 Task: Explore historical homes and guesthouses in Annapolis, Maryland, known for their maritime heritage, colonial architecture, and proximity to the U.S. Naval Academy.
Action: Mouse moved to (561, 80)
Screenshot: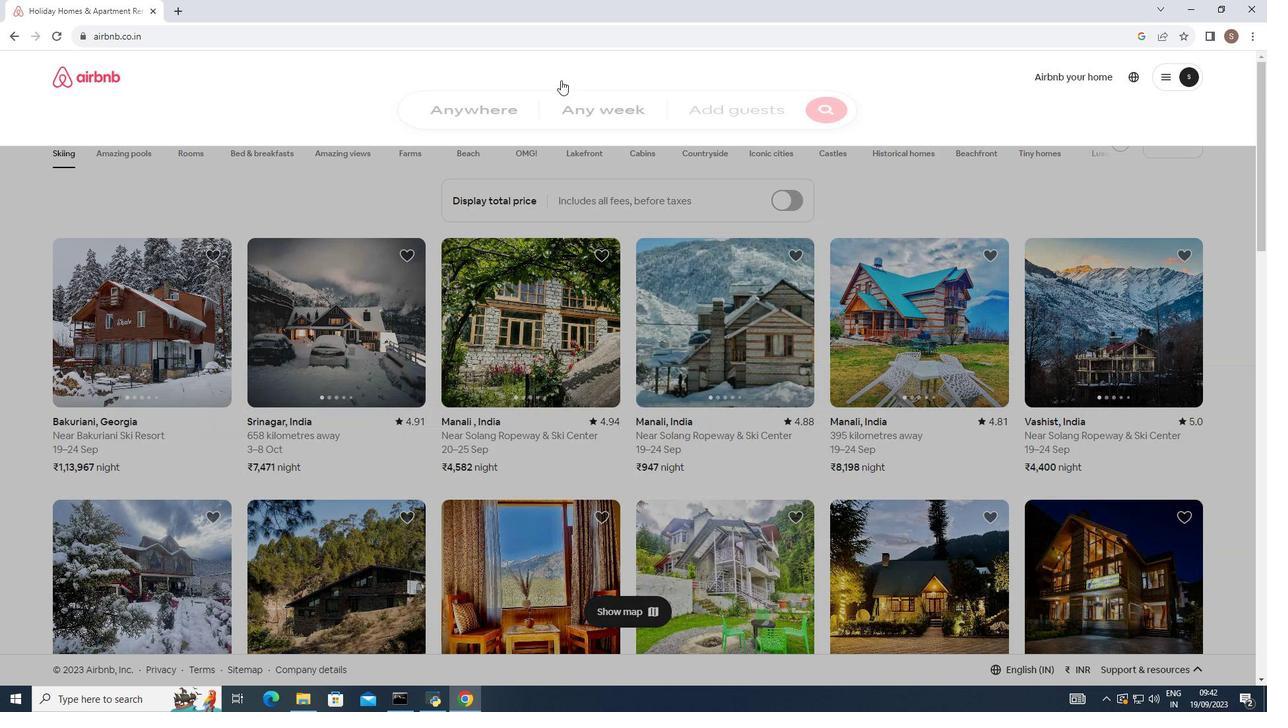 
Action: Mouse pressed left at (561, 80)
Screenshot: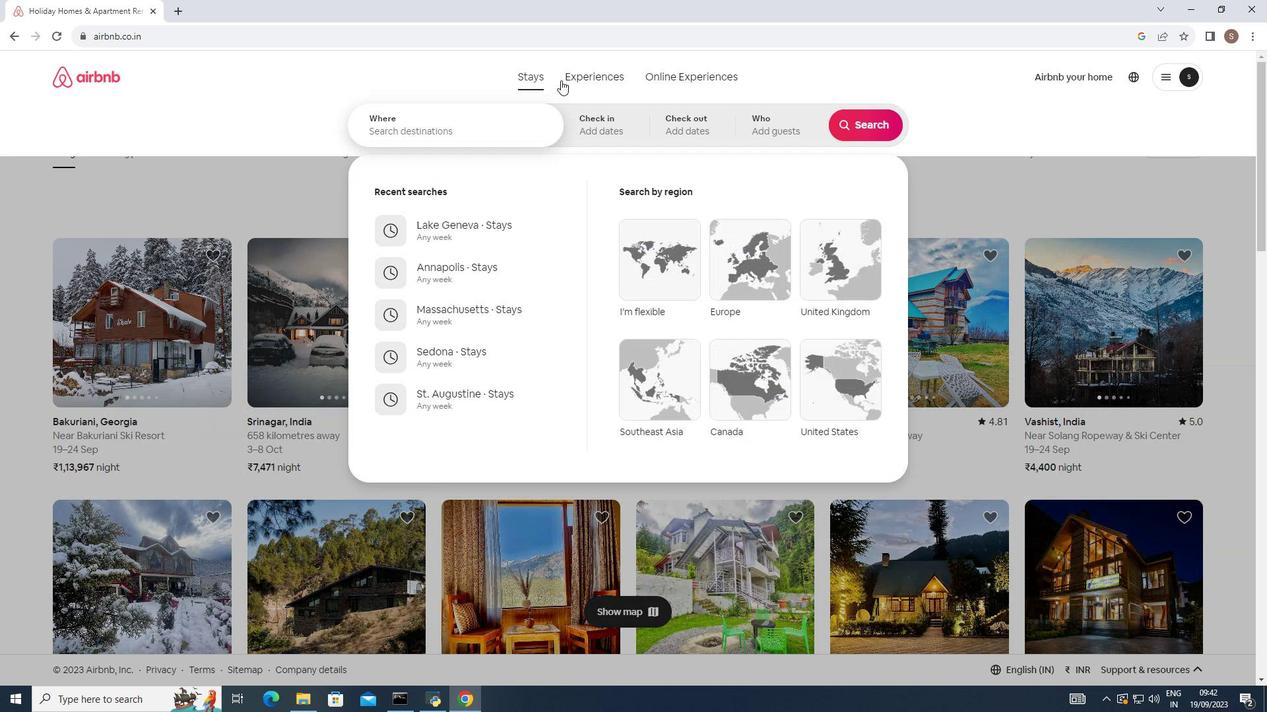 
Action: Mouse moved to (461, 126)
Screenshot: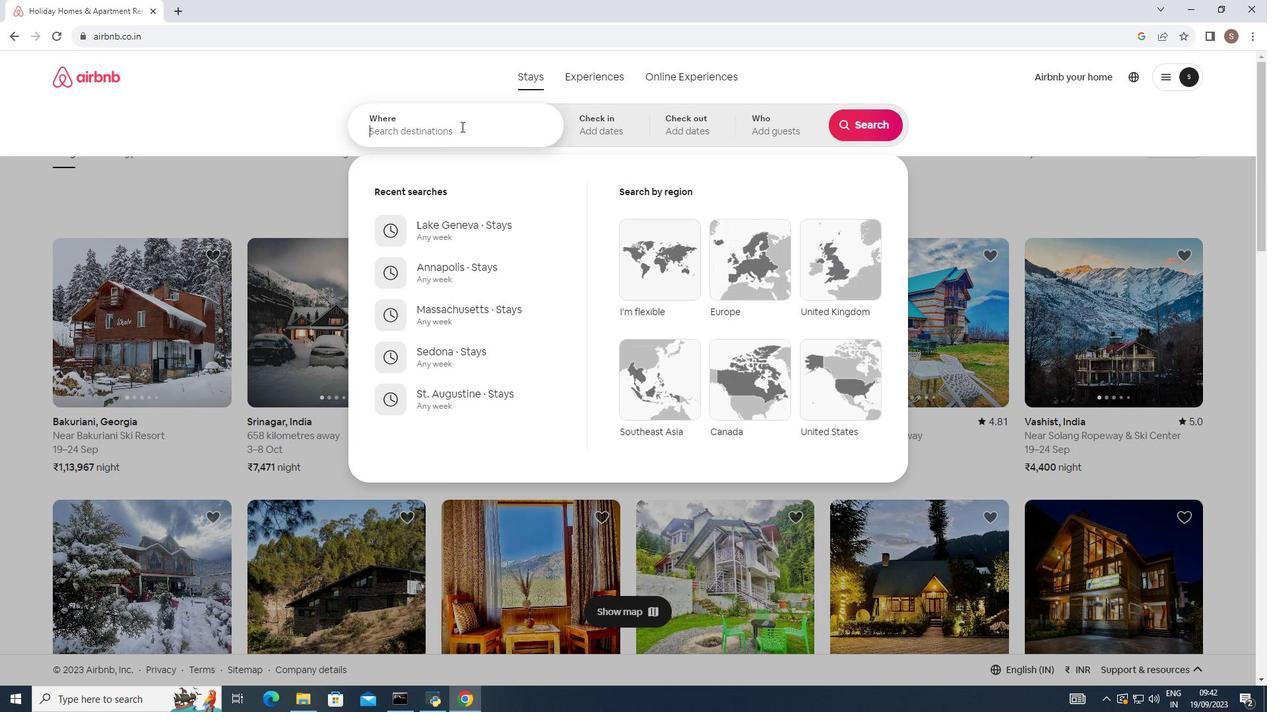 
Action: Mouse pressed left at (461, 126)
Screenshot: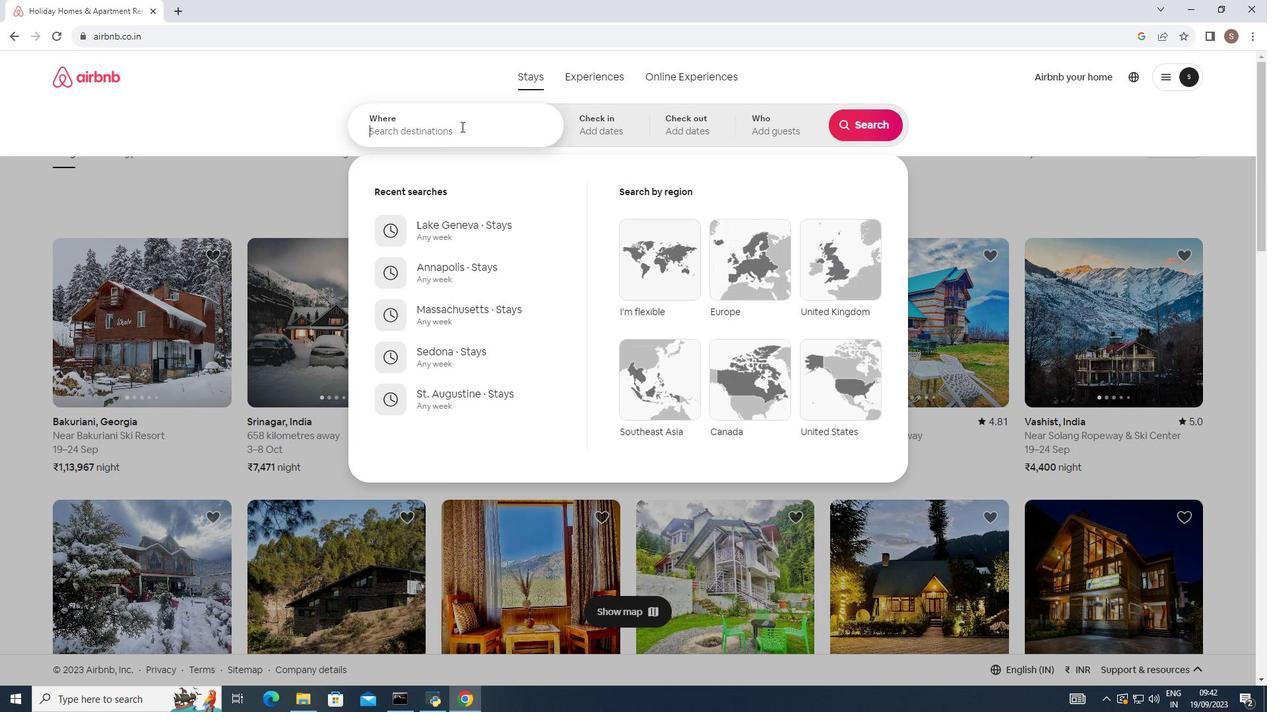 
Action: Key pressed <Key.caps_lock>ANNAPOLIS<Key.space>MARYLANT
Screenshot: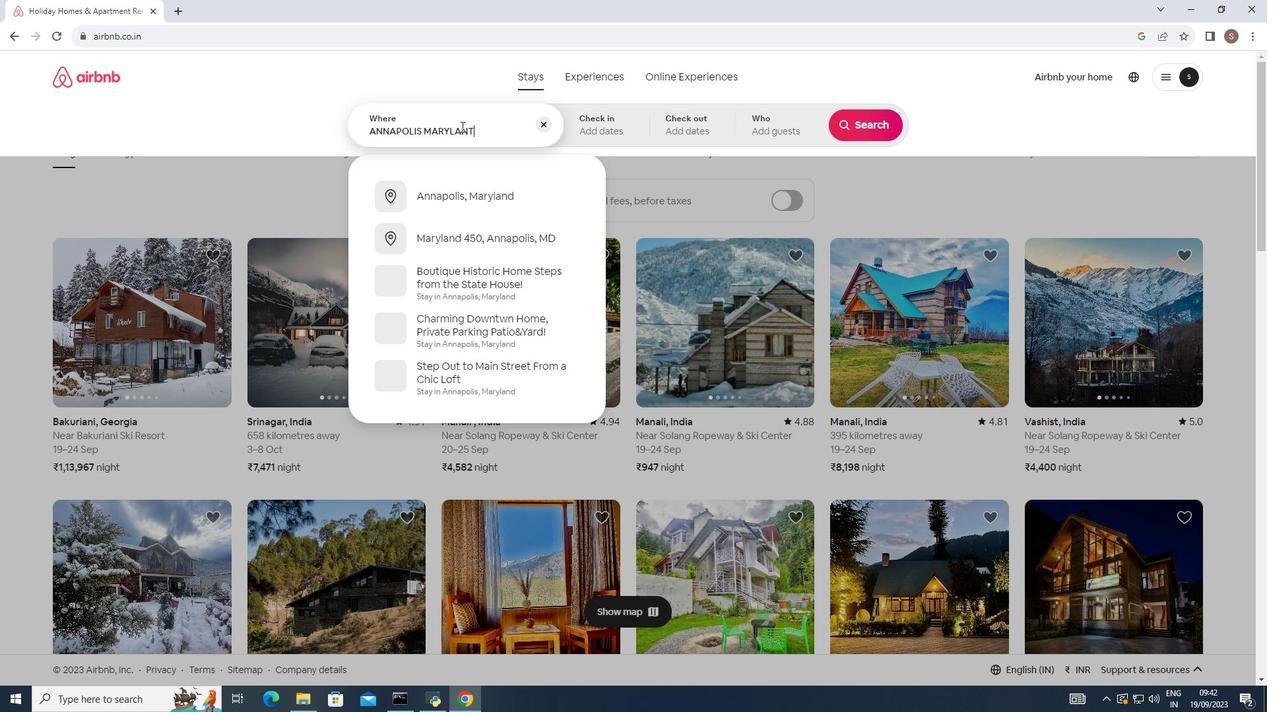 
Action: Mouse moved to (467, 190)
Screenshot: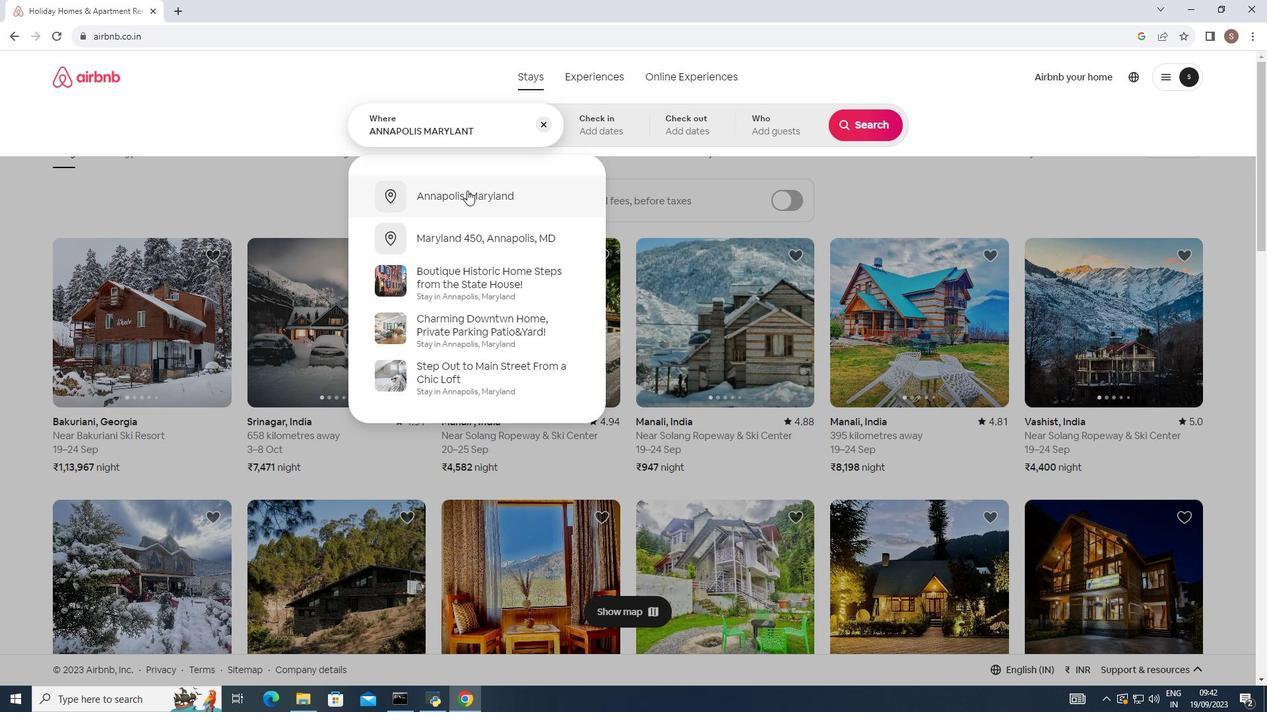 
Action: Mouse pressed left at (467, 190)
Screenshot: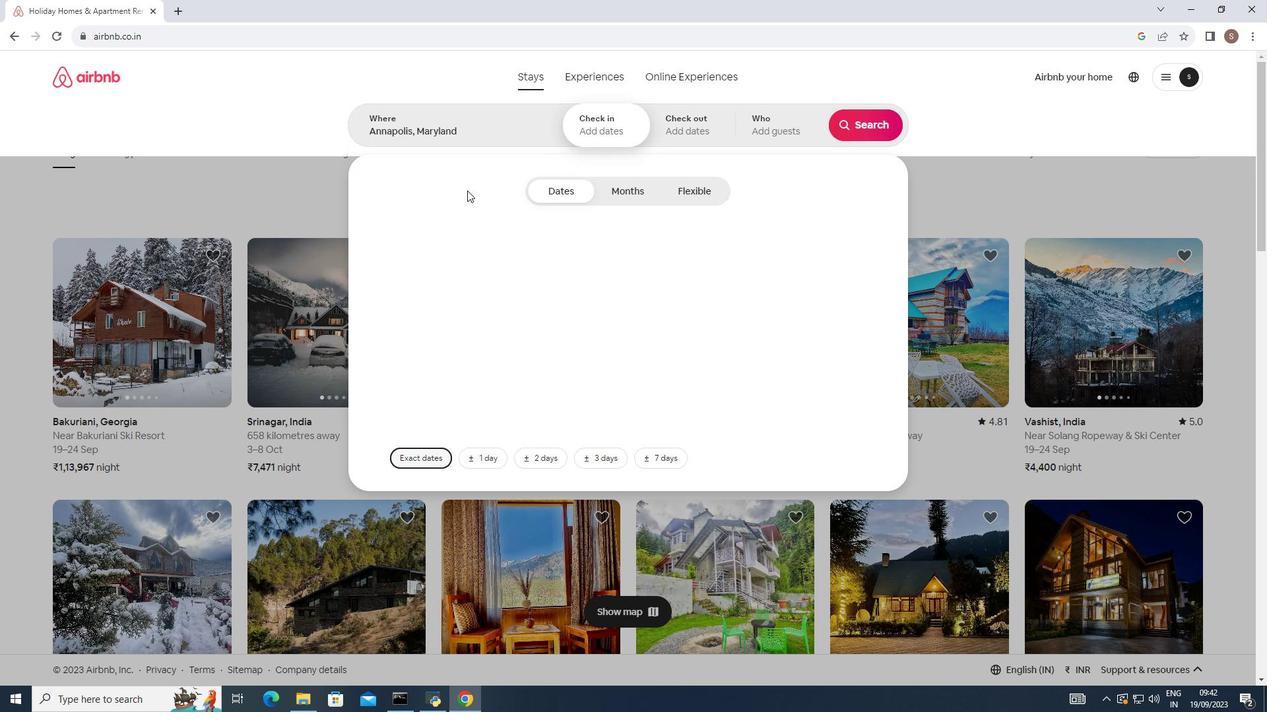 
Action: Mouse moved to (870, 122)
Screenshot: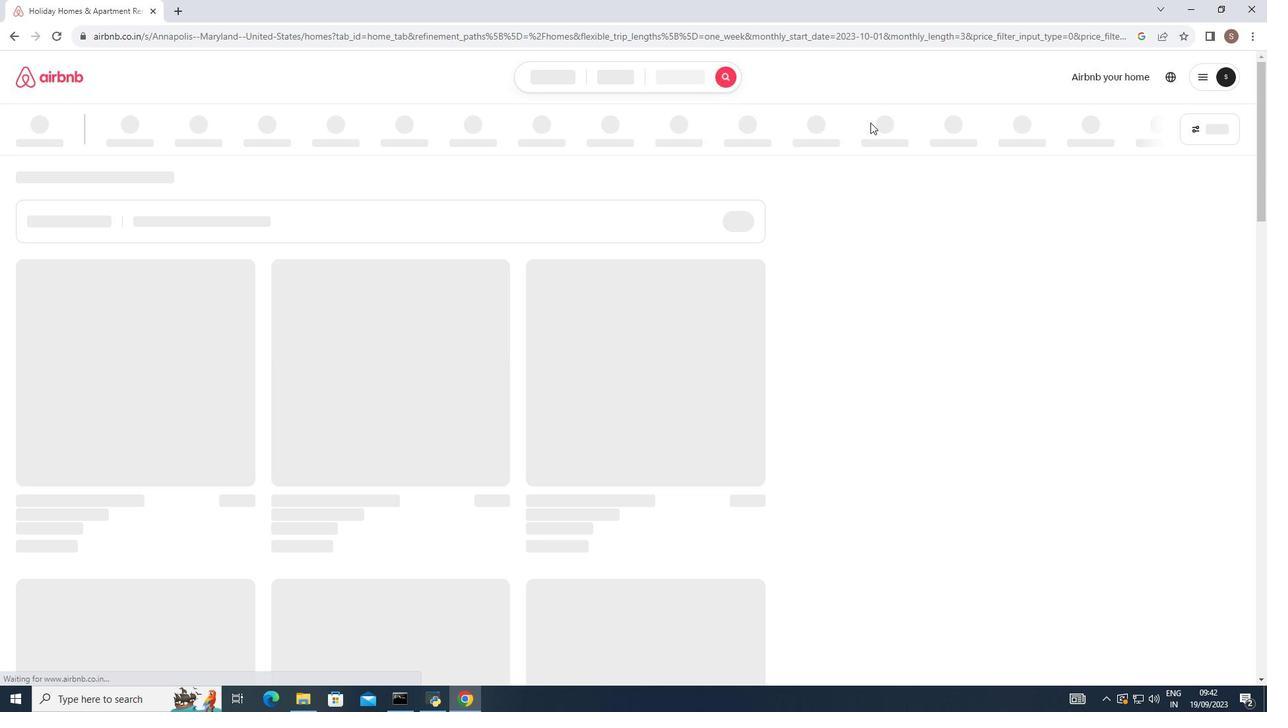 
Action: Mouse pressed left at (870, 122)
Screenshot: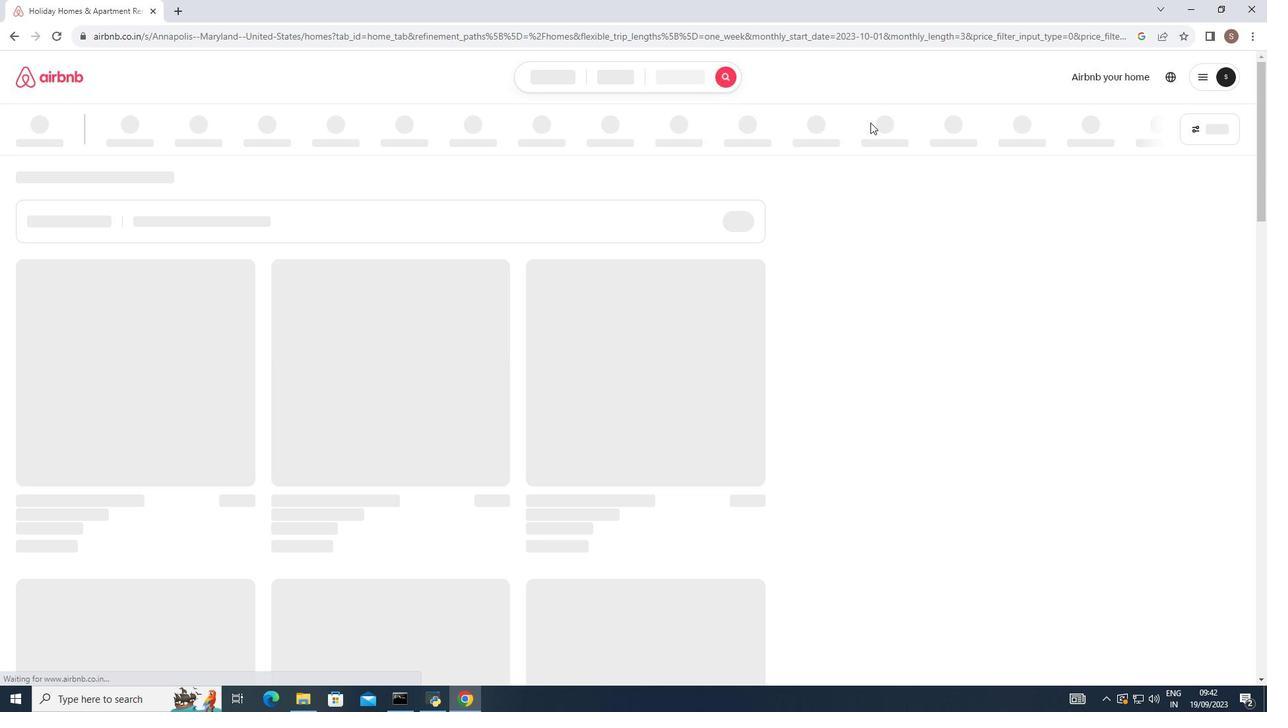 
Action: Mouse moved to (534, 335)
Screenshot: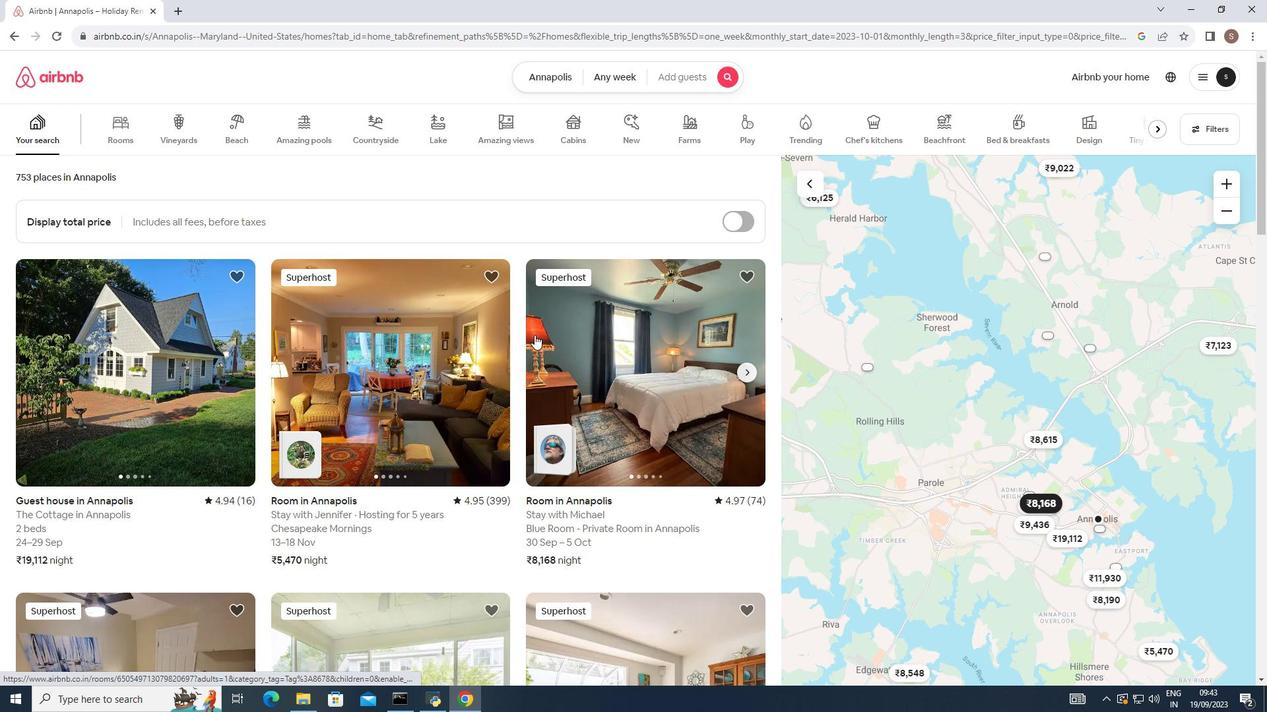 
Action: Mouse scrolled (534, 334) with delta (0, 0)
Screenshot: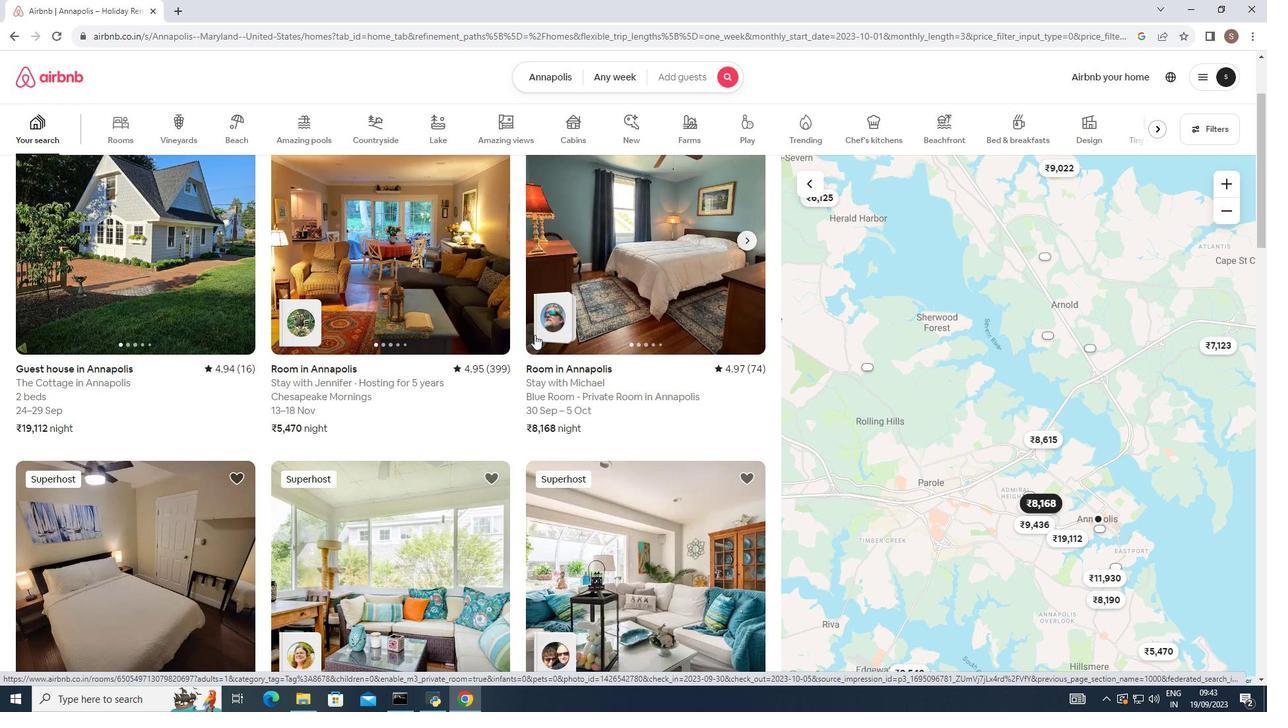 
Action: Mouse scrolled (534, 334) with delta (0, 0)
Screenshot: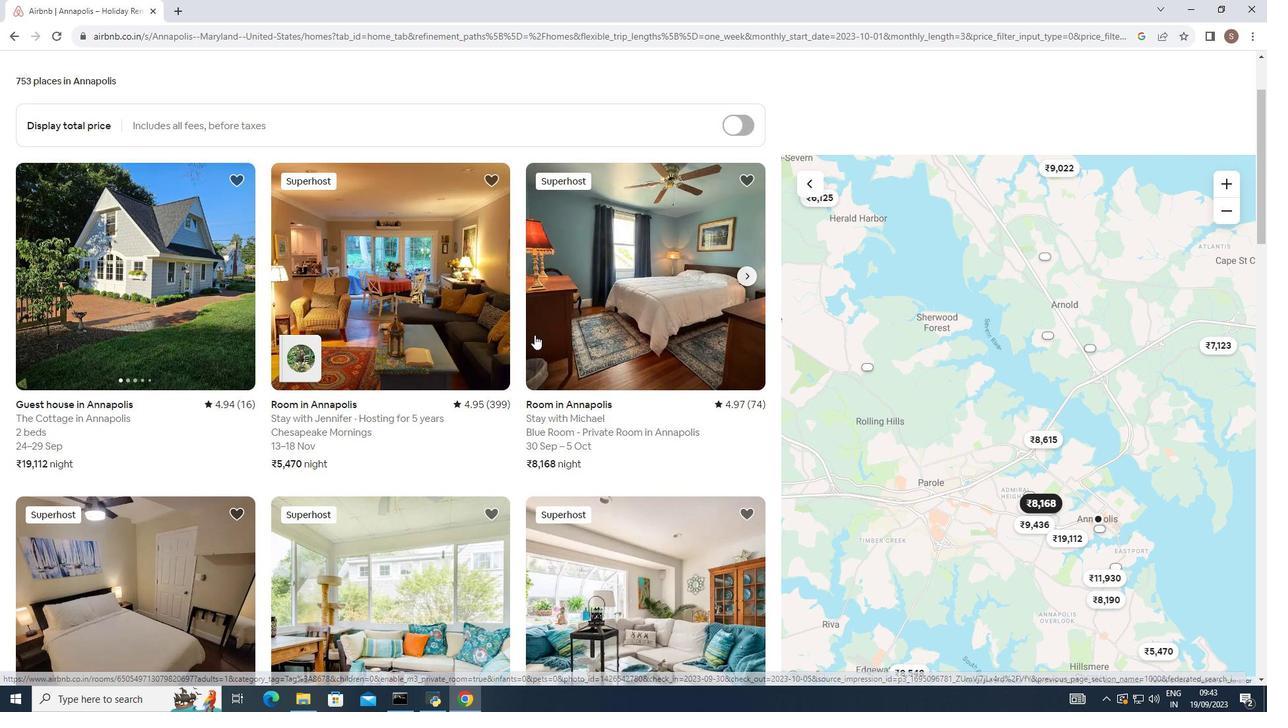 
Action: Mouse scrolled (534, 335) with delta (0, 0)
Screenshot: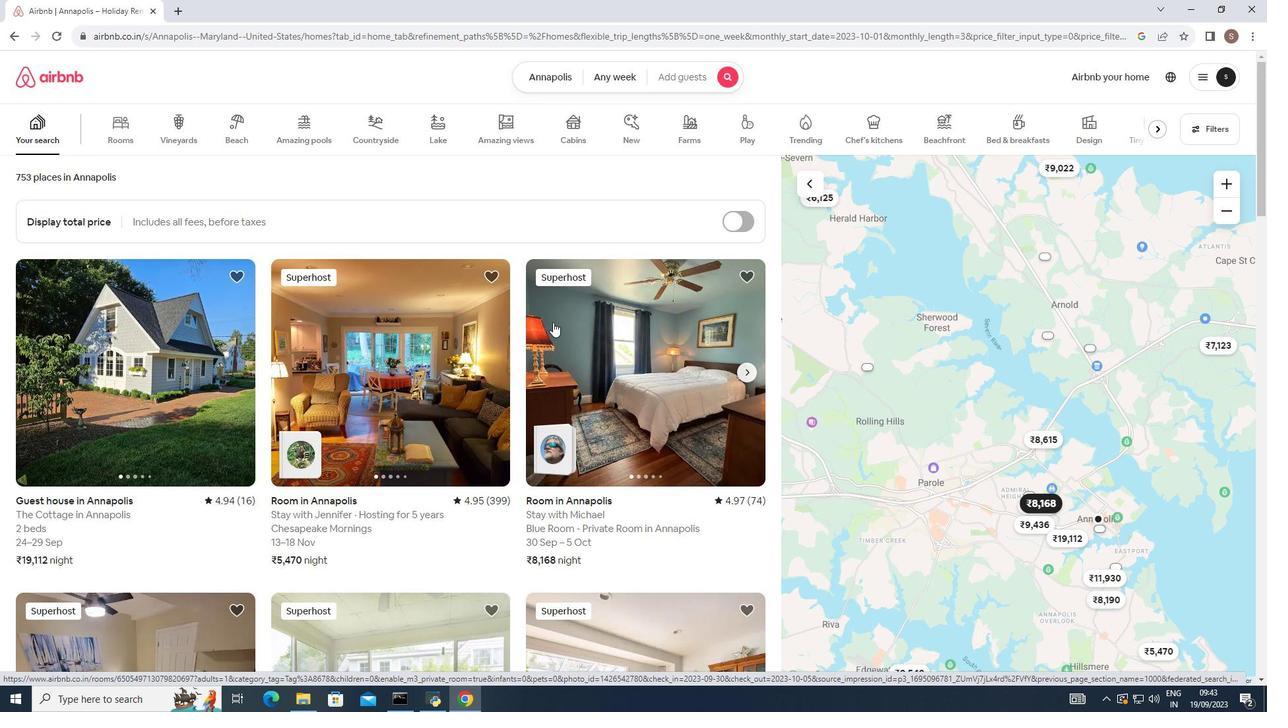 
Action: Mouse scrolled (534, 335) with delta (0, 0)
Screenshot: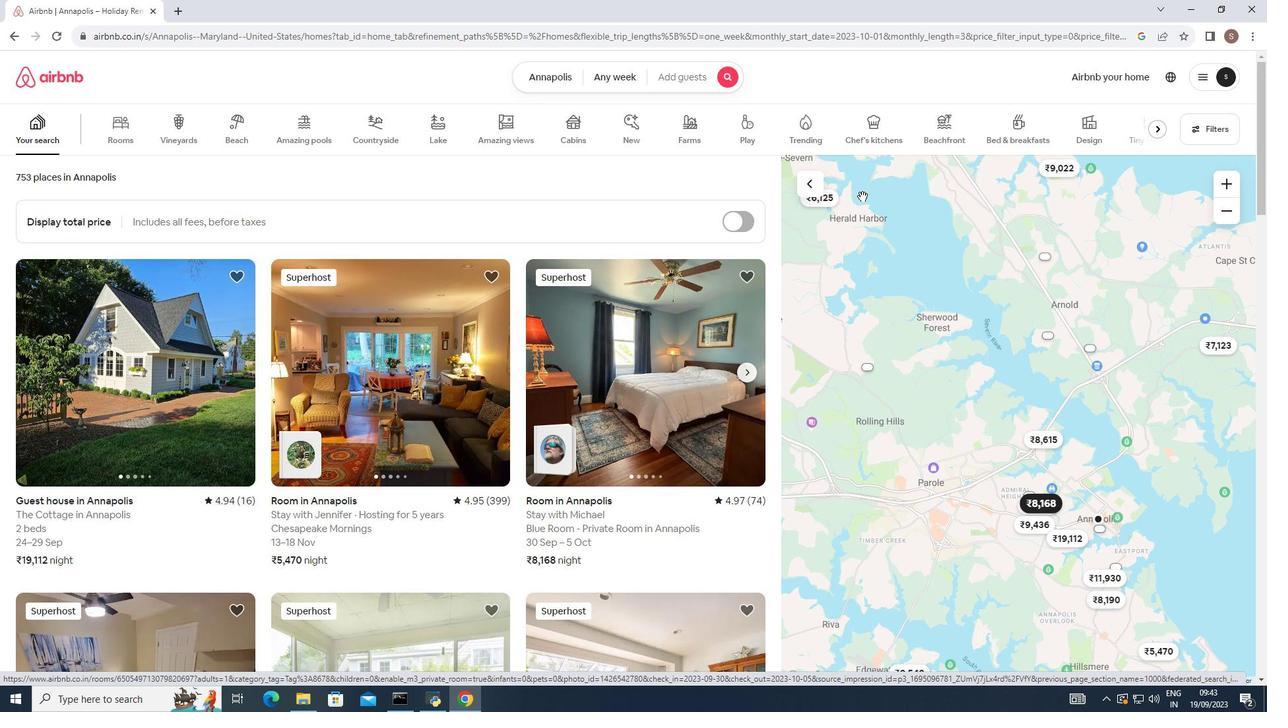 
Action: Mouse moved to (1213, 128)
Screenshot: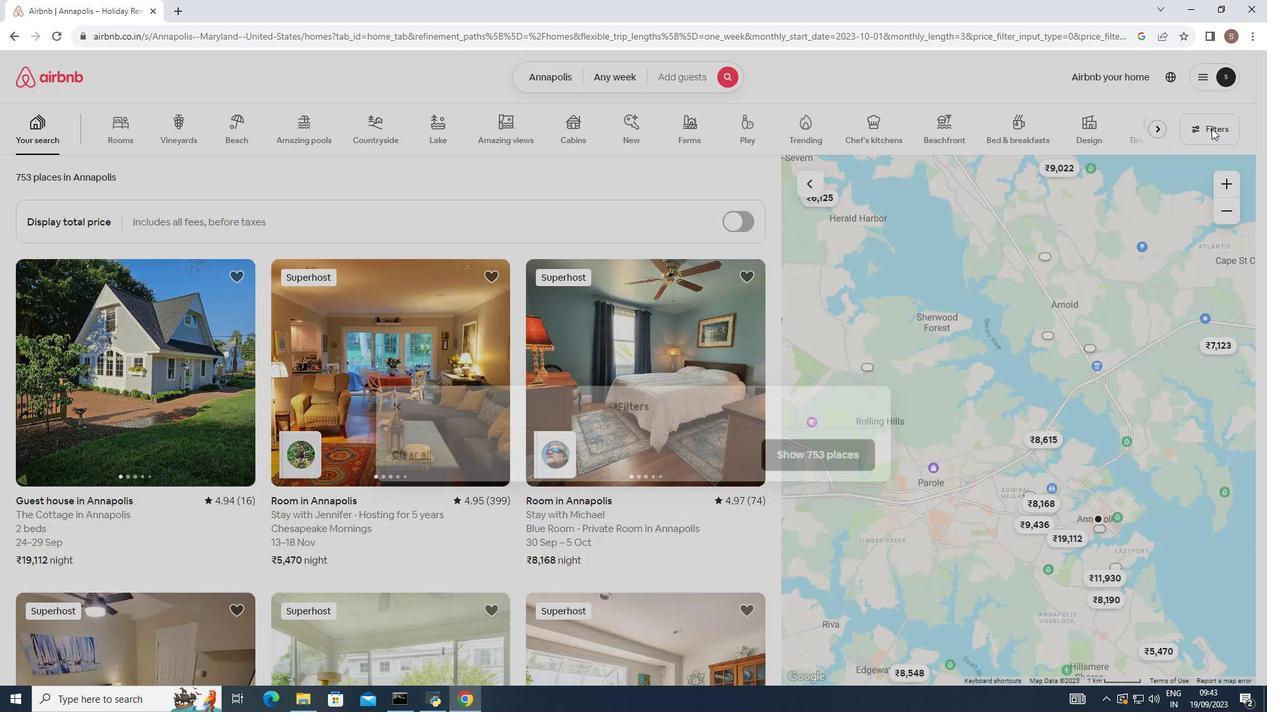 
Action: Mouse pressed left at (1213, 128)
Screenshot: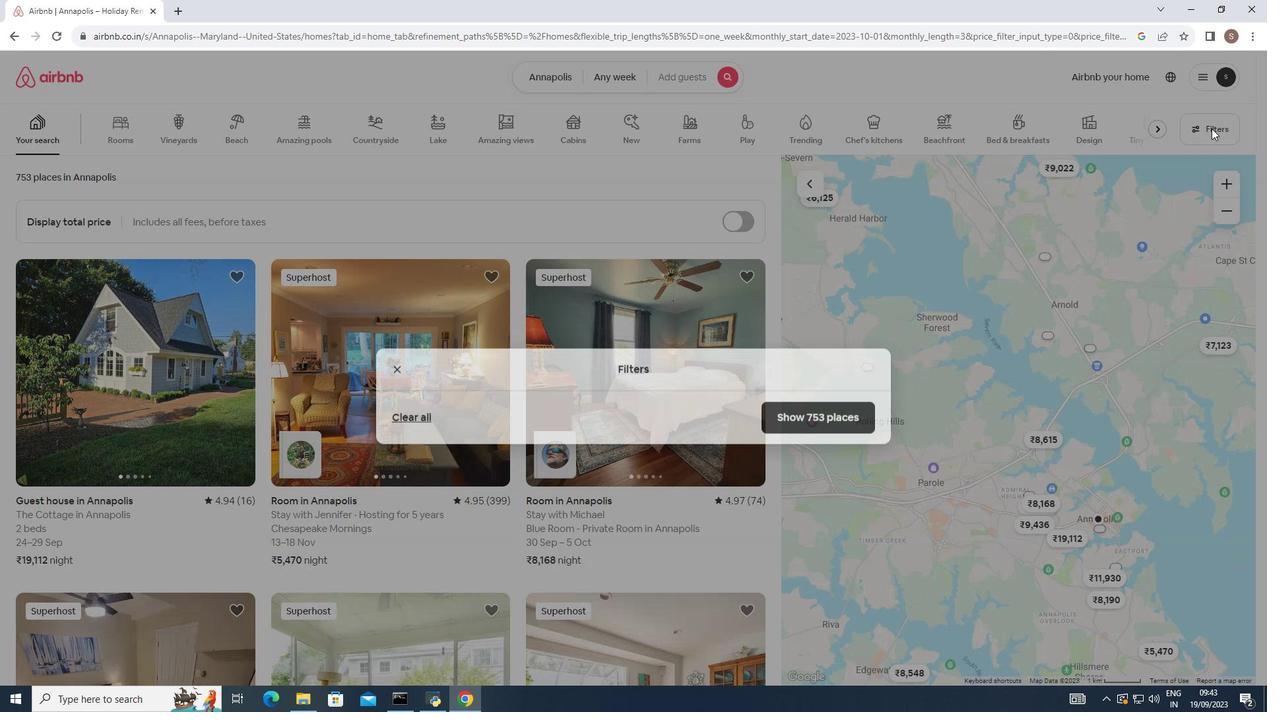
Action: Mouse moved to (741, 306)
Screenshot: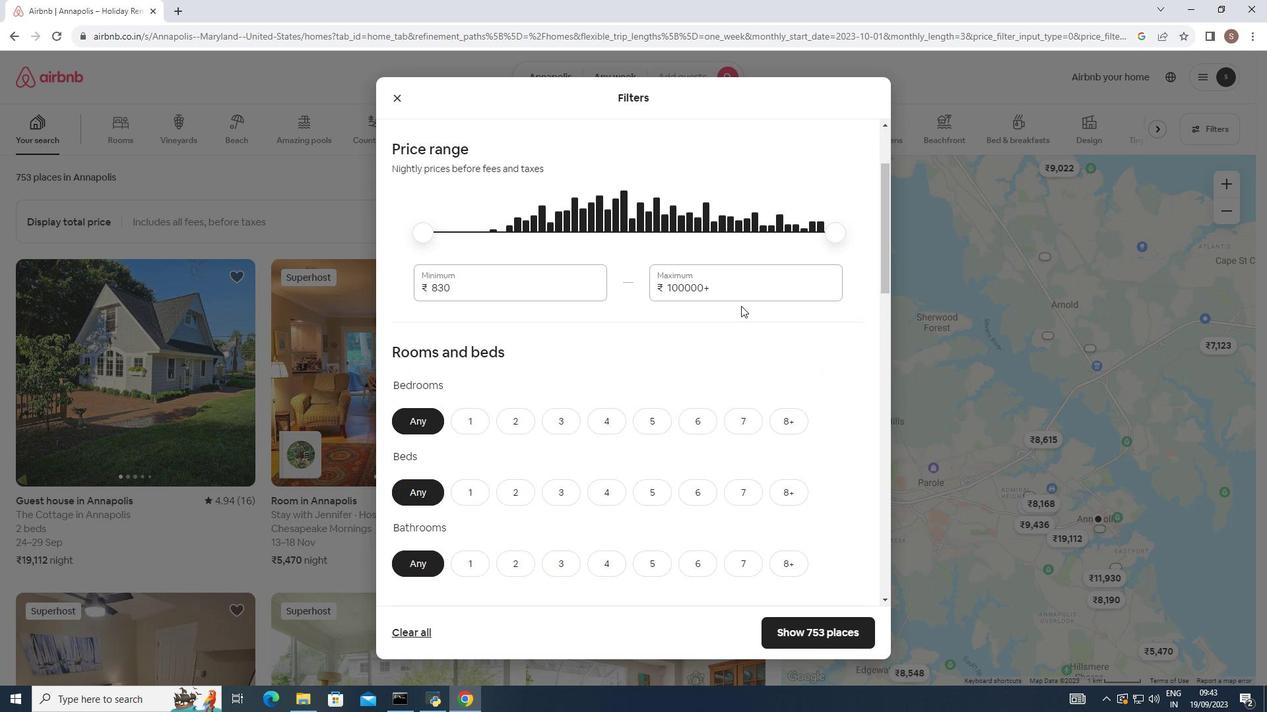 
Action: Mouse scrolled (741, 305) with delta (0, 0)
Screenshot: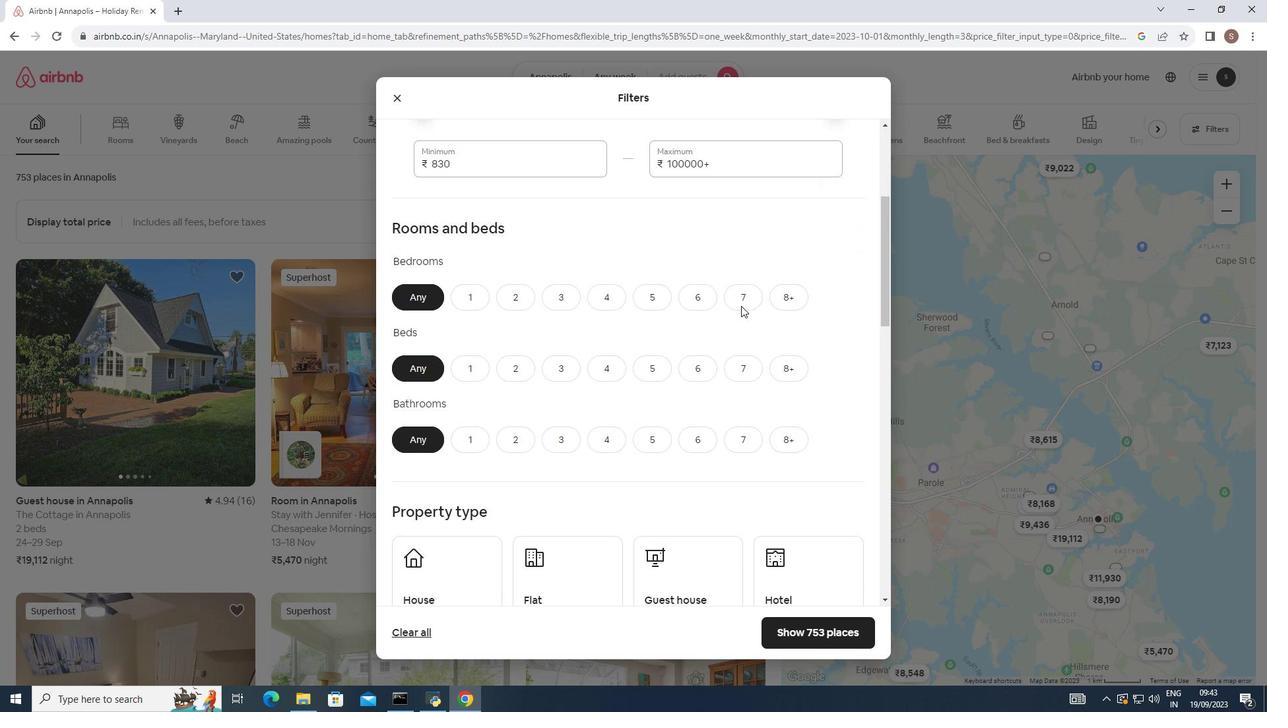
Action: Mouse scrolled (741, 305) with delta (0, 0)
Screenshot: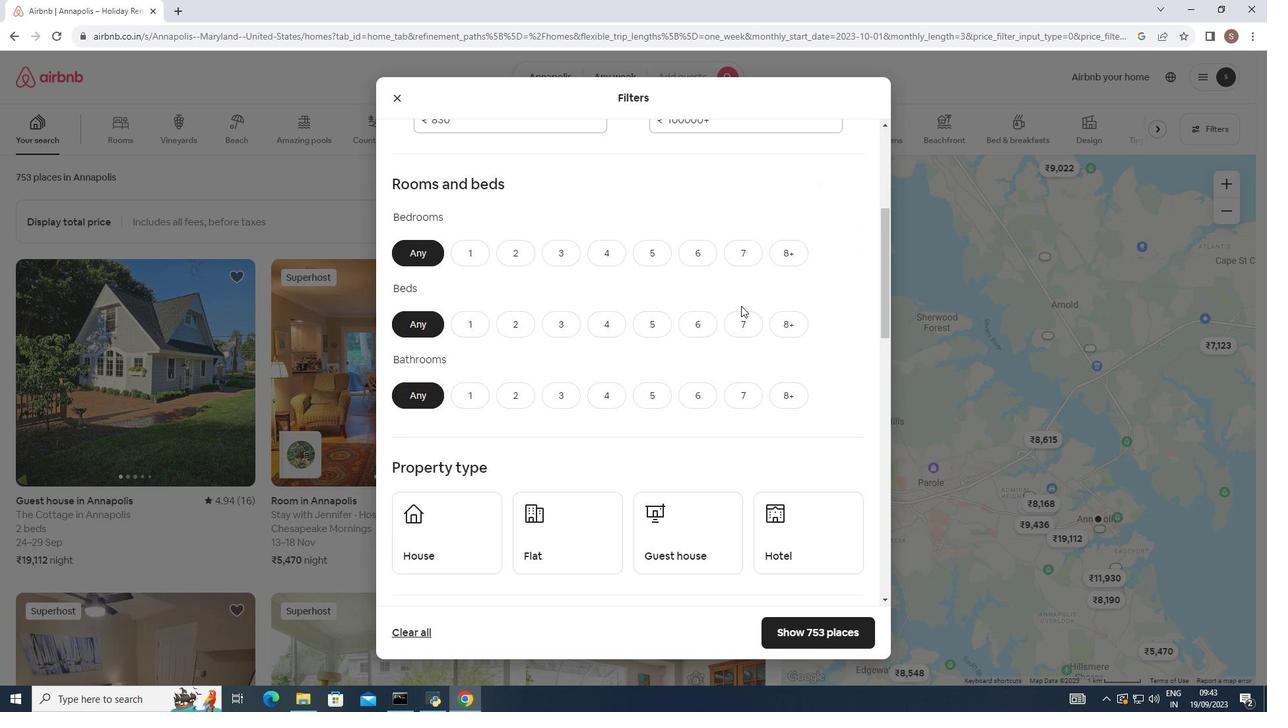 
Action: Mouse scrolled (741, 305) with delta (0, 0)
Screenshot: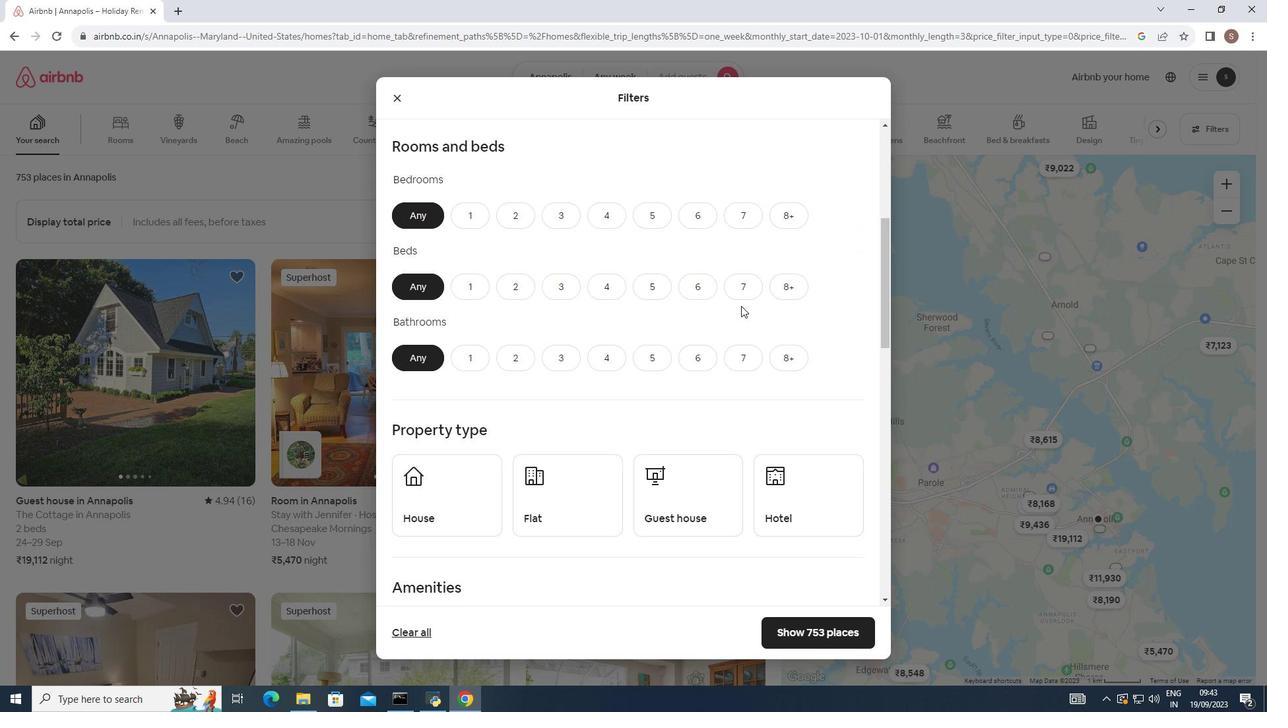 
Action: Mouse scrolled (741, 305) with delta (0, 0)
Screenshot: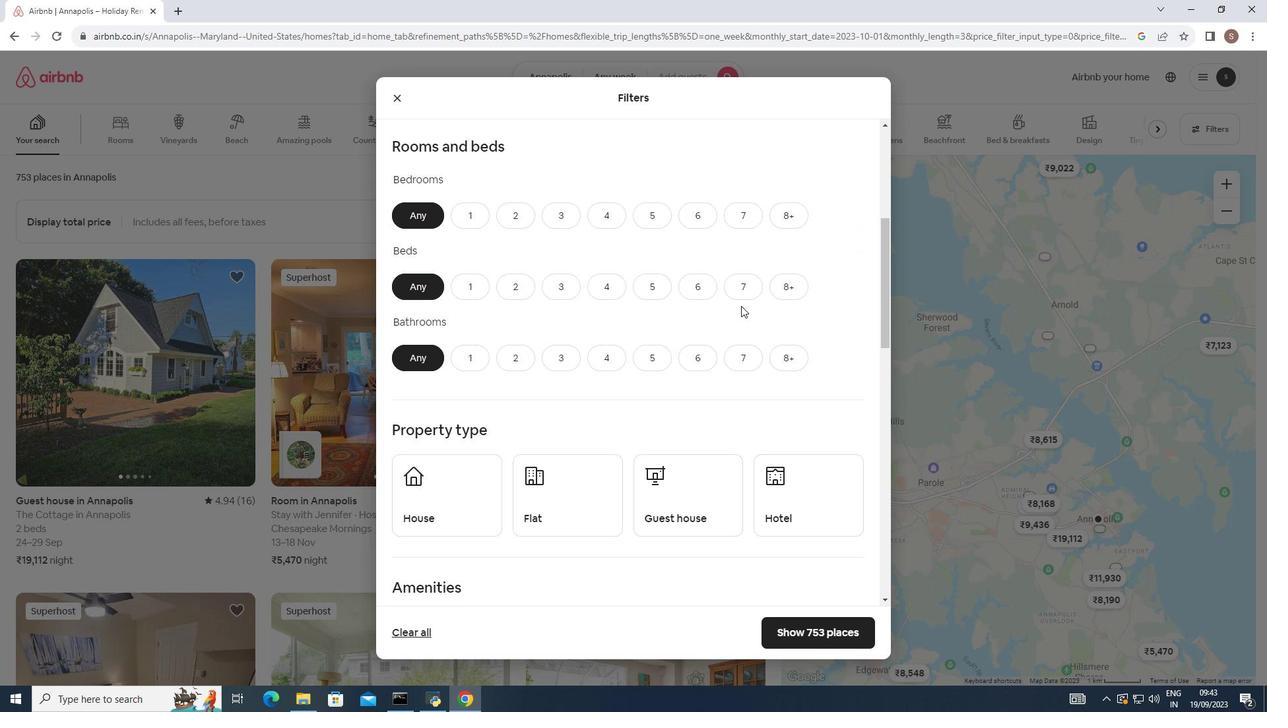 
Action: Mouse scrolled (741, 305) with delta (0, 0)
Screenshot: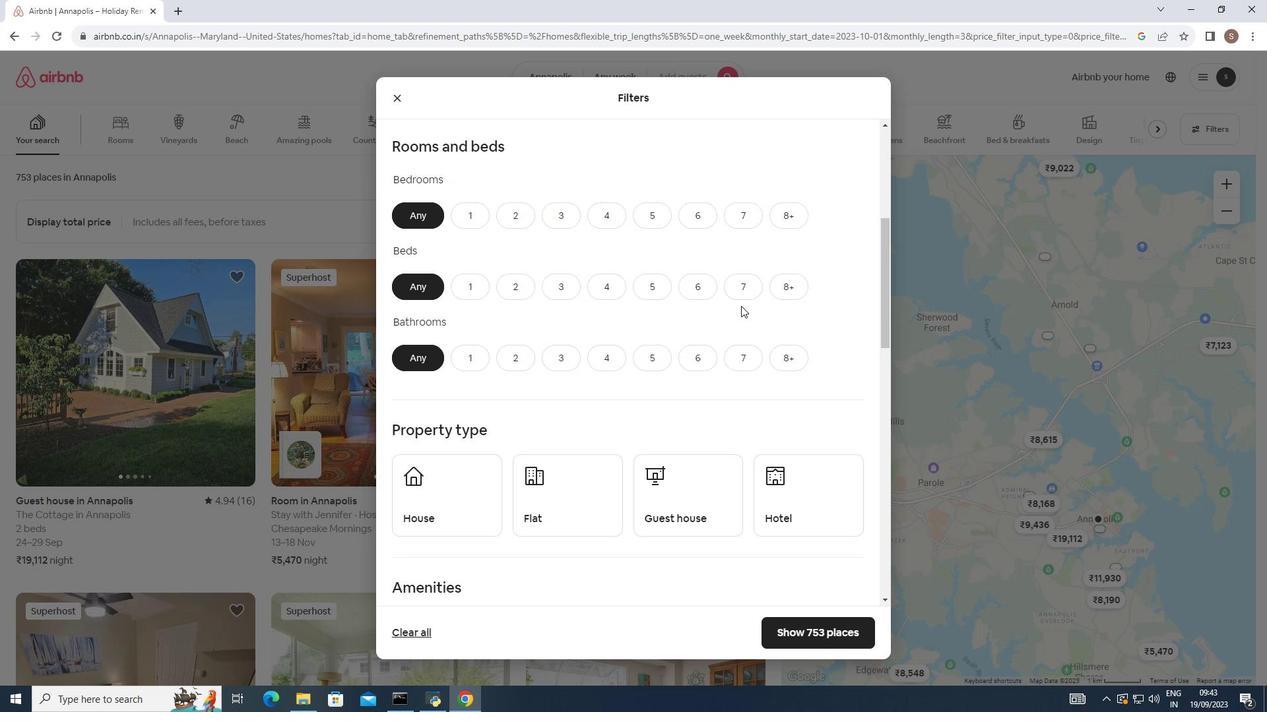 
Action: Mouse scrolled (741, 305) with delta (0, 0)
Screenshot: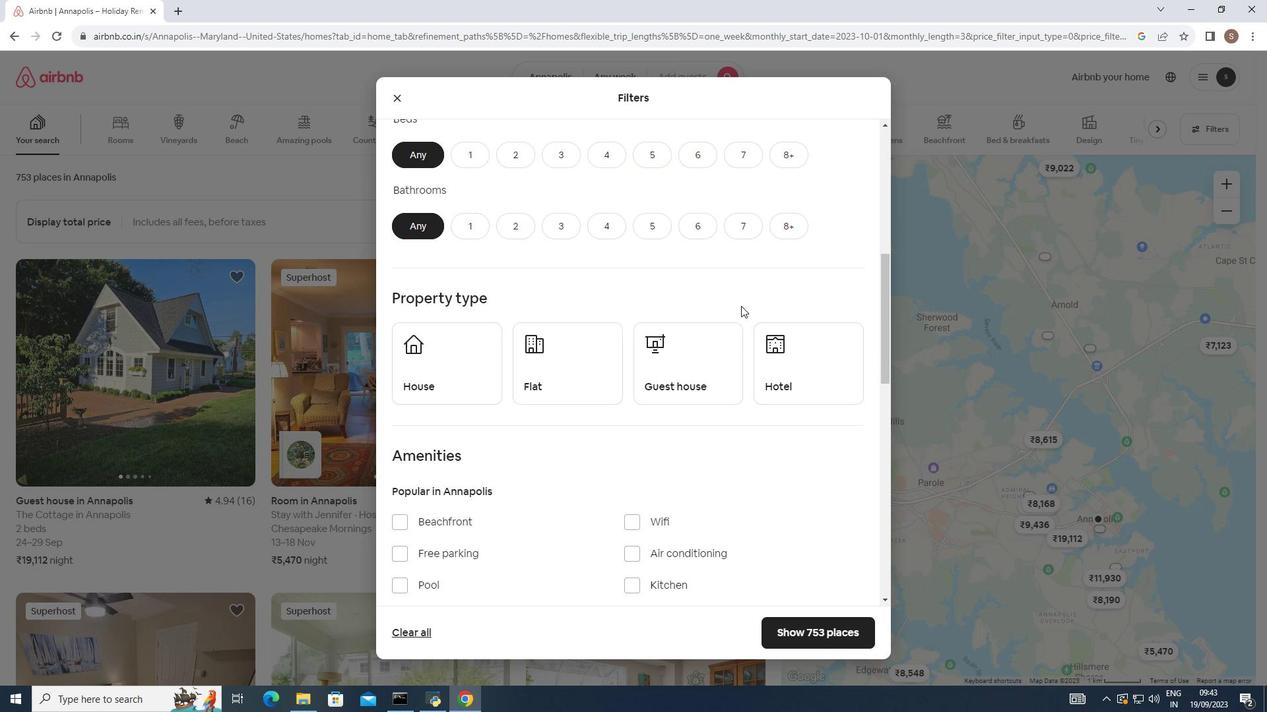 
Action: Mouse scrolled (741, 305) with delta (0, 0)
Screenshot: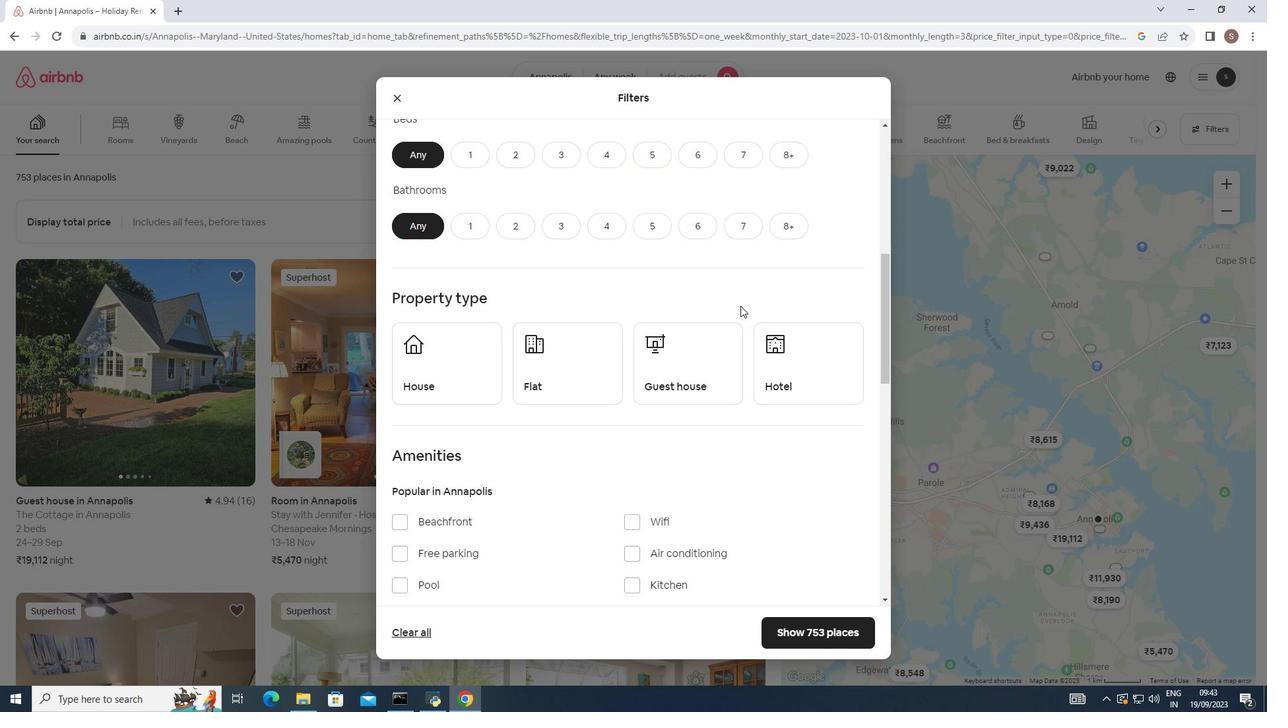 
Action: Mouse moved to (684, 346)
Screenshot: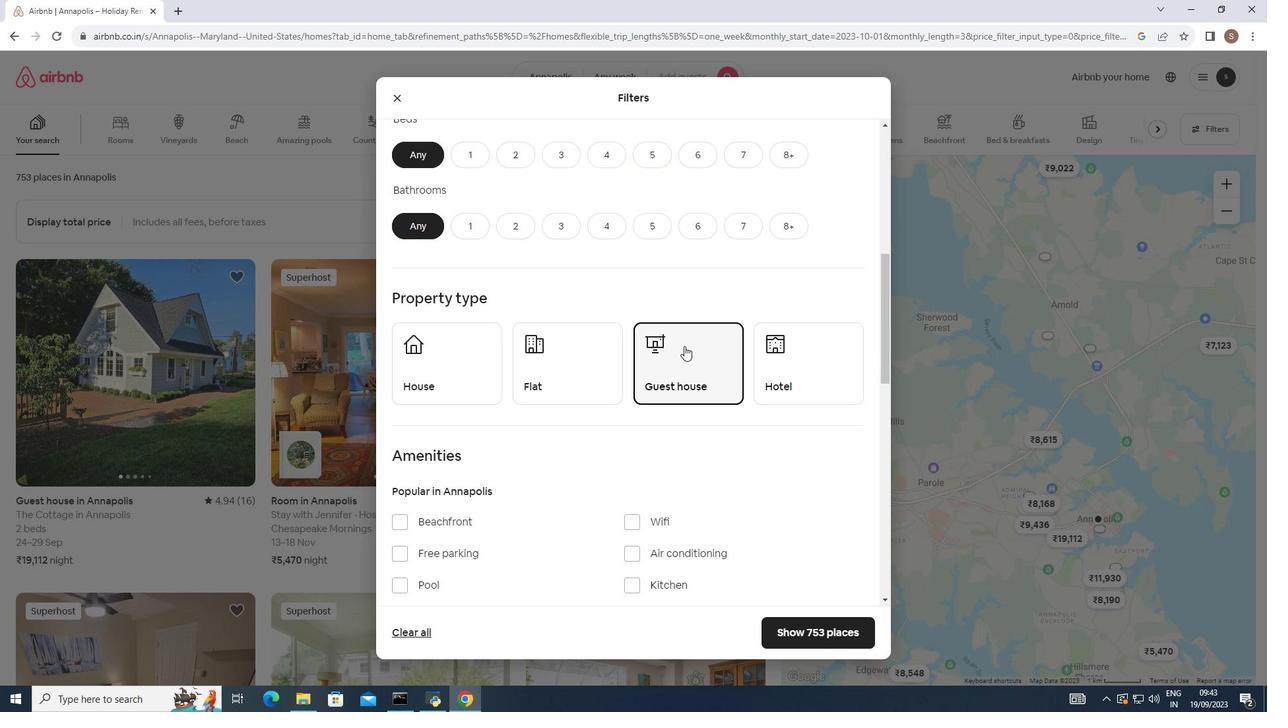 
Action: Mouse pressed left at (684, 346)
Screenshot: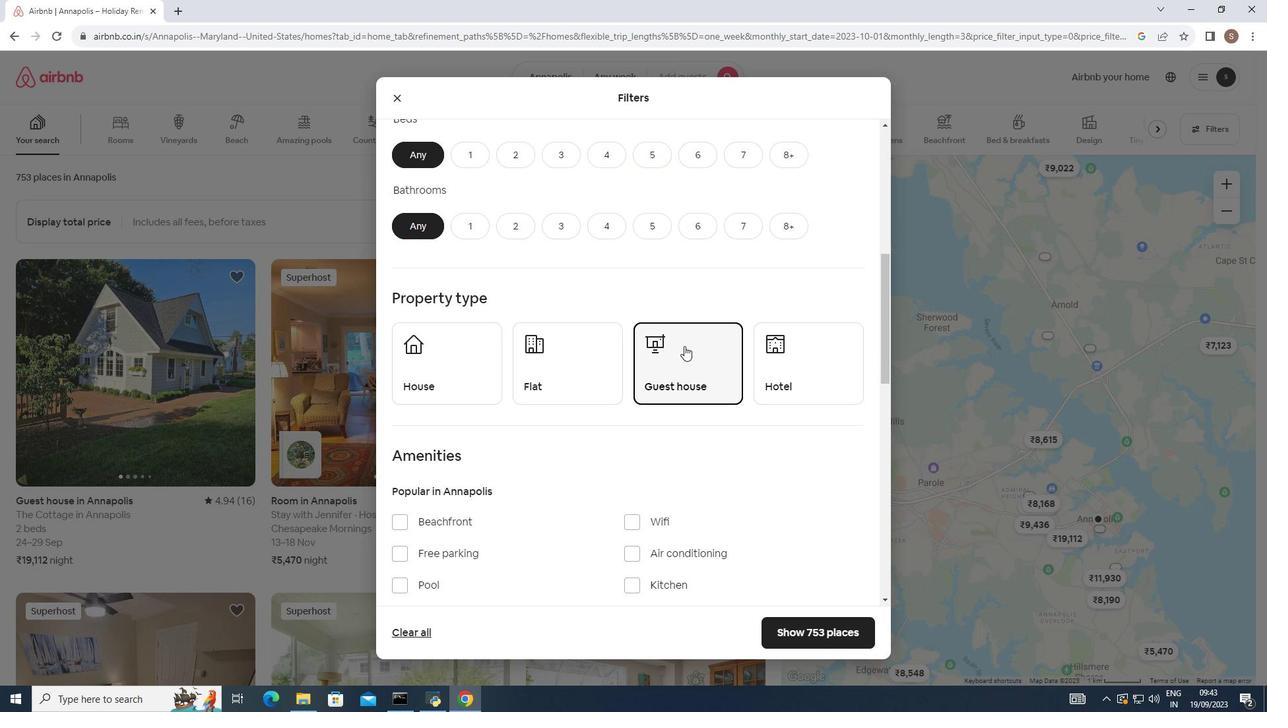 
Action: Mouse moved to (821, 633)
Screenshot: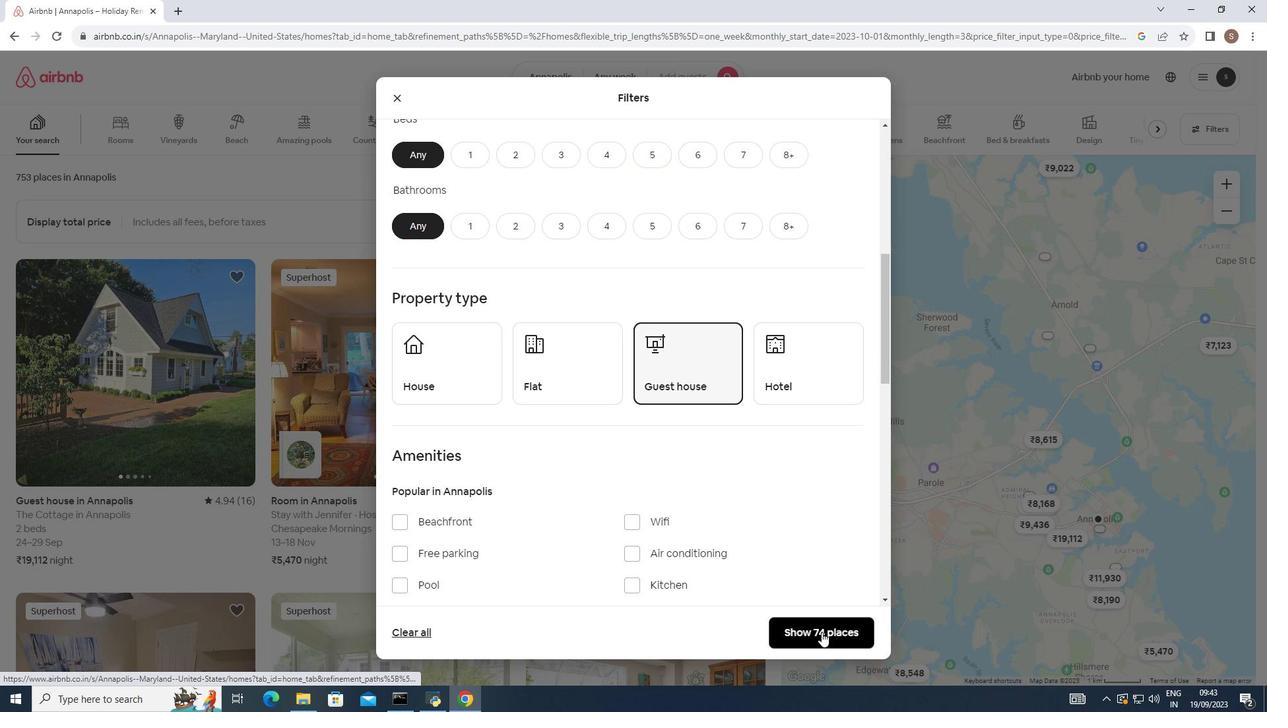 
Action: Mouse pressed left at (821, 633)
Screenshot: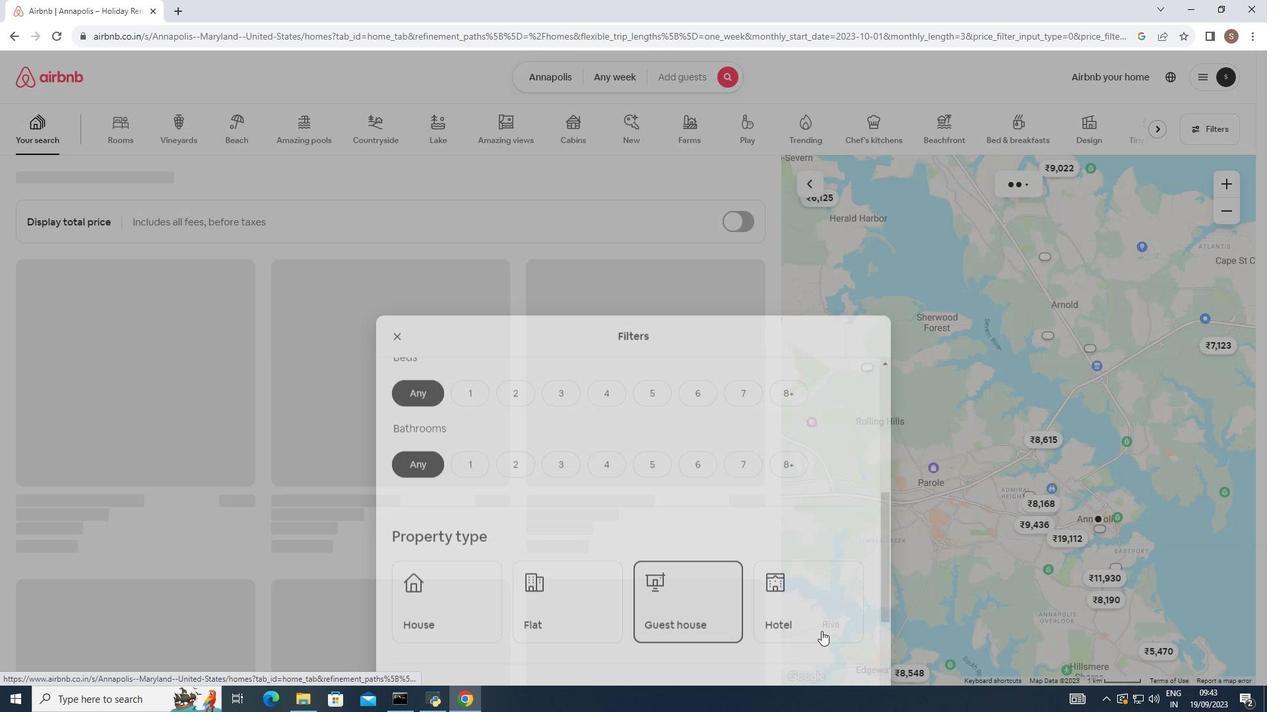 
Action: Mouse moved to (663, 557)
Screenshot: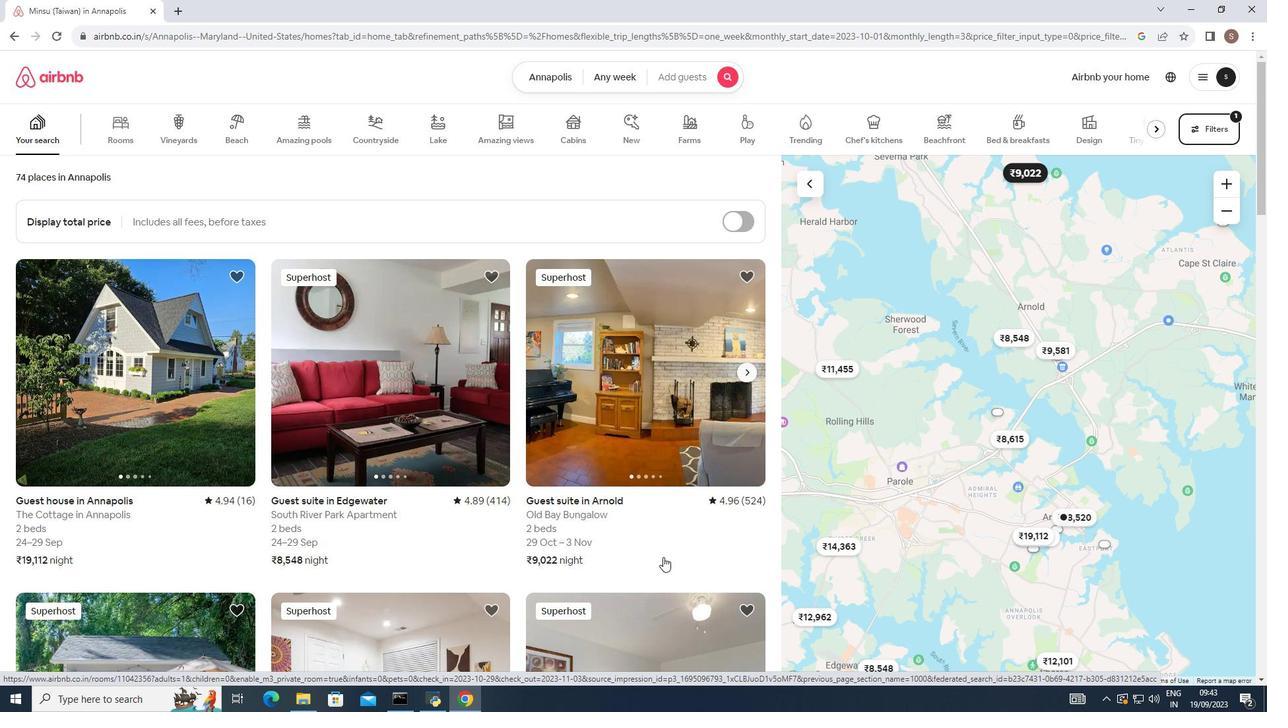 
Action: Mouse scrolled (663, 557) with delta (0, 0)
Screenshot: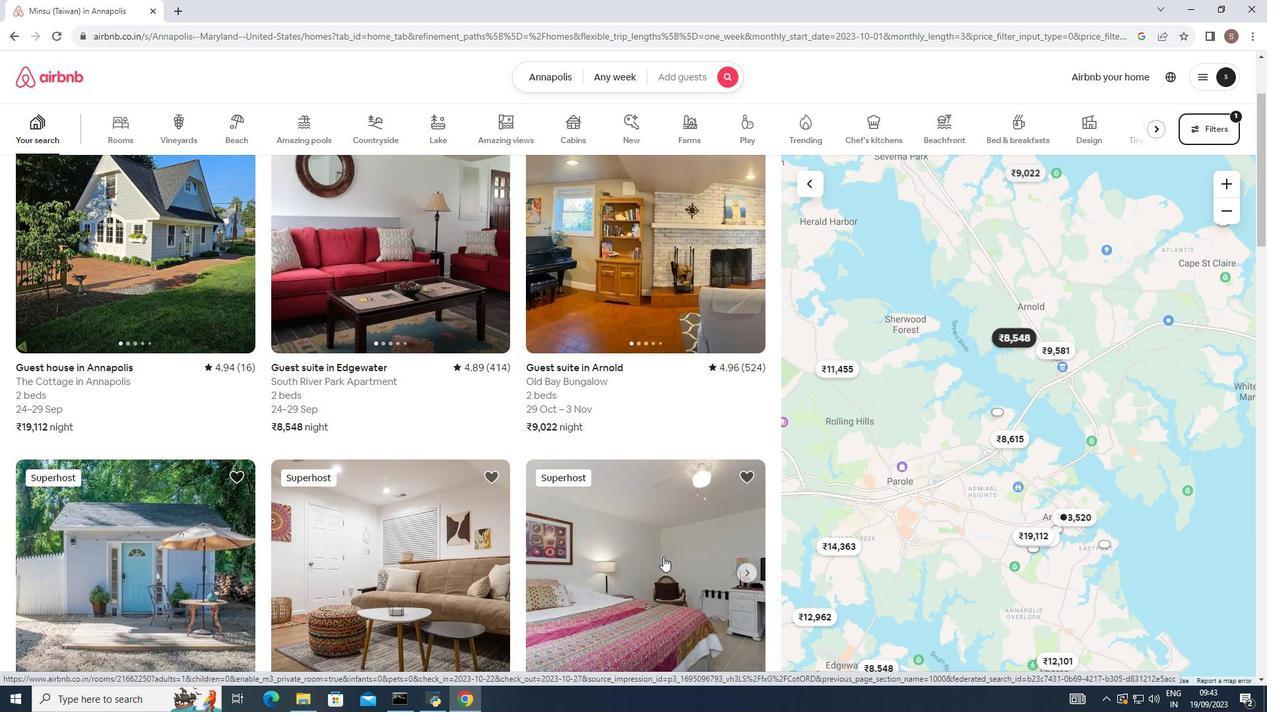 
Action: Mouse scrolled (663, 557) with delta (0, 0)
Screenshot: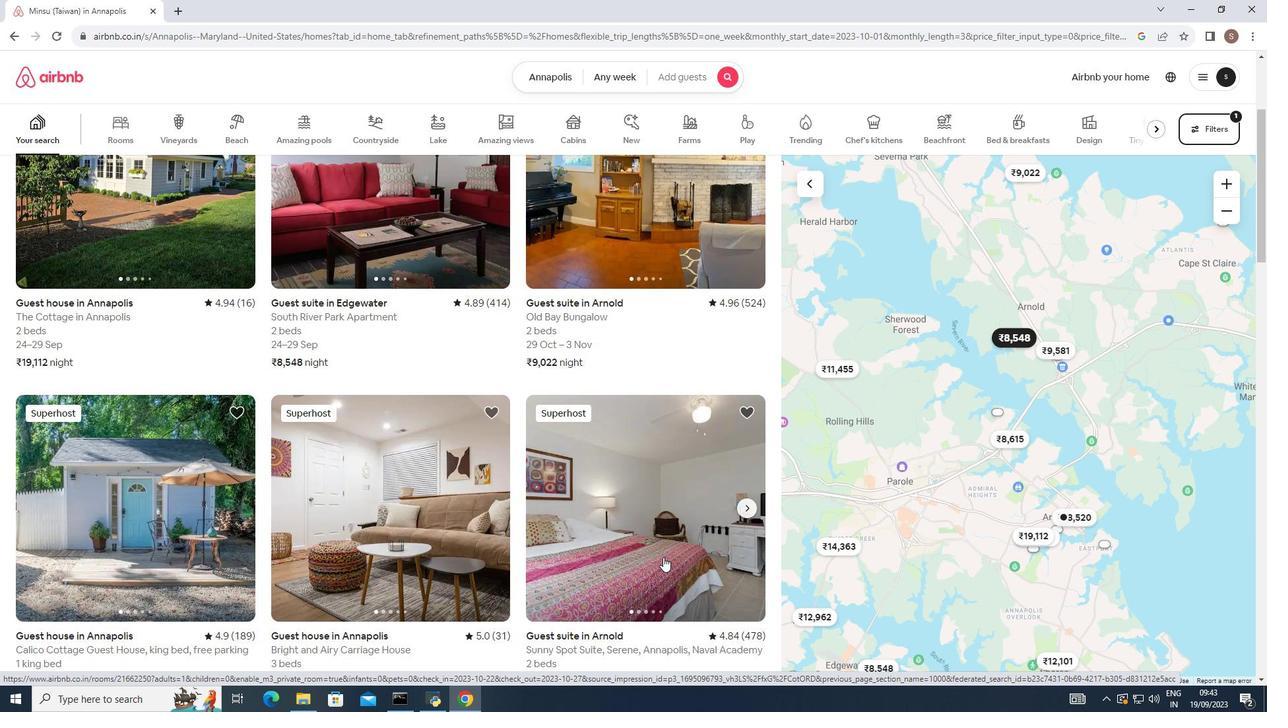 
Action: Mouse scrolled (663, 557) with delta (0, 0)
Screenshot: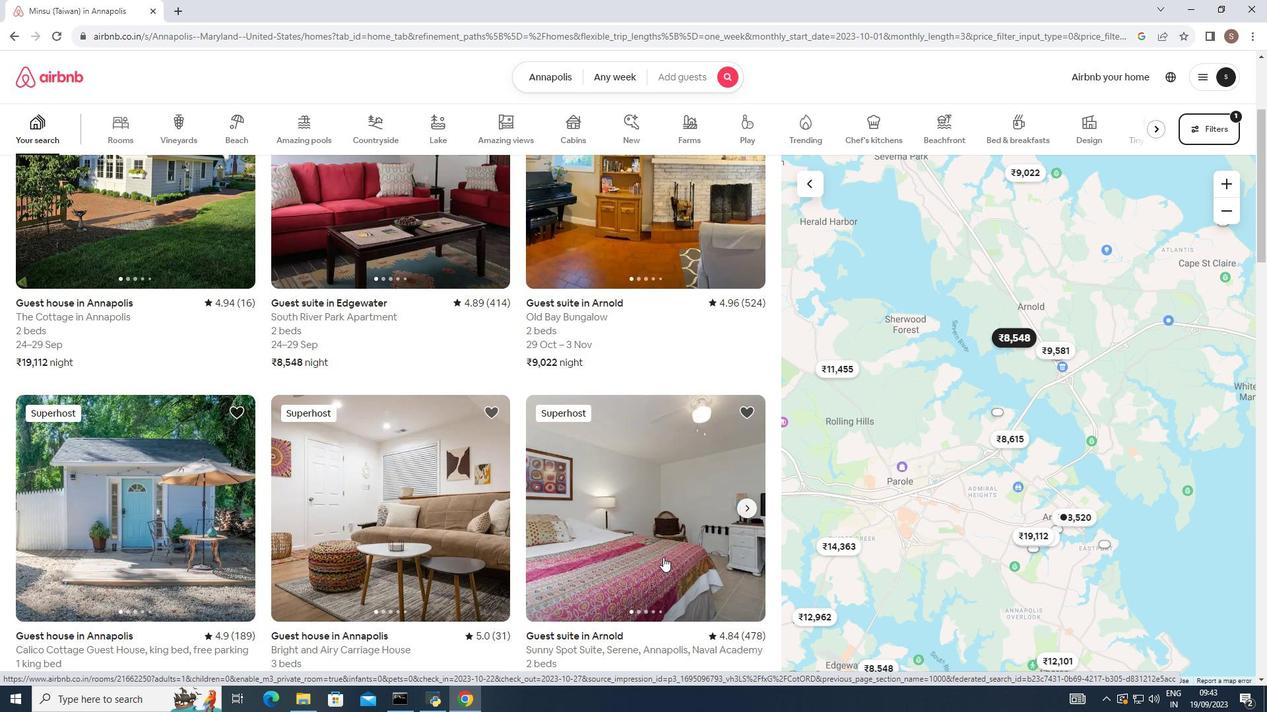 
Action: Mouse scrolled (663, 557) with delta (0, 0)
Screenshot: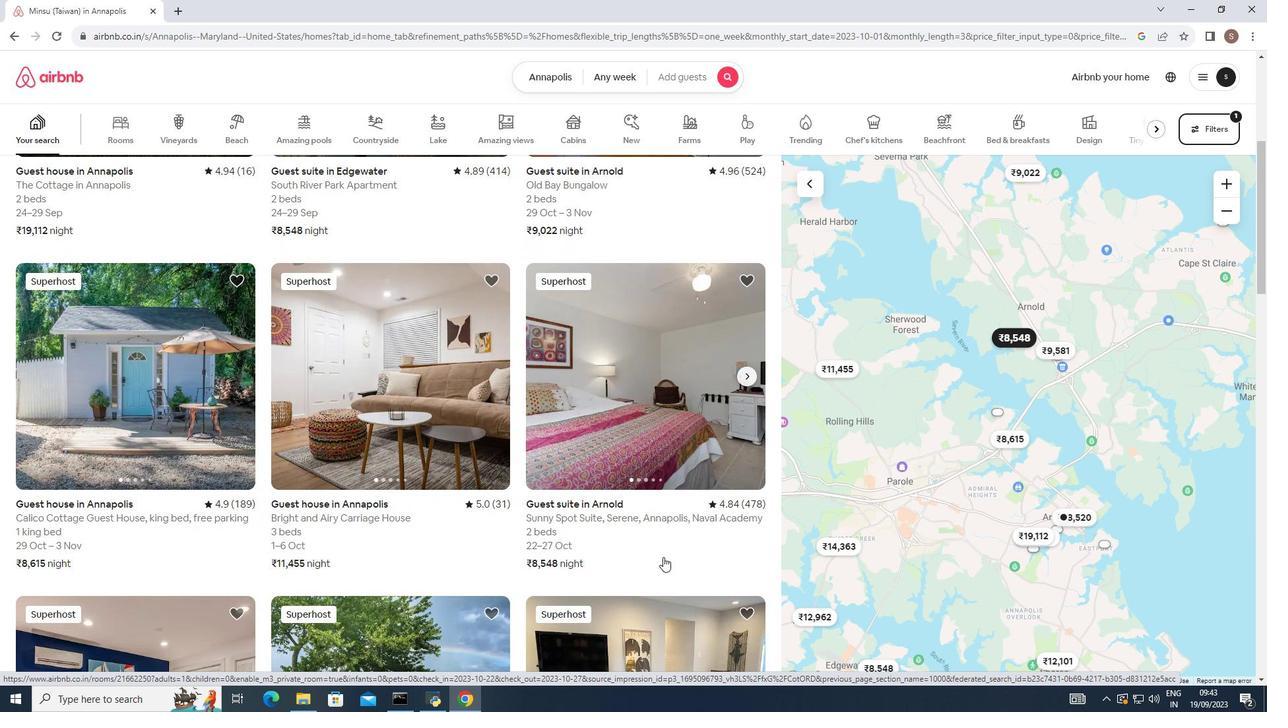 
Action: Mouse scrolled (663, 557) with delta (0, 0)
Screenshot: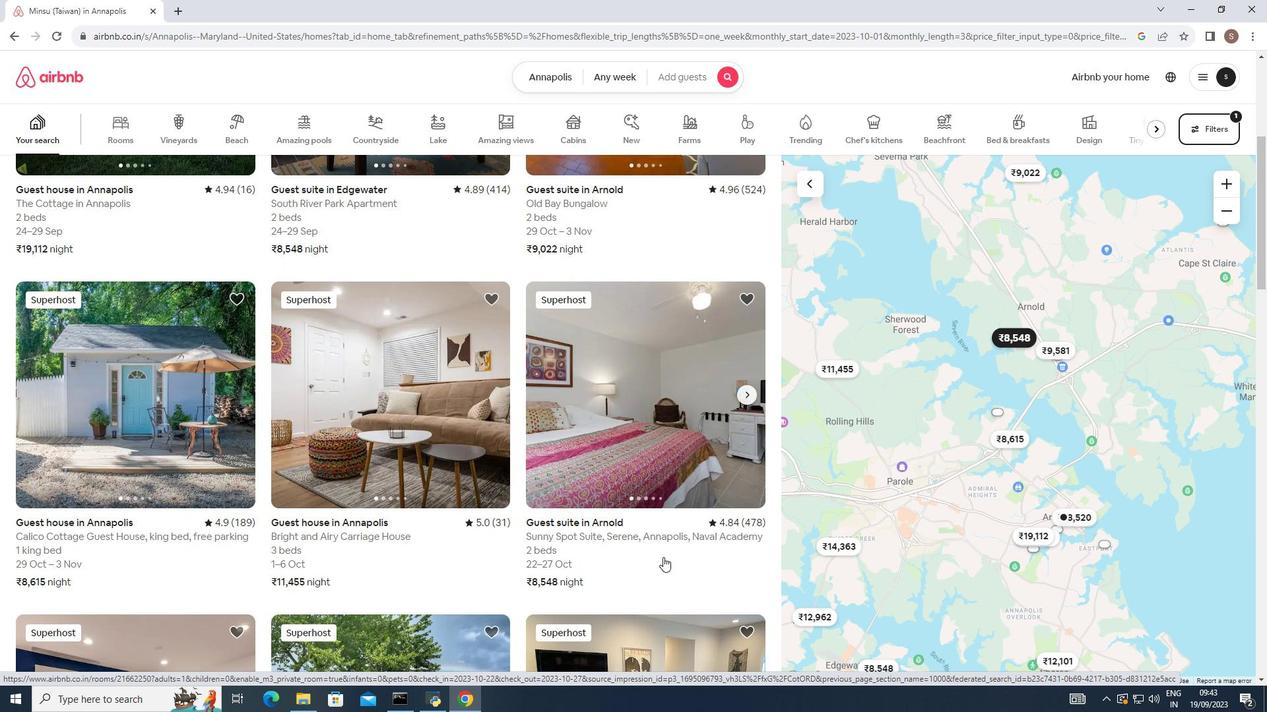 
Action: Mouse scrolled (663, 558) with delta (0, 0)
Screenshot: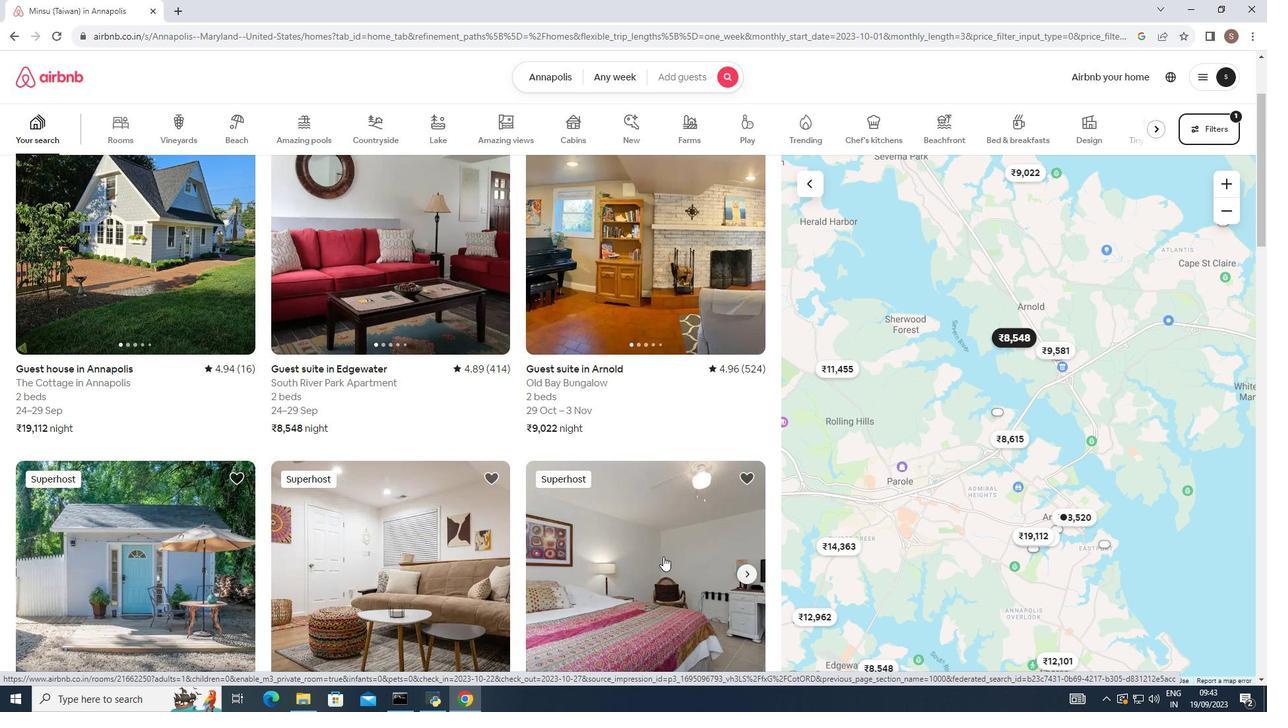 
Action: Mouse scrolled (663, 558) with delta (0, 0)
Screenshot: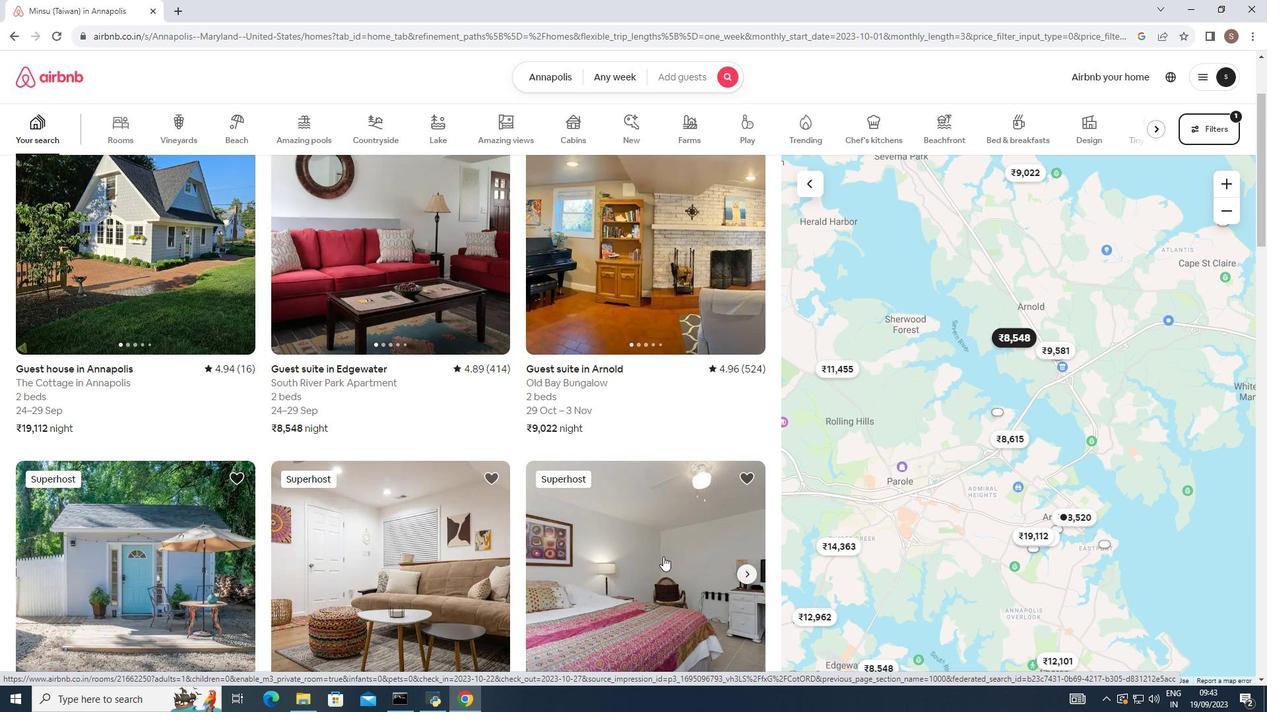 
Action: Mouse scrolled (663, 558) with delta (0, 0)
Screenshot: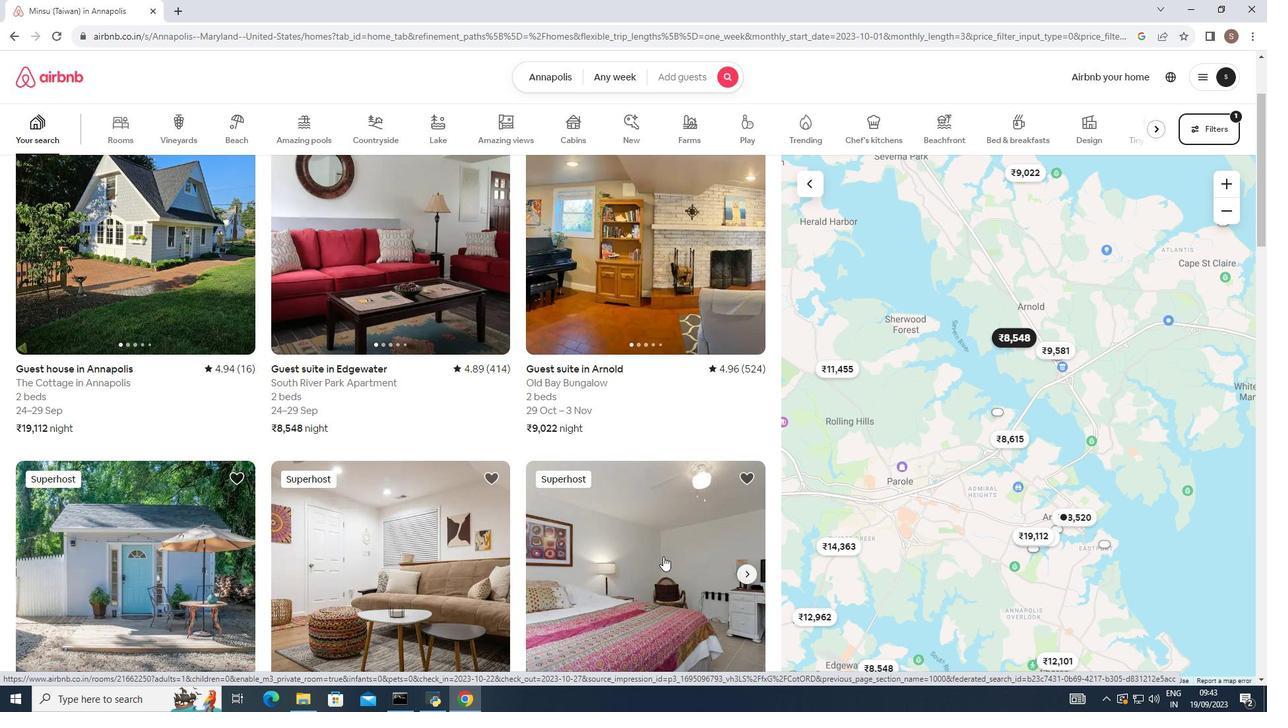 
Action: Mouse moved to (140, 226)
Screenshot: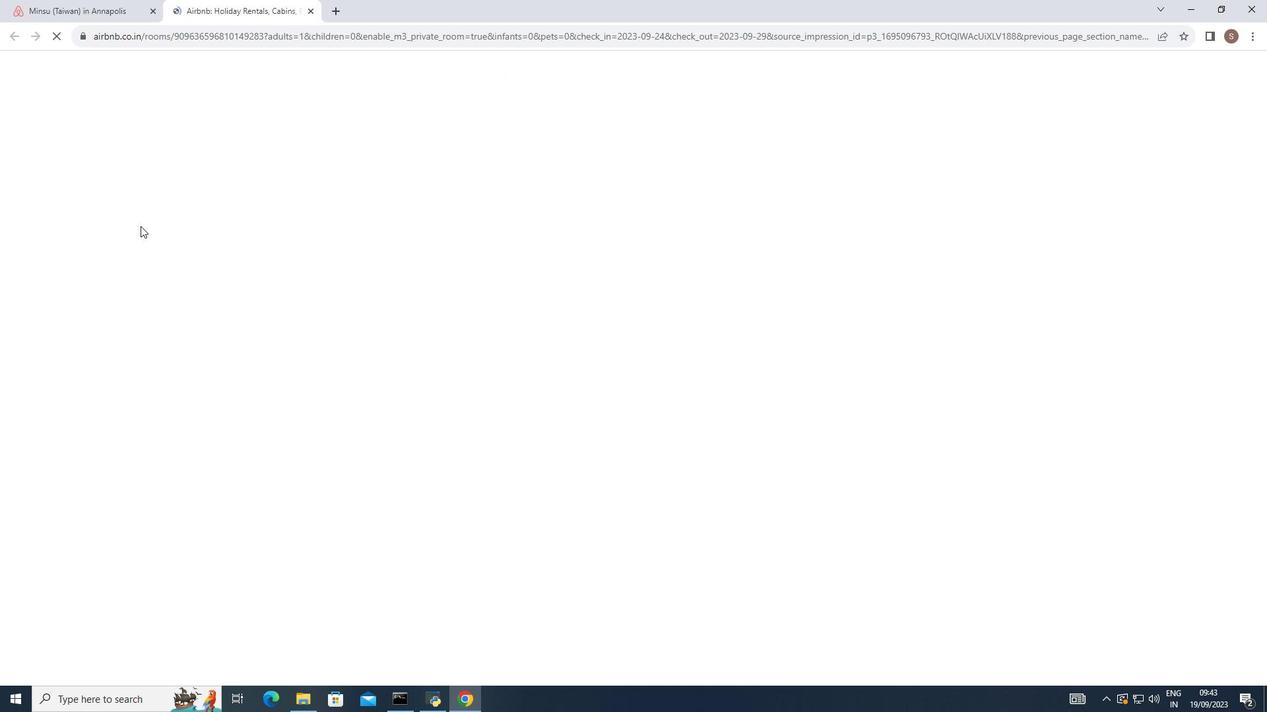 
Action: Mouse pressed left at (140, 226)
Screenshot: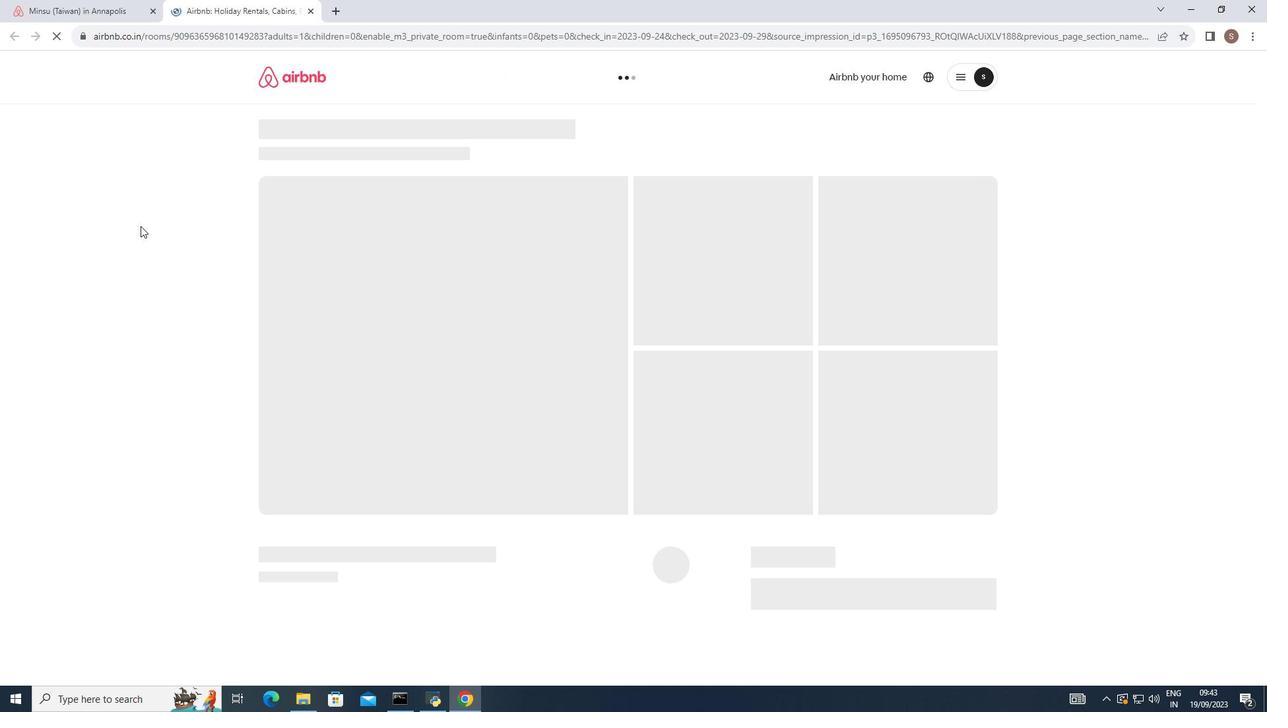
Action: Mouse moved to (421, 380)
Screenshot: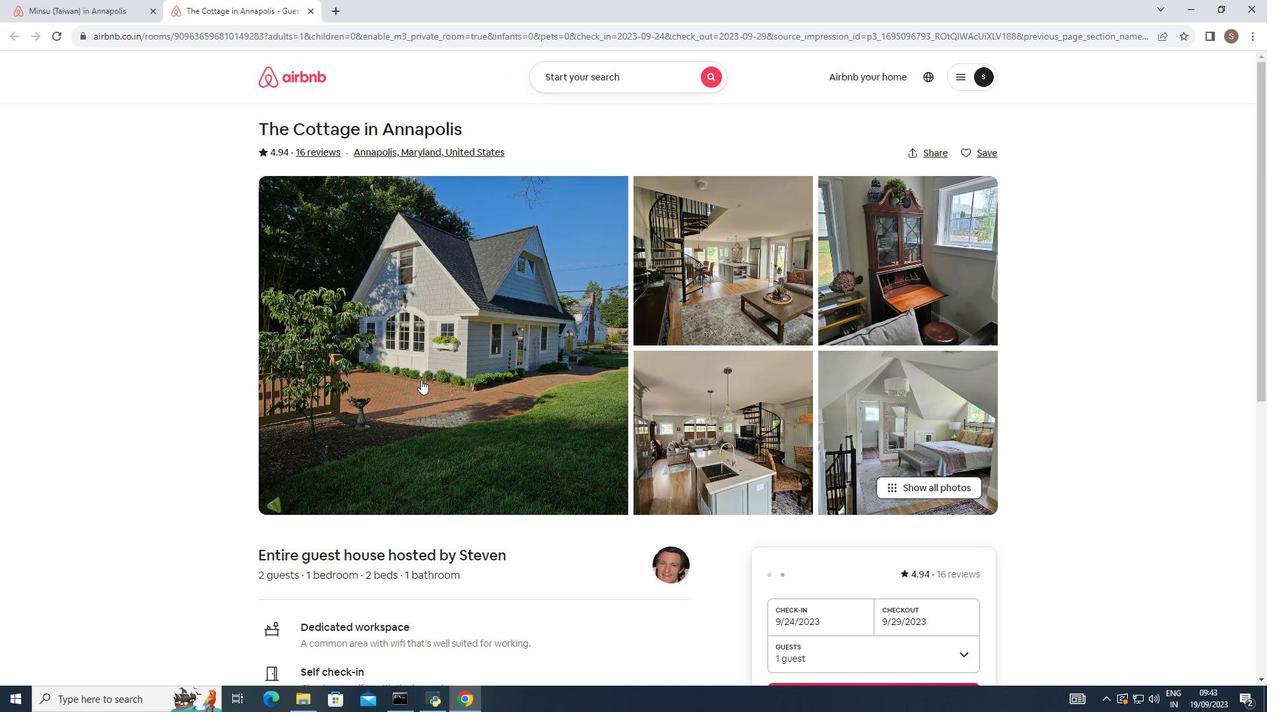 
Action: Mouse scrolled (421, 379) with delta (0, 0)
Screenshot: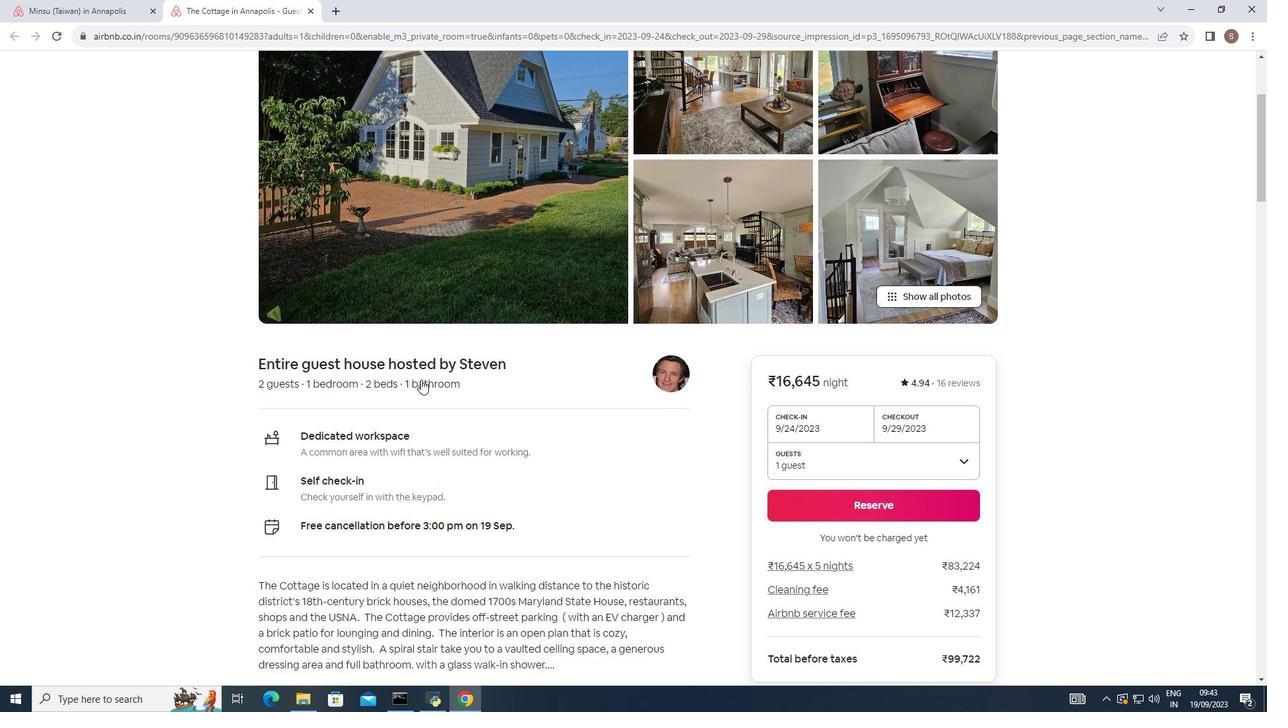 
Action: Mouse scrolled (421, 379) with delta (0, 0)
Screenshot: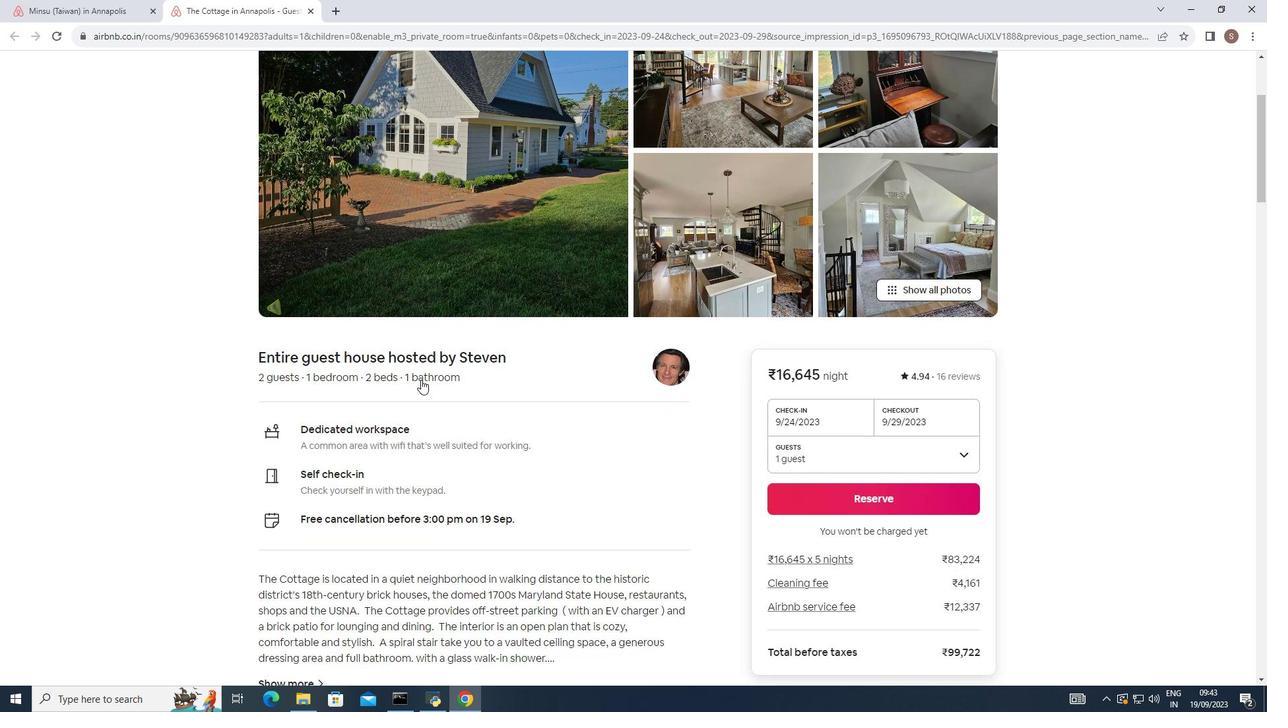 
Action: Mouse scrolled (421, 379) with delta (0, 0)
Screenshot: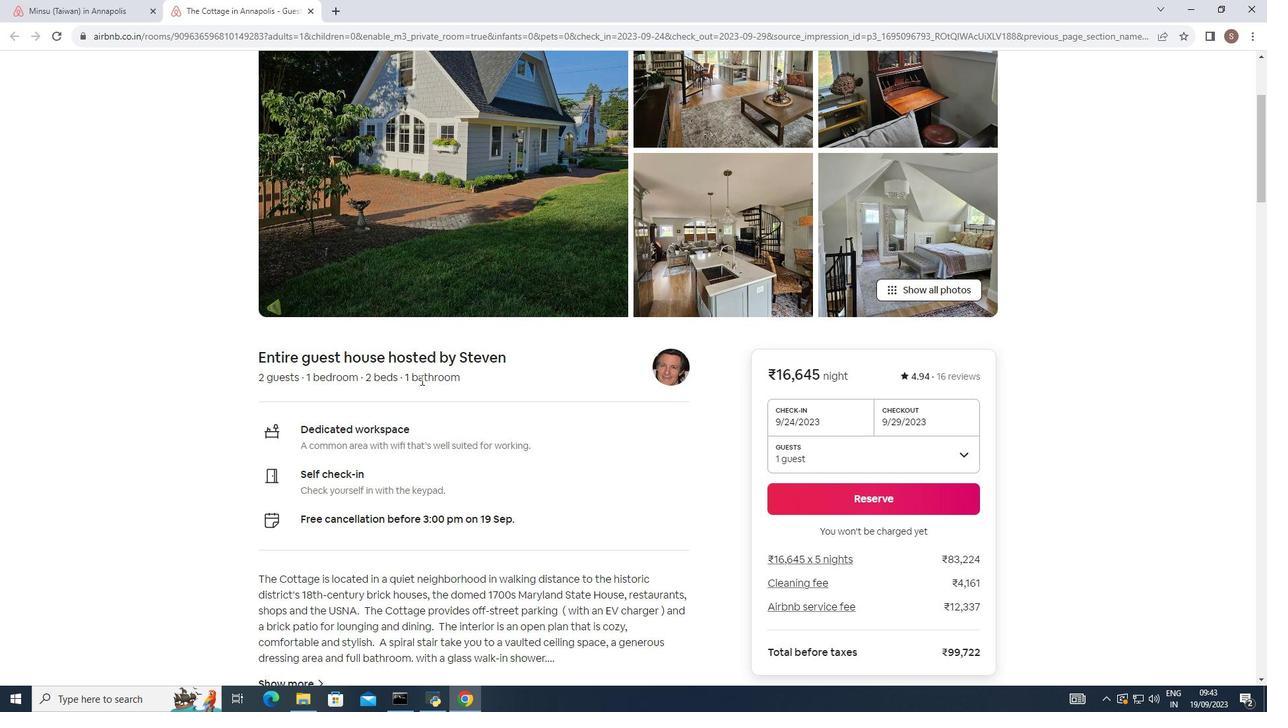 
Action: Mouse scrolled (421, 379) with delta (0, 0)
Screenshot: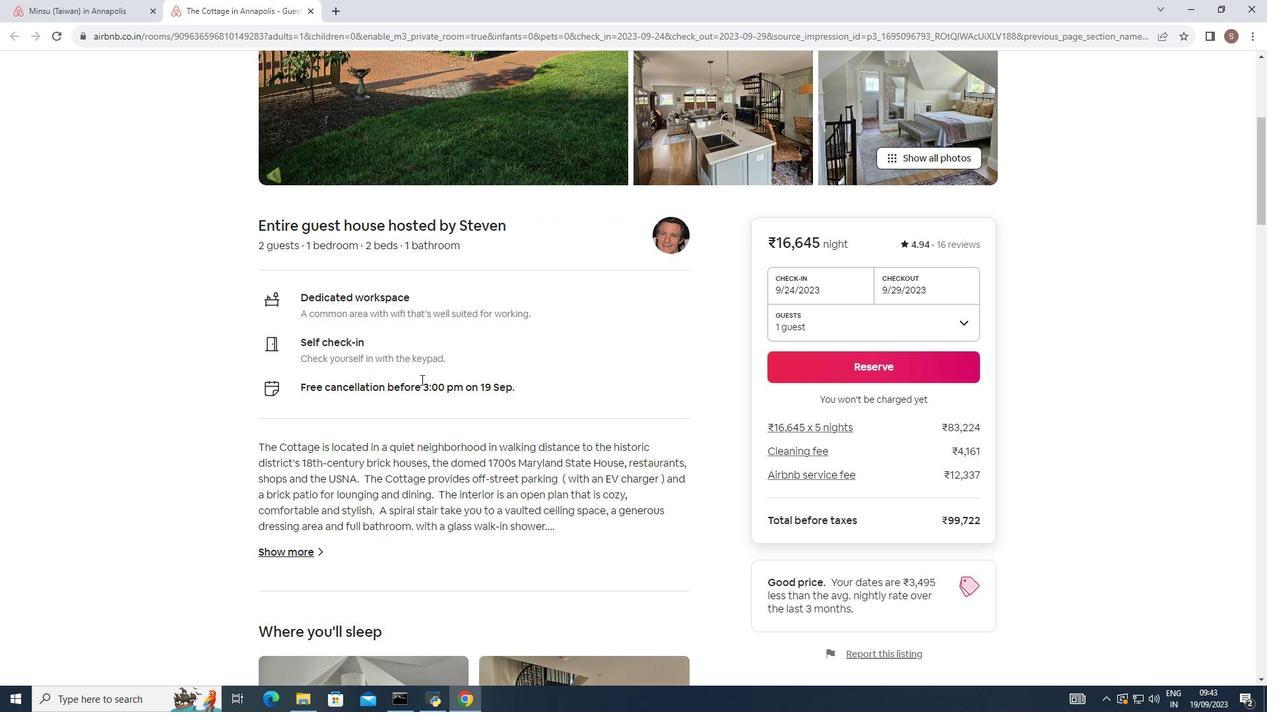 
Action: Mouse scrolled (421, 379) with delta (0, 0)
Screenshot: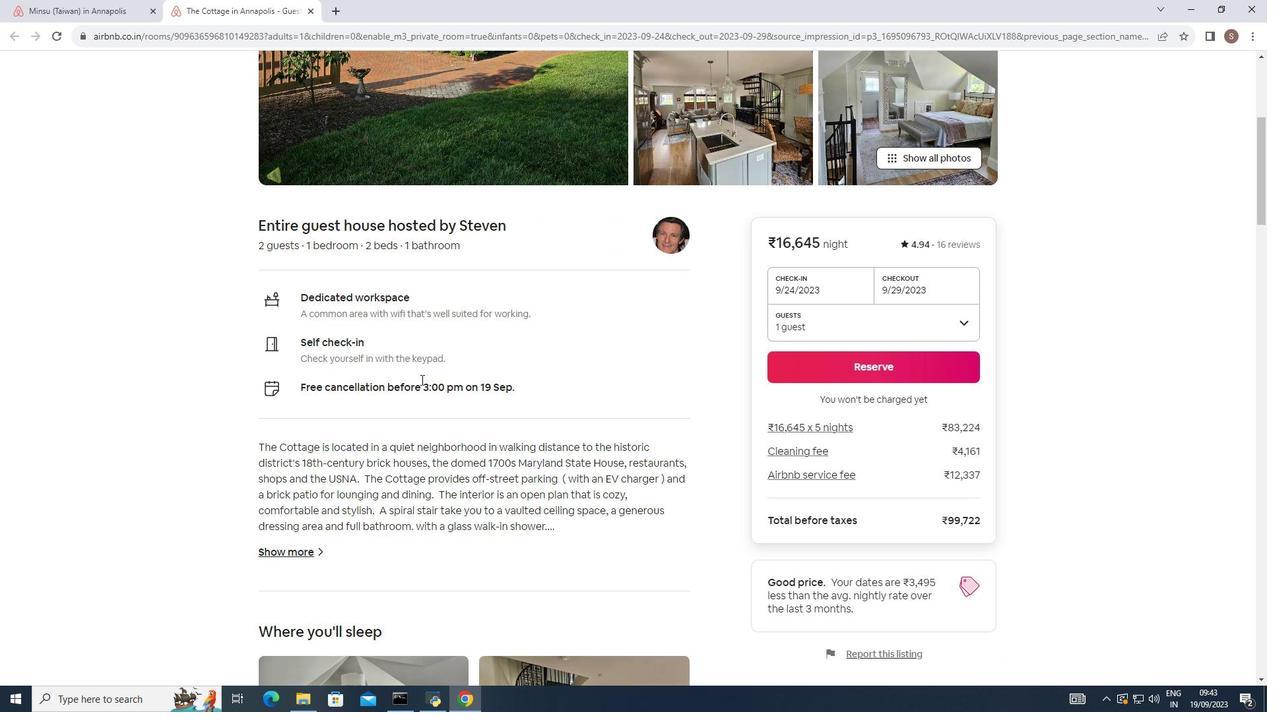 
Action: Mouse scrolled (421, 379) with delta (0, 0)
Screenshot: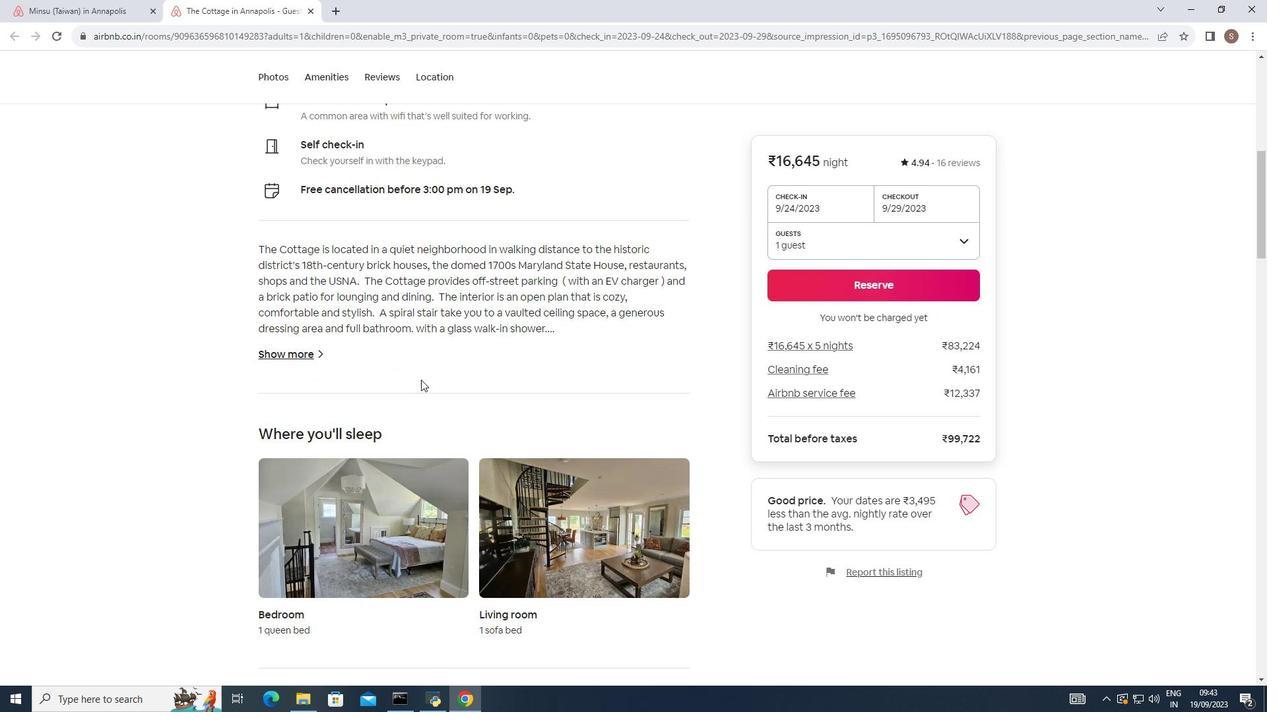 
Action: Mouse scrolled (421, 379) with delta (0, 0)
Screenshot: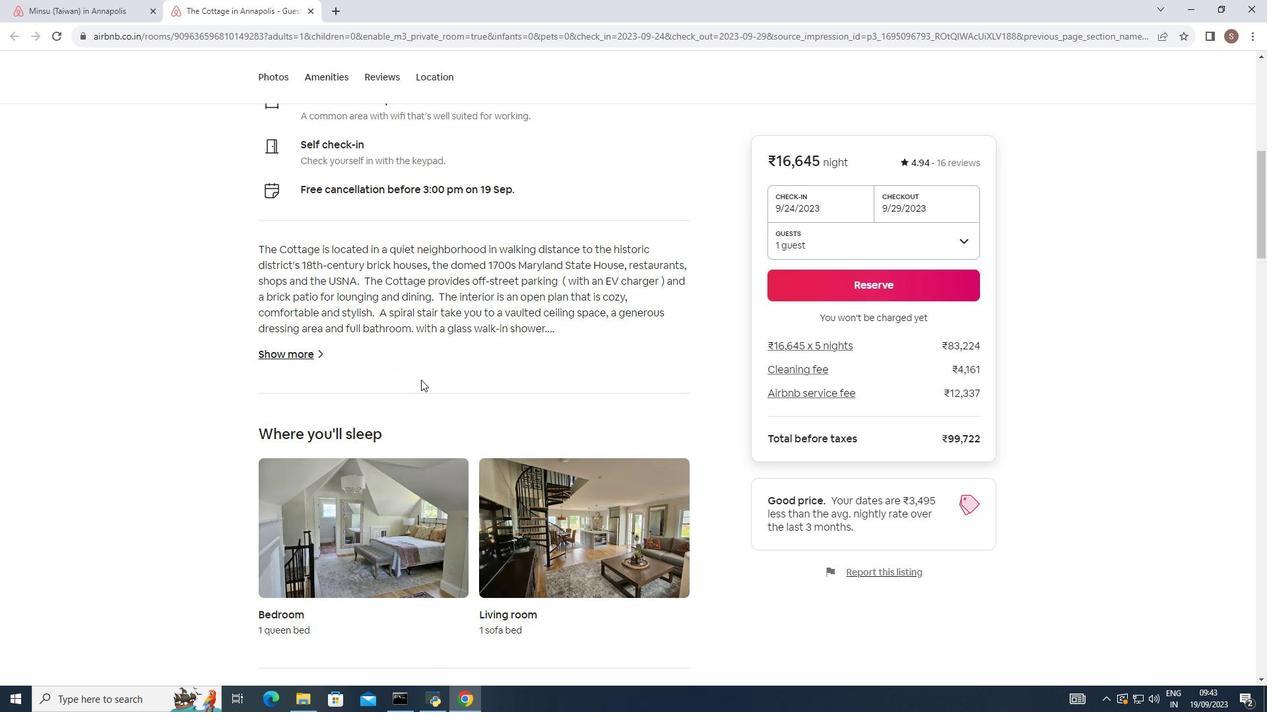 
Action: Mouse scrolled (421, 379) with delta (0, 0)
Screenshot: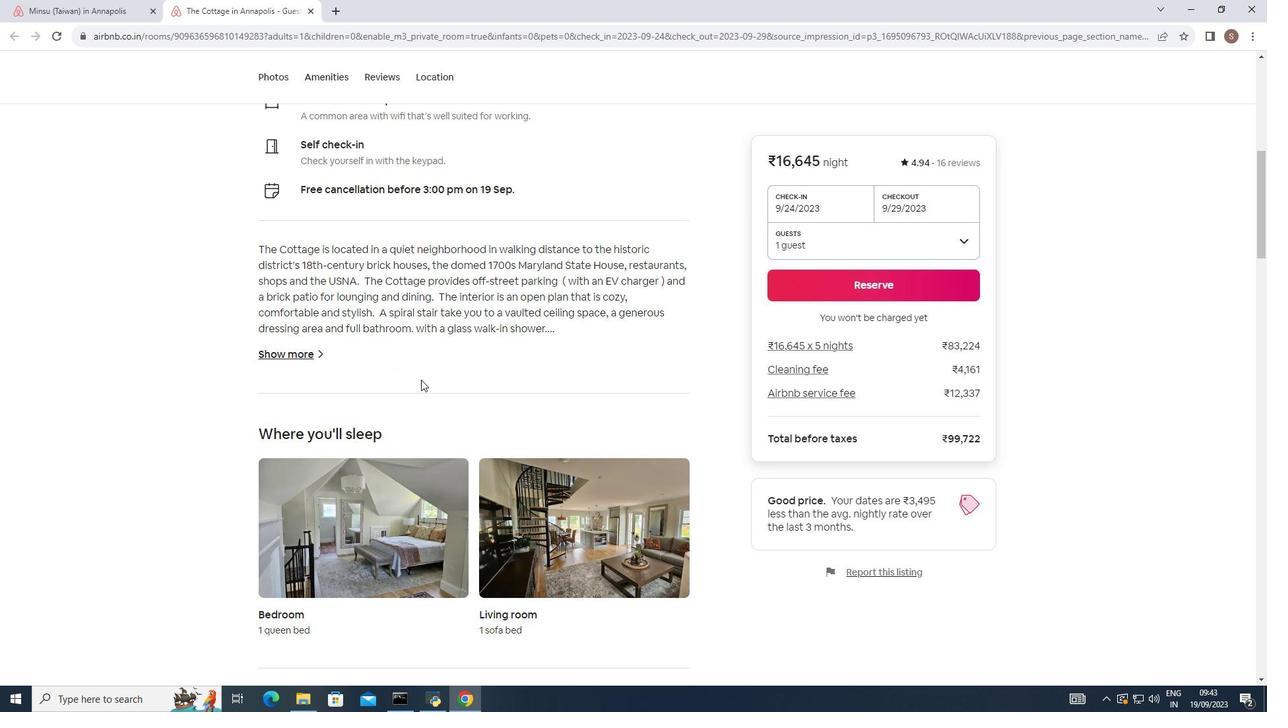 
Action: Mouse scrolled (421, 379) with delta (0, 0)
Screenshot: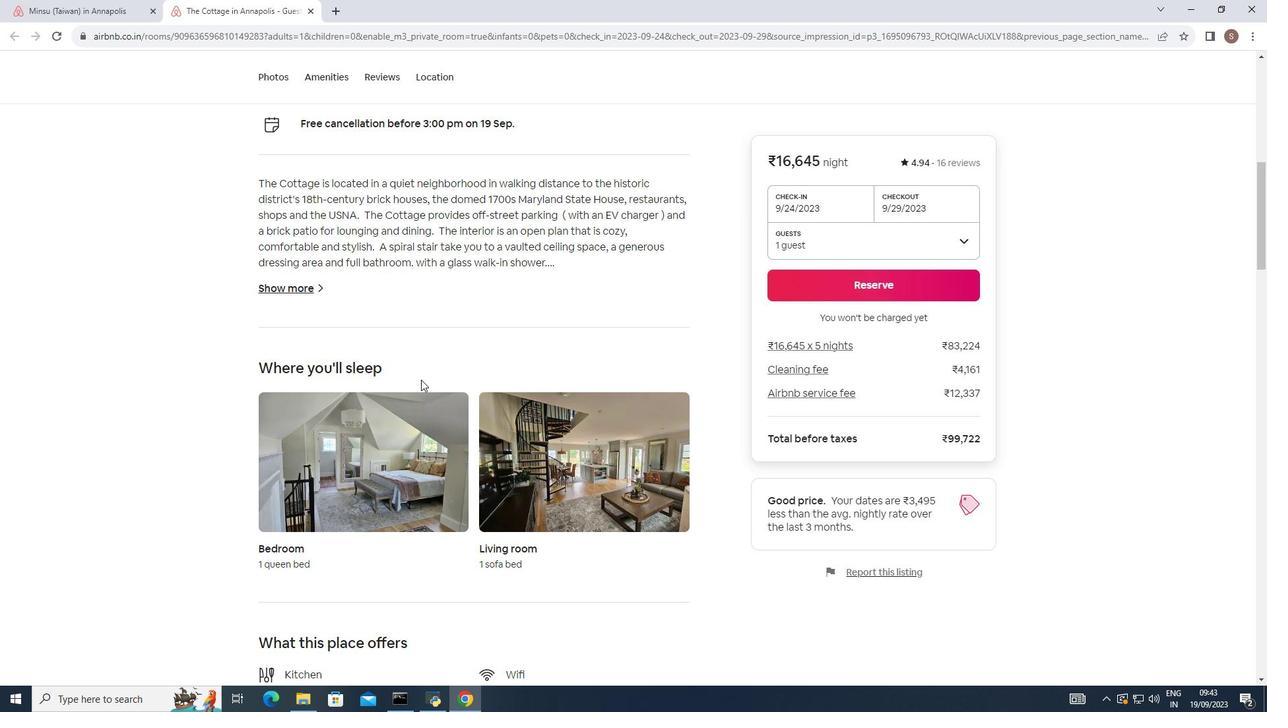 
Action: Mouse moved to (504, 222)
Screenshot: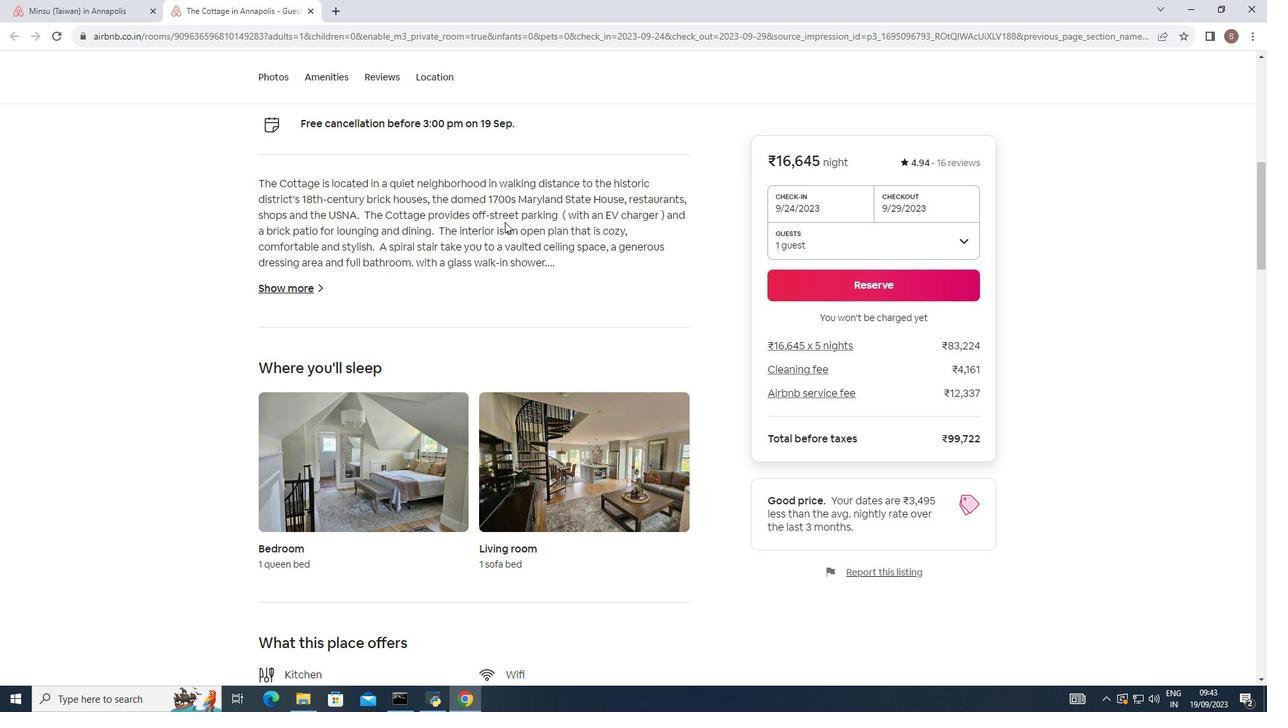 
Action: Mouse scrolled (504, 221) with delta (0, 0)
Screenshot: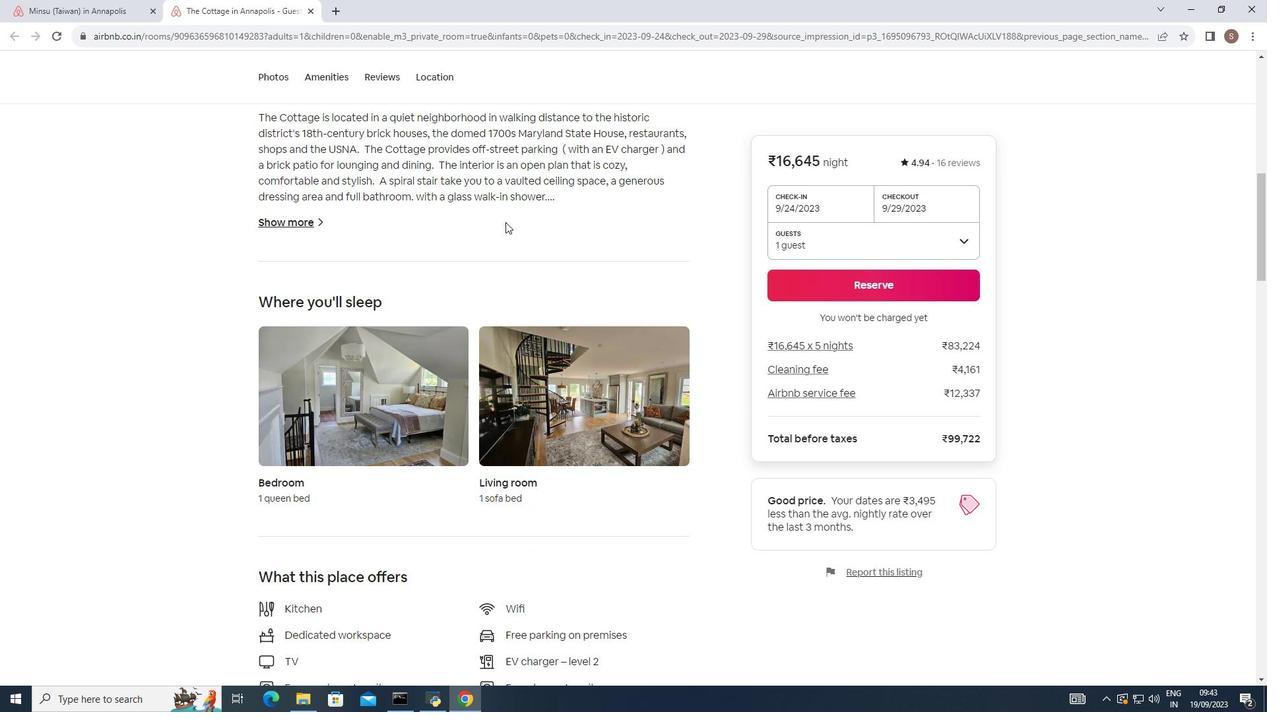 
Action: Mouse moved to (505, 222)
Screenshot: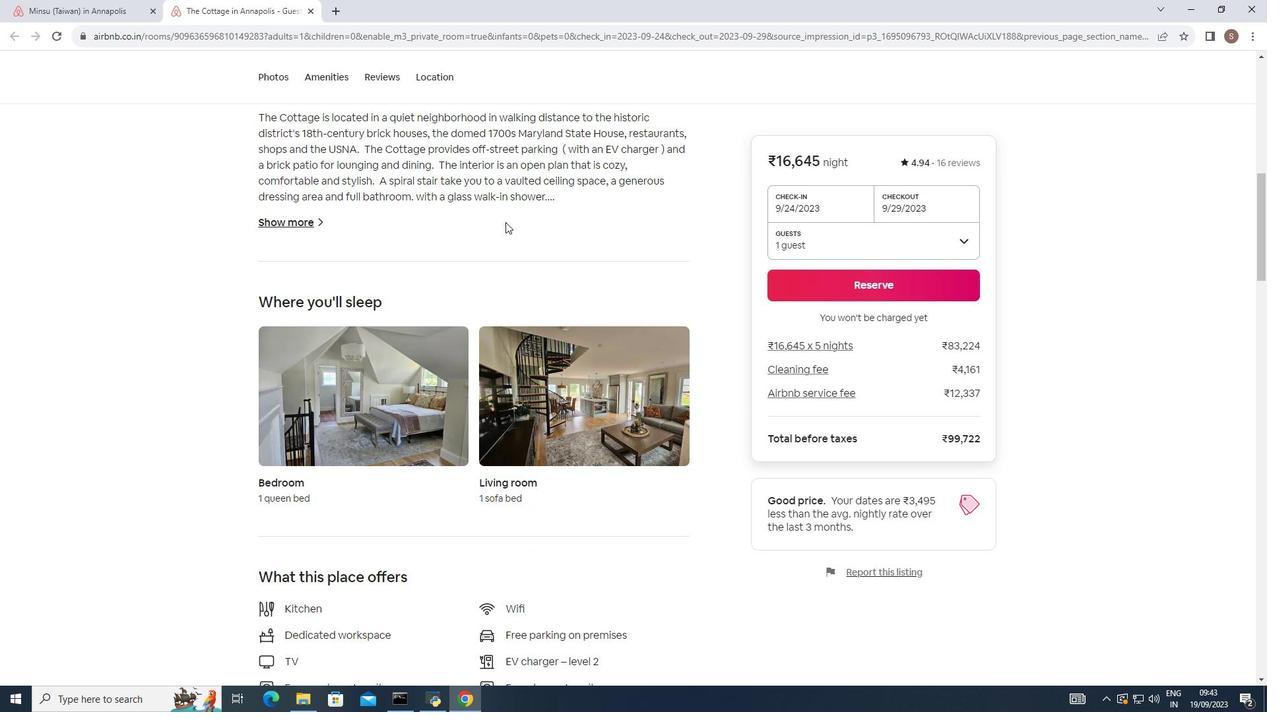 
Action: Mouse scrolled (505, 221) with delta (0, 0)
Screenshot: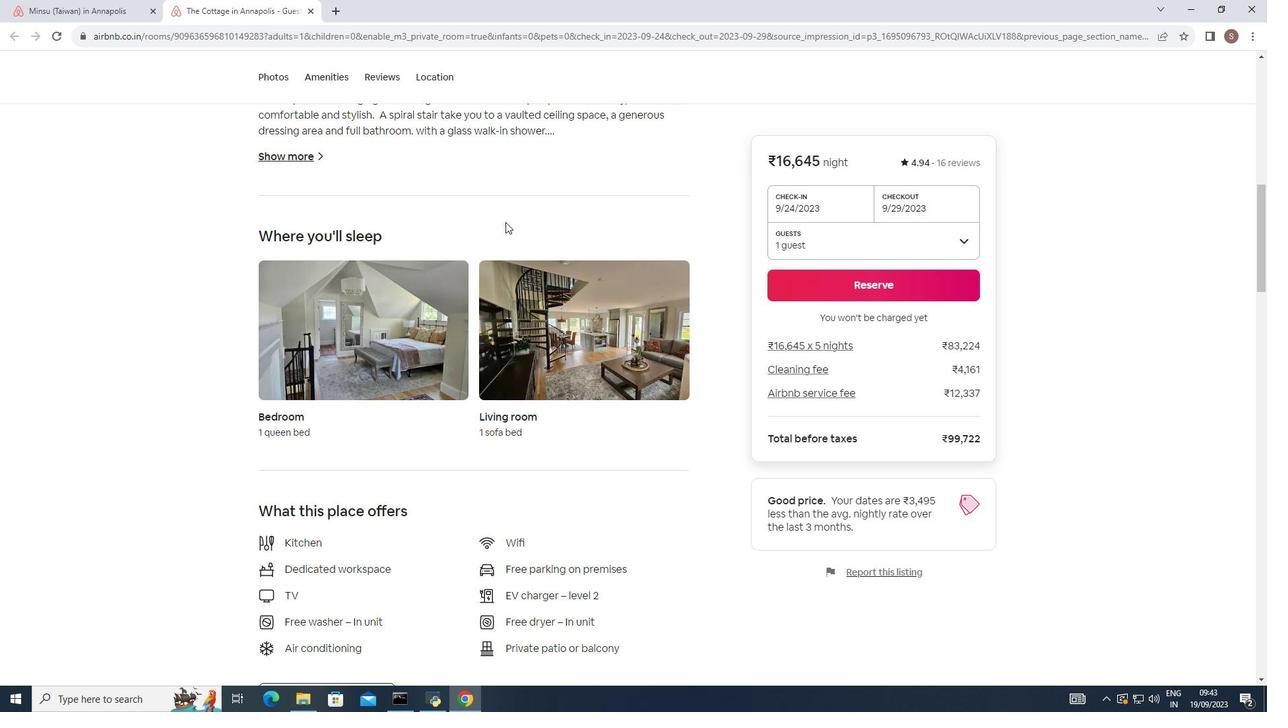 
Action: Mouse scrolled (505, 223) with delta (0, 0)
Screenshot: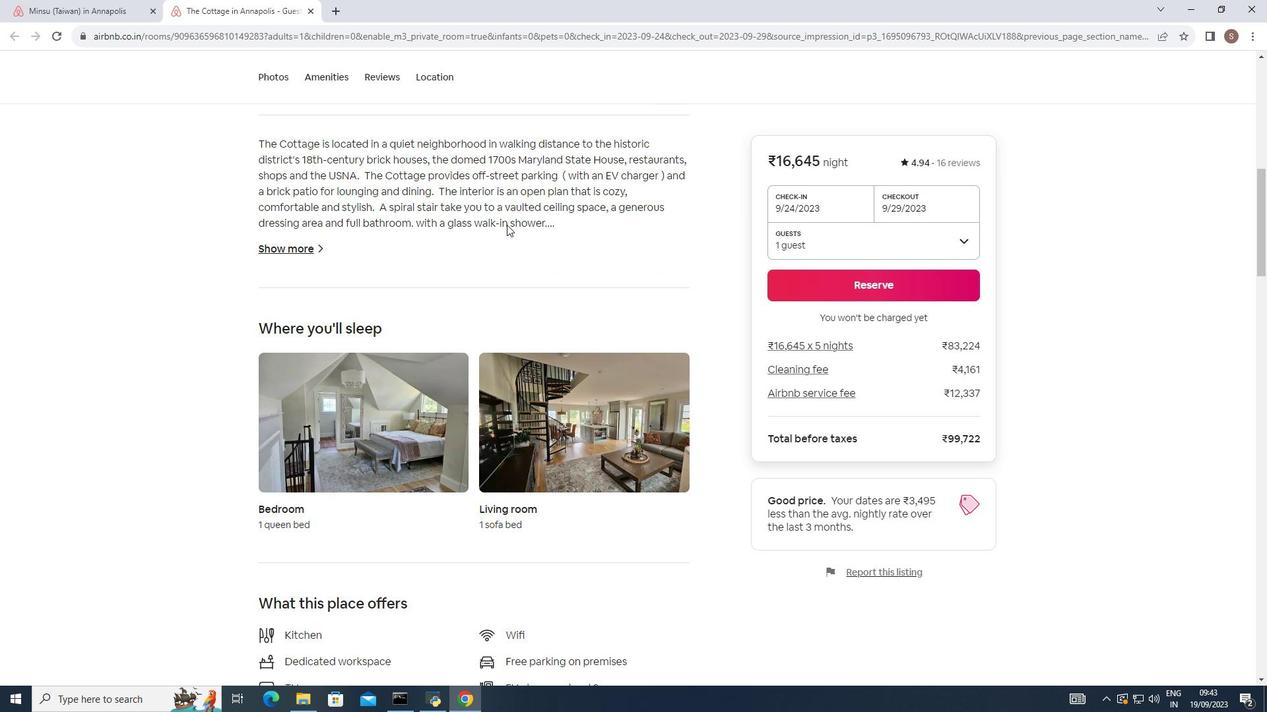 
Action: Mouse moved to (506, 225)
Screenshot: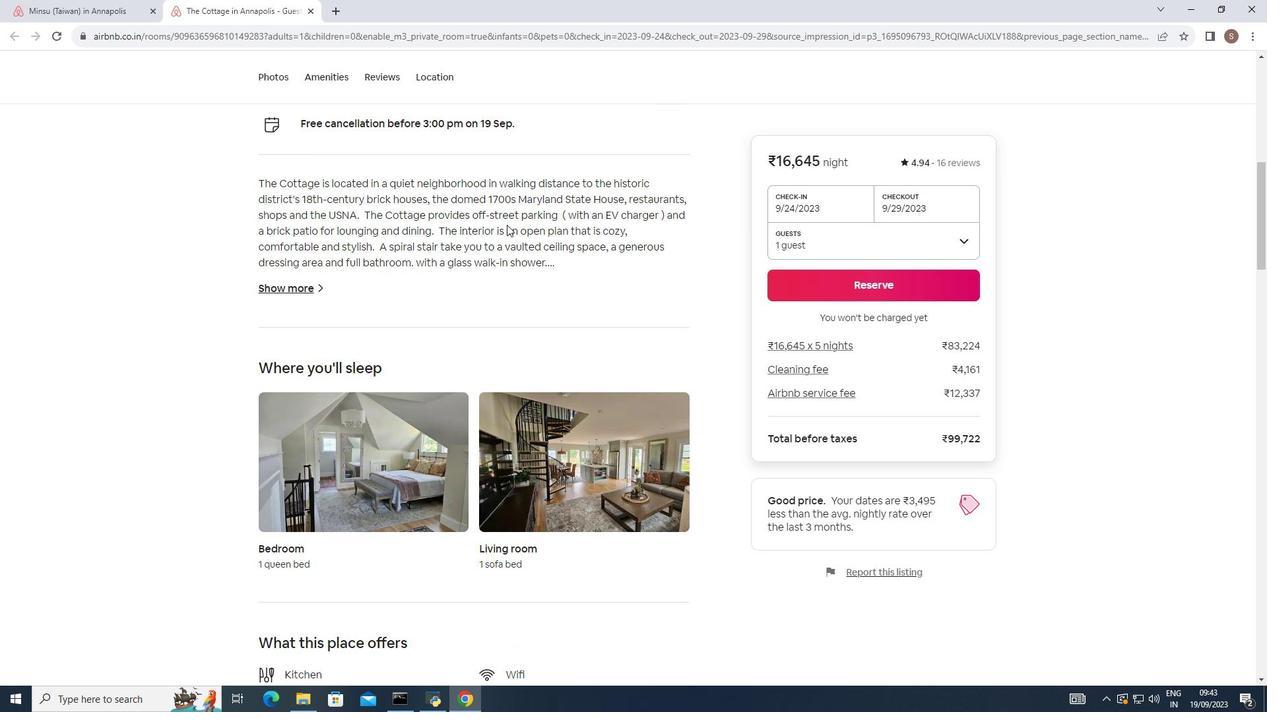 
Action: Mouse scrolled (506, 225) with delta (0, 0)
Screenshot: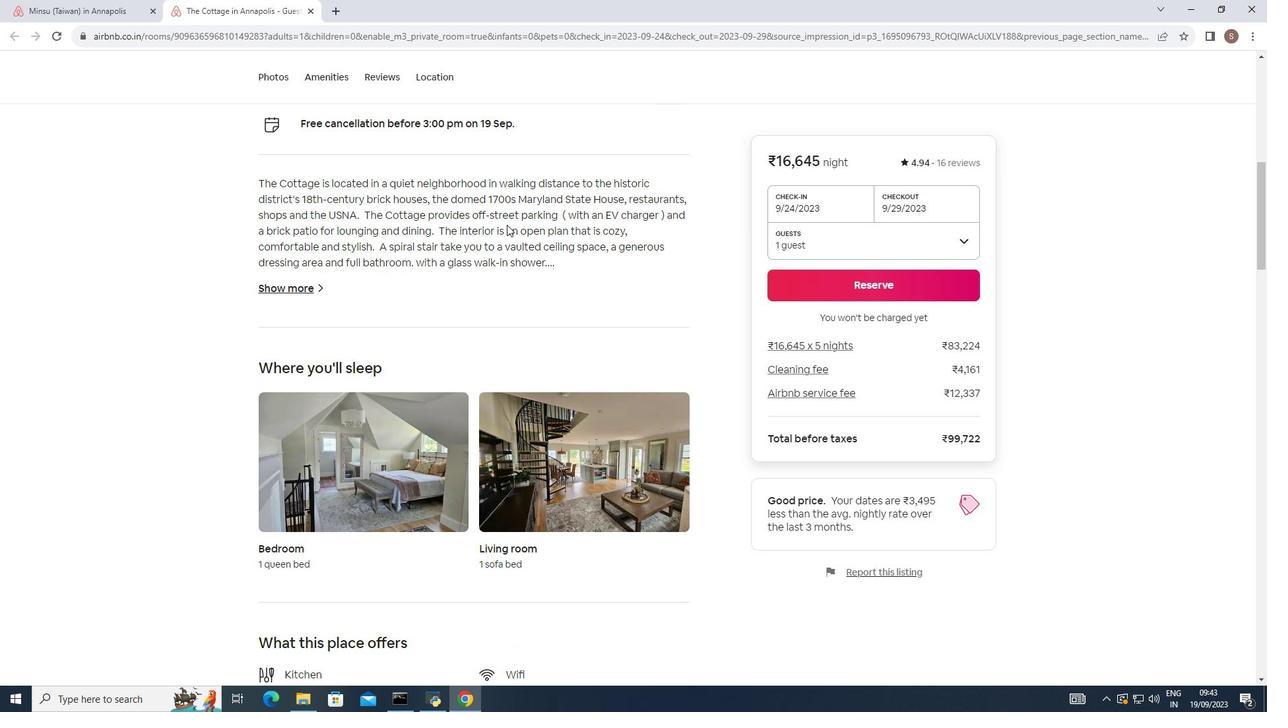 
Action: Mouse scrolled (506, 224) with delta (0, 0)
Screenshot: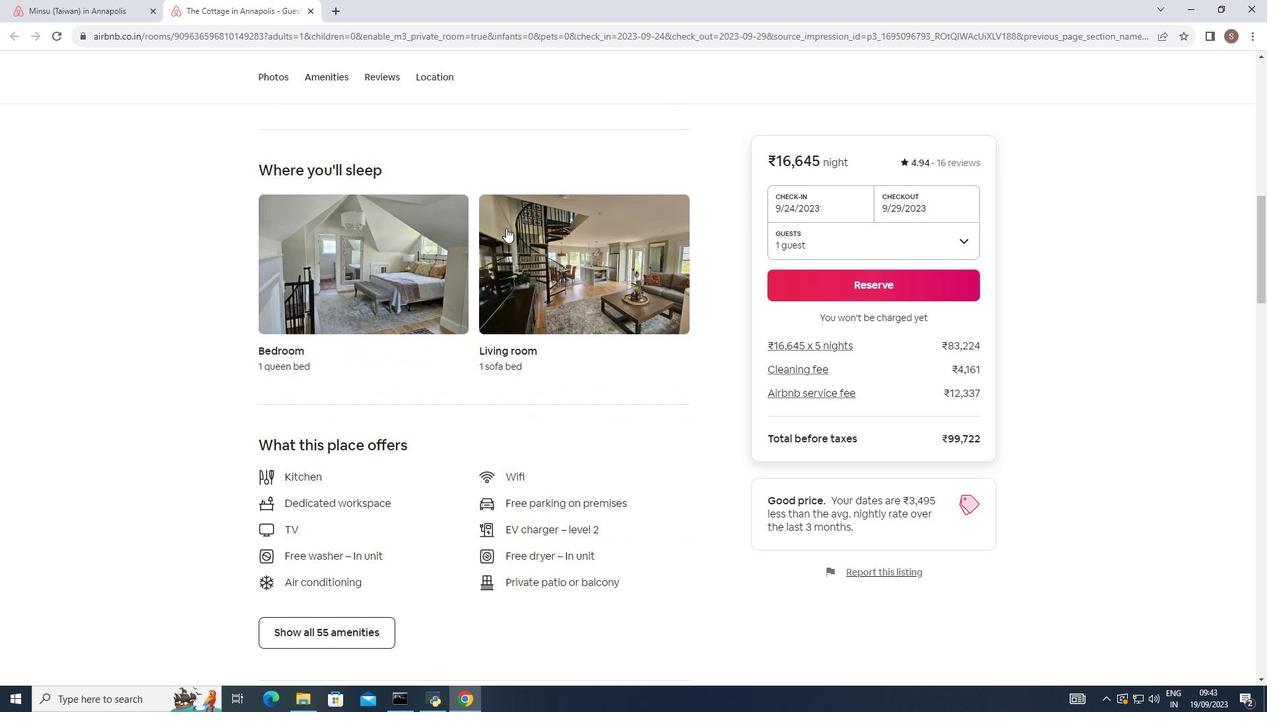 
Action: Mouse scrolled (506, 224) with delta (0, 0)
Screenshot: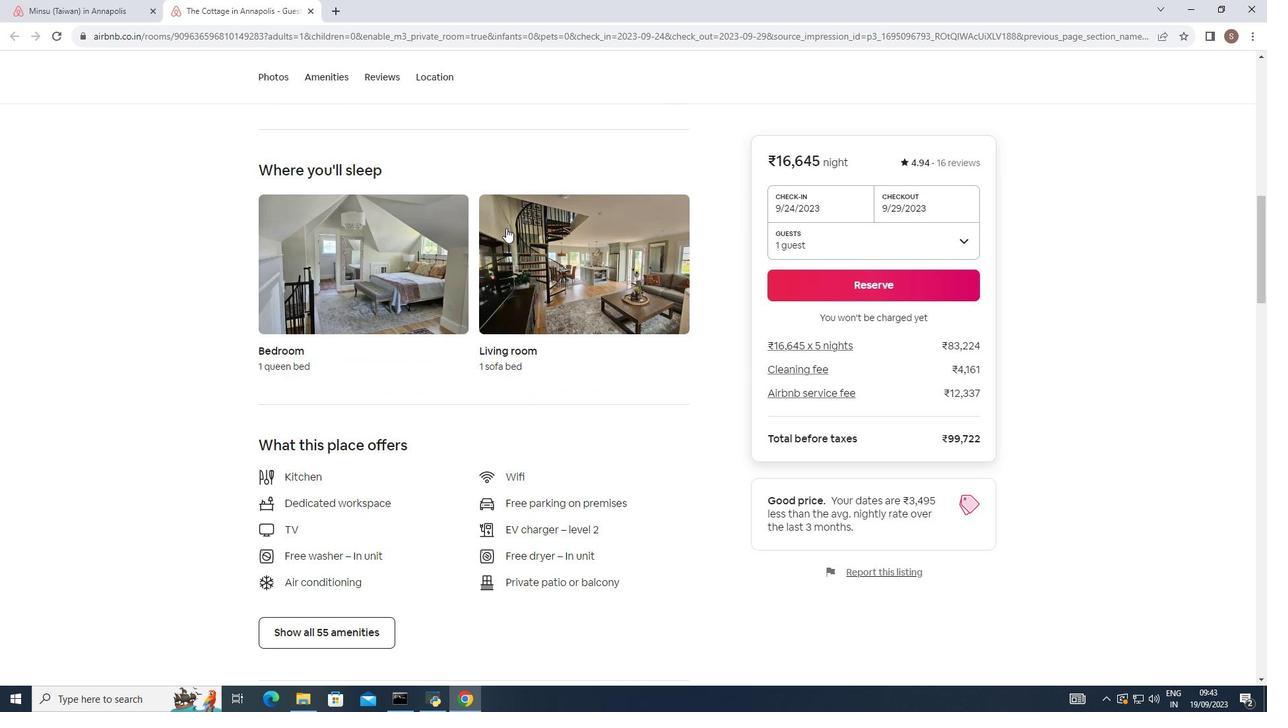 
Action: Mouse moved to (506, 227)
Screenshot: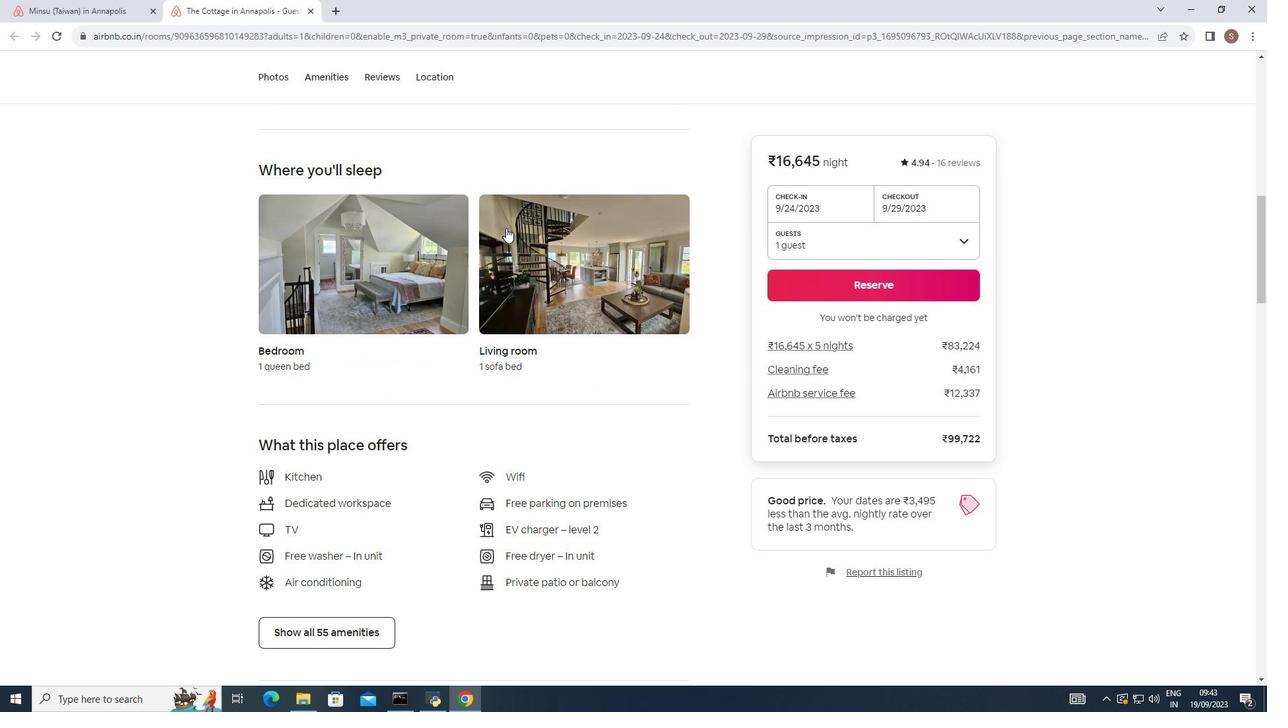 
Action: Mouse scrolled (506, 227) with delta (0, 0)
Screenshot: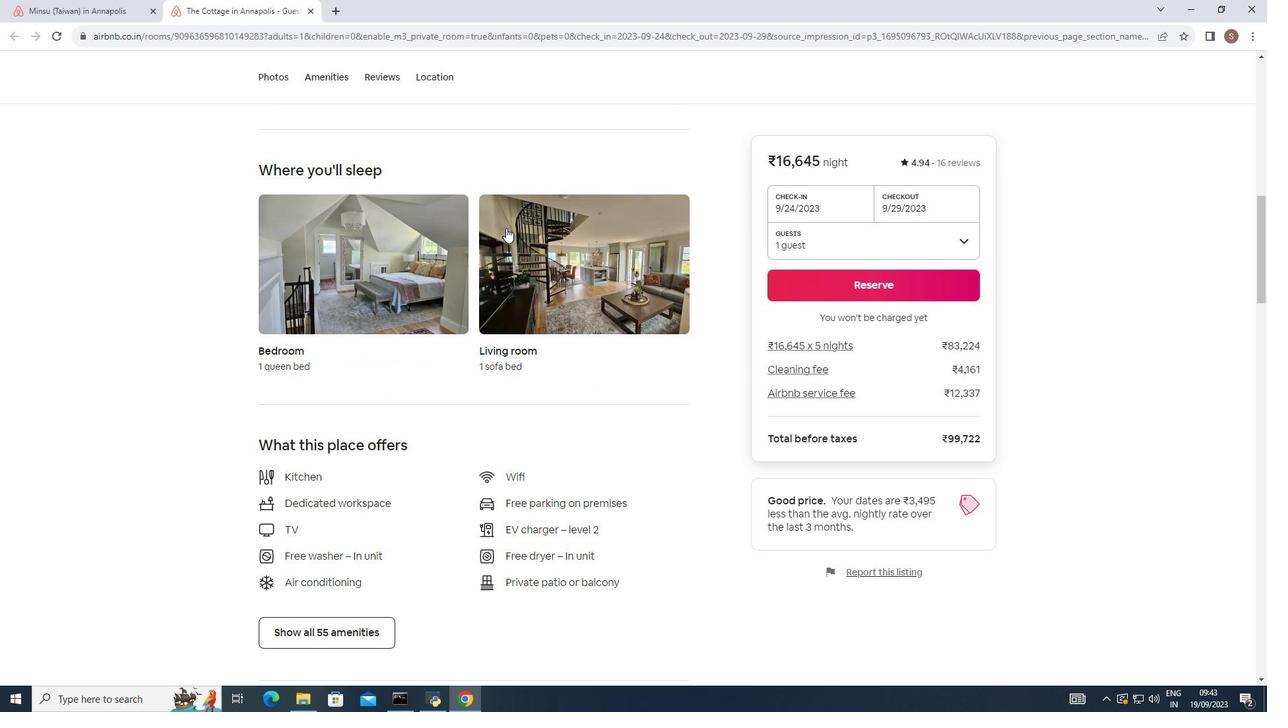 
Action: Mouse moved to (506, 228)
Screenshot: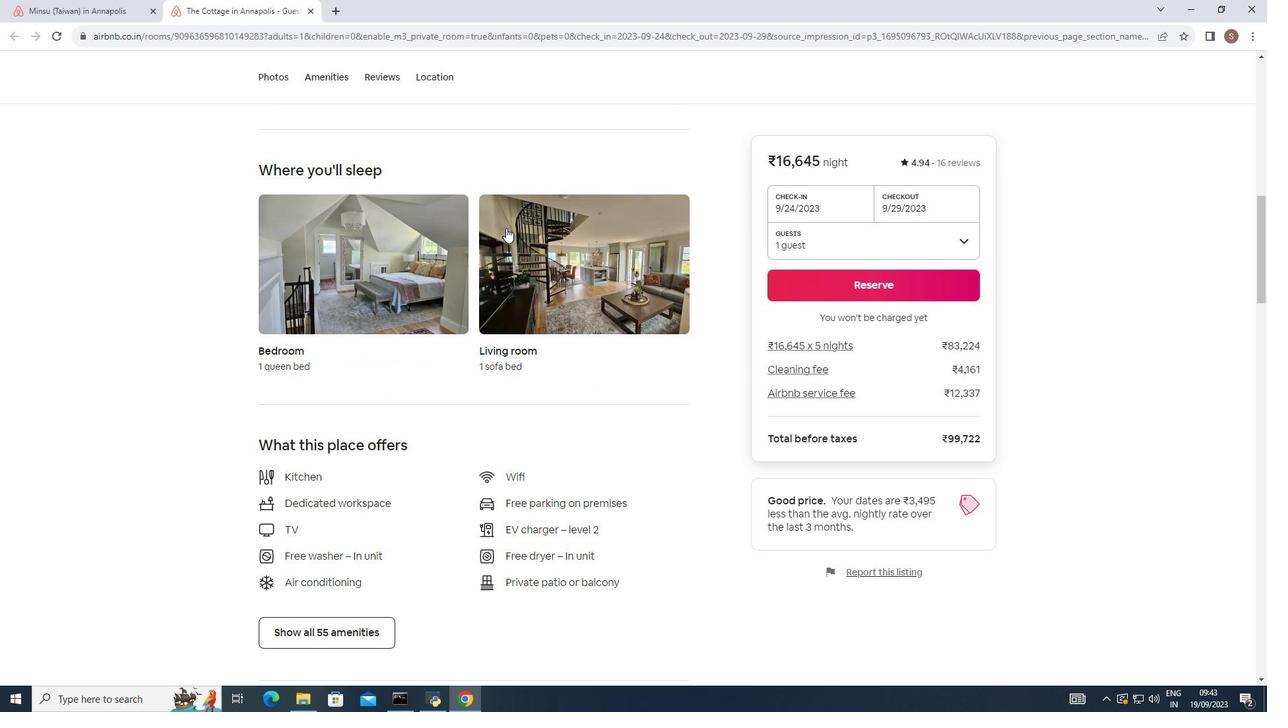 
Action: Mouse scrolled (506, 227) with delta (0, 0)
Screenshot: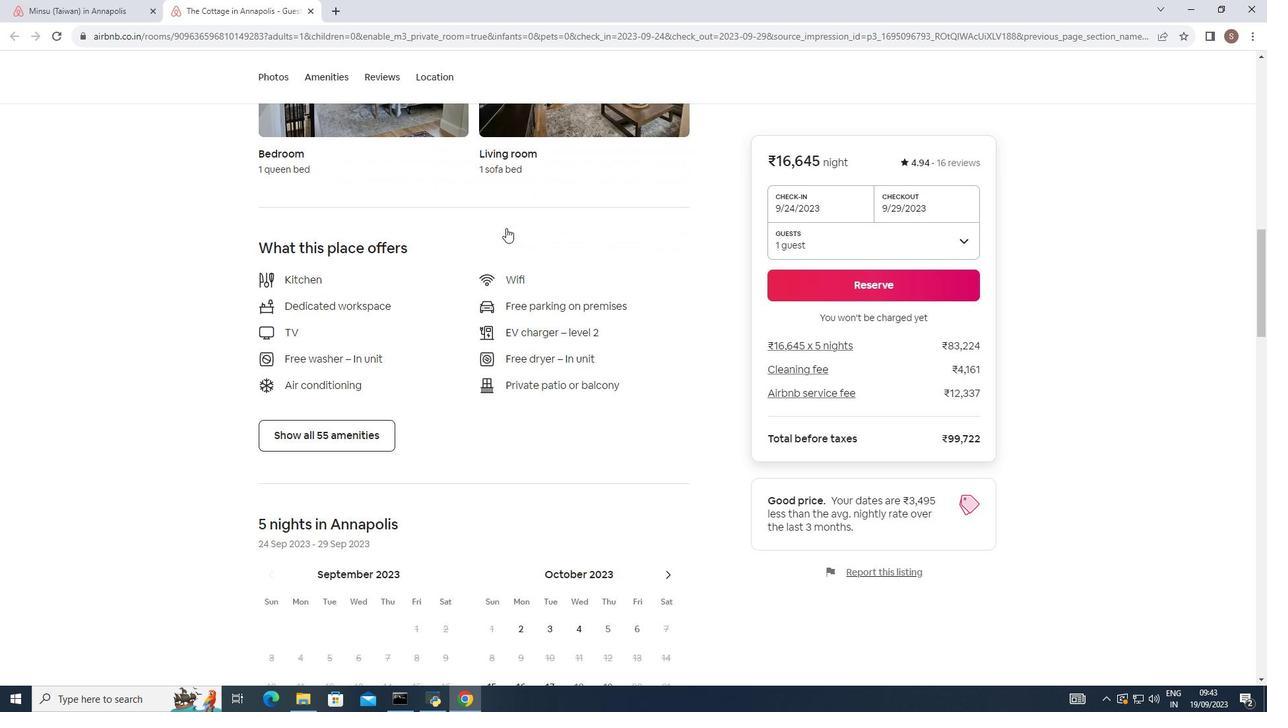 
Action: Mouse scrolled (506, 227) with delta (0, 0)
Screenshot: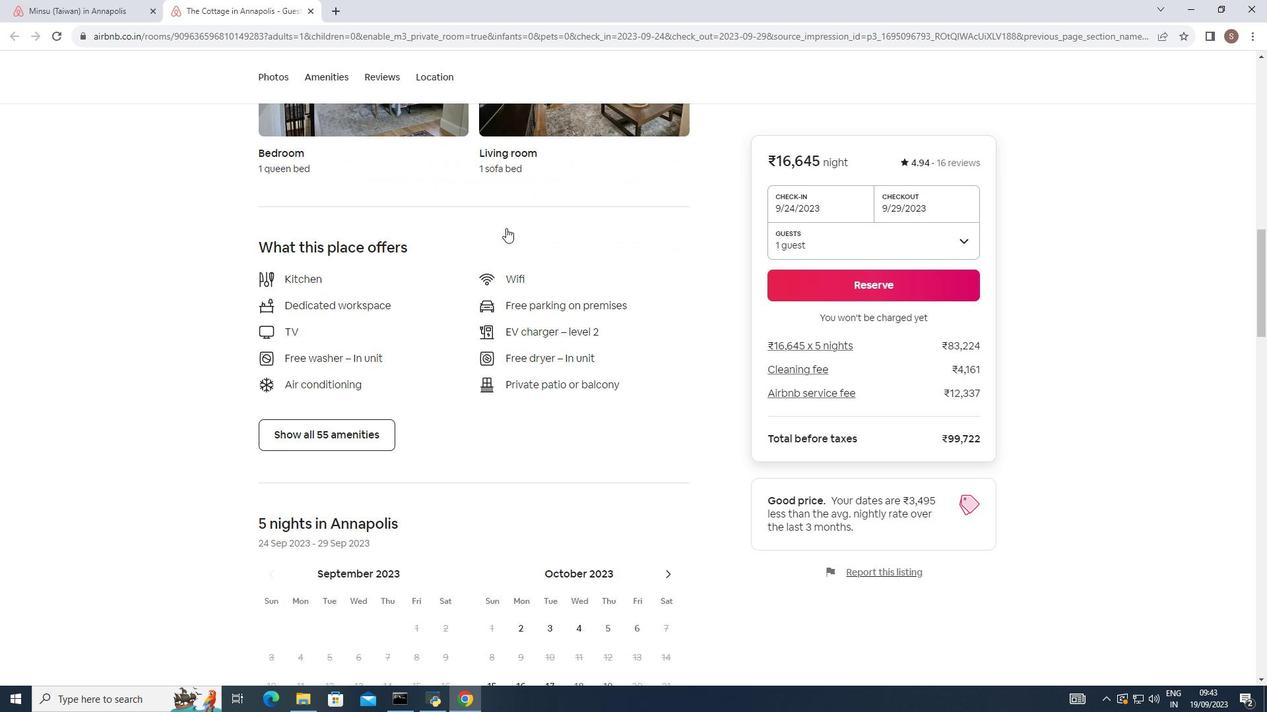 
Action: Mouse scrolled (506, 227) with delta (0, 0)
Screenshot: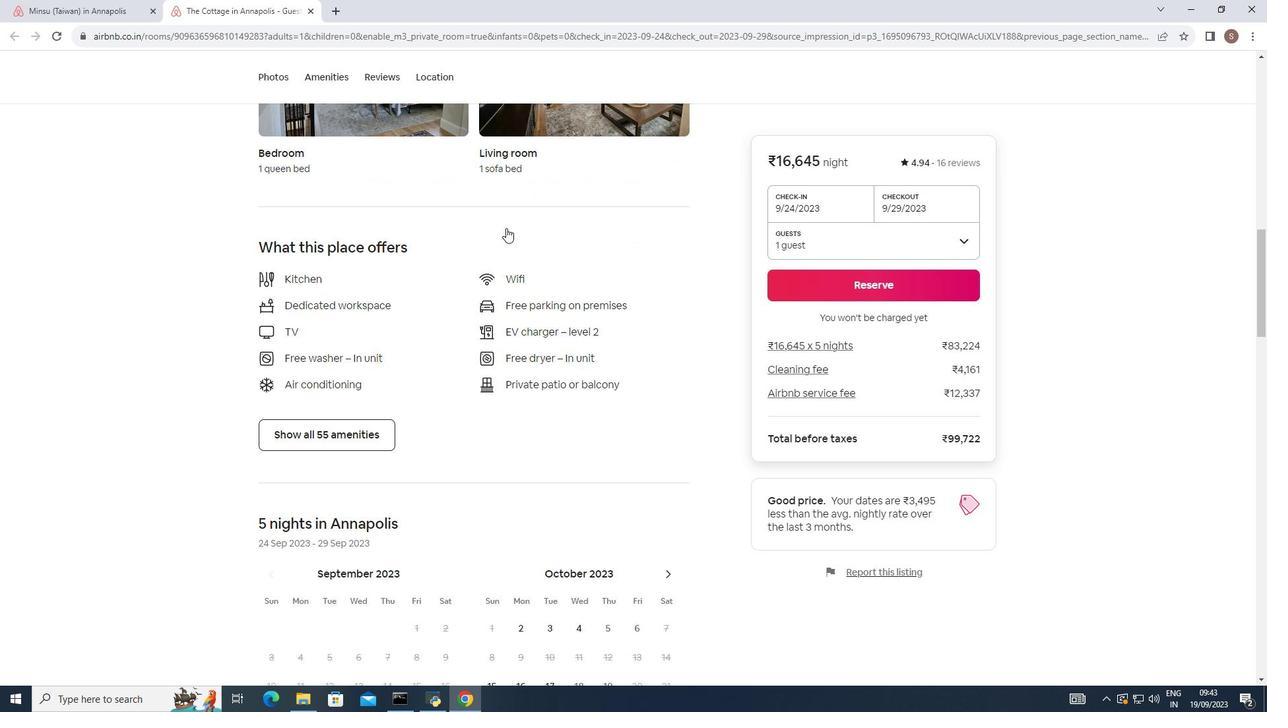 
Action: Mouse scrolled (506, 227) with delta (0, 0)
Screenshot: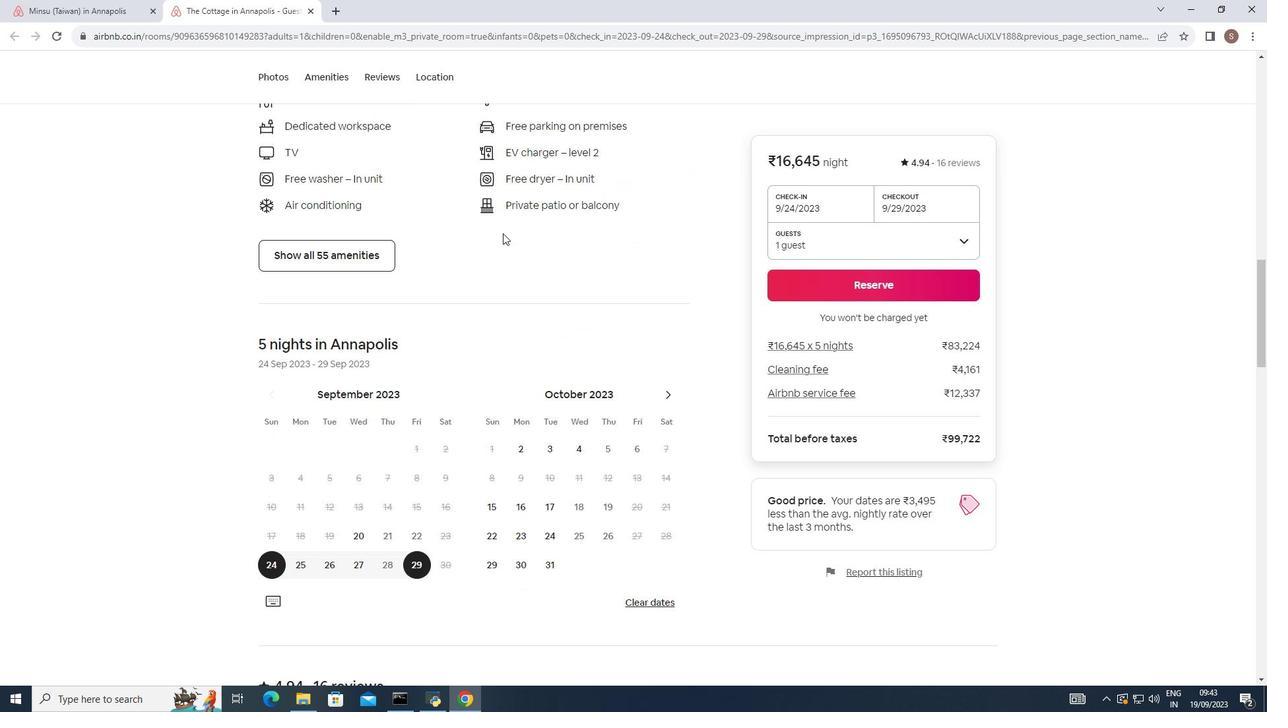 
Action: Mouse moved to (505, 229)
Screenshot: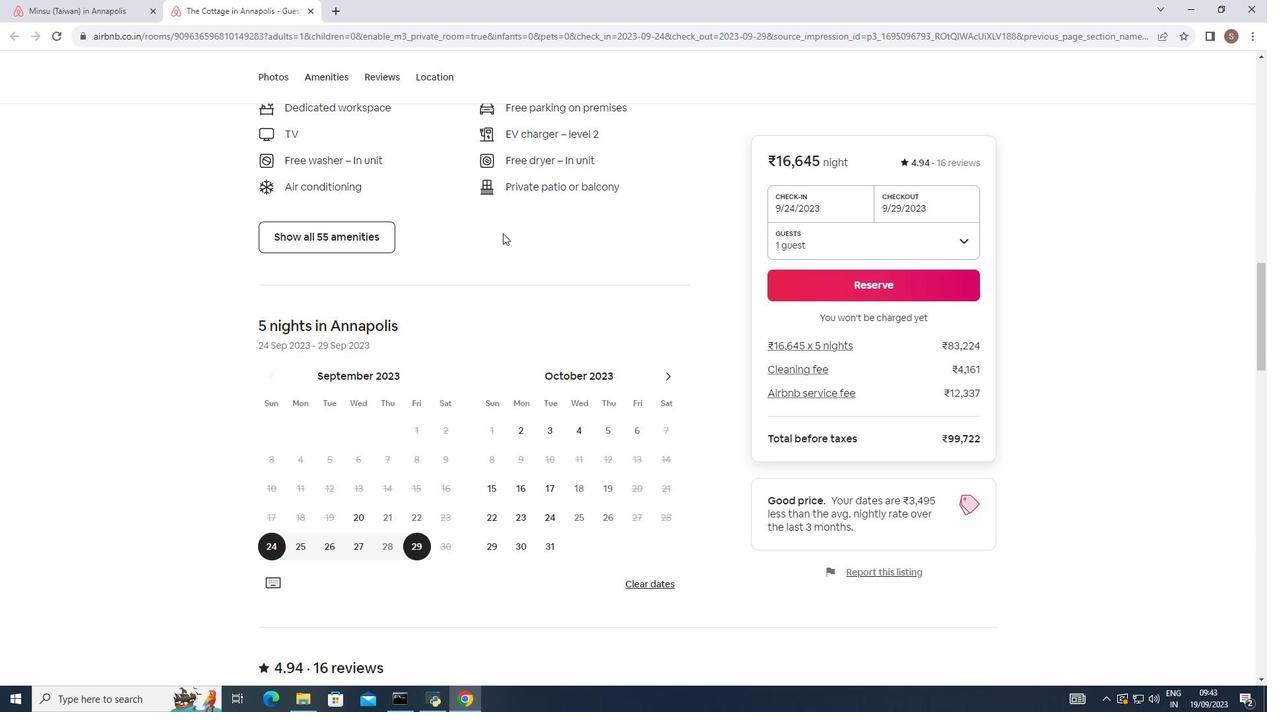 
Action: Mouse scrolled (505, 228) with delta (0, 0)
Screenshot: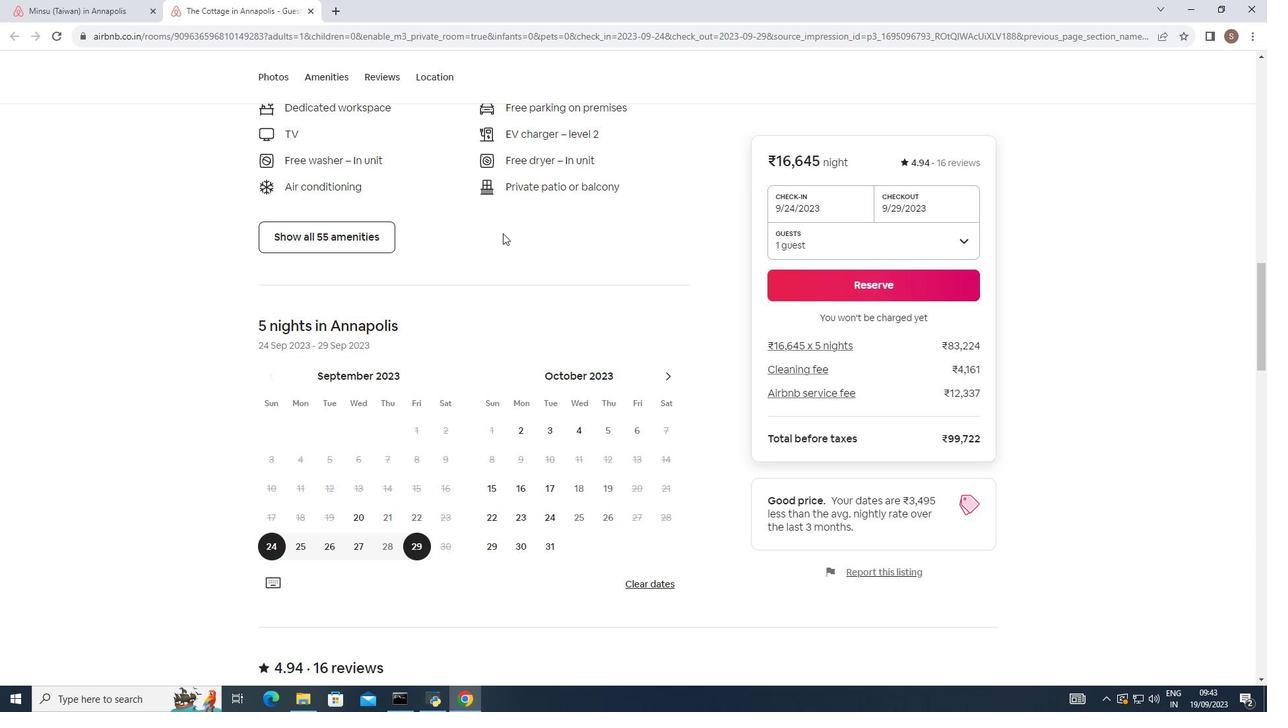 
Action: Mouse moved to (503, 233)
Screenshot: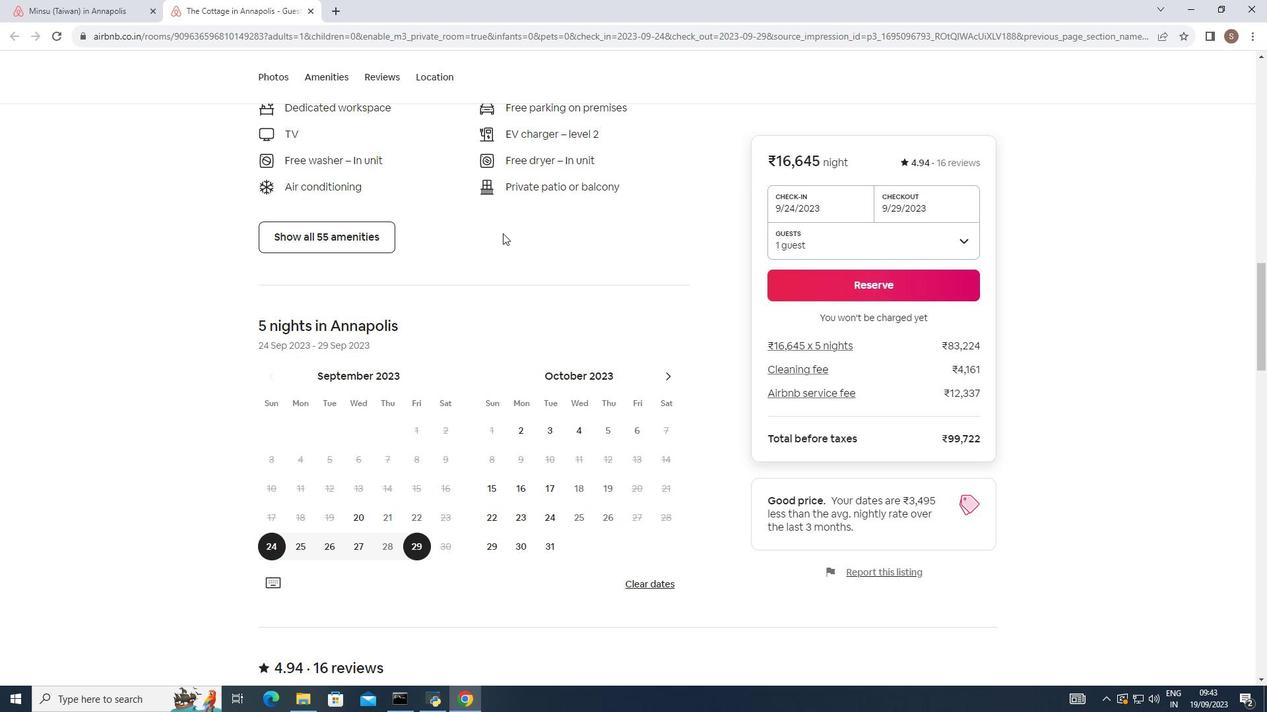 
Action: Mouse scrolled (503, 232) with delta (0, 0)
Screenshot: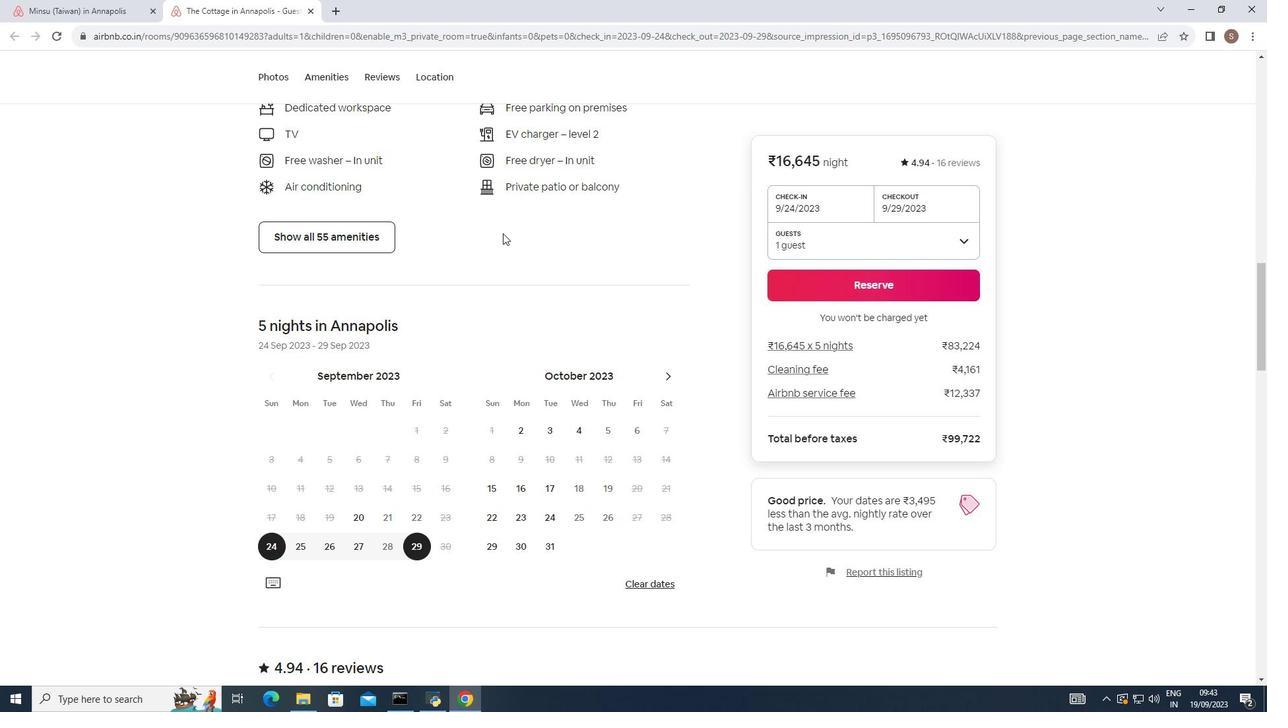 
Action: Mouse moved to (502, 233)
Screenshot: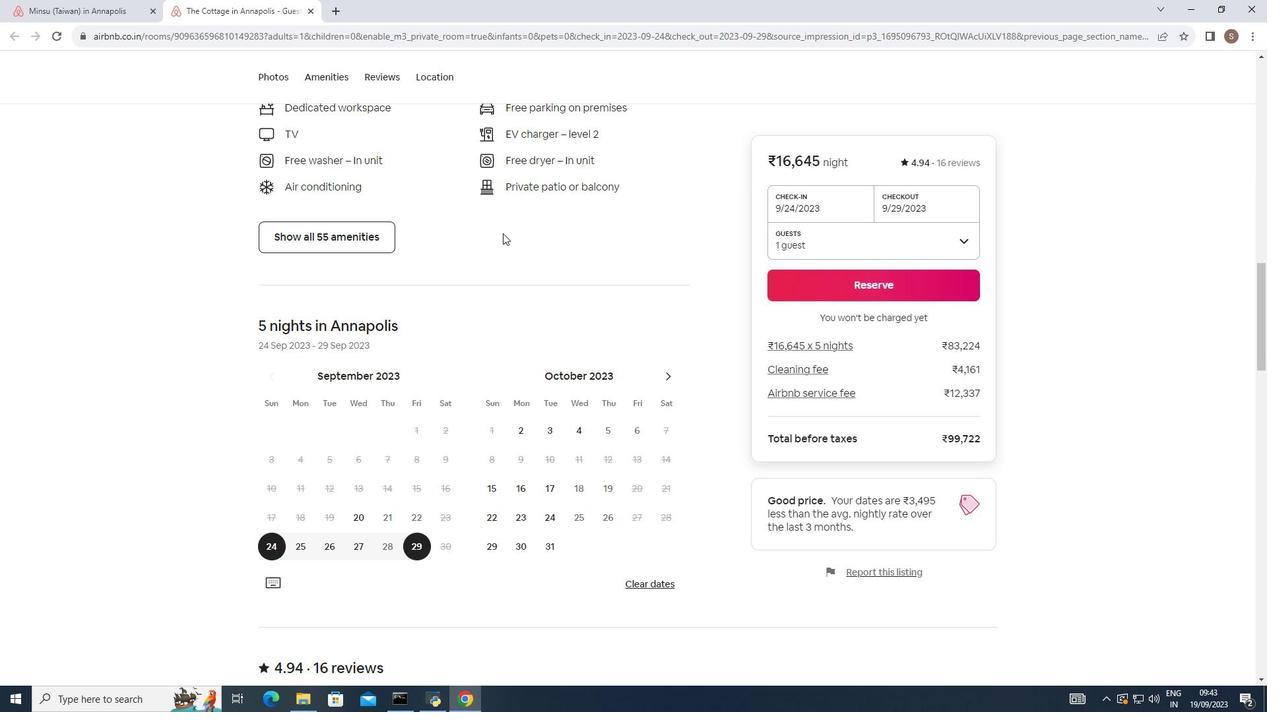 
Action: Mouse scrolled (502, 233) with delta (0, 0)
Screenshot: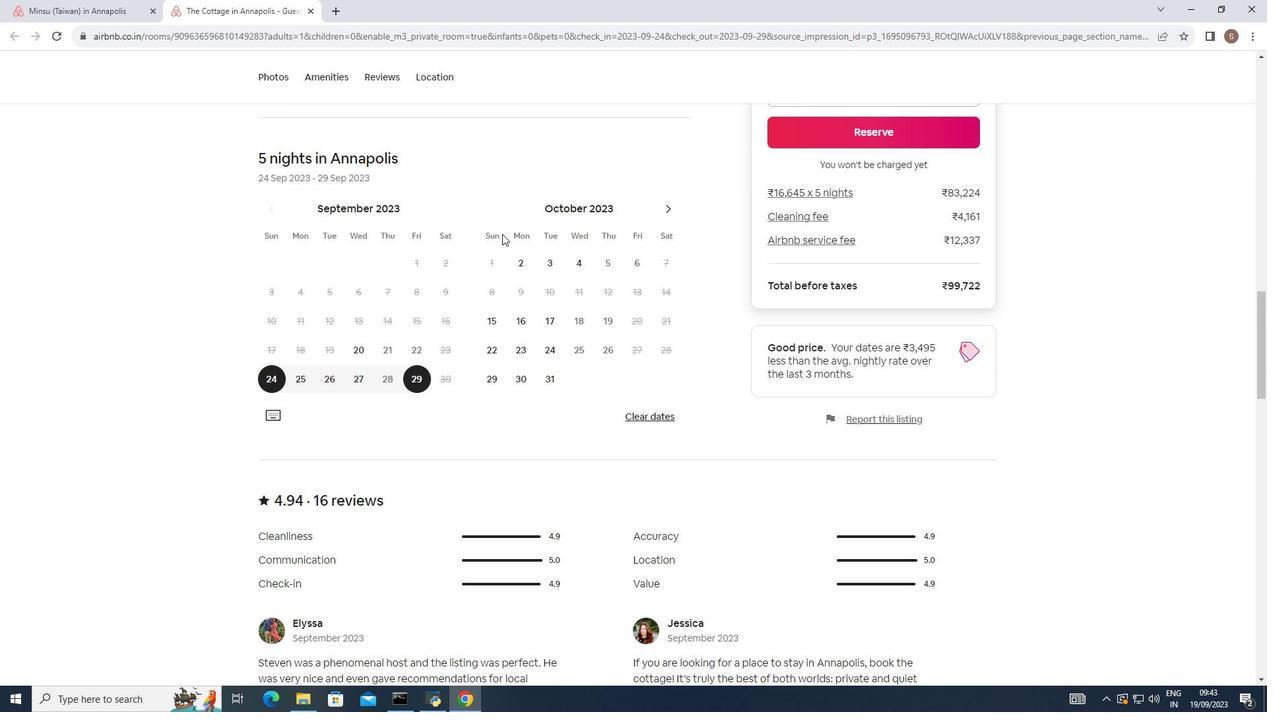 
Action: Mouse scrolled (502, 233) with delta (0, 0)
Screenshot: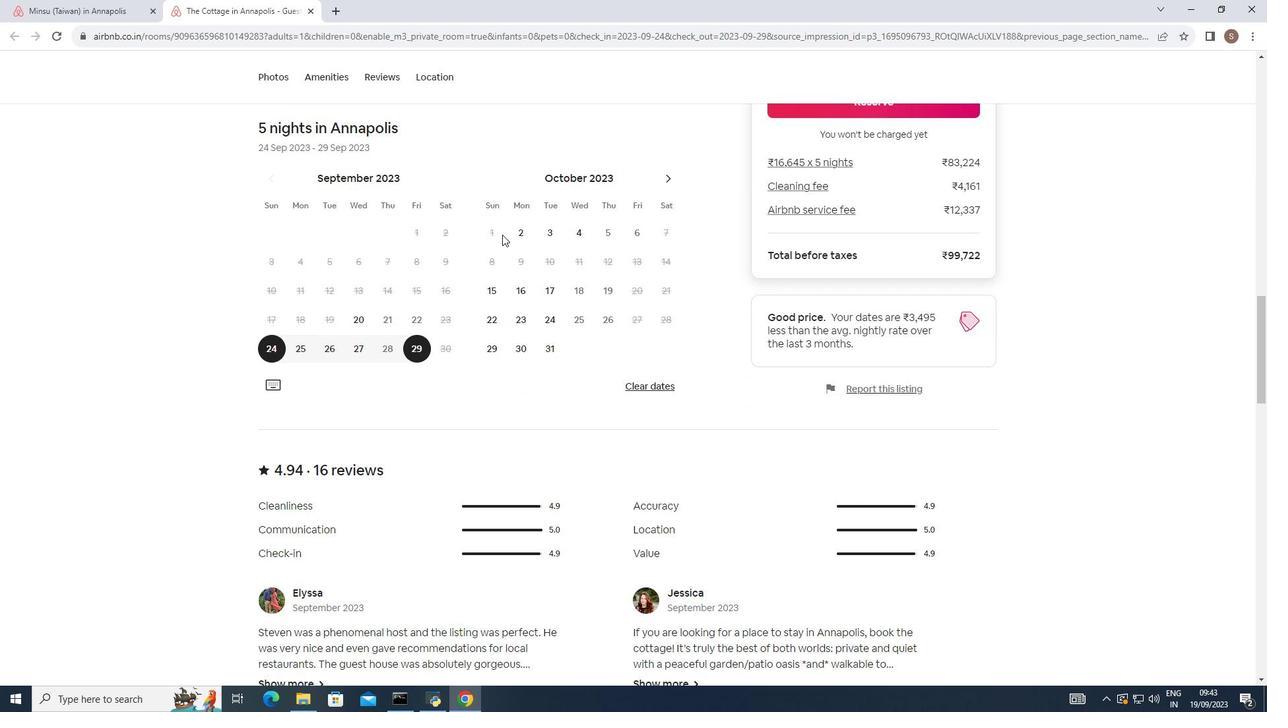 
Action: Mouse moved to (502, 234)
Screenshot: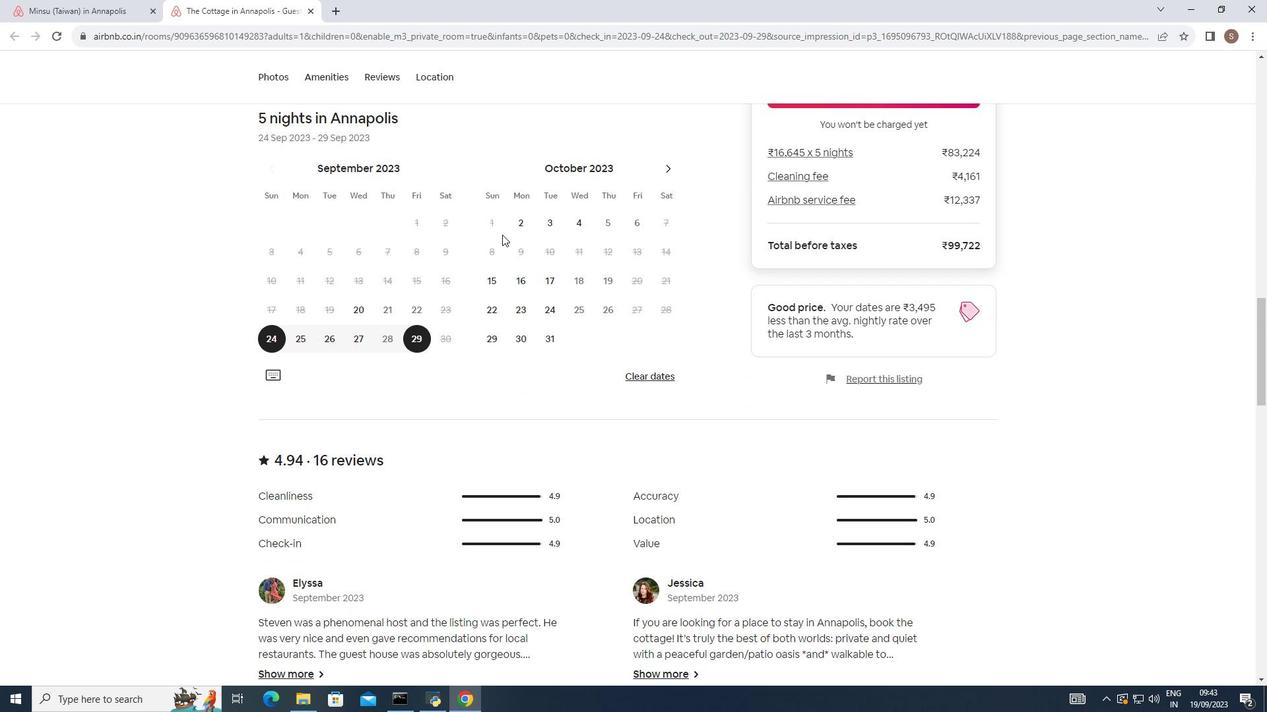 
Action: Mouse scrolled (502, 233) with delta (0, 0)
Screenshot: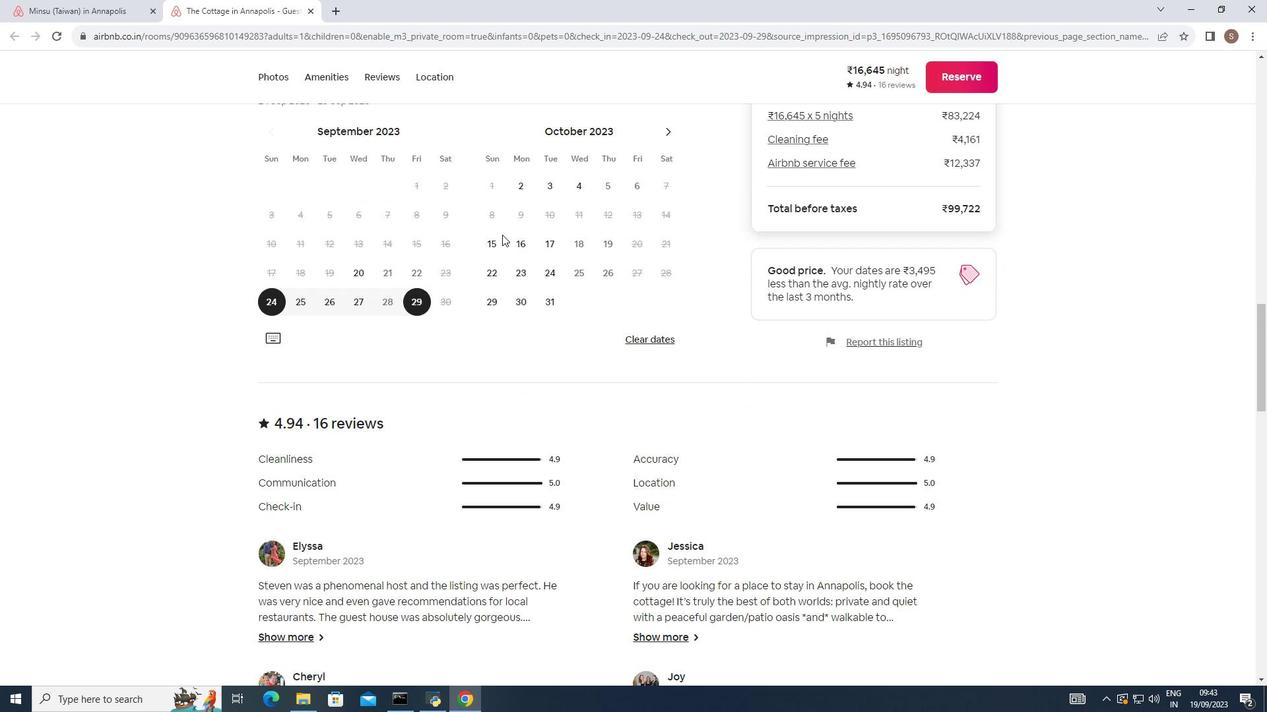 
Action: Mouse moved to (502, 234)
Screenshot: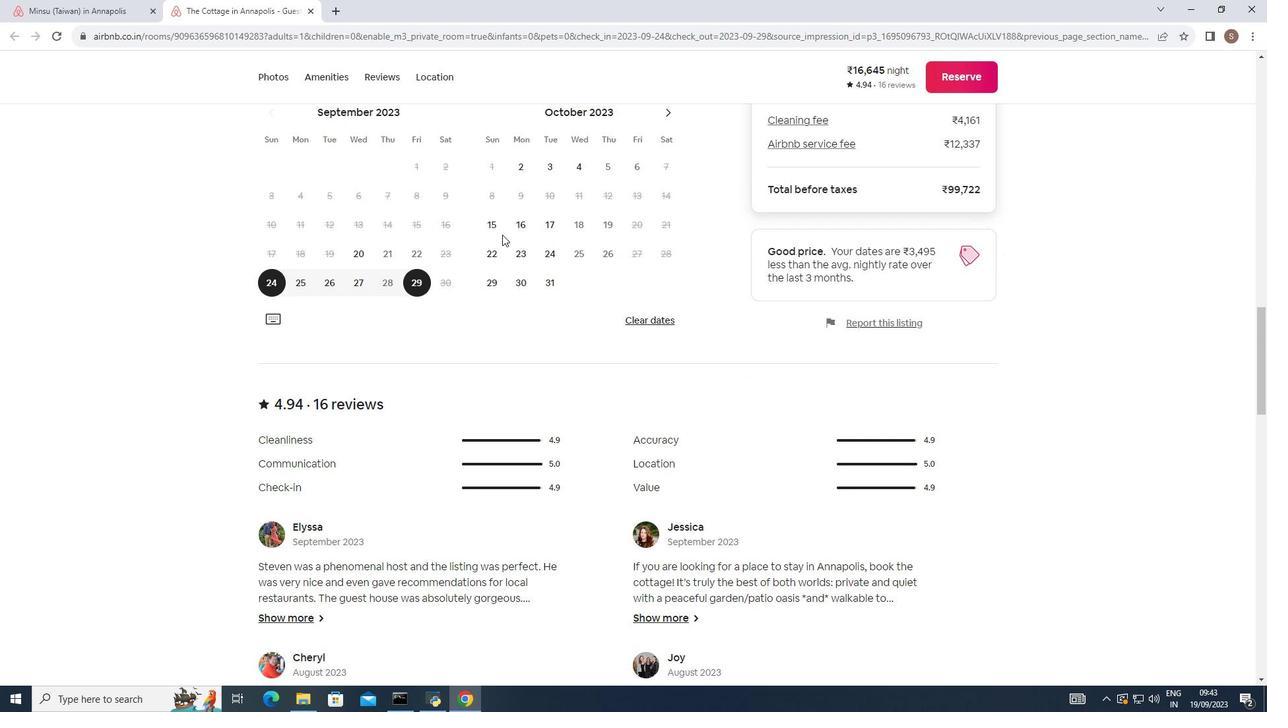 
Action: Mouse scrolled (502, 234) with delta (0, 0)
Screenshot: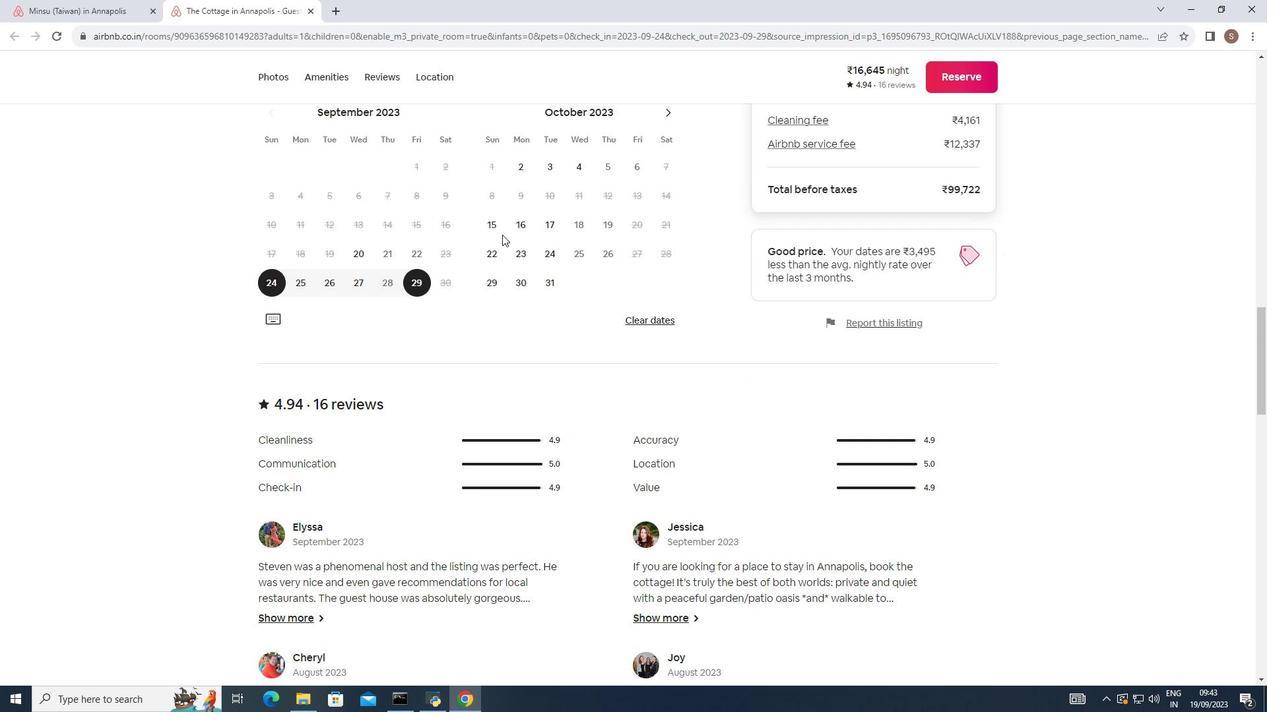 
Action: Mouse scrolled (502, 234) with delta (0, 0)
Screenshot: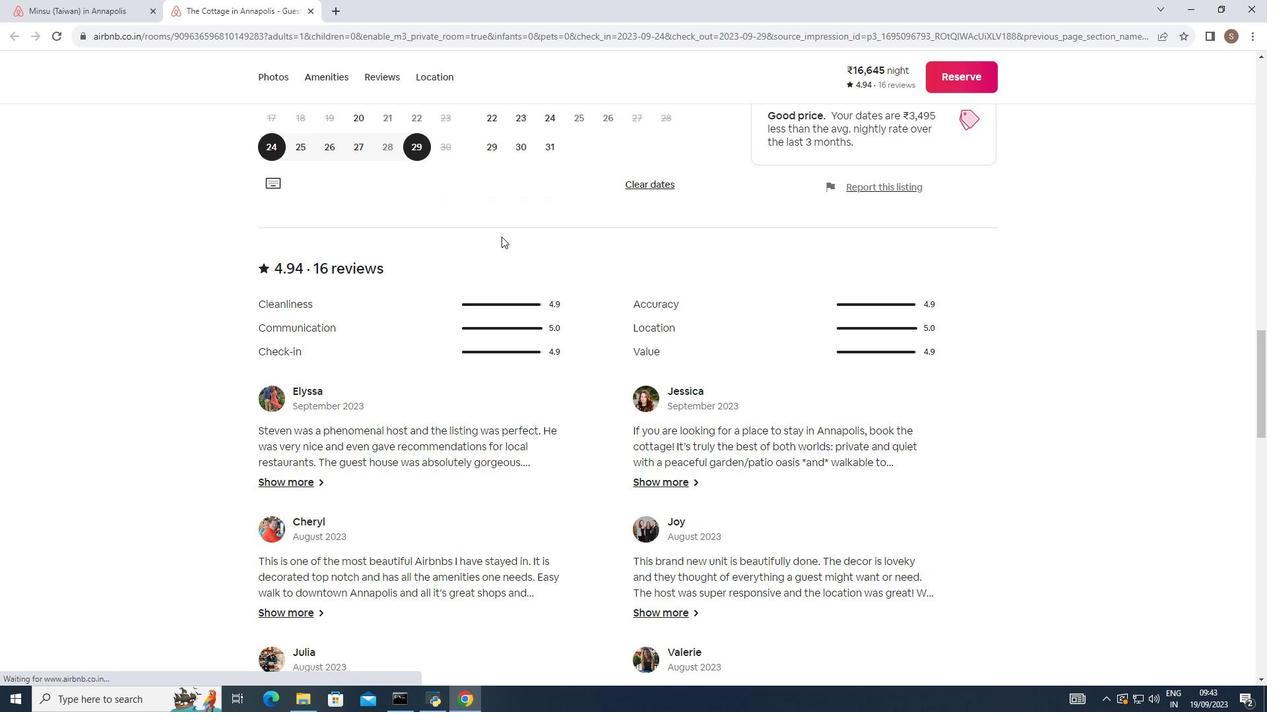 
Action: Mouse scrolled (502, 234) with delta (0, 0)
Screenshot: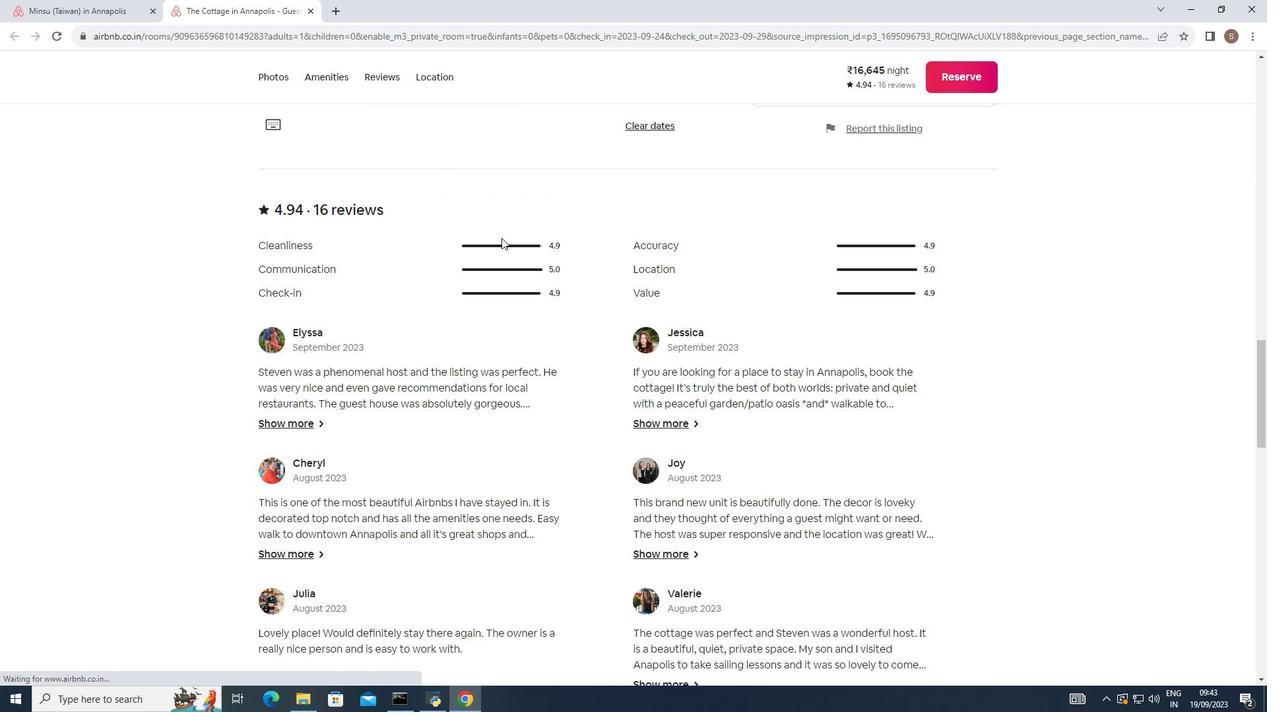 
Action: Mouse moved to (501, 236)
Screenshot: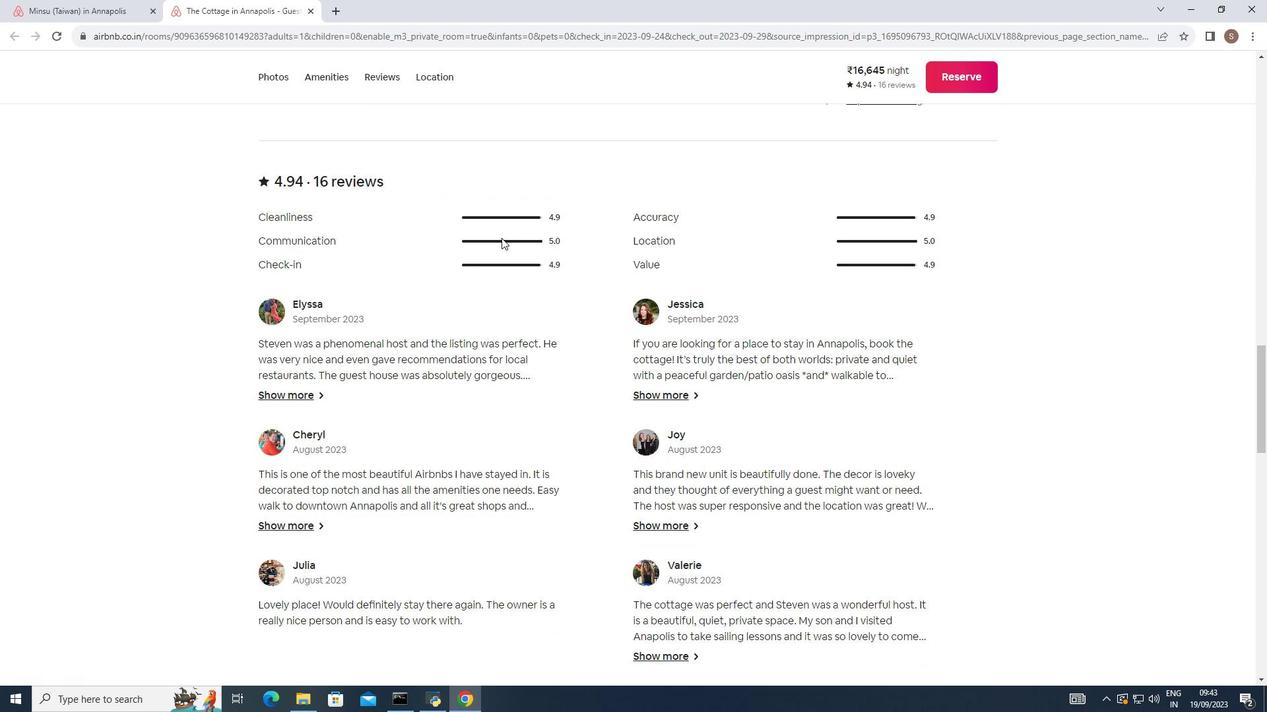 
Action: Mouse scrolled (501, 236) with delta (0, 0)
Screenshot: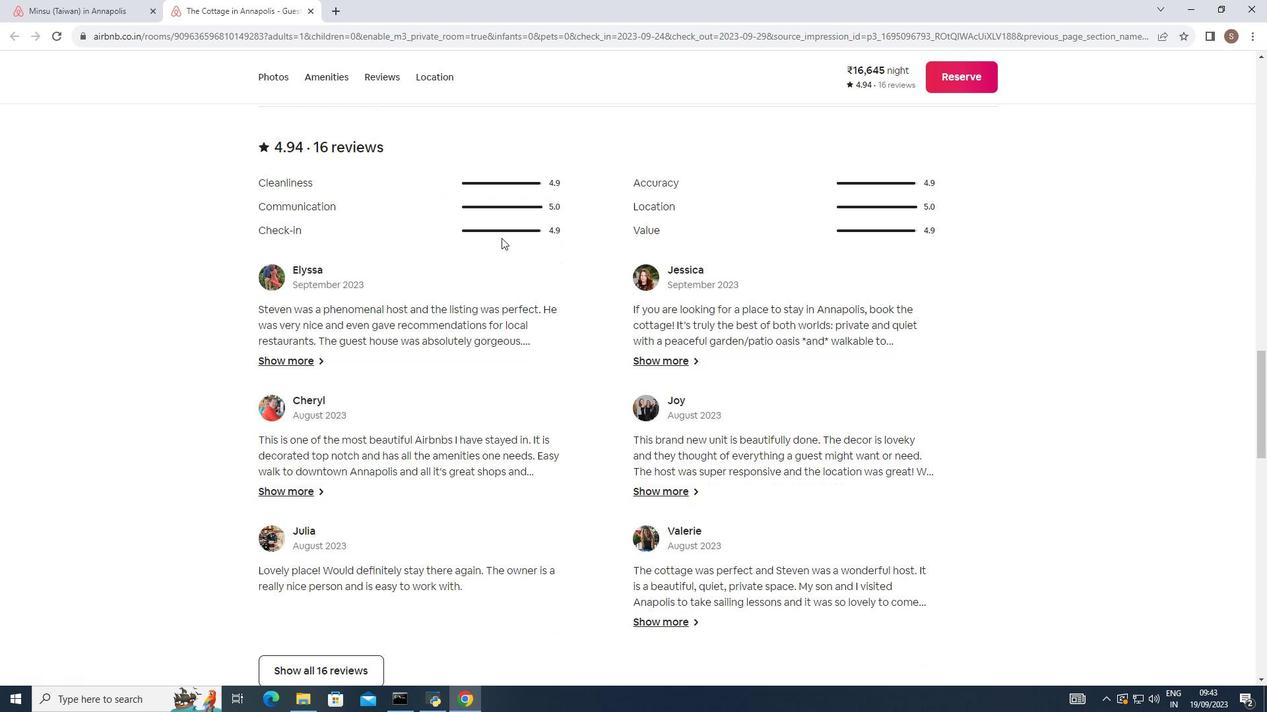 
Action: Mouse moved to (501, 238)
Screenshot: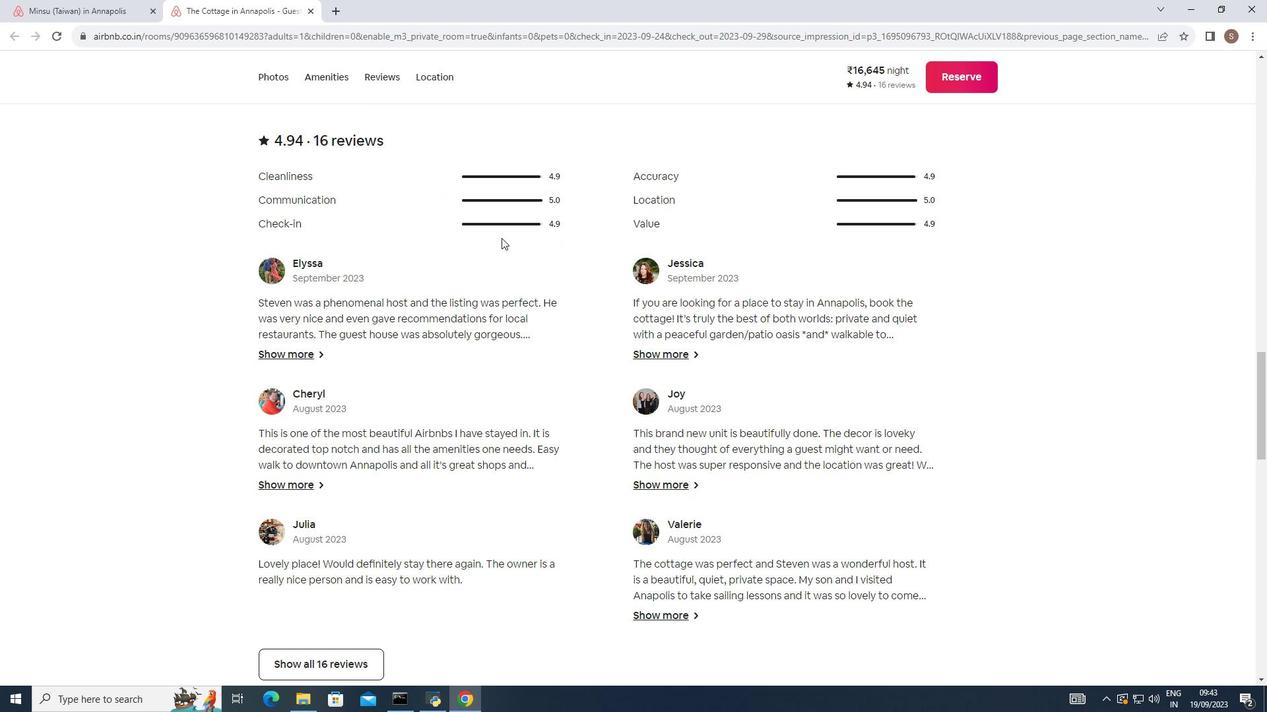 
Action: Mouse scrolled (501, 237) with delta (0, 0)
Screenshot: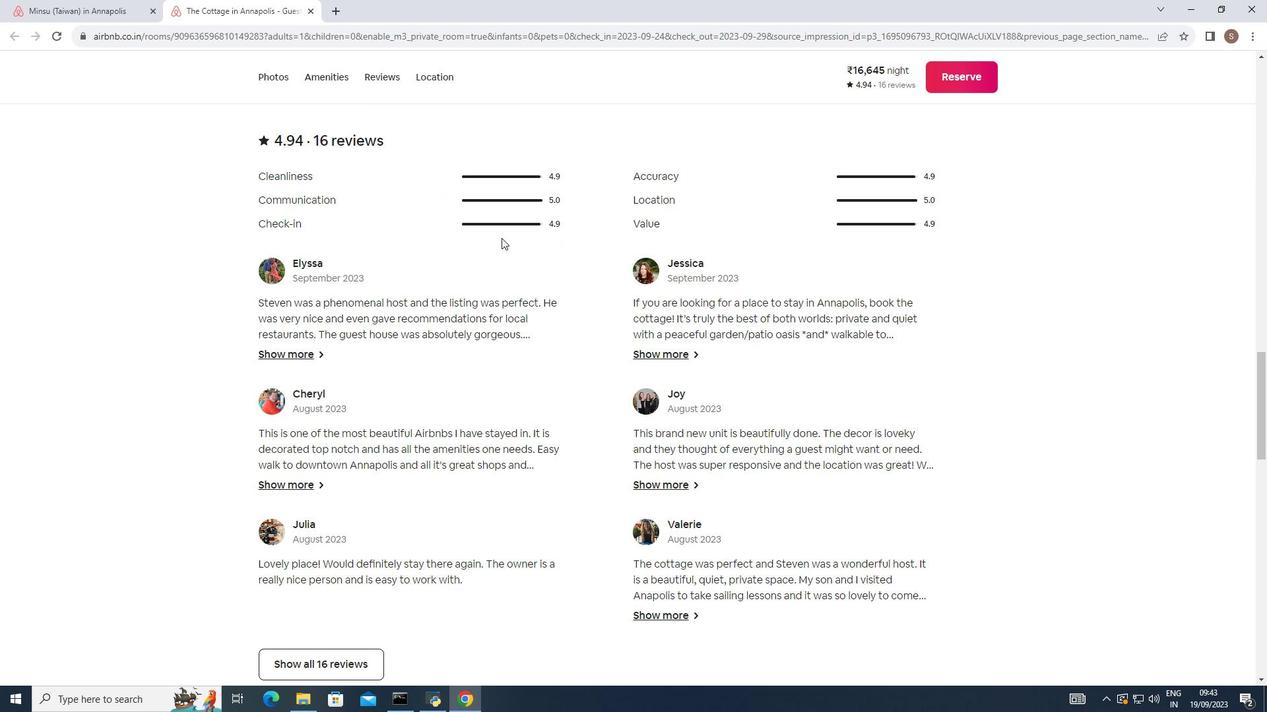 
Action: Mouse scrolled (501, 237) with delta (0, 0)
Screenshot: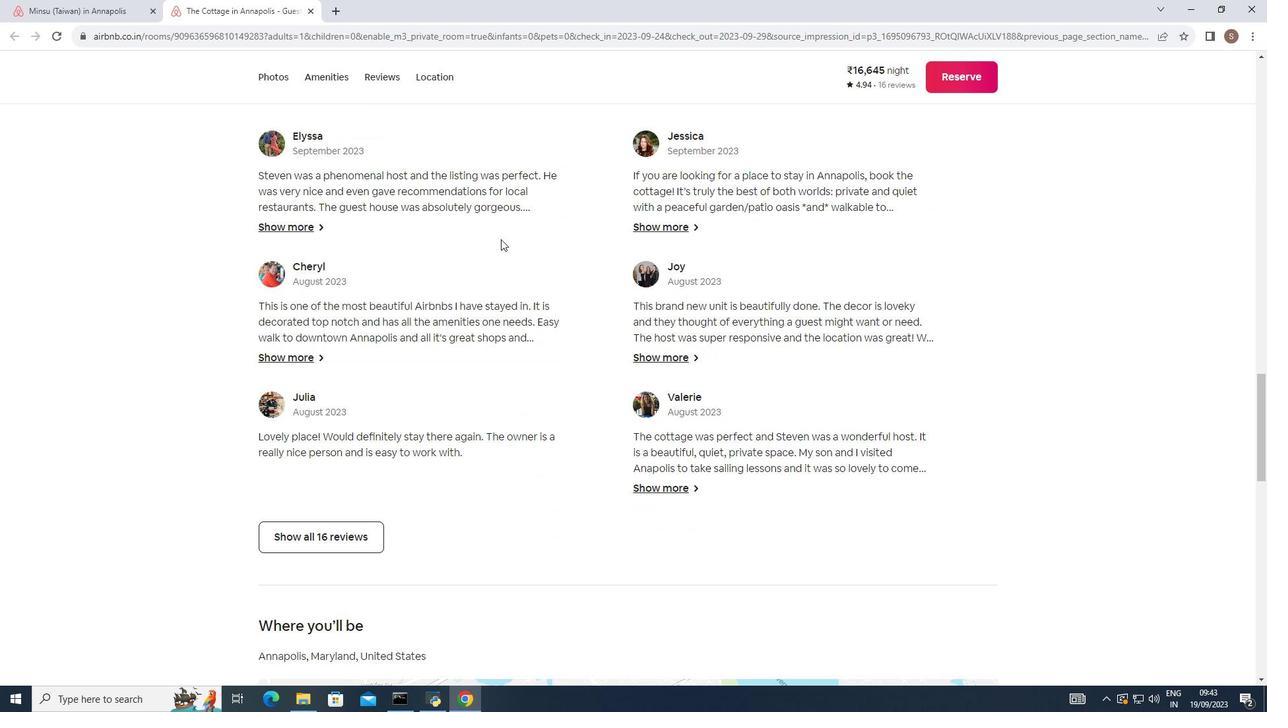 
Action: Mouse scrolled (501, 237) with delta (0, 0)
Screenshot: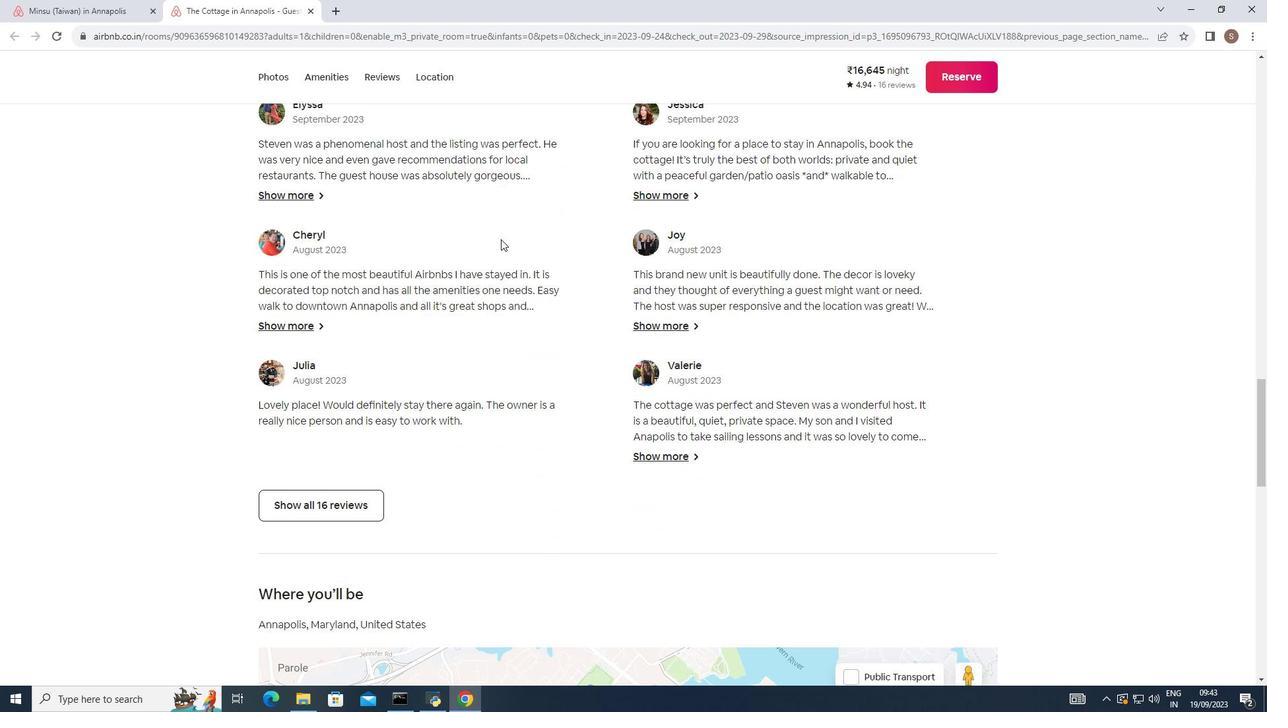 
Action: Mouse moved to (501, 239)
Screenshot: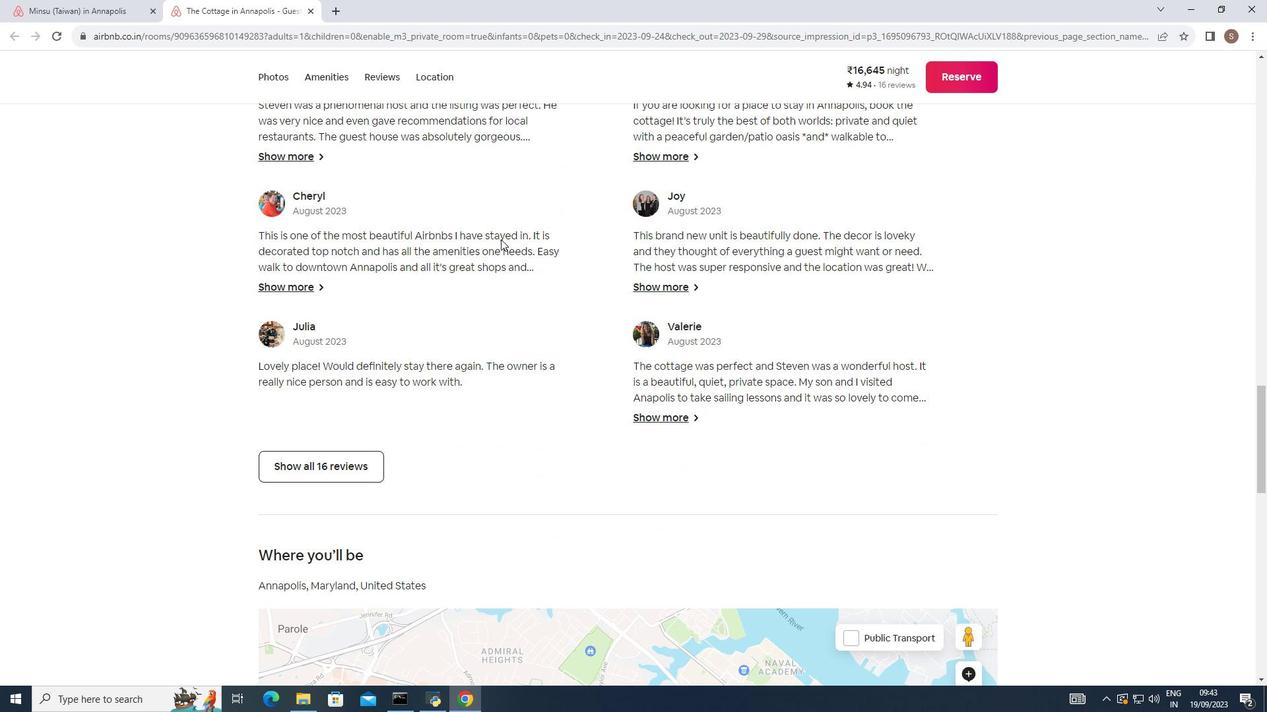 
Action: Mouse scrolled (501, 238) with delta (0, 0)
Screenshot: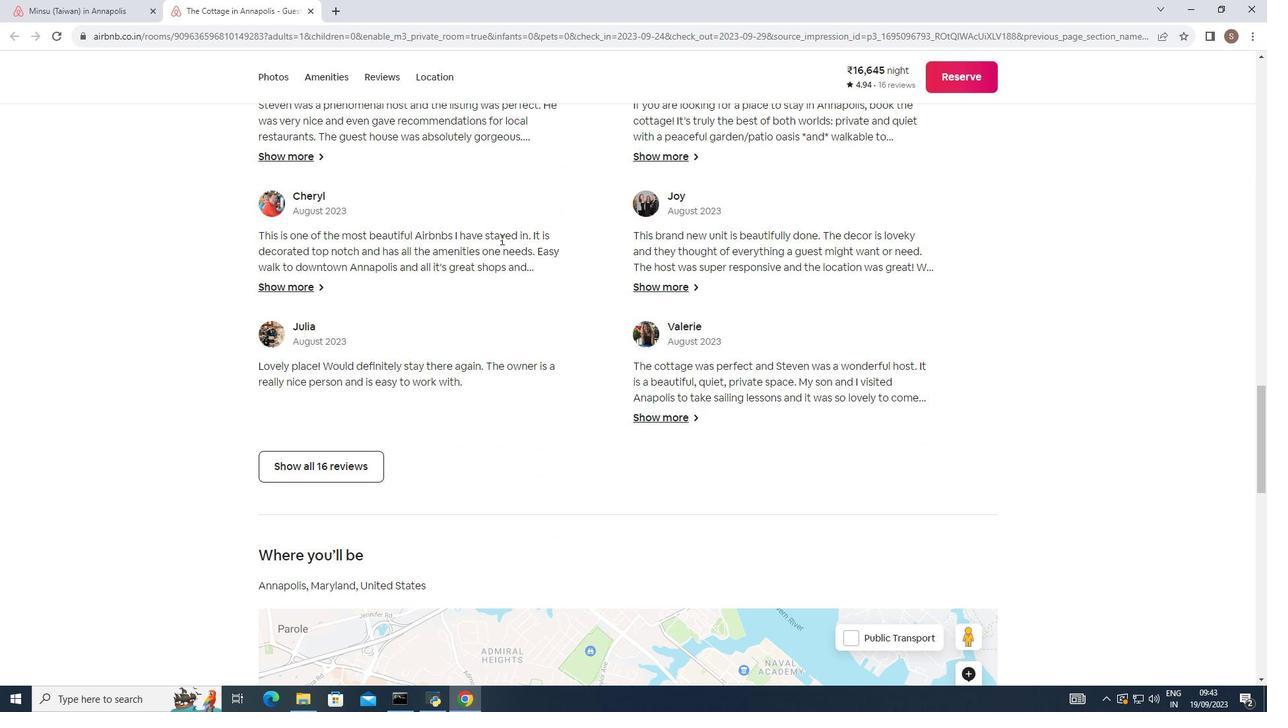 
Action: Mouse moved to (327, 467)
Screenshot: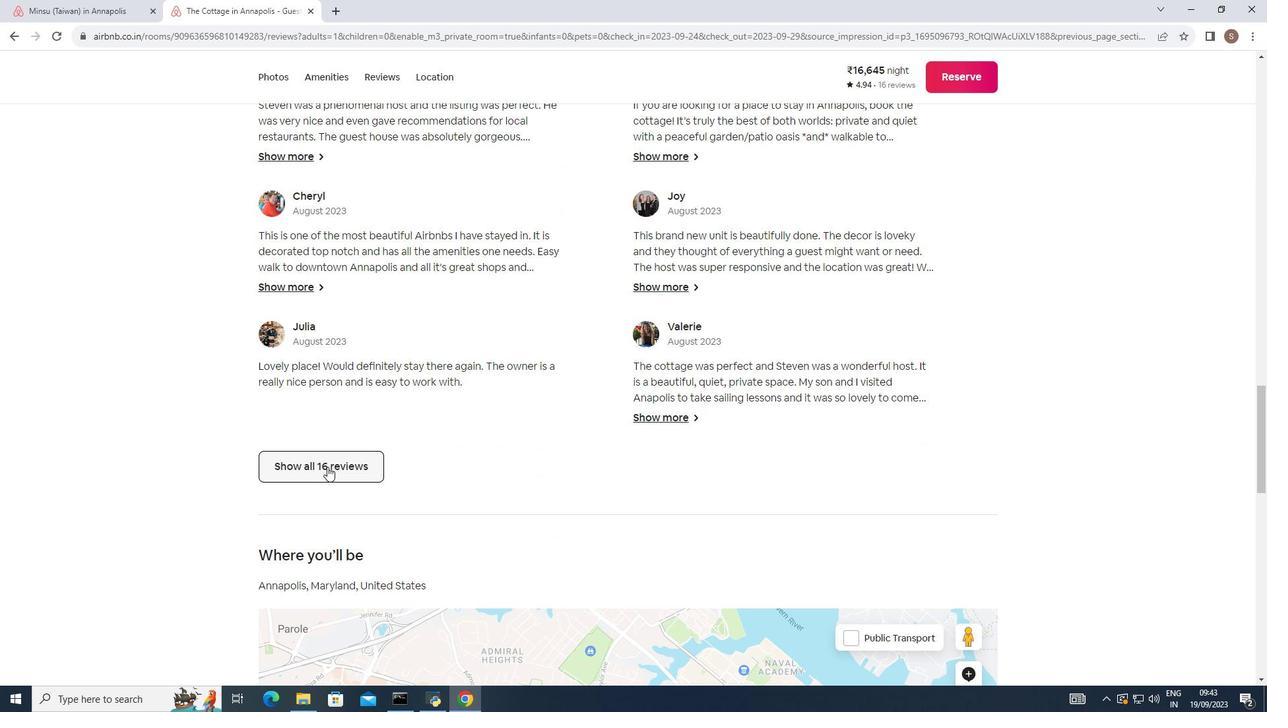
Action: Mouse pressed left at (327, 467)
Screenshot: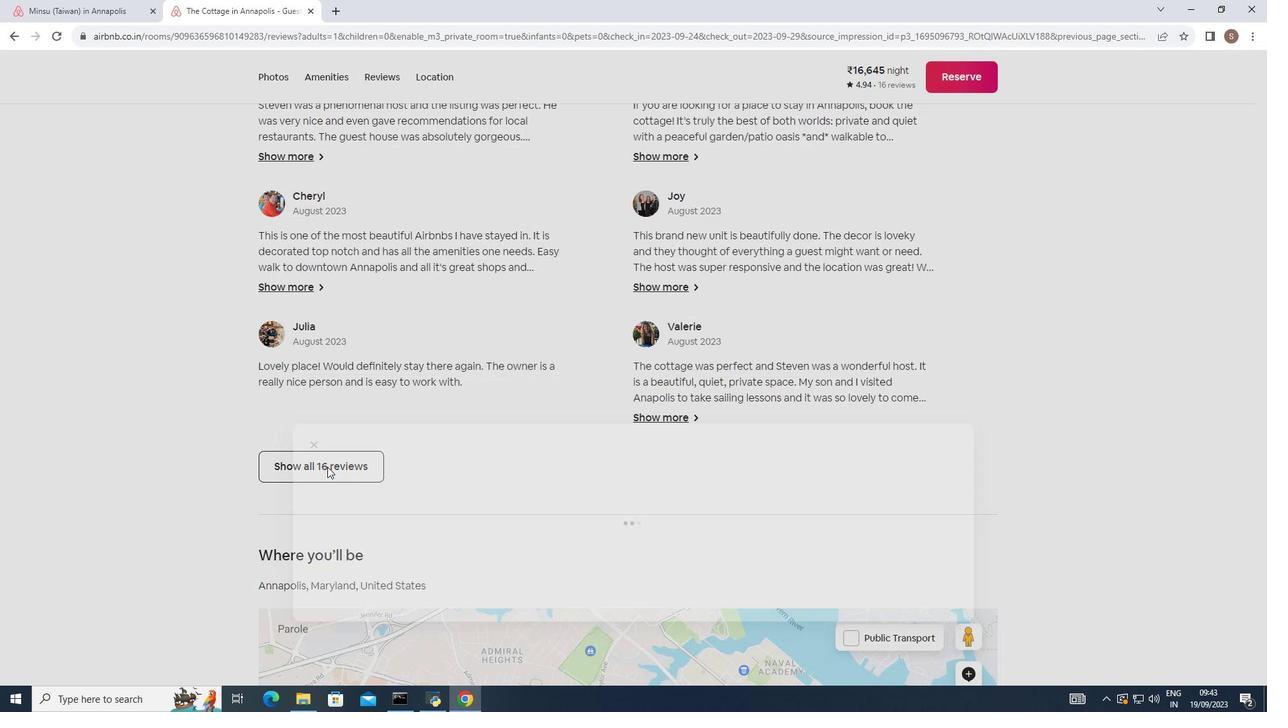 
Action: Mouse moved to (479, 440)
Screenshot: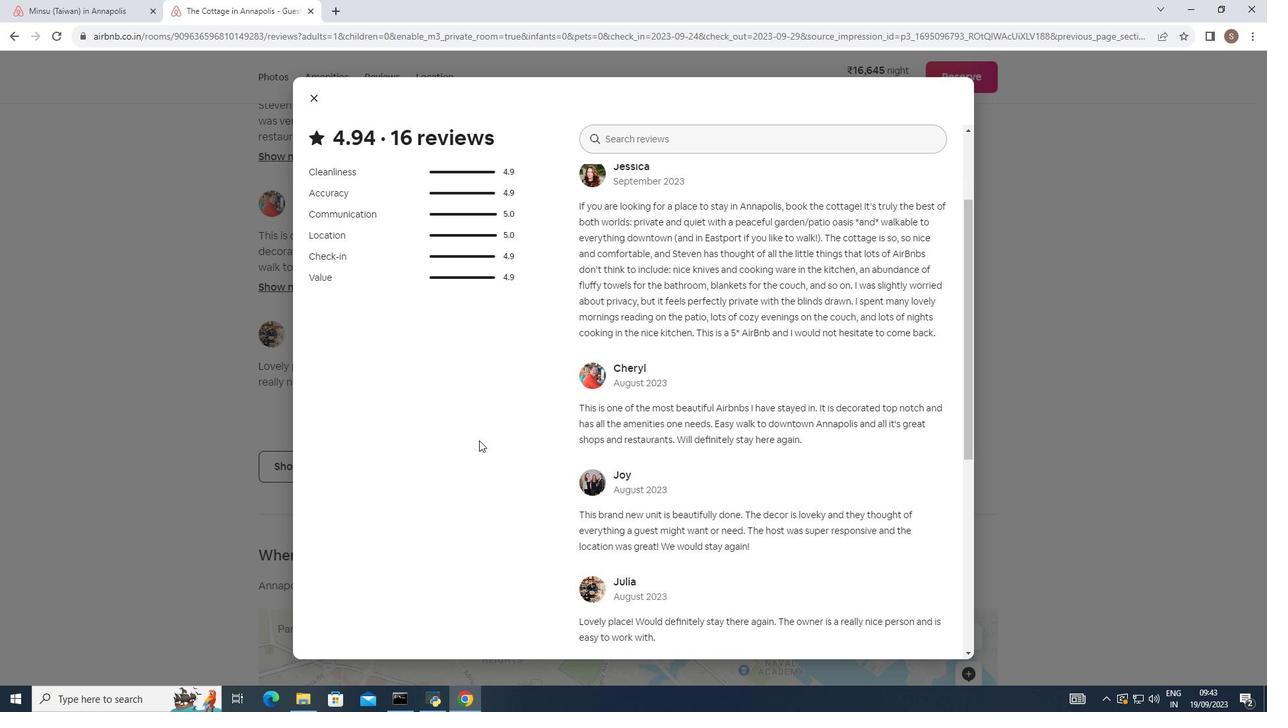 
Action: Mouse scrolled (479, 440) with delta (0, 0)
Screenshot: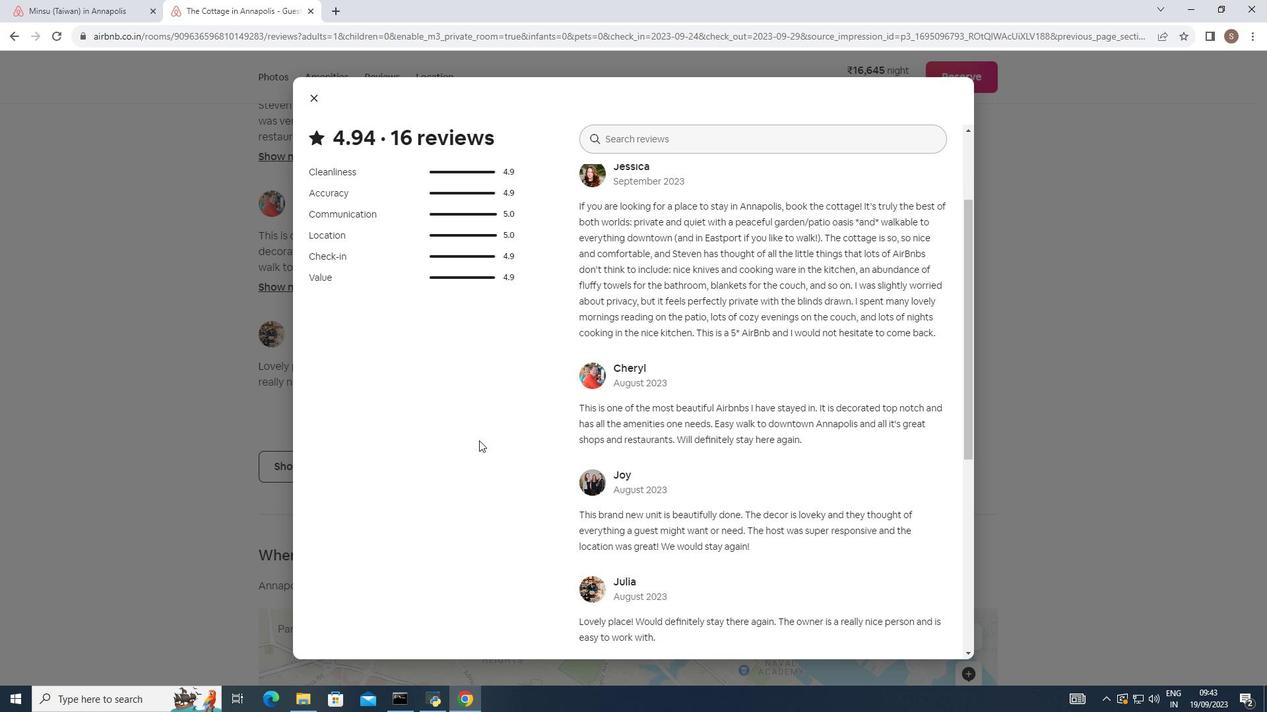 
Action: Mouse scrolled (479, 440) with delta (0, 0)
Screenshot: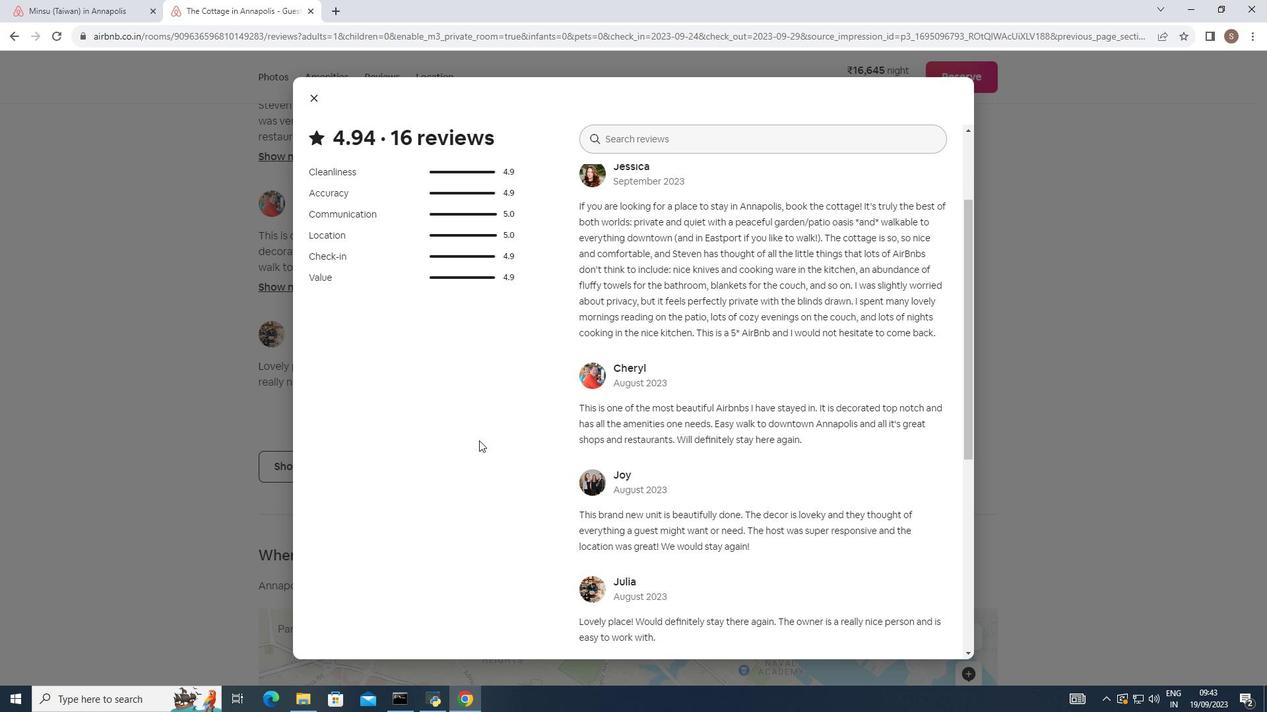 
Action: Mouse scrolled (479, 440) with delta (0, 0)
Screenshot: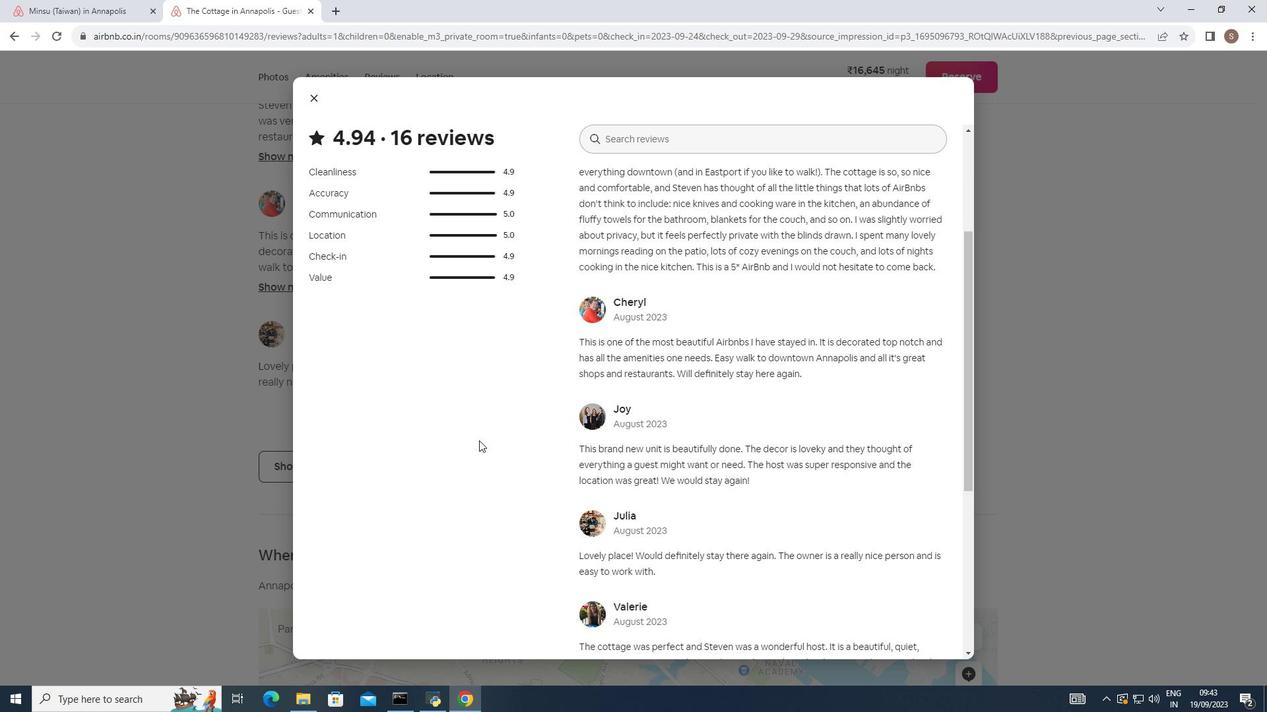 
Action: Mouse scrolled (479, 440) with delta (0, 0)
Screenshot: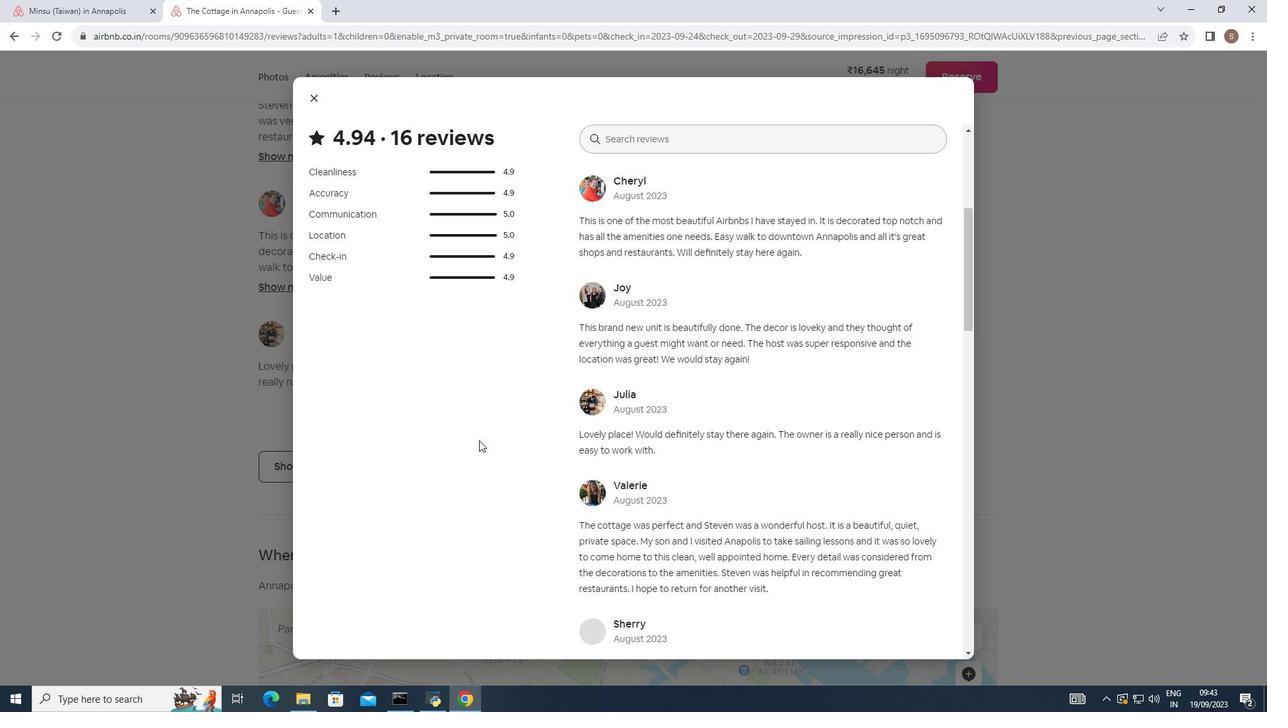 
Action: Mouse scrolled (479, 440) with delta (0, 0)
Screenshot: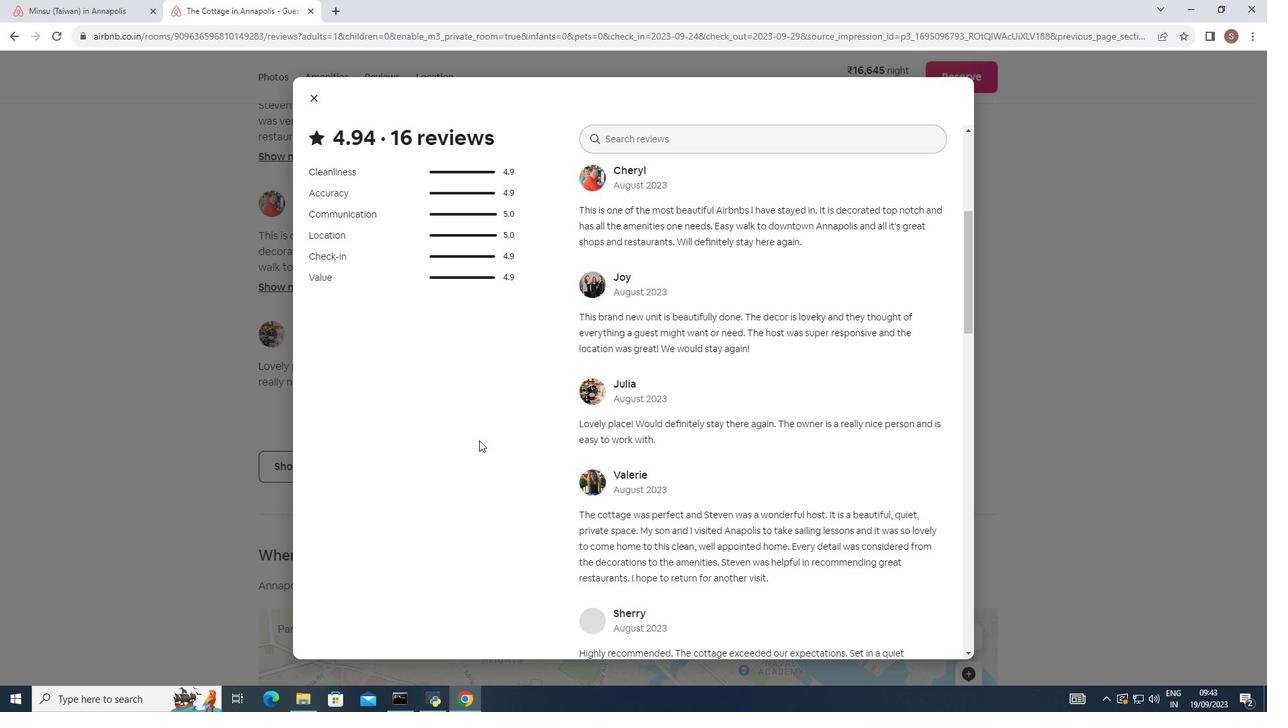 
Action: Mouse scrolled (479, 440) with delta (0, 0)
Screenshot: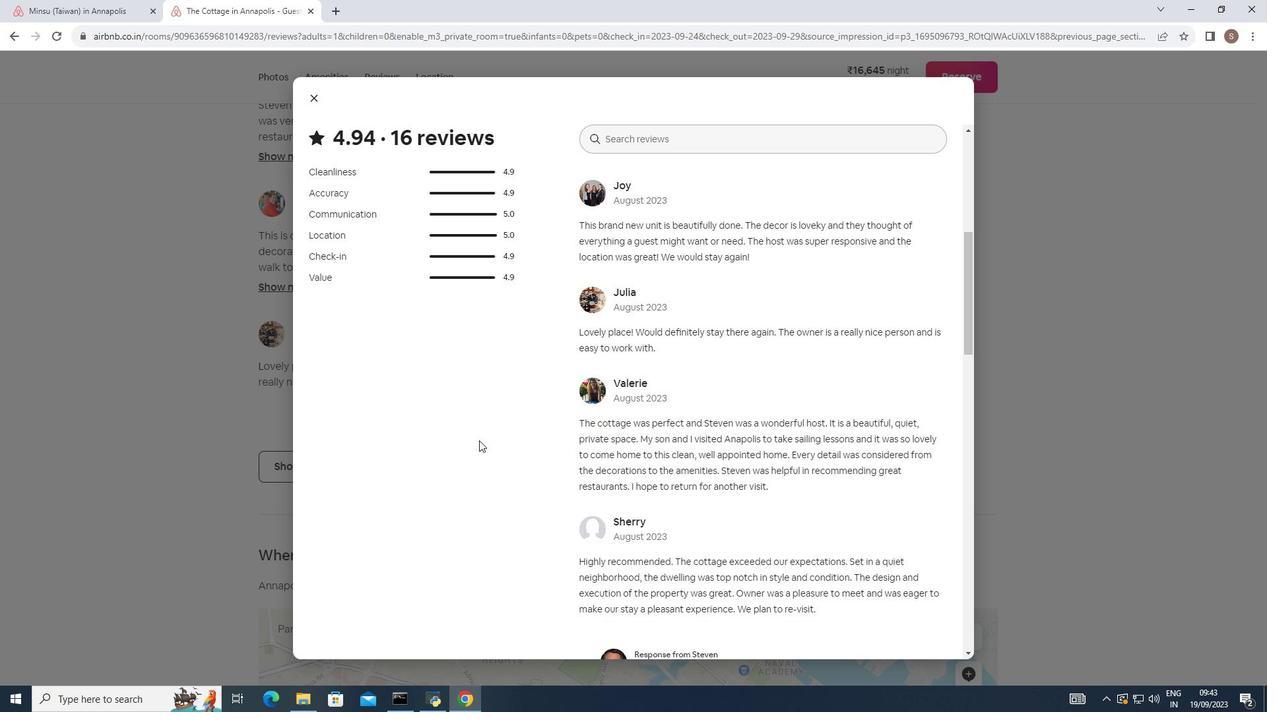 
Action: Mouse scrolled (479, 440) with delta (0, 0)
Screenshot: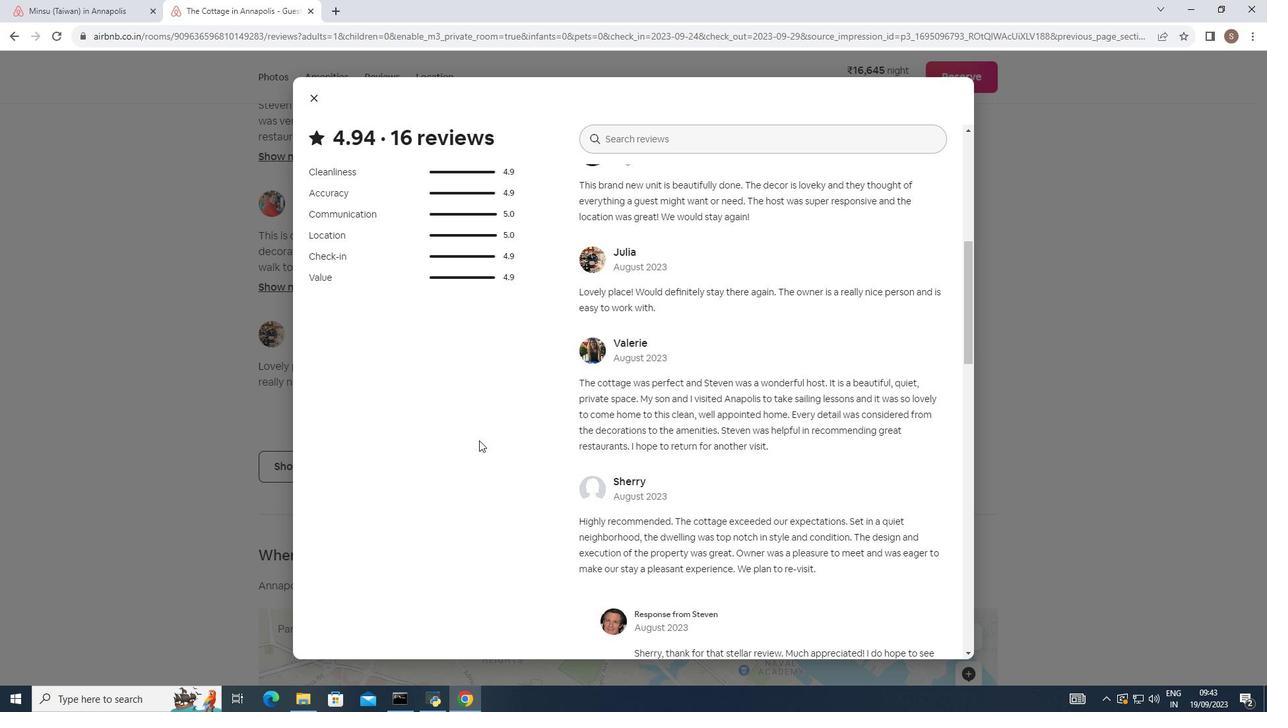 
Action: Mouse scrolled (479, 440) with delta (0, 0)
Screenshot: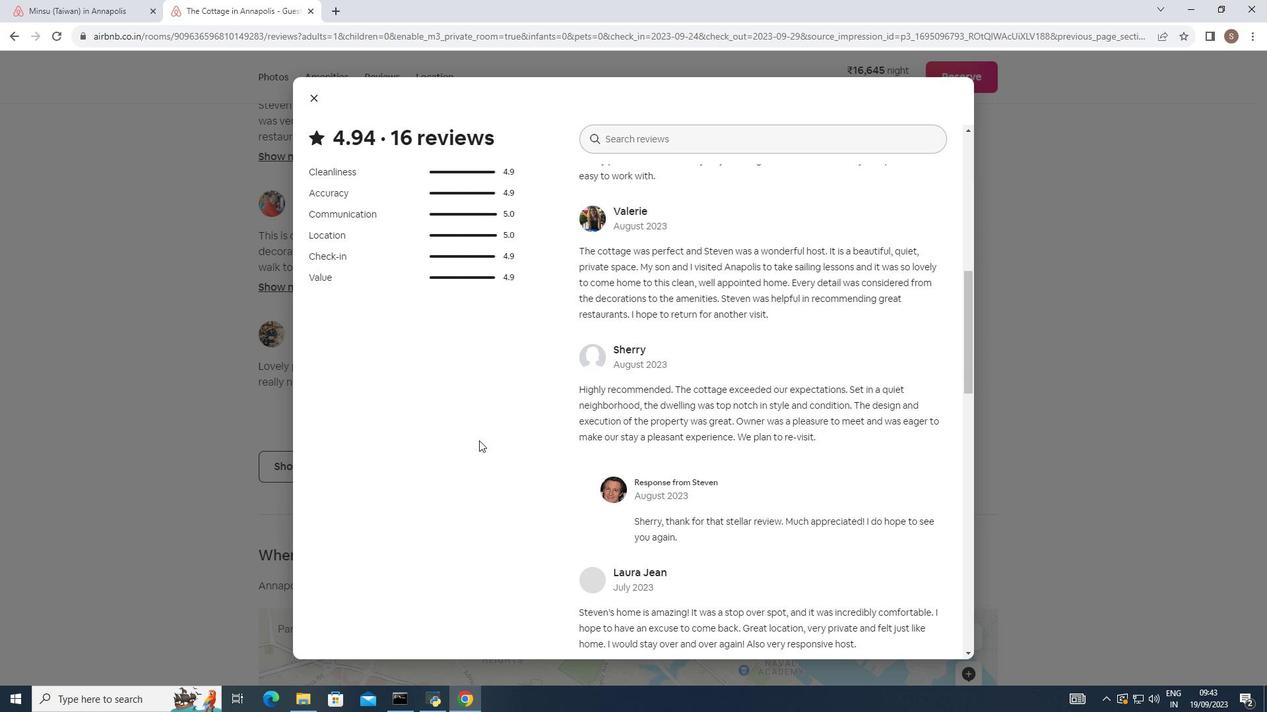 
Action: Mouse scrolled (479, 440) with delta (0, 0)
Screenshot: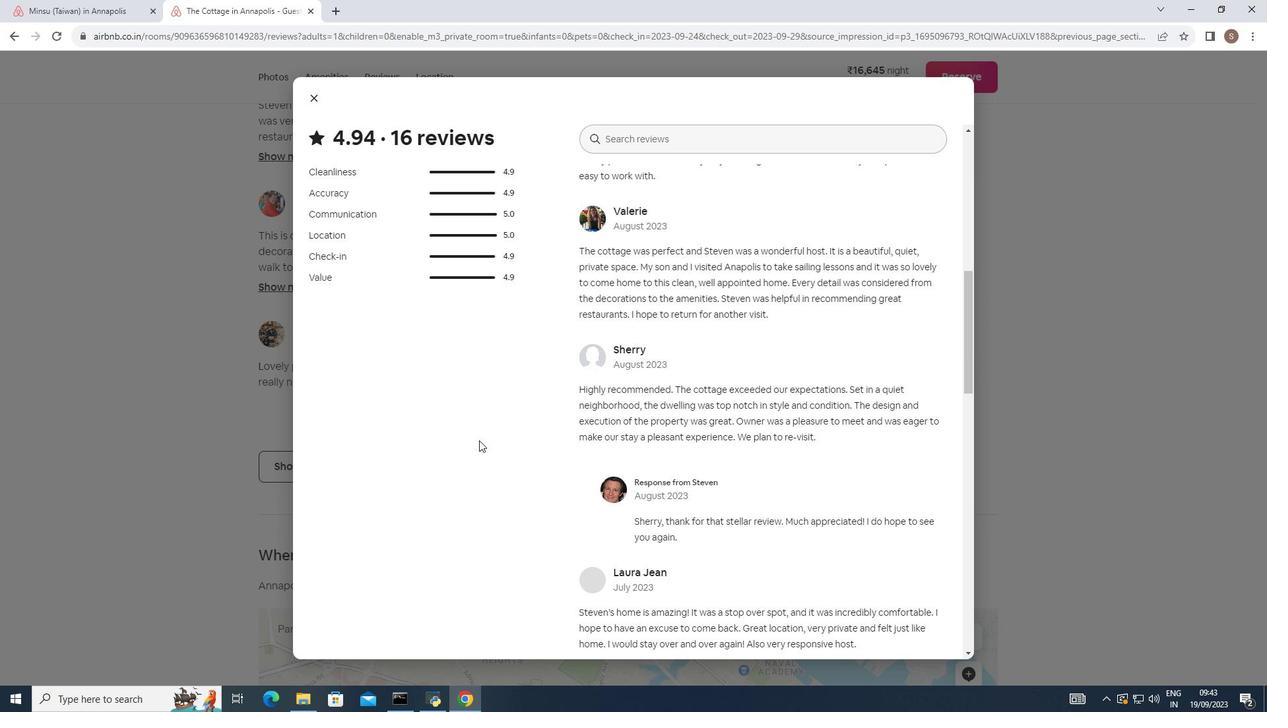 
Action: Mouse scrolled (479, 440) with delta (0, 0)
Screenshot: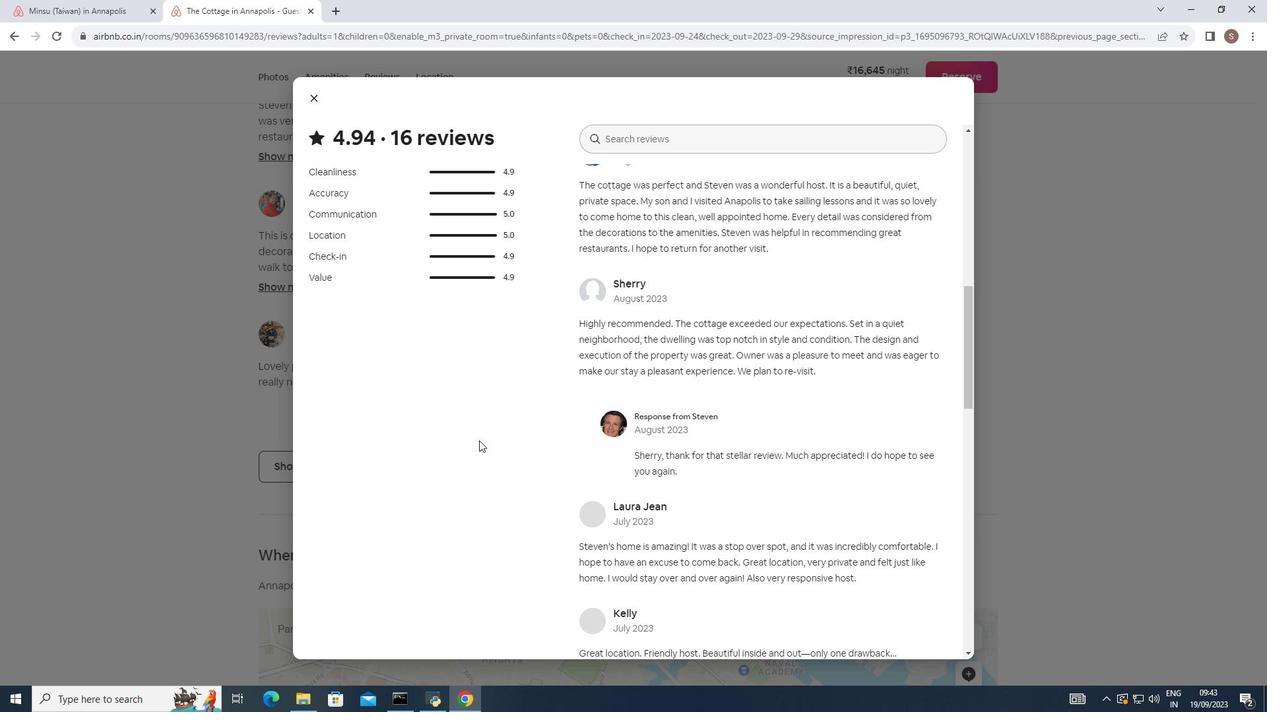 
Action: Mouse scrolled (479, 440) with delta (0, 0)
Screenshot: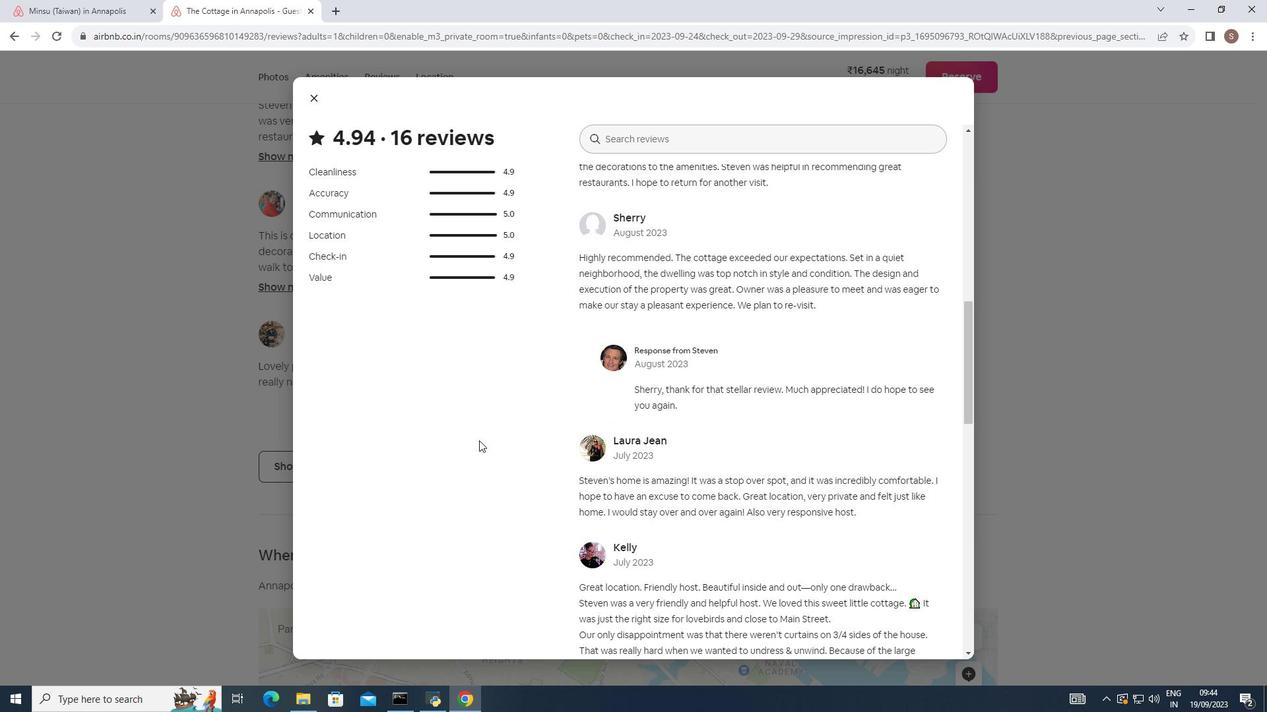 
Action: Mouse scrolled (479, 440) with delta (0, 0)
Screenshot: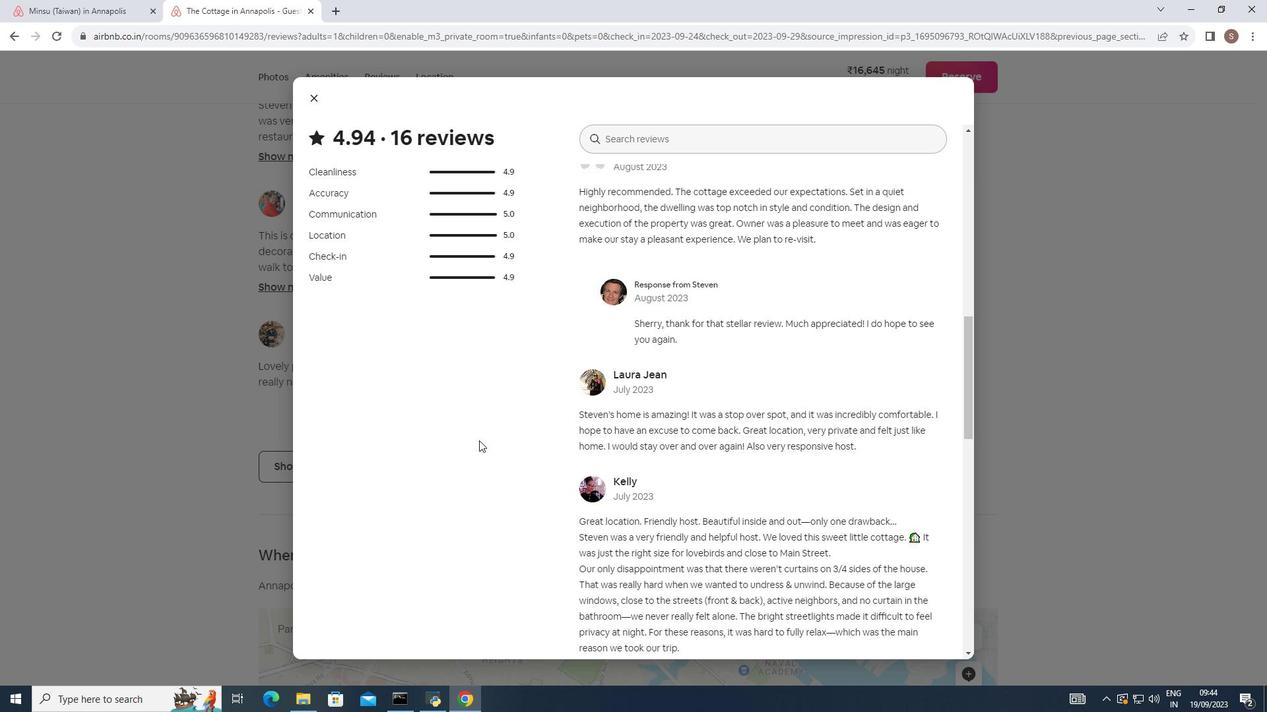 
Action: Mouse scrolled (479, 440) with delta (0, 0)
Screenshot: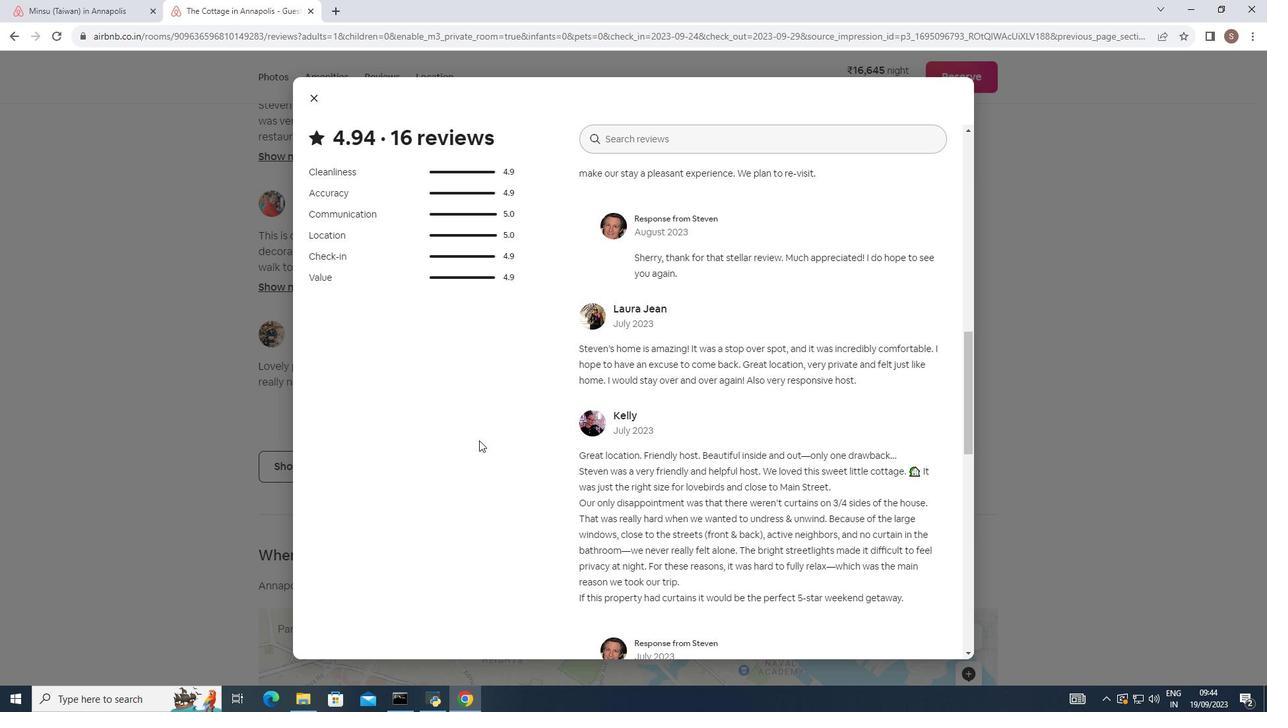 
Action: Mouse scrolled (479, 440) with delta (0, 0)
Screenshot: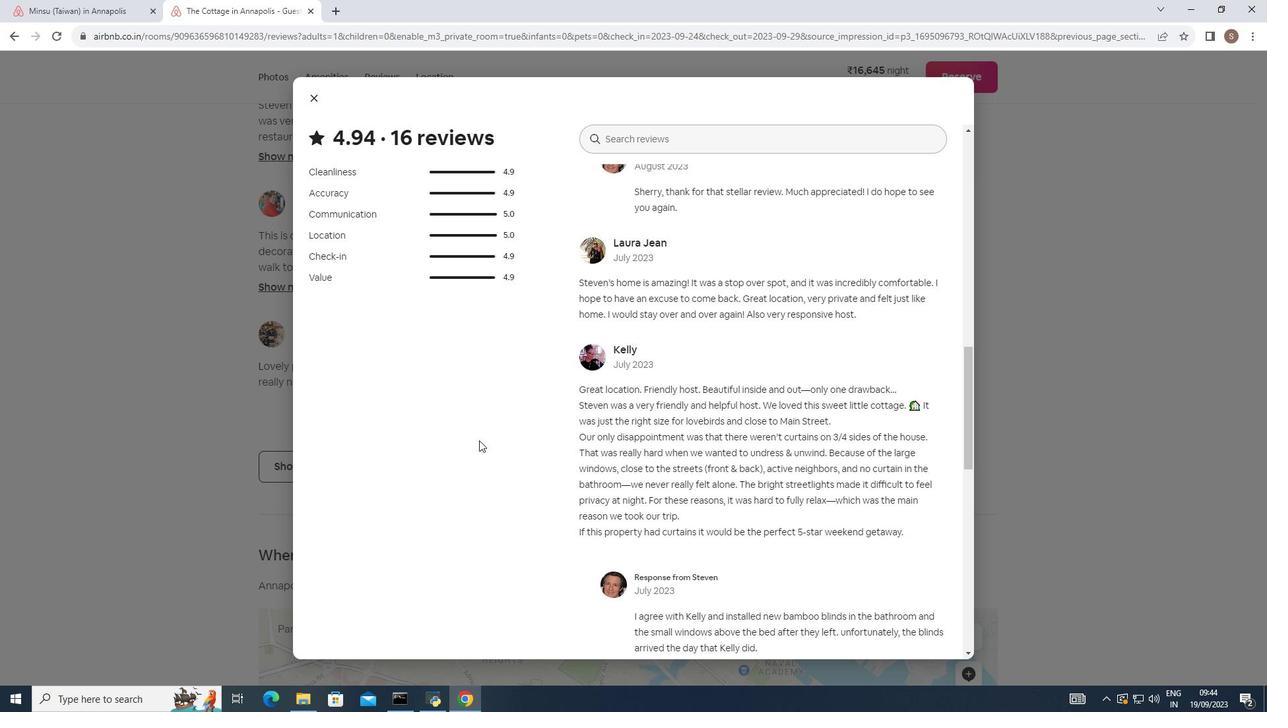 
Action: Mouse scrolled (479, 440) with delta (0, 0)
Screenshot: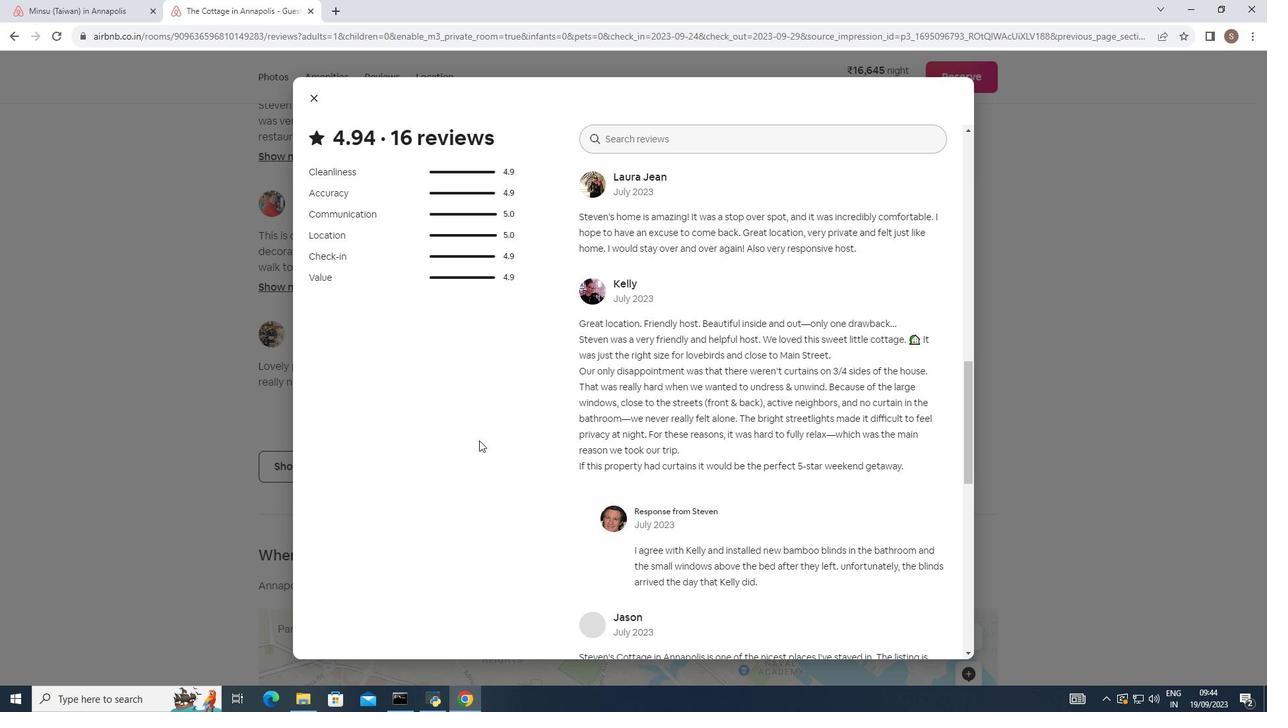 
Action: Mouse scrolled (479, 440) with delta (0, 0)
Screenshot: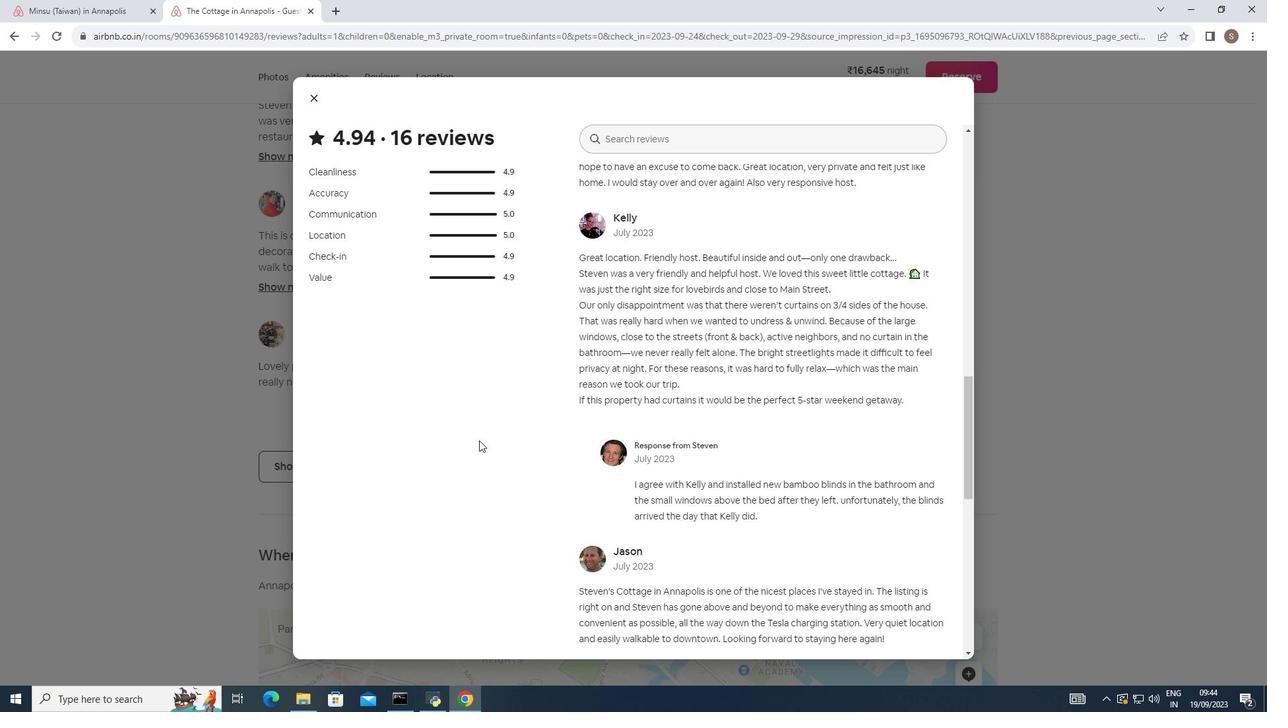 
Action: Mouse scrolled (479, 440) with delta (0, 0)
Screenshot: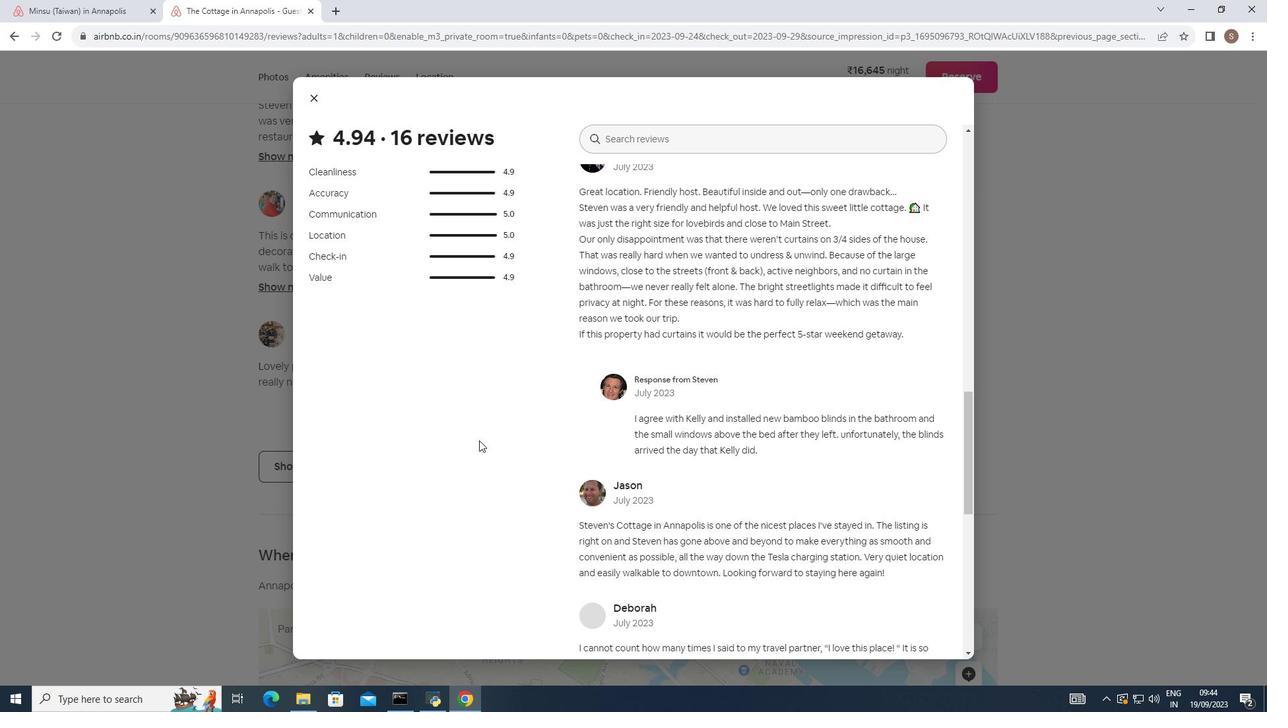 
Action: Mouse scrolled (479, 440) with delta (0, 0)
Screenshot: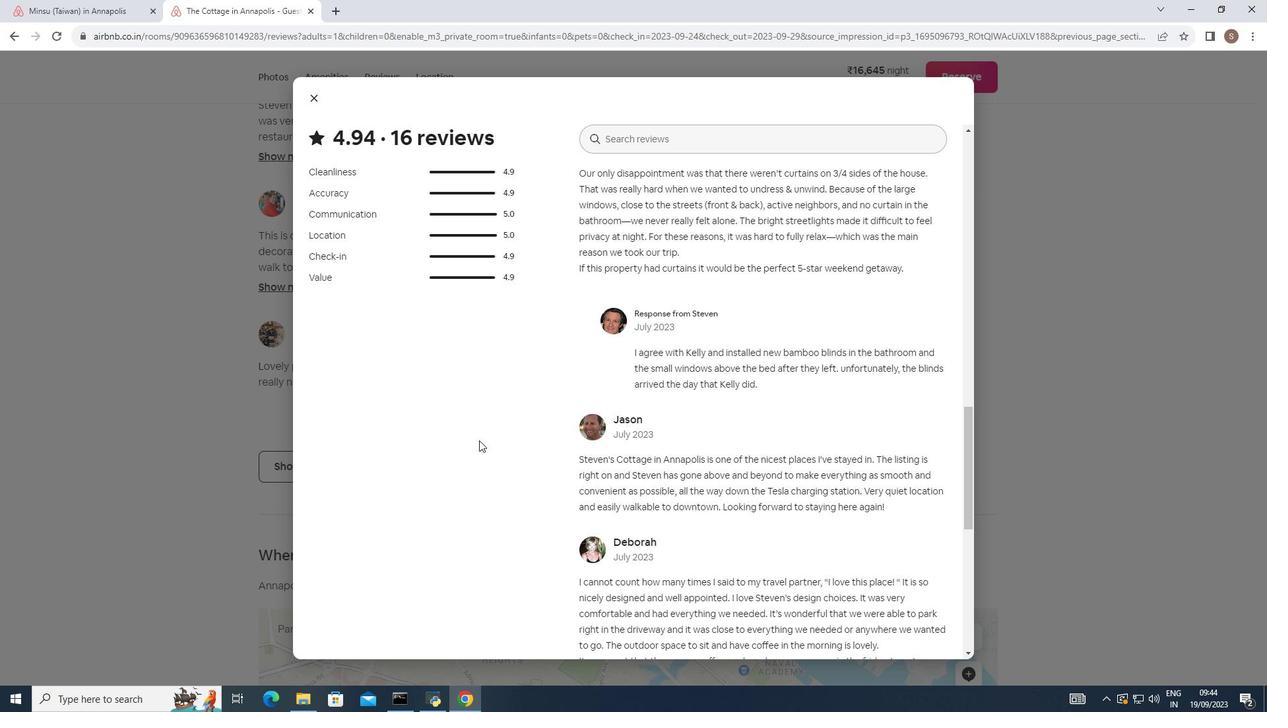 
Action: Mouse scrolled (479, 440) with delta (0, 0)
Screenshot: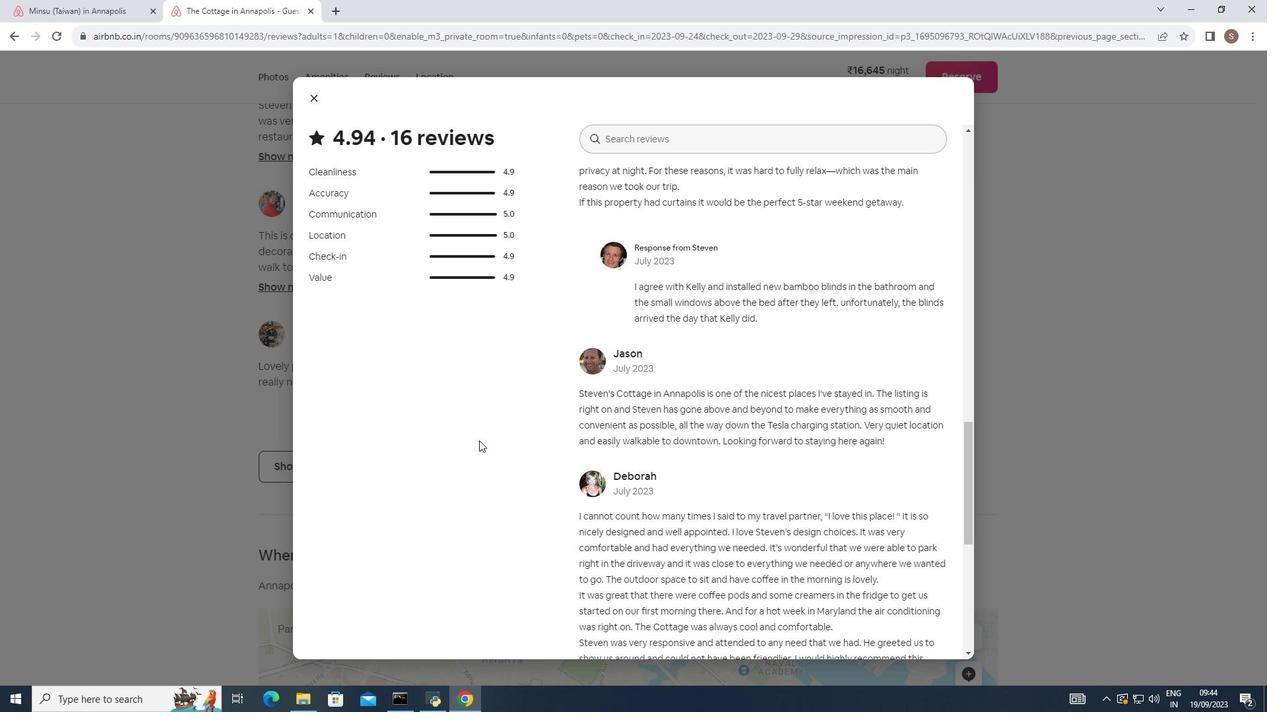 
Action: Mouse scrolled (479, 440) with delta (0, 0)
Screenshot: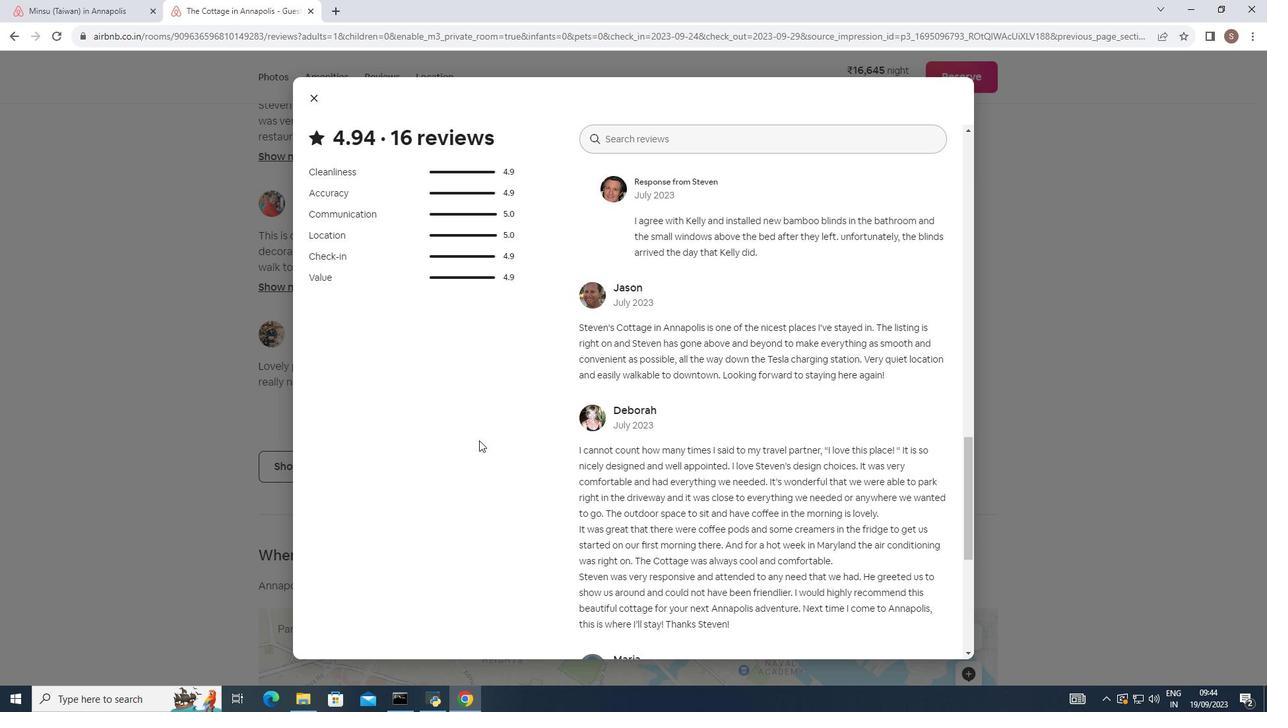 
Action: Mouse scrolled (479, 440) with delta (0, 0)
Screenshot: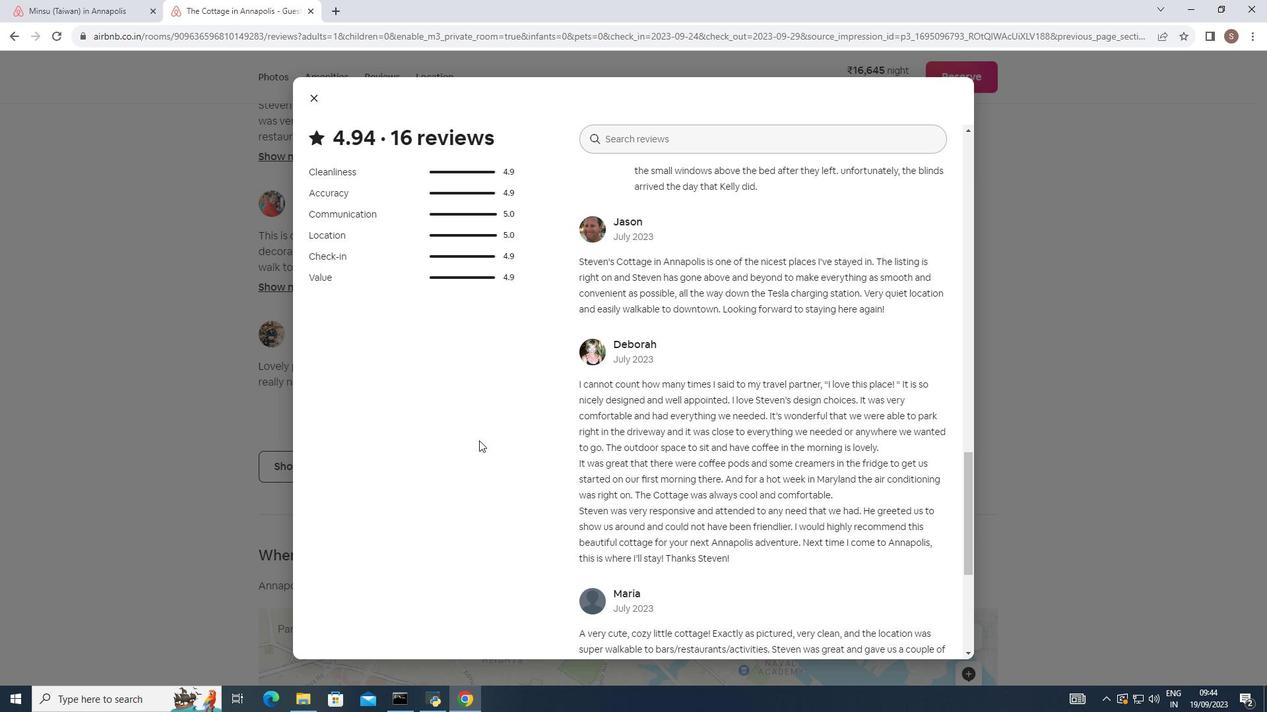 
Action: Mouse scrolled (479, 440) with delta (0, 0)
Screenshot: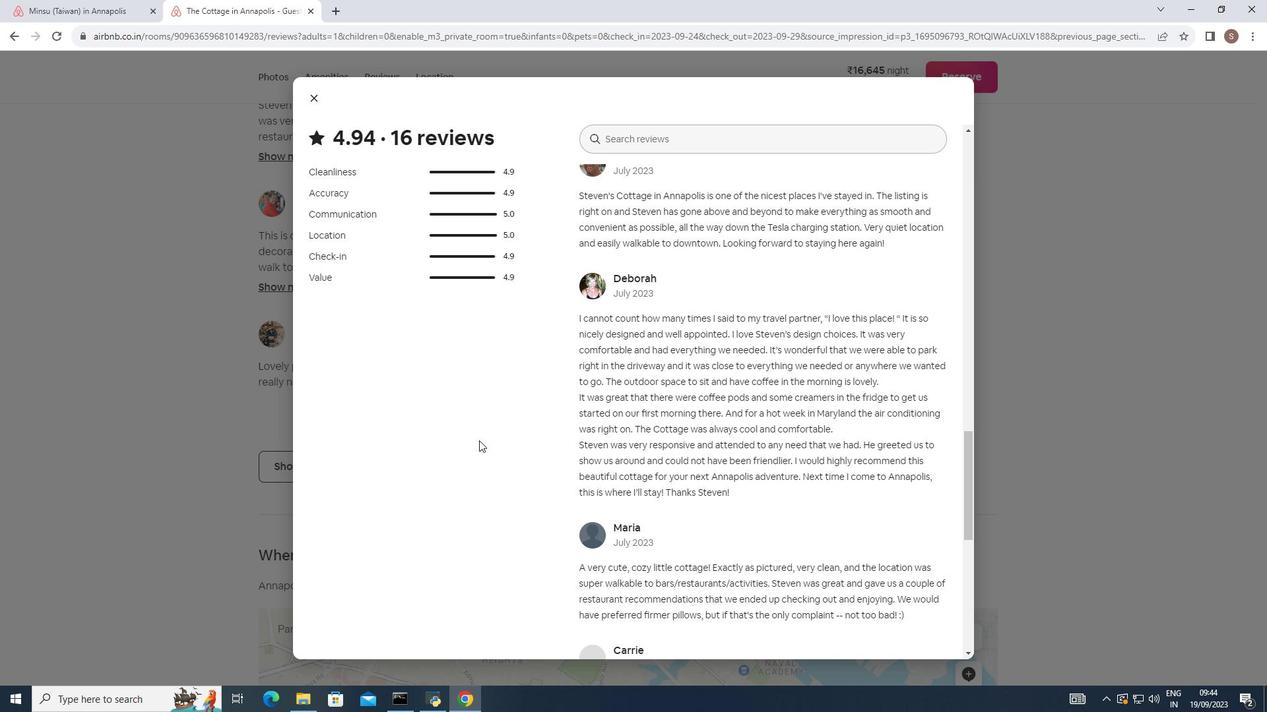 
Action: Mouse scrolled (479, 440) with delta (0, 0)
Screenshot: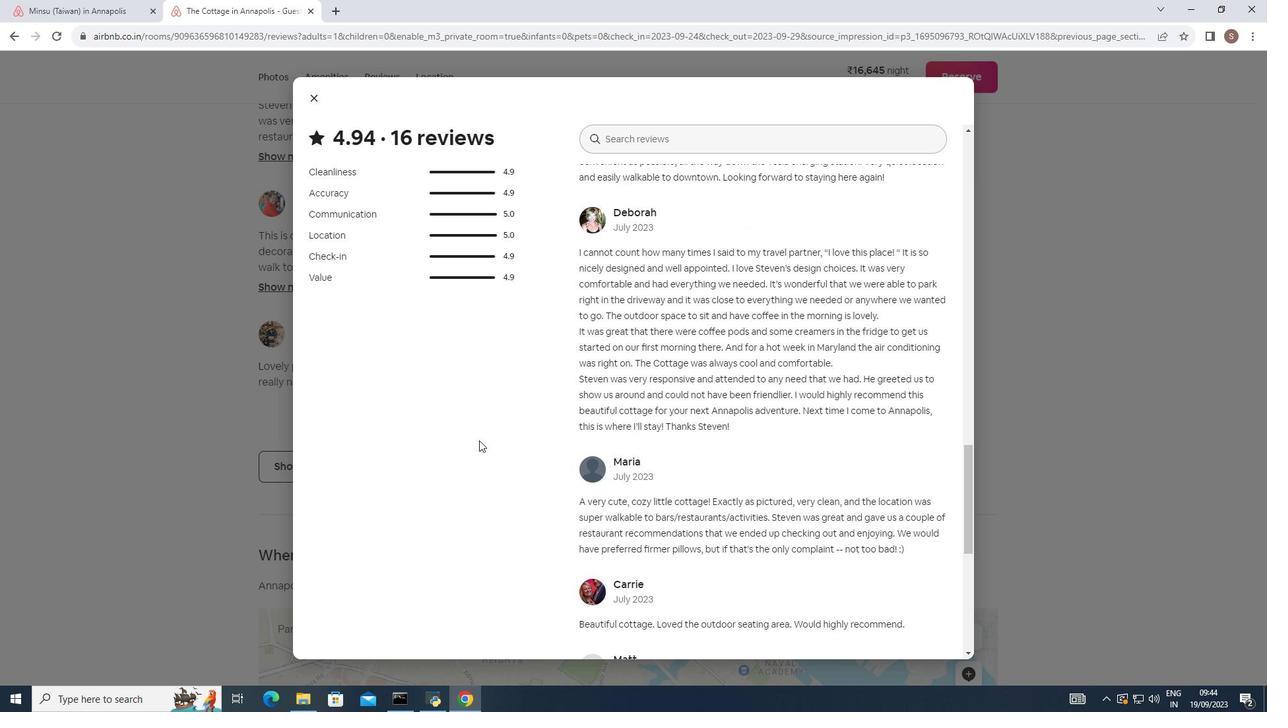 
Action: Mouse scrolled (479, 440) with delta (0, 0)
Screenshot: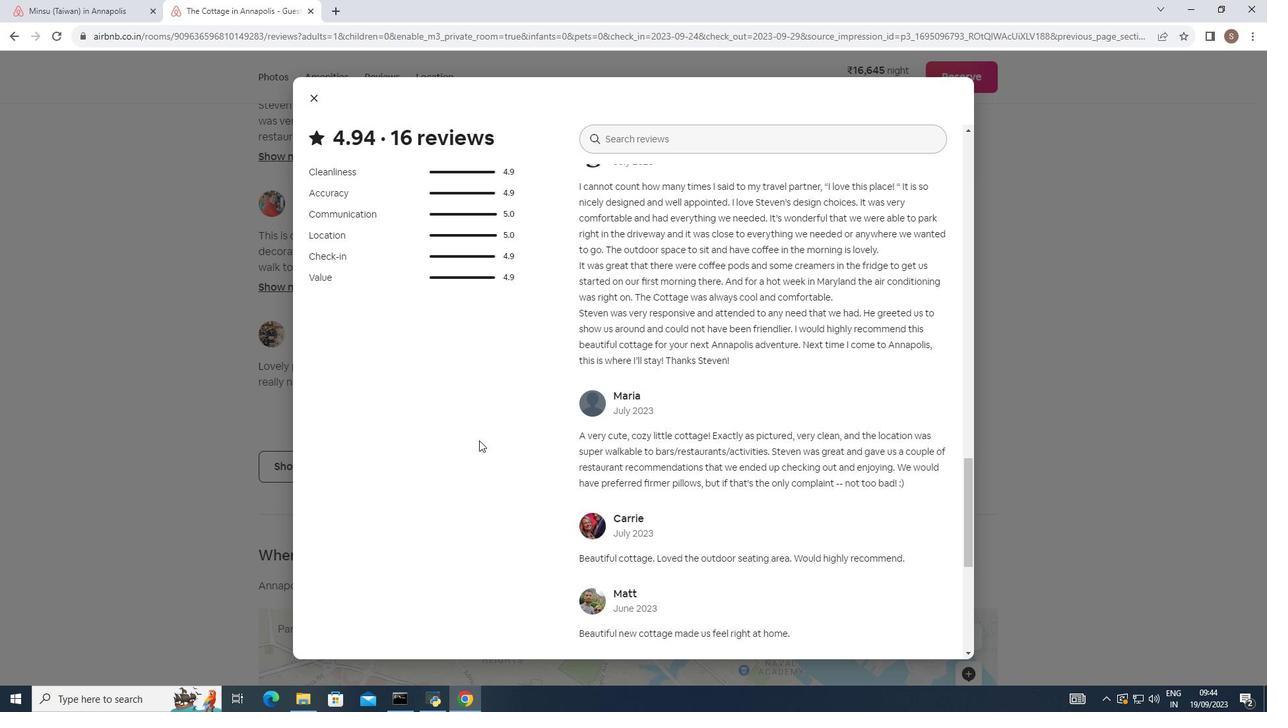 
Action: Mouse scrolled (479, 440) with delta (0, 0)
Screenshot: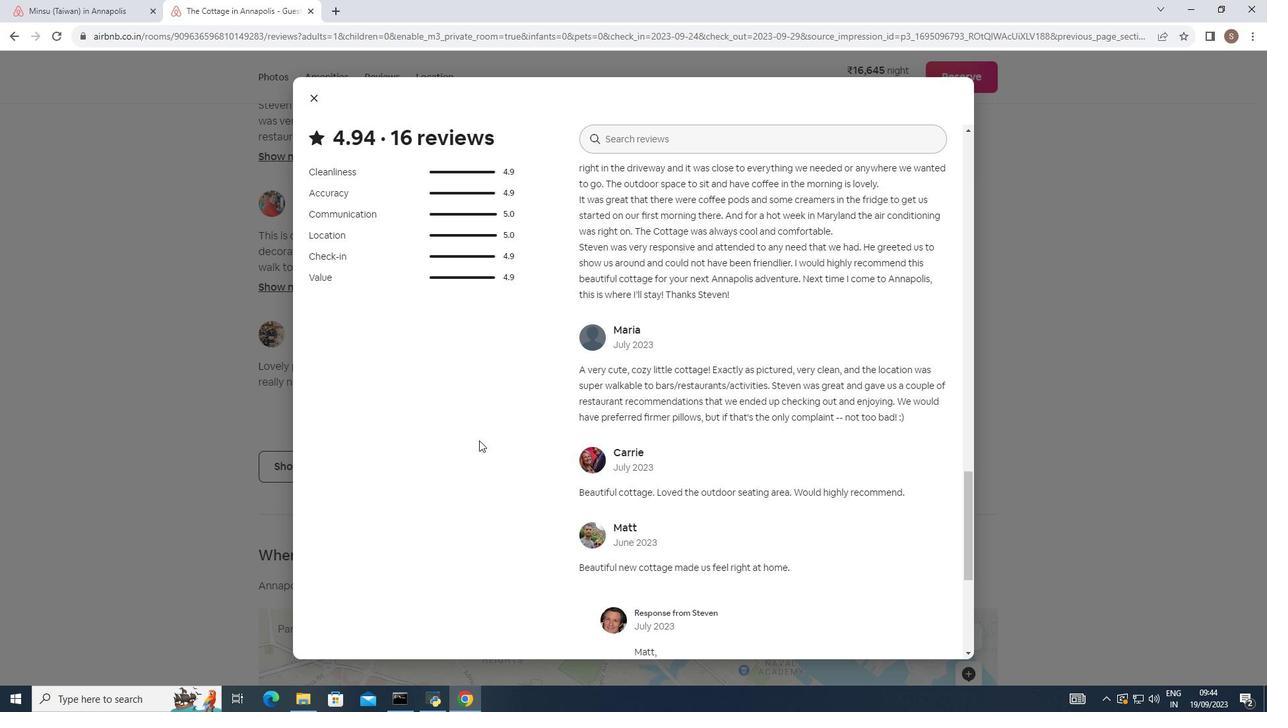 
Action: Mouse scrolled (479, 440) with delta (0, 0)
Screenshot: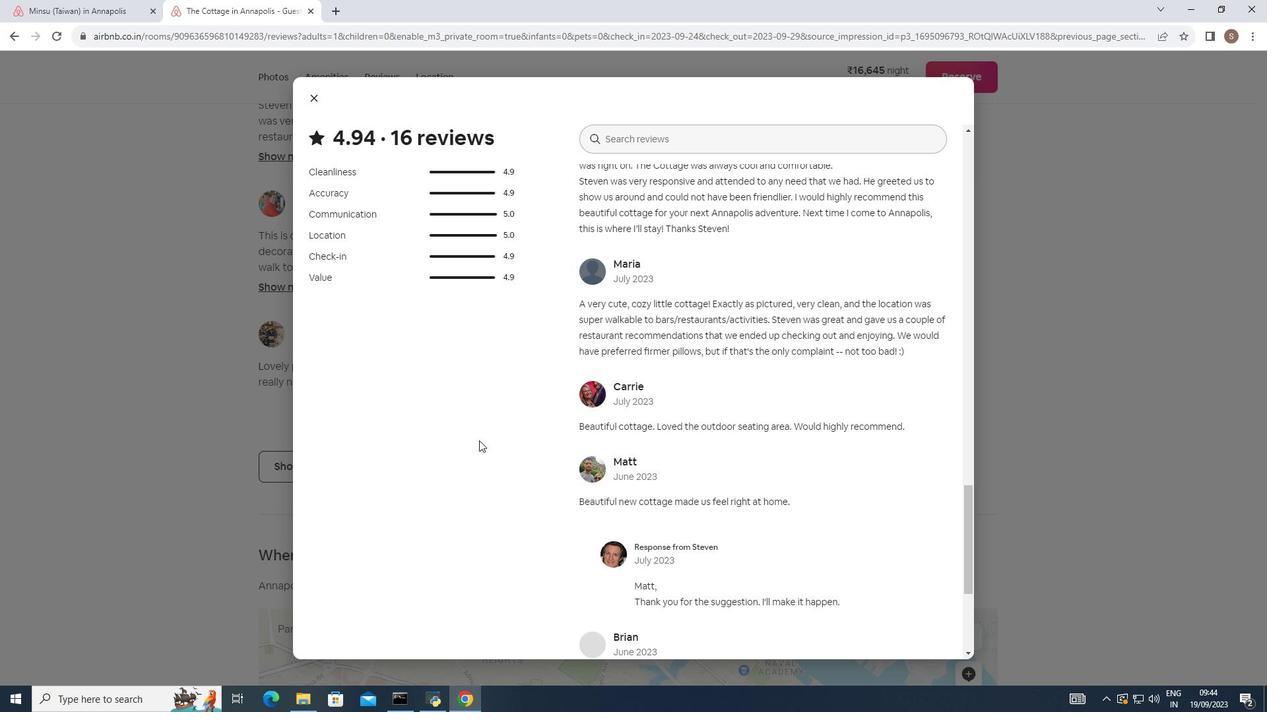 
Action: Mouse scrolled (479, 440) with delta (0, 0)
Screenshot: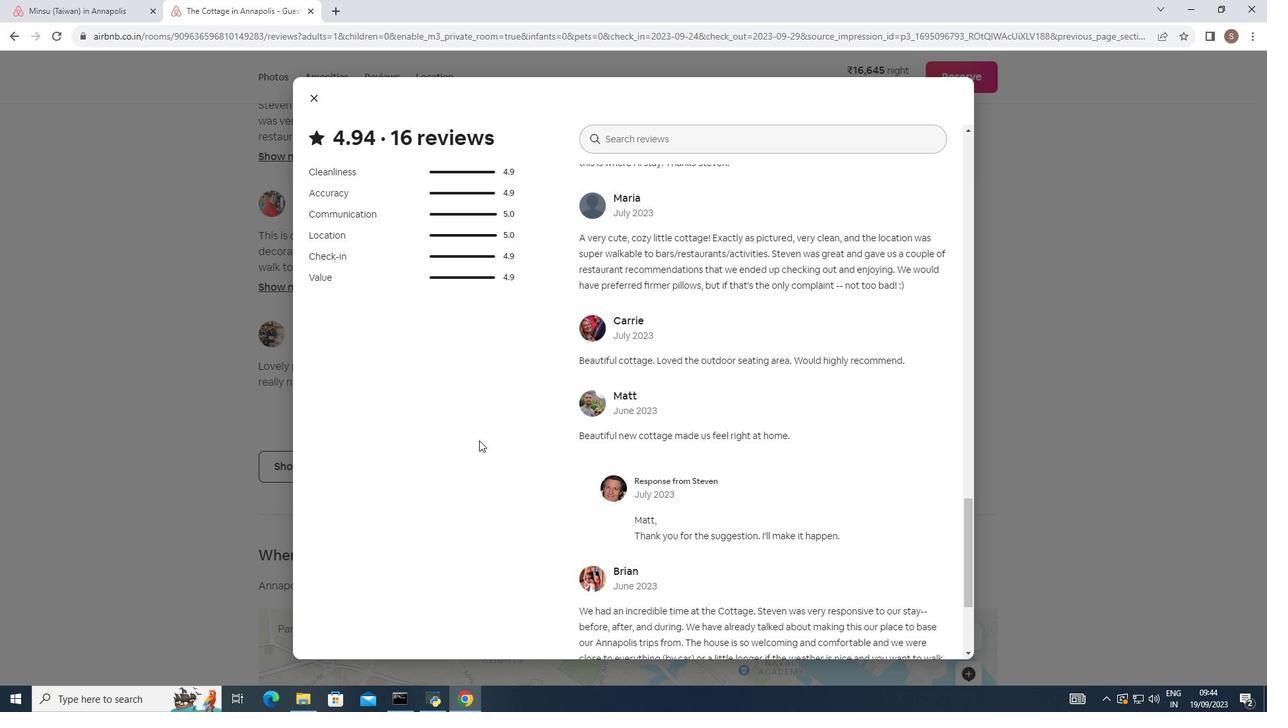 
Action: Mouse scrolled (479, 440) with delta (0, 0)
Screenshot: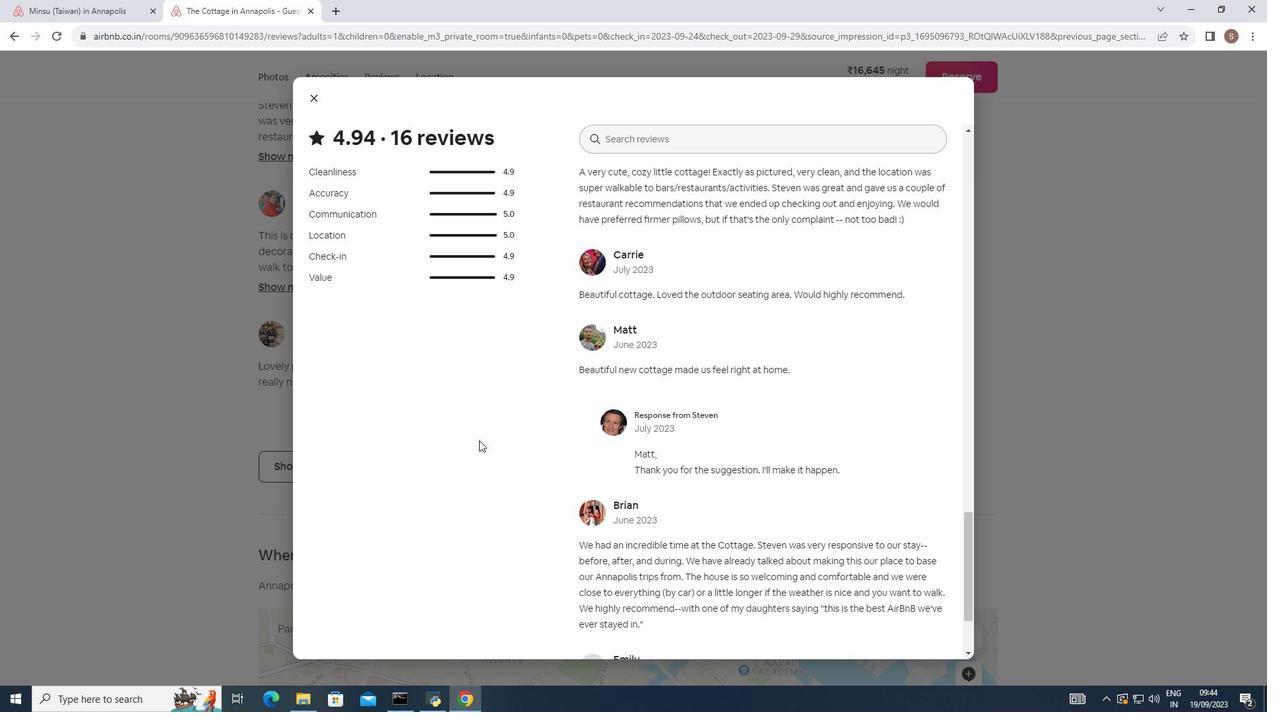 
Action: Mouse scrolled (479, 440) with delta (0, 0)
Screenshot: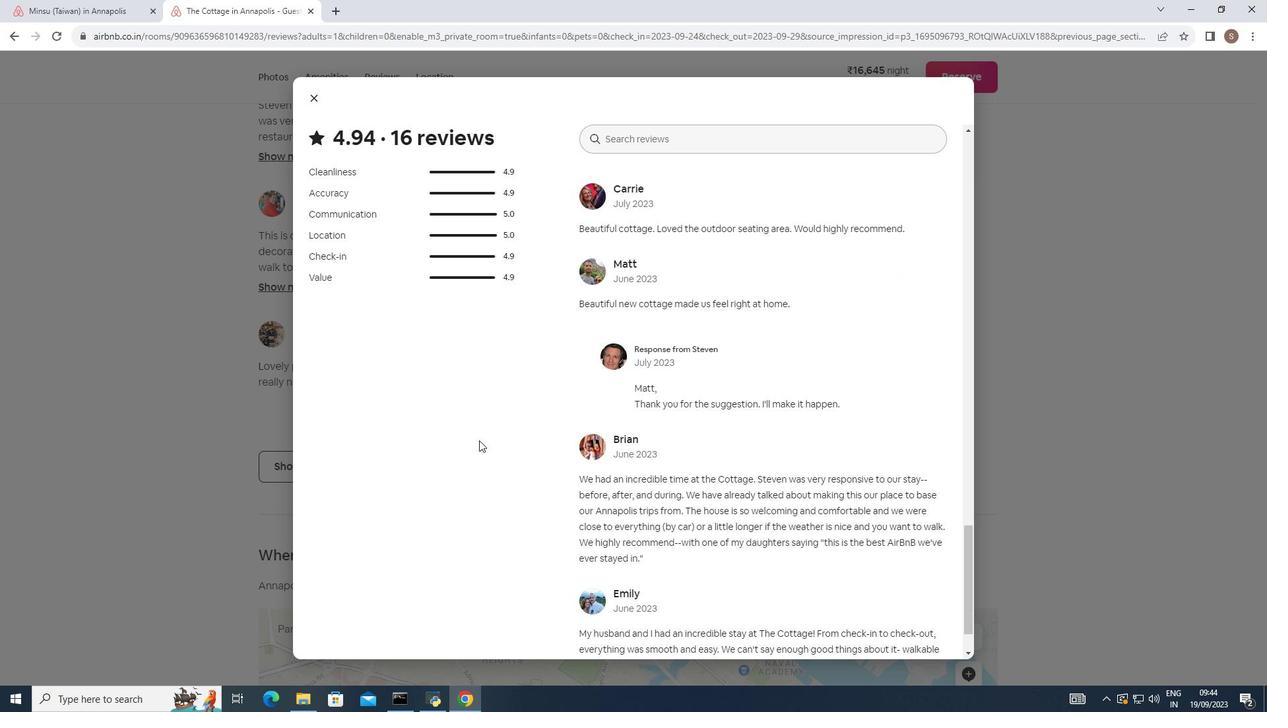 
Action: Mouse scrolled (479, 440) with delta (0, 0)
Screenshot: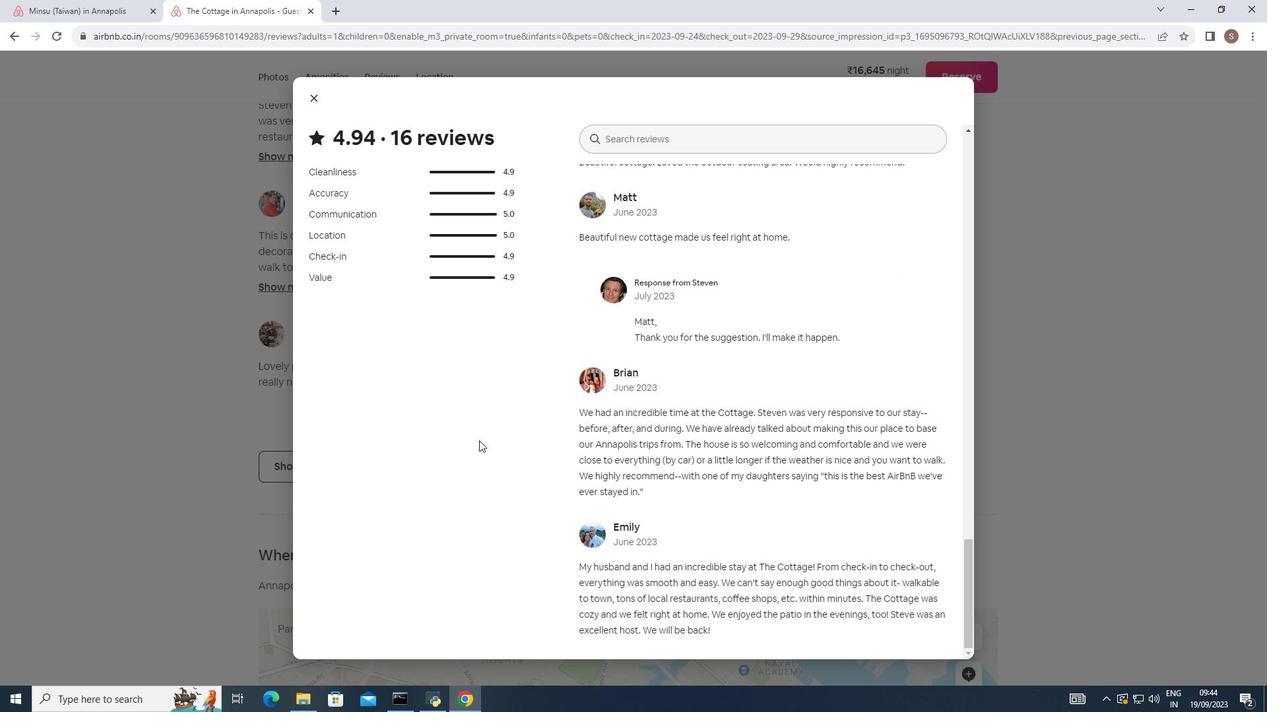 
Action: Mouse scrolled (479, 440) with delta (0, 0)
Screenshot: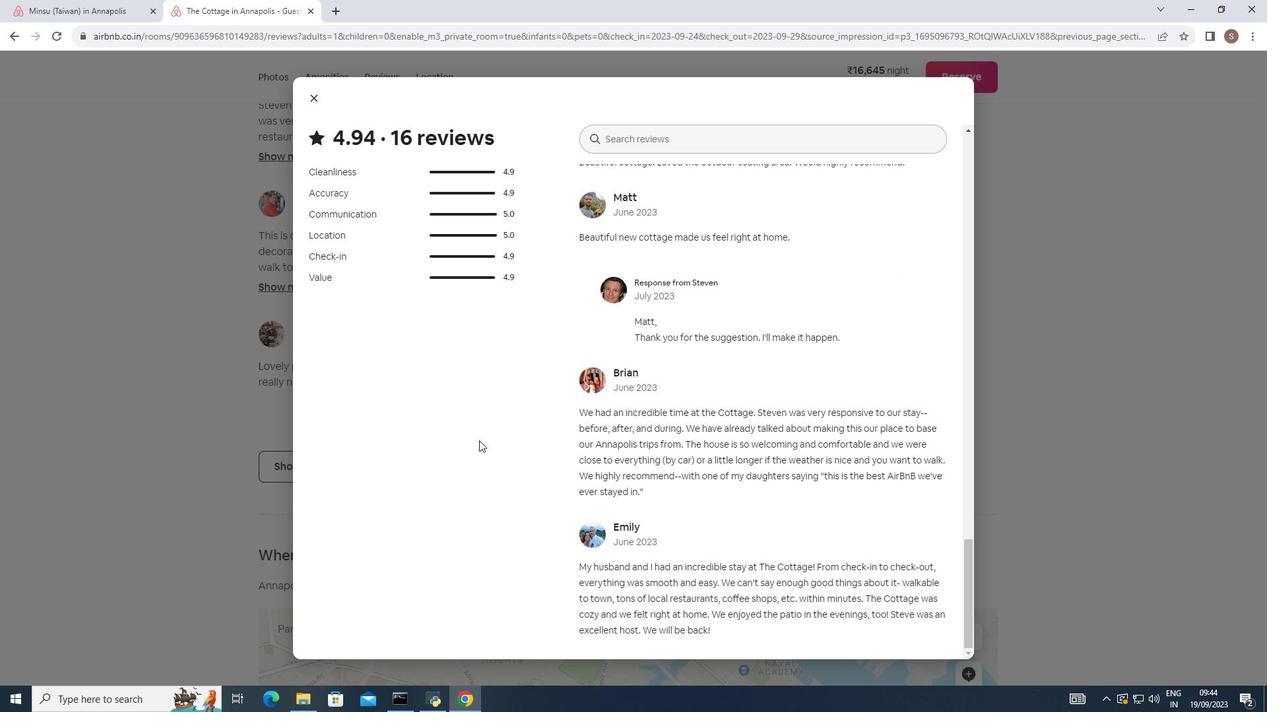 
Action: Mouse scrolled (479, 440) with delta (0, 0)
Screenshot: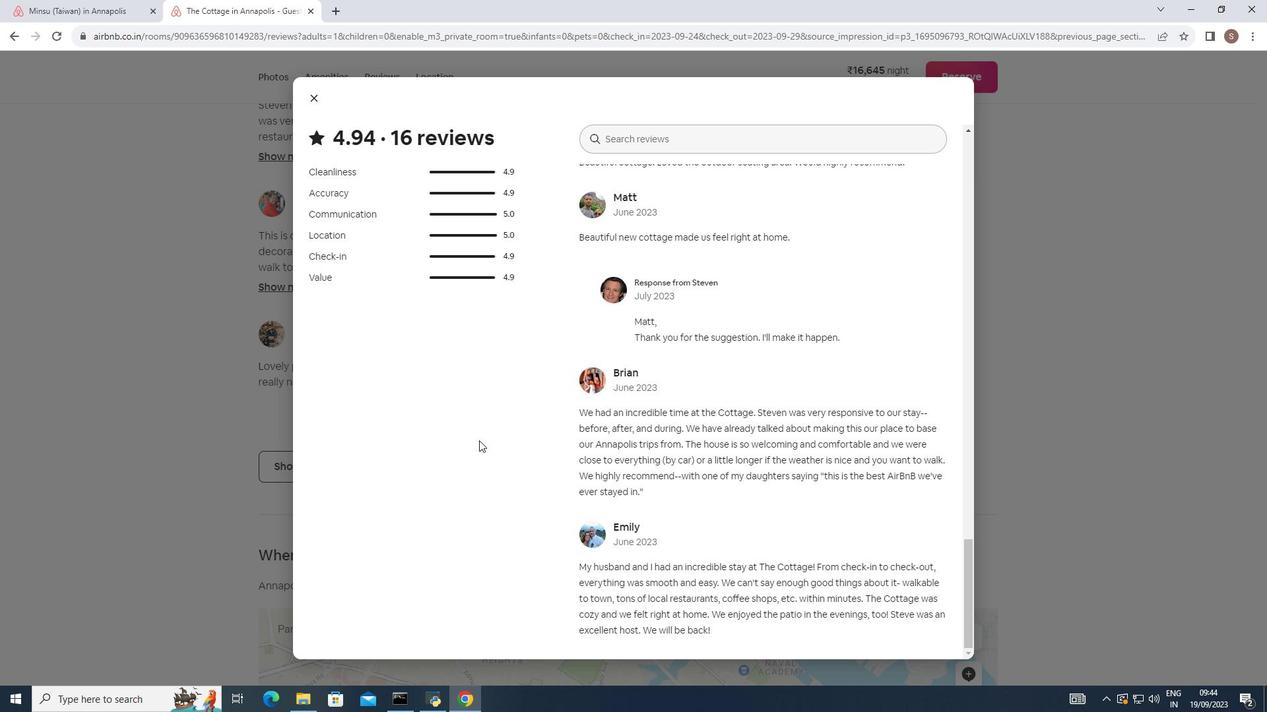 
Action: Mouse scrolled (479, 440) with delta (0, 0)
Screenshot: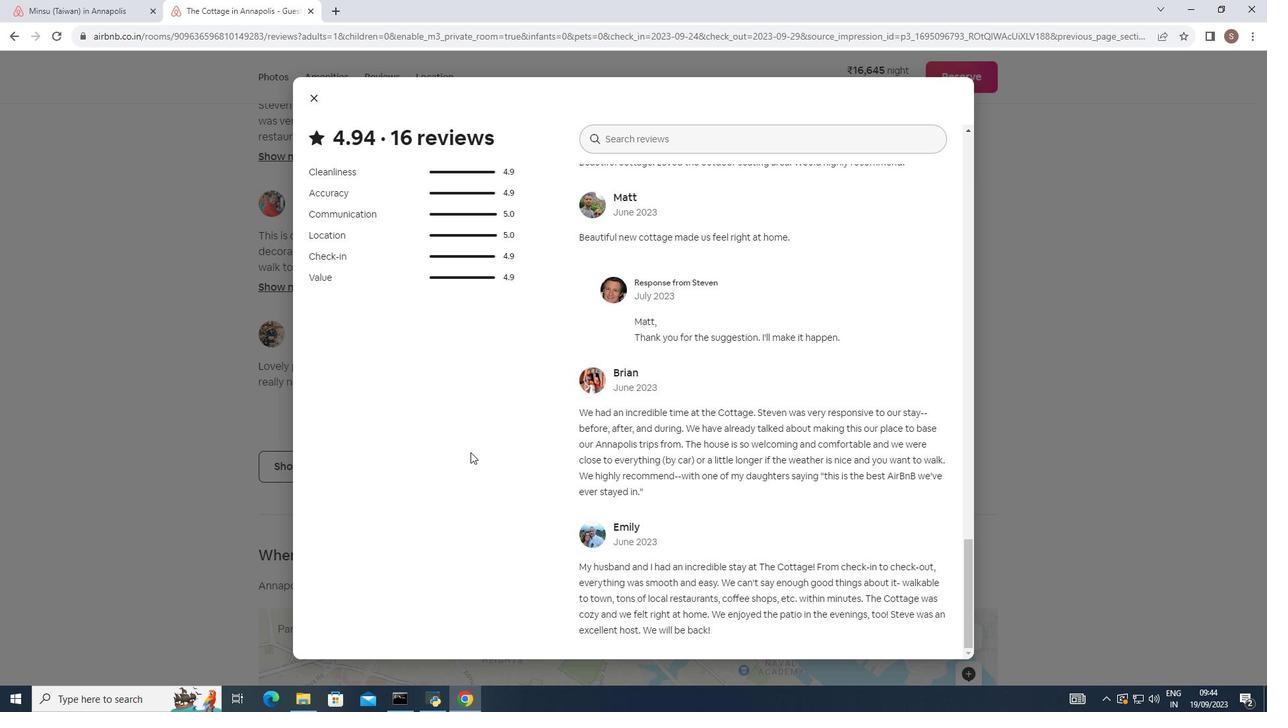 
Action: Mouse moved to (314, 93)
Screenshot: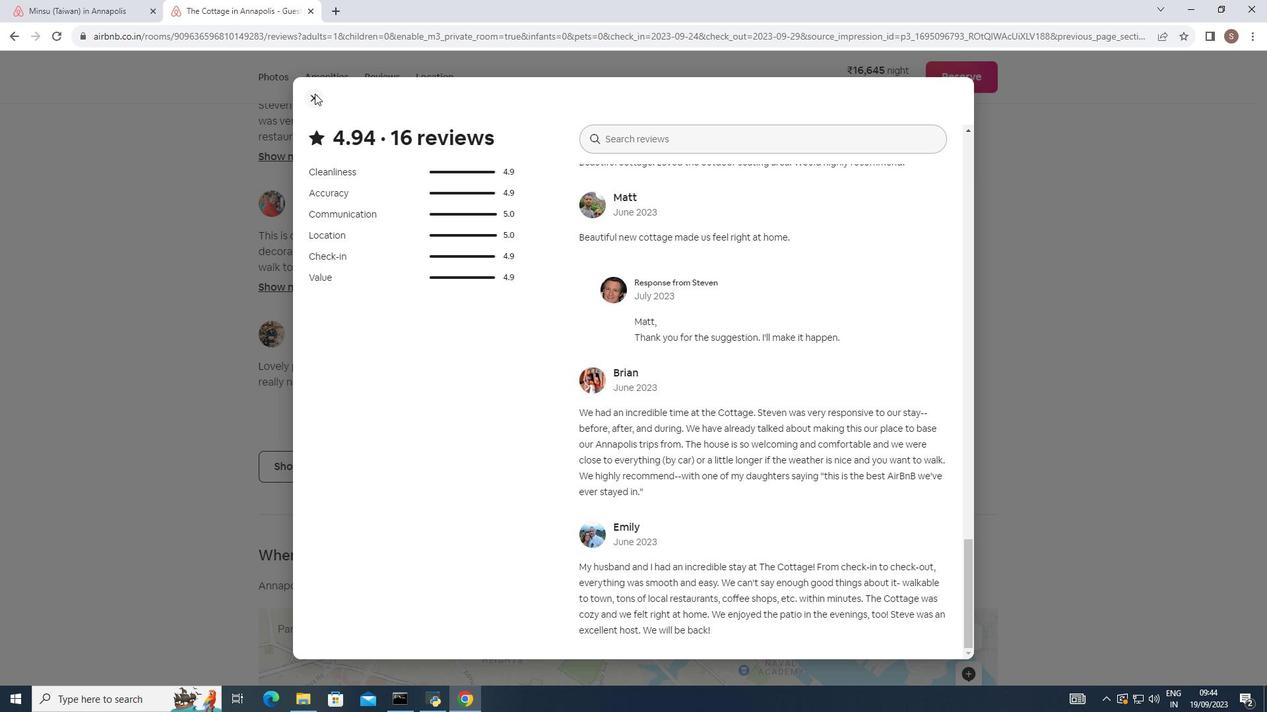 
Action: Mouse pressed left at (314, 93)
Screenshot: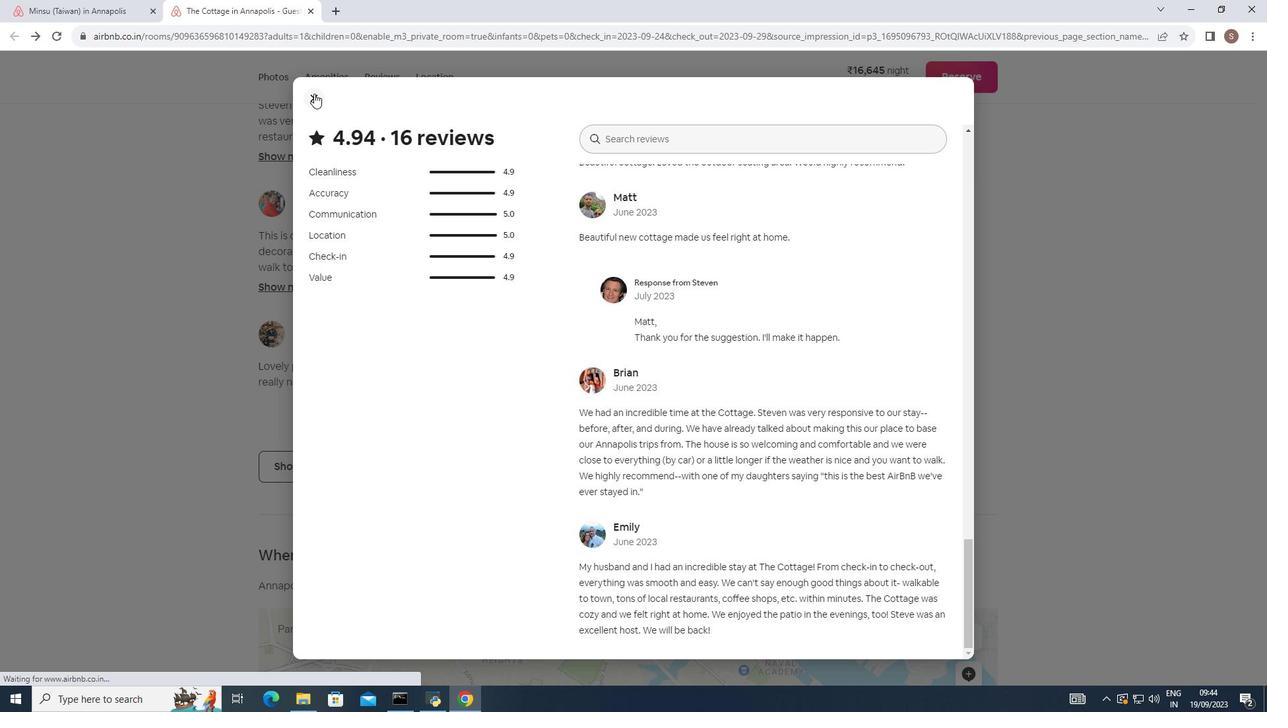 
Action: Mouse moved to (355, 283)
Screenshot: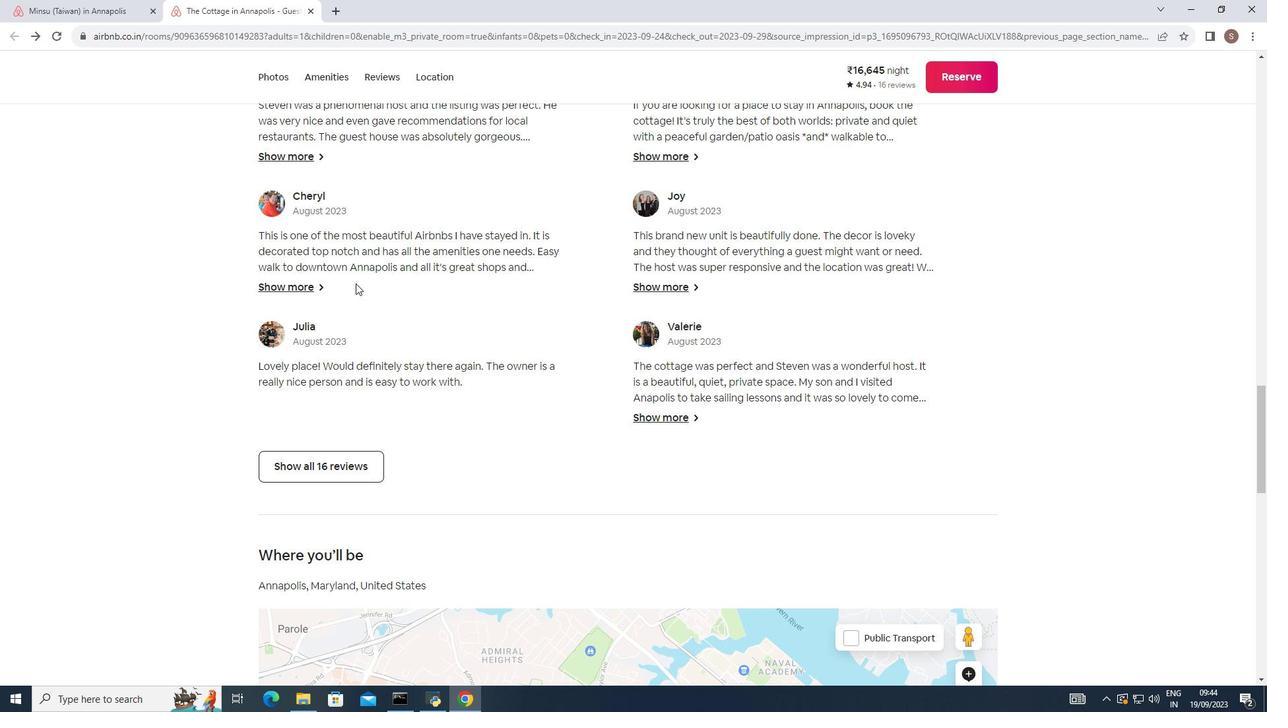 
Action: Mouse scrolled (355, 283) with delta (0, 0)
Screenshot: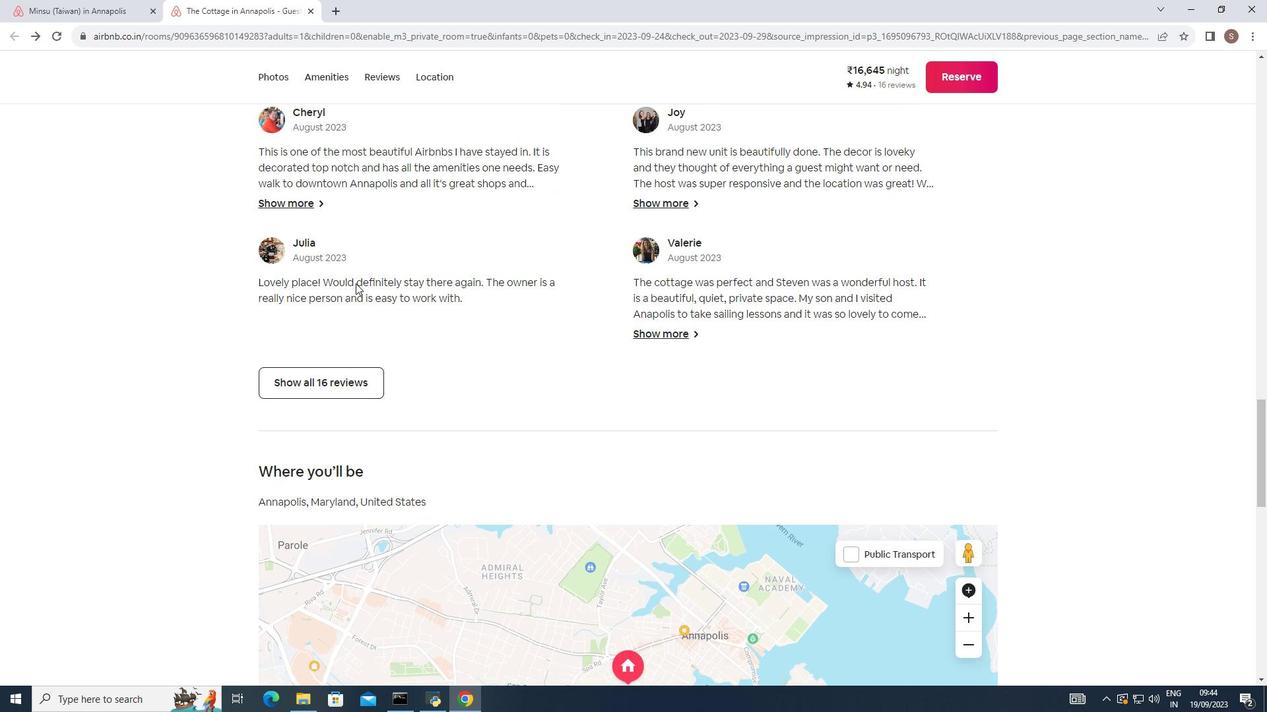 
Action: Mouse scrolled (355, 283) with delta (0, 0)
Screenshot: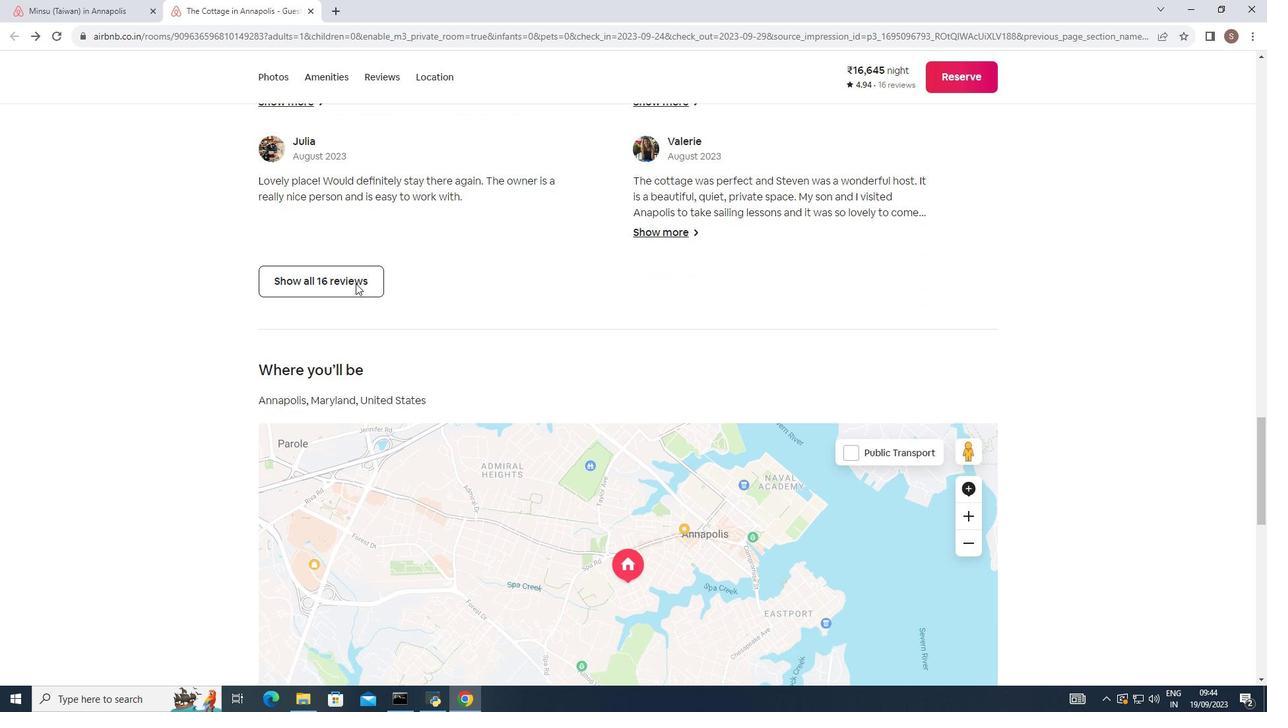 
Action: Mouse scrolled (355, 283) with delta (0, 0)
Screenshot: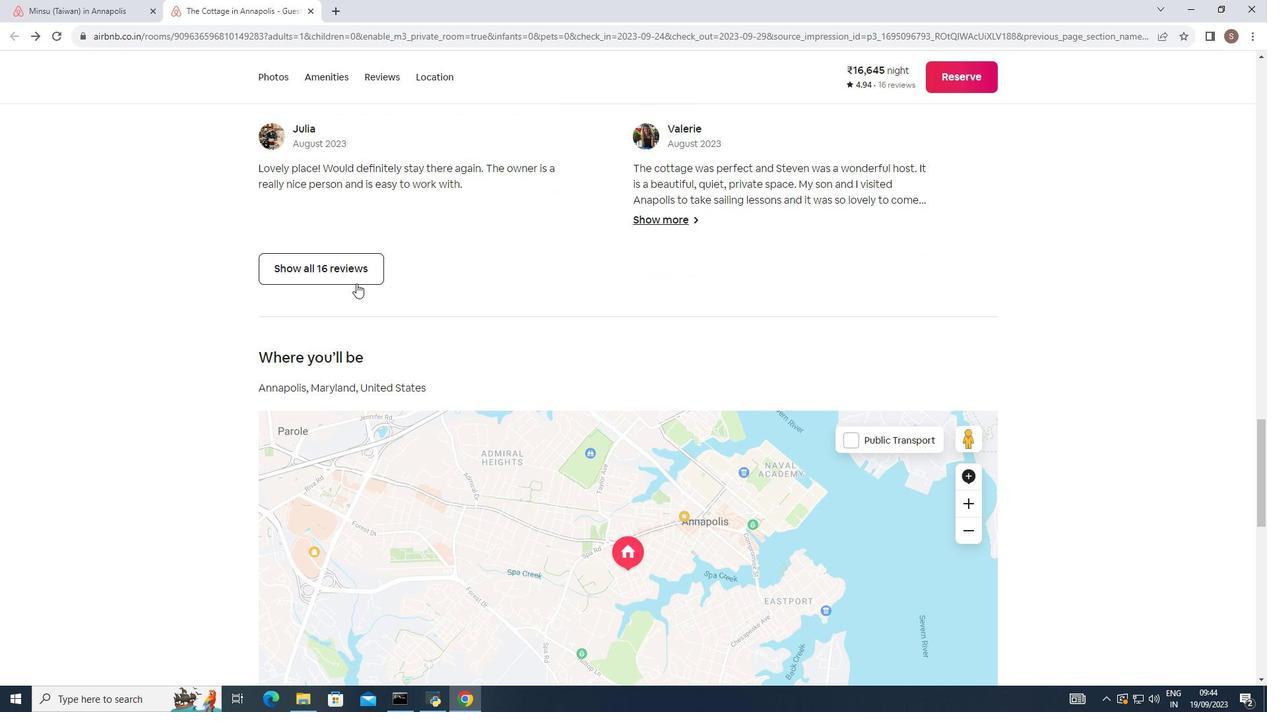 
Action: Mouse moved to (356, 283)
Screenshot: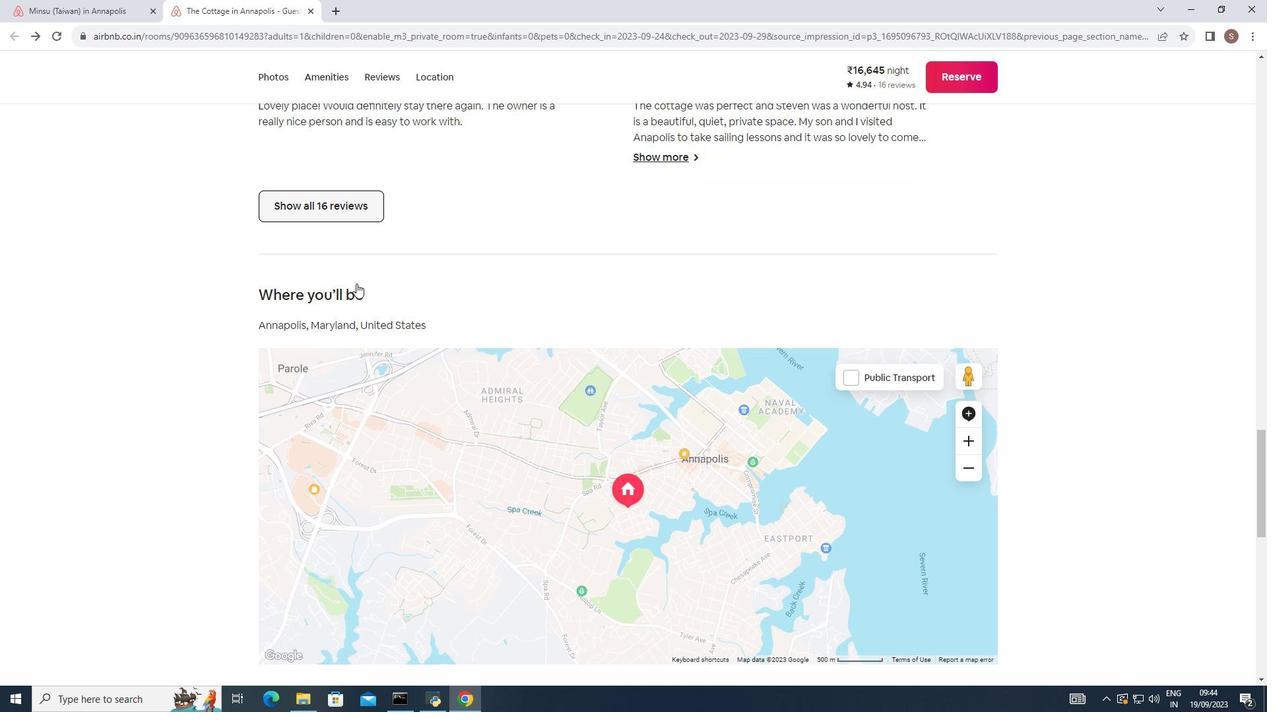 
Action: Mouse scrolled (356, 283) with delta (0, 0)
Screenshot: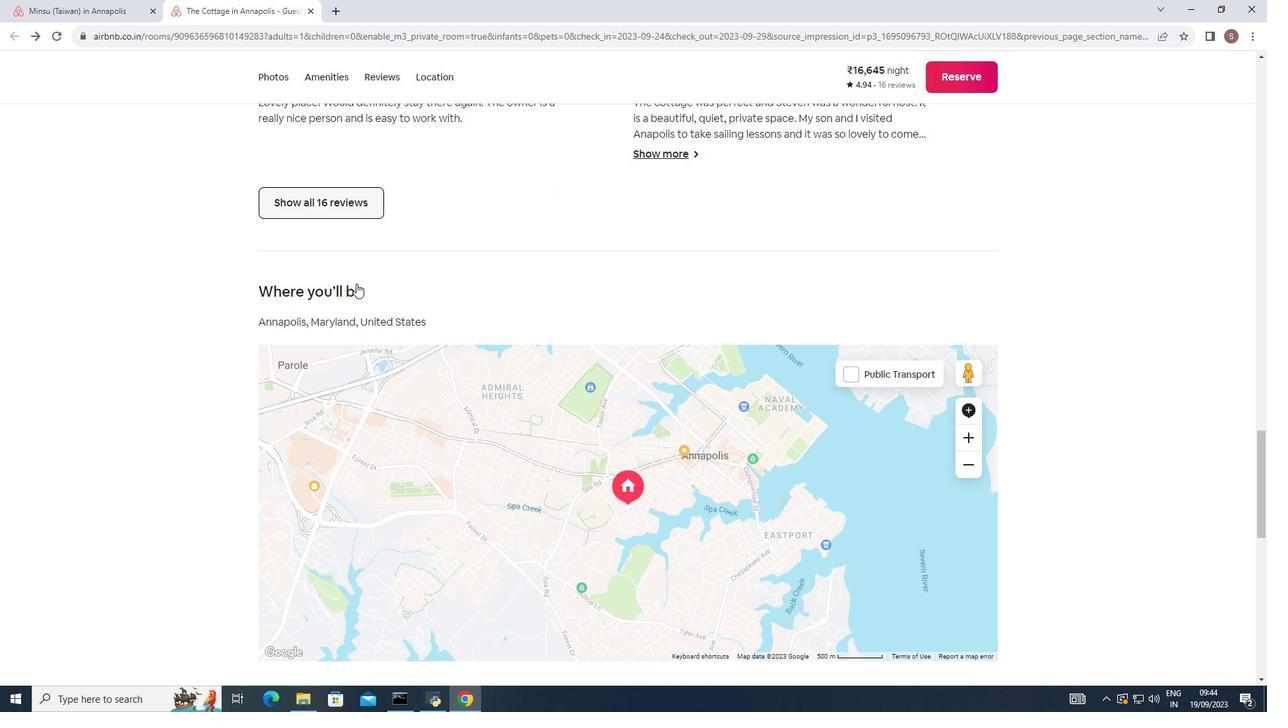 
Action: Mouse scrolled (356, 283) with delta (0, 0)
Screenshot: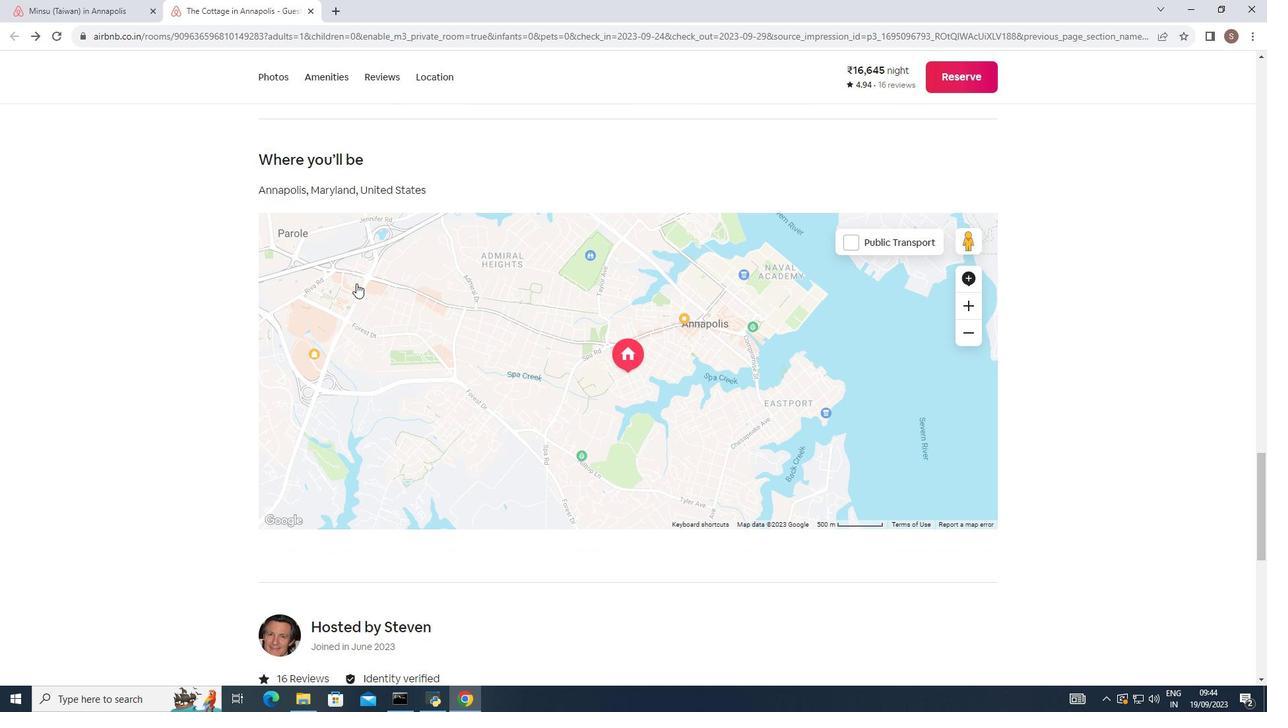 
Action: Mouse scrolled (356, 283) with delta (0, 0)
Screenshot: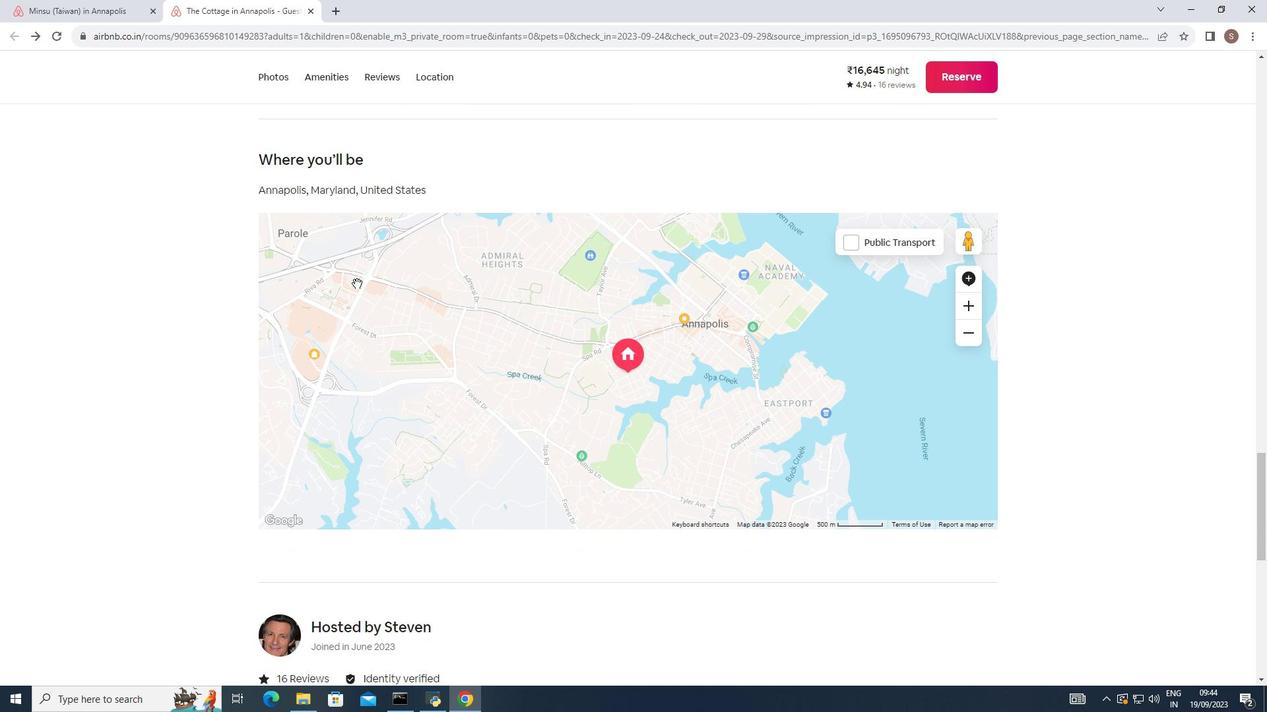 
Action: Mouse moved to (357, 283)
Screenshot: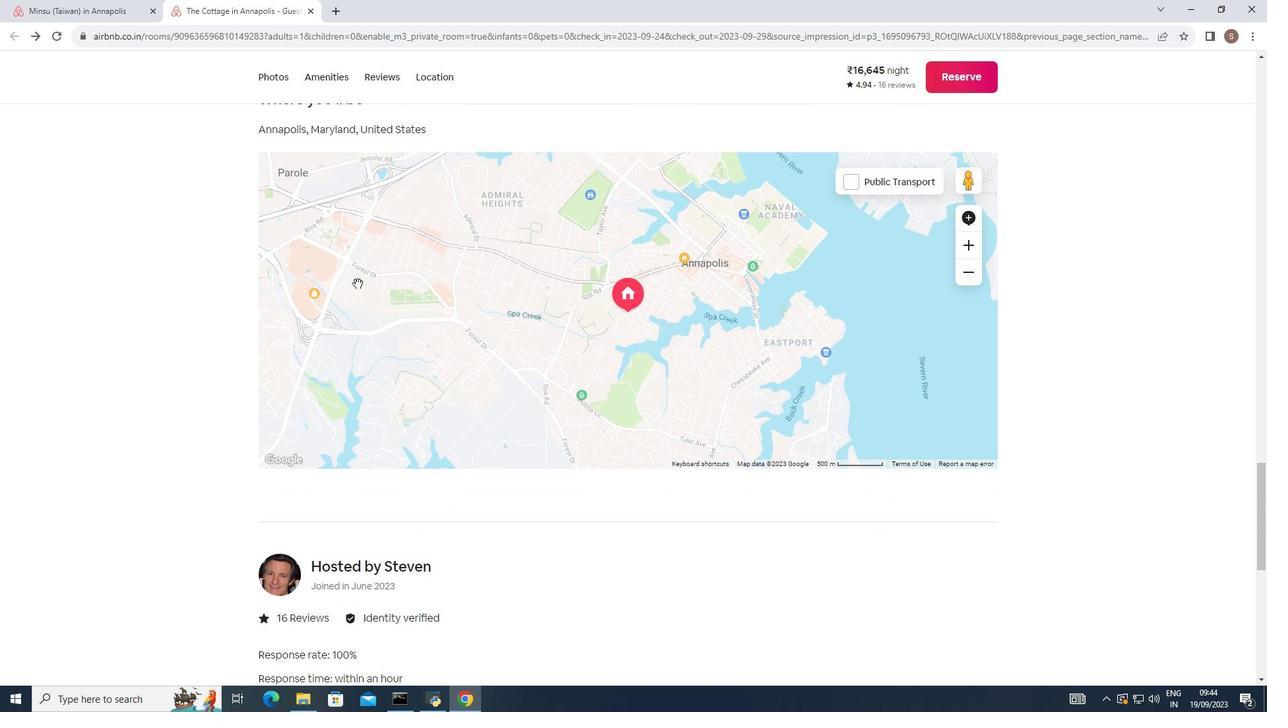 
Action: Mouse scrolled (357, 283) with delta (0, 0)
Screenshot: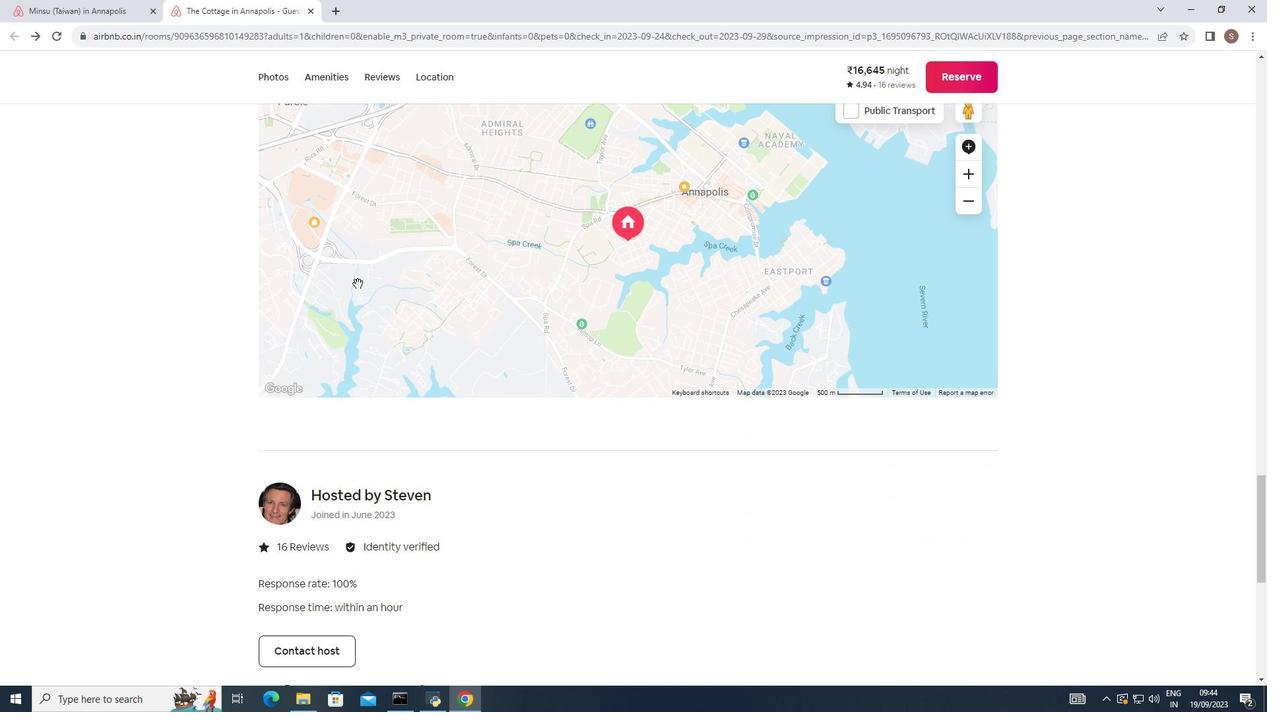 
Action: Mouse scrolled (357, 283) with delta (0, 0)
Screenshot: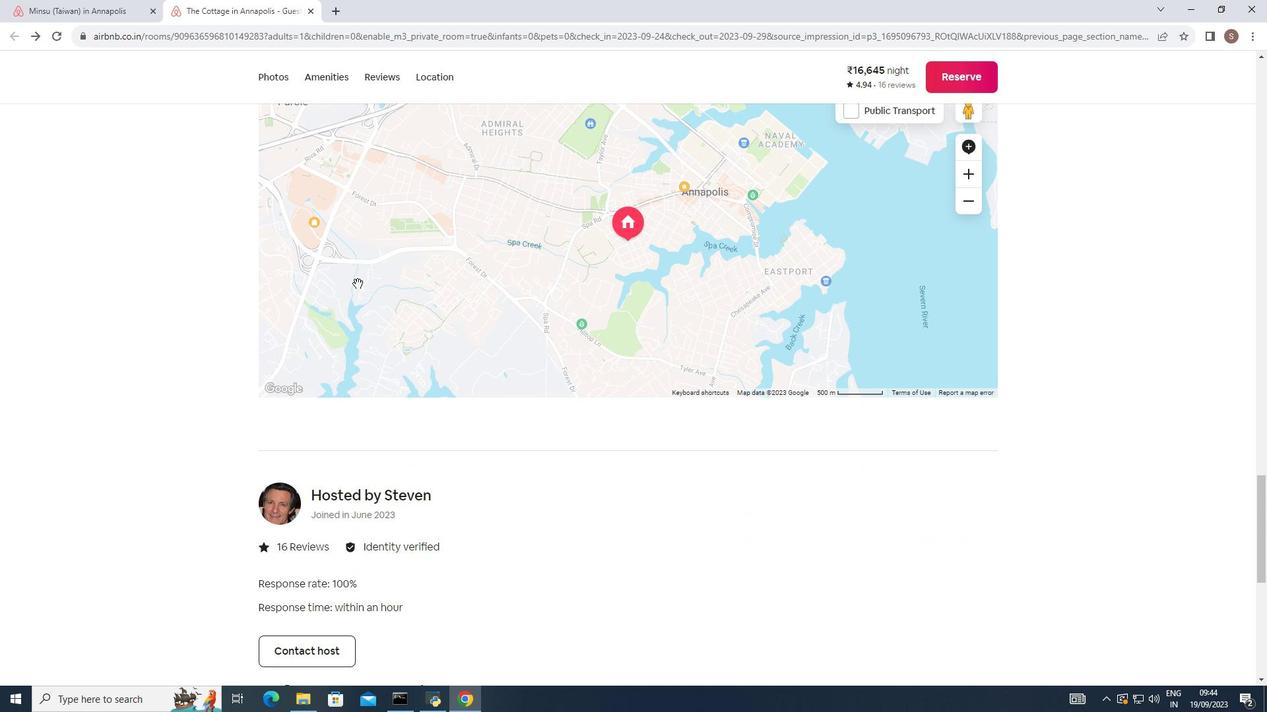 
Action: Mouse scrolled (357, 283) with delta (0, 0)
Screenshot: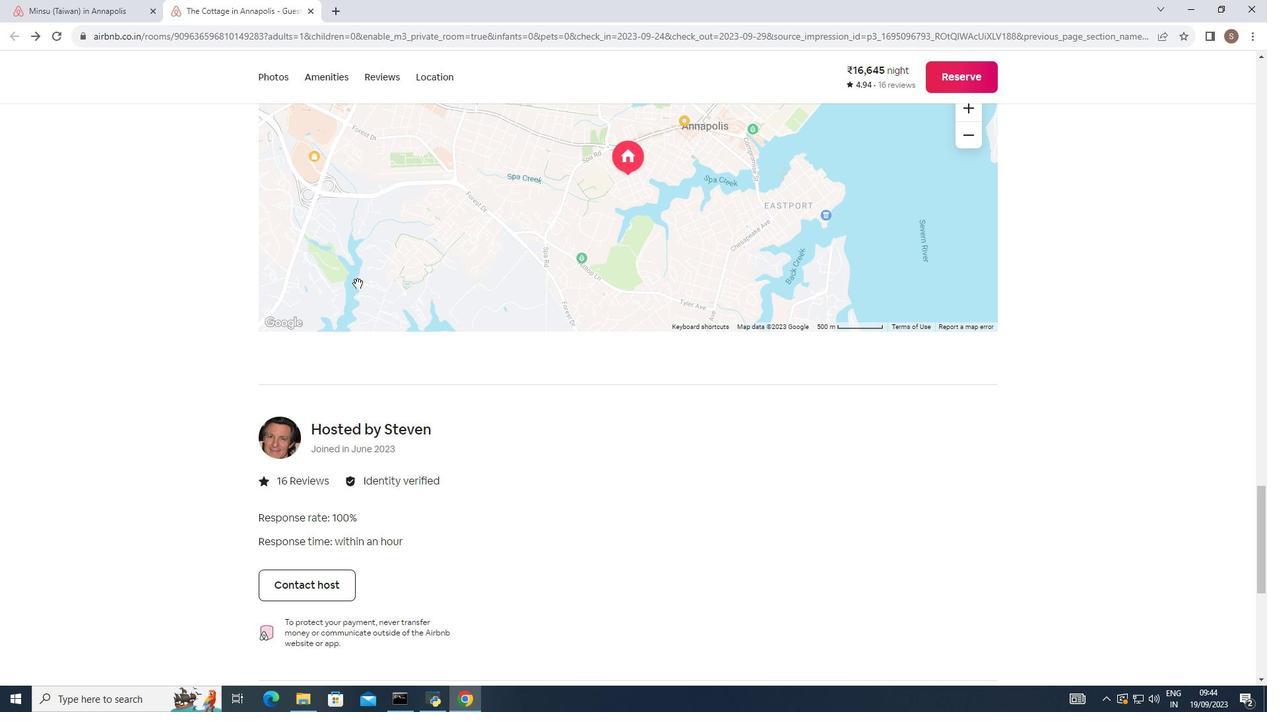 
Action: Mouse moved to (358, 283)
Screenshot: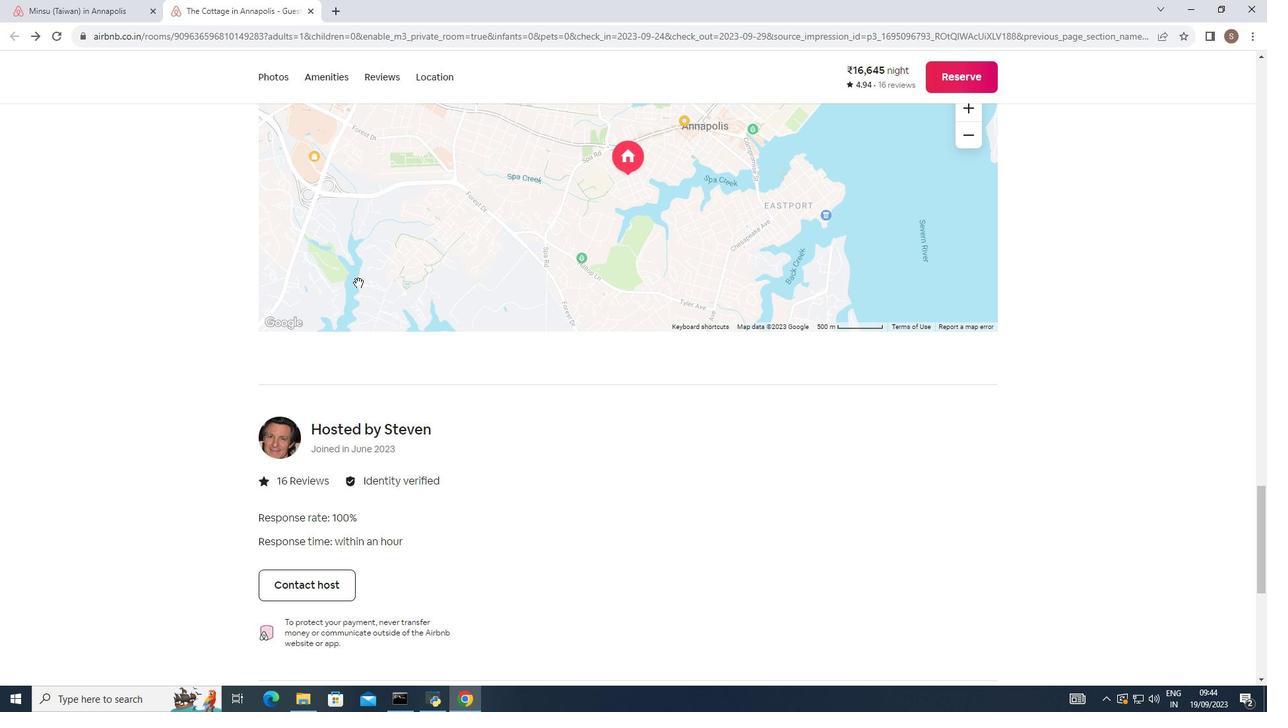 
Action: Mouse scrolled (358, 282) with delta (0, 0)
Screenshot: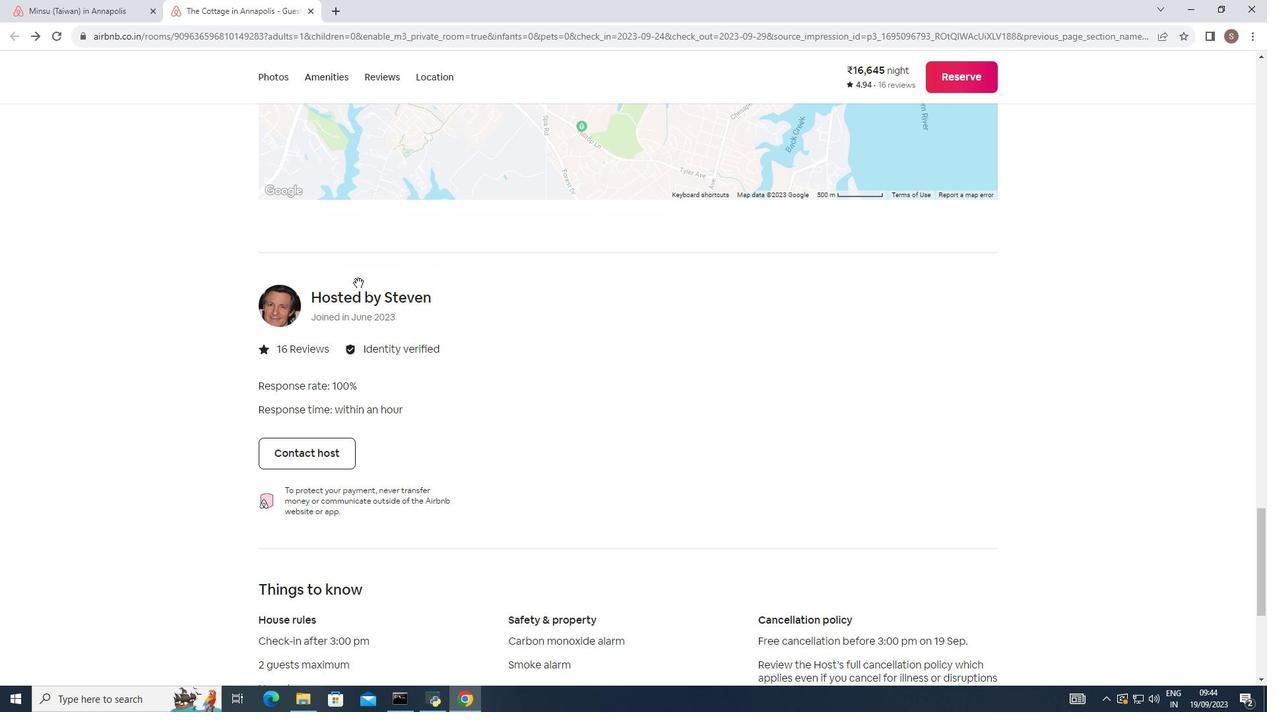 
Action: Mouse scrolled (358, 282) with delta (0, 0)
Screenshot: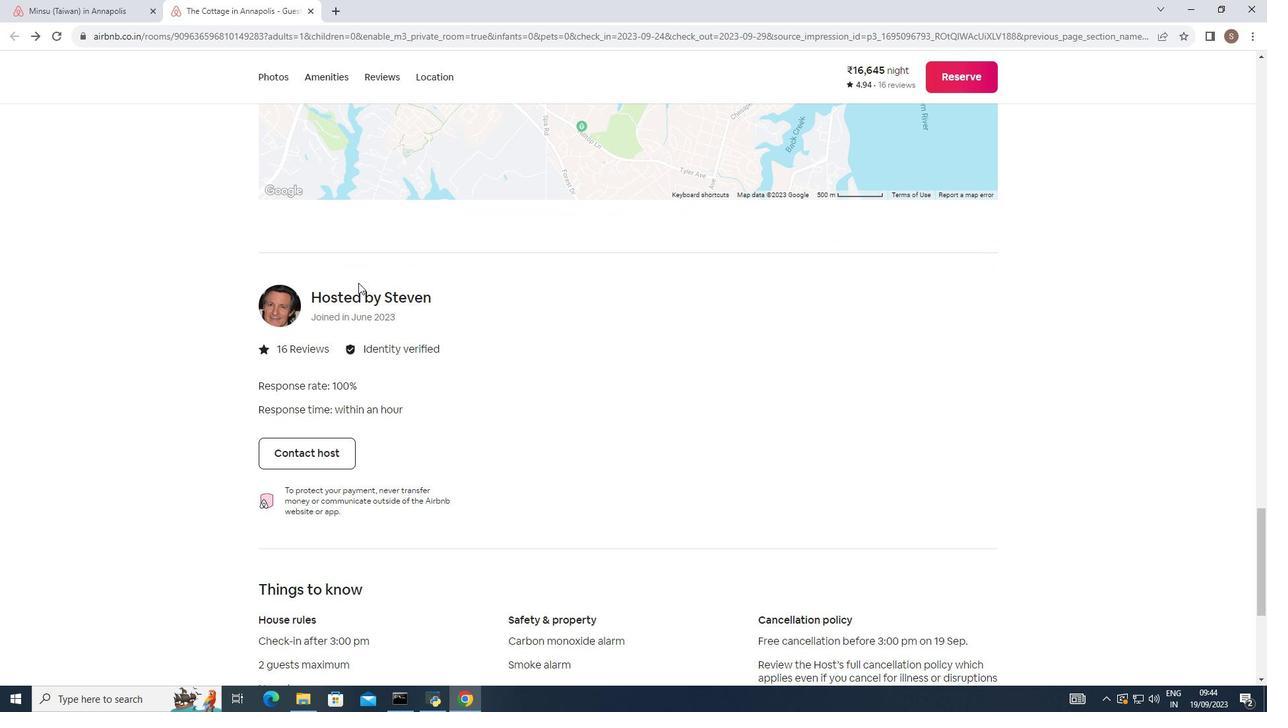 
Action: Mouse scrolled (358, 282) with delta (0, 0)
Screenshot: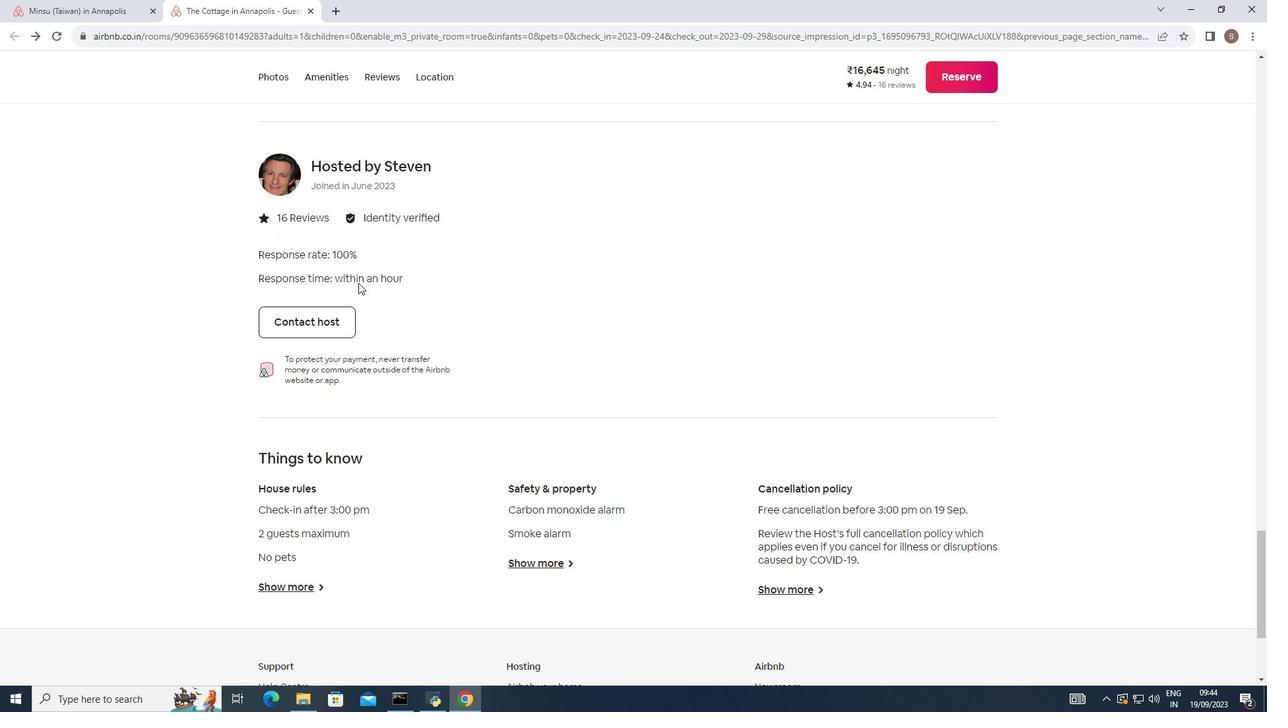 
Action: Mouse scrolled (358, 282) with delta (0, 0)
Screenshot: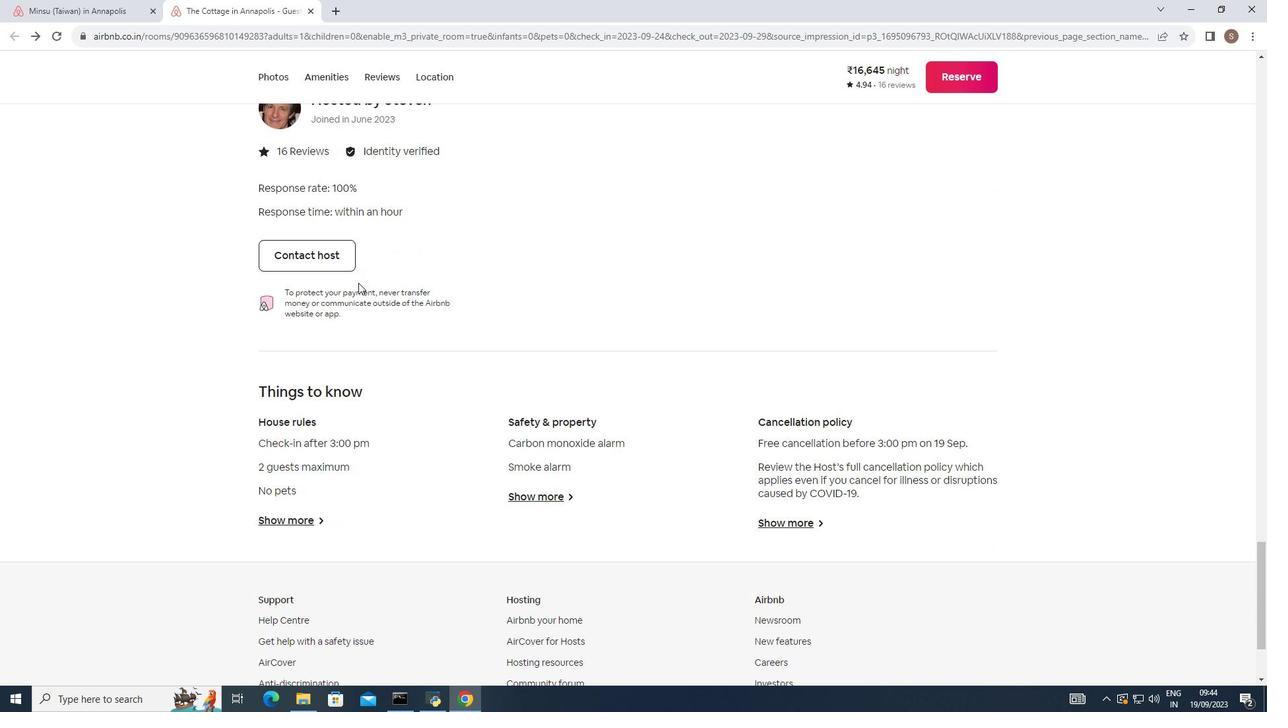 
Action: Mouse scrolled (358, 282) with delta (0, 0)
Screenshot: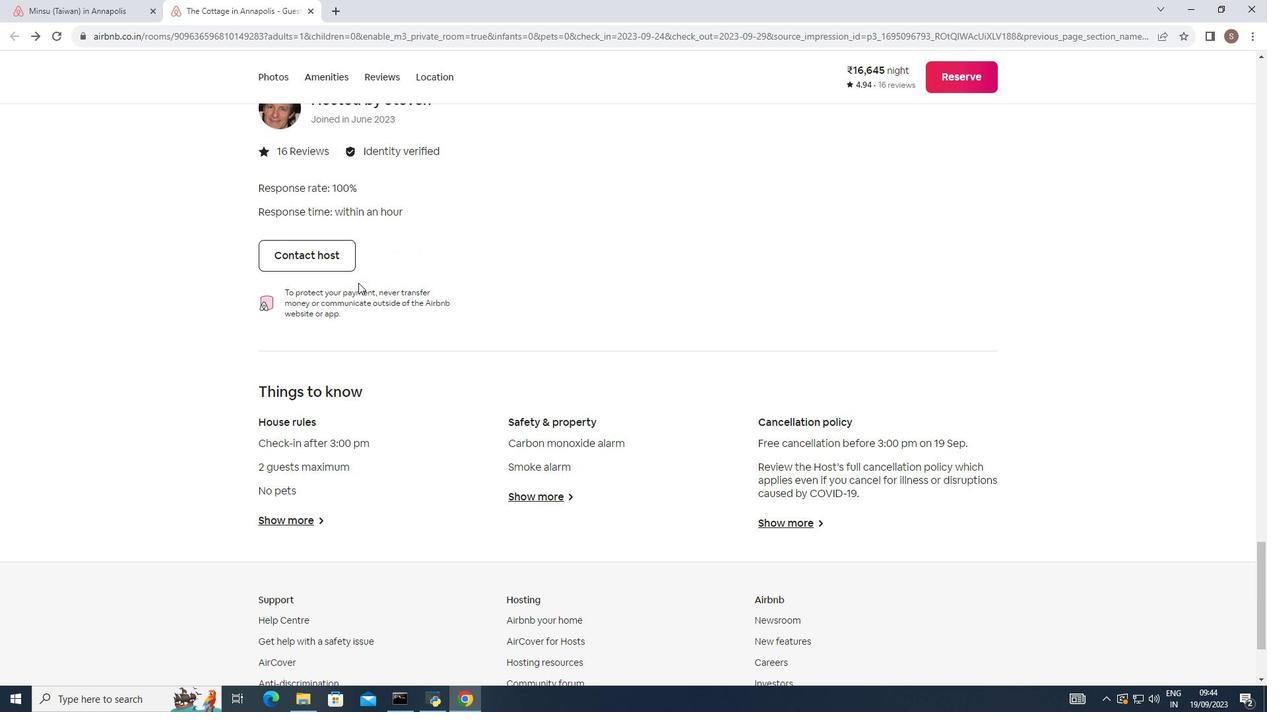 
Action: Mouse moved to (359, 282)
Screenshot: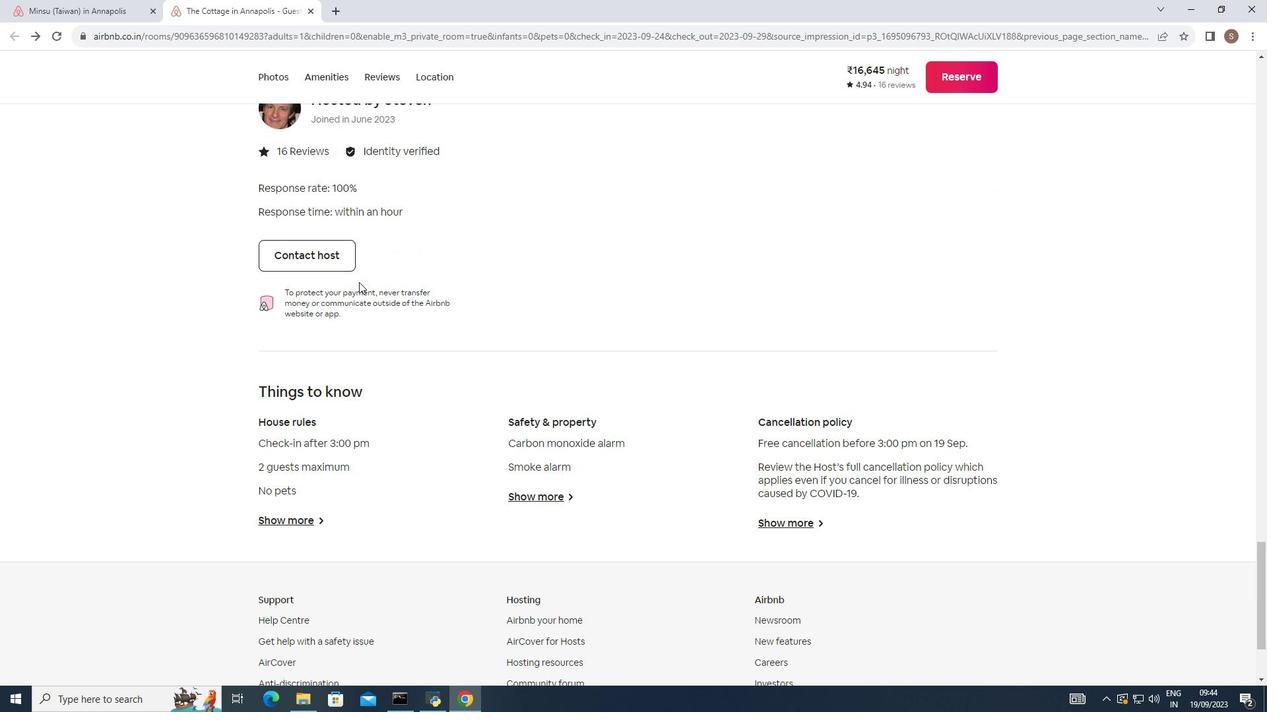 
Action: Mouse scrolled (359, 281) with delta (0, 0)
Screenshot: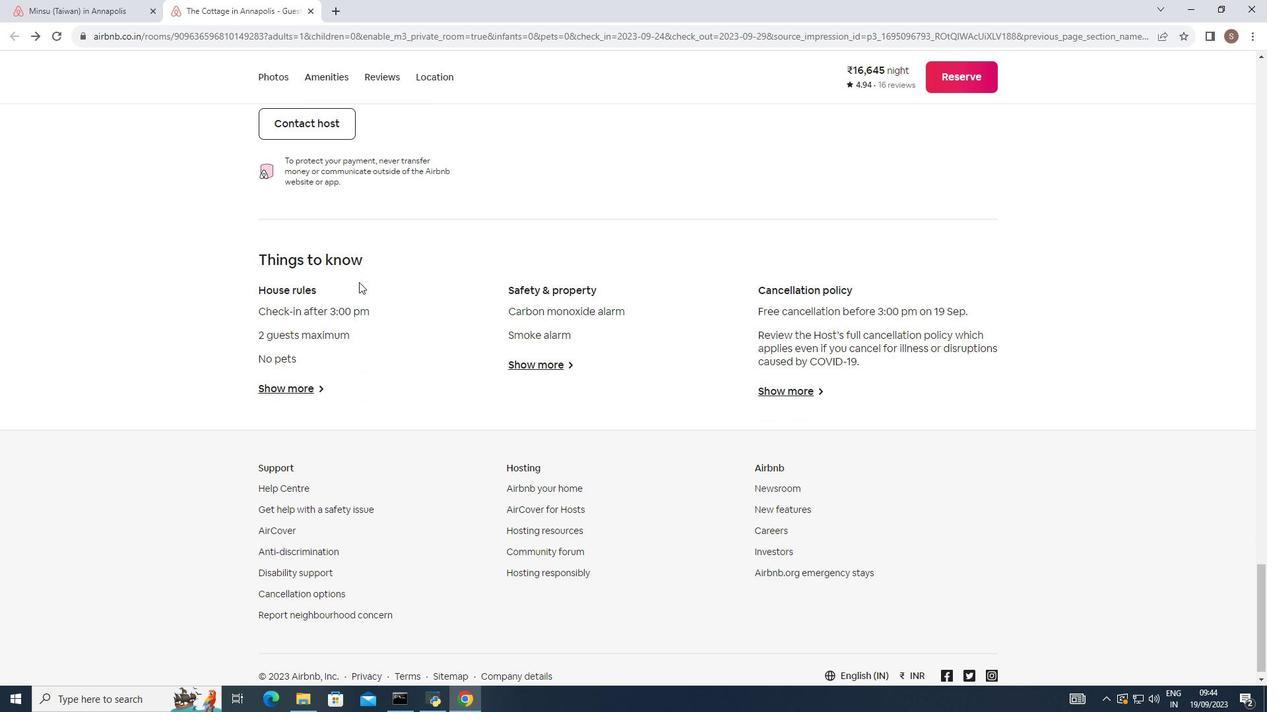 
Action: Mouse scrolled (359, 281) with delta (0, 0)
Screenshot: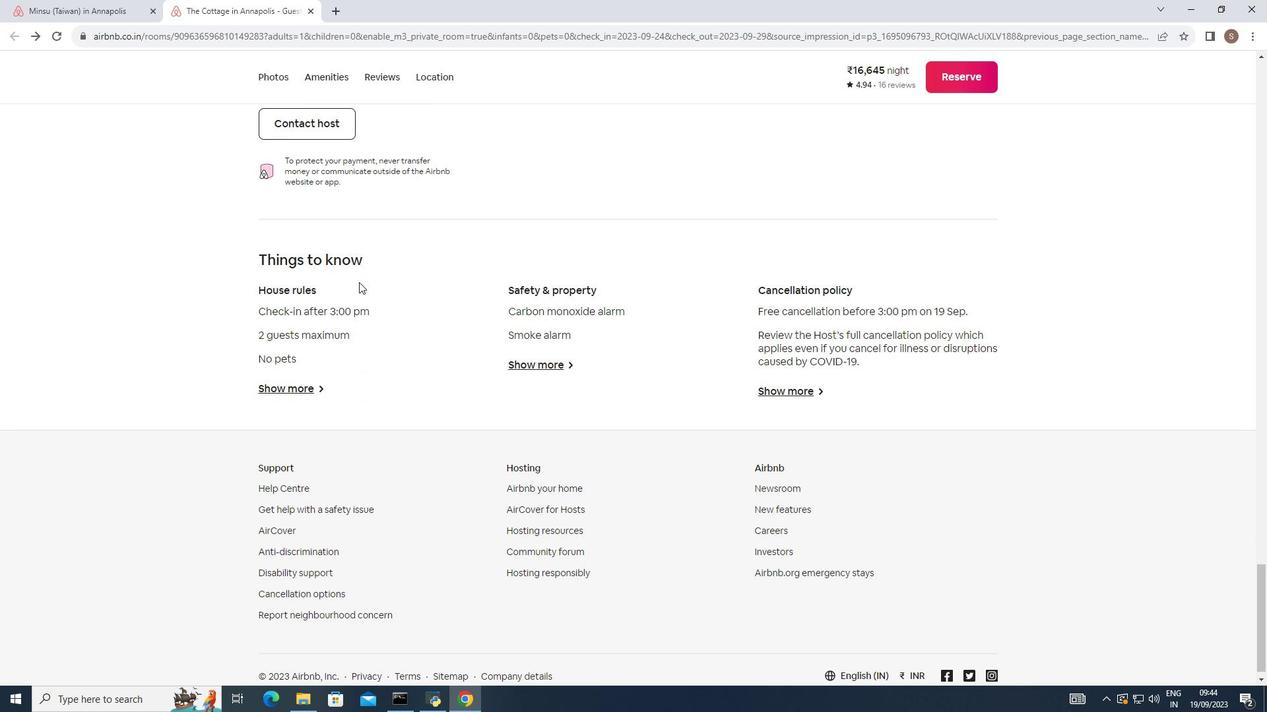
Action: Mouse scrolled (359, 281) with delta (0, 0)
Screenshot: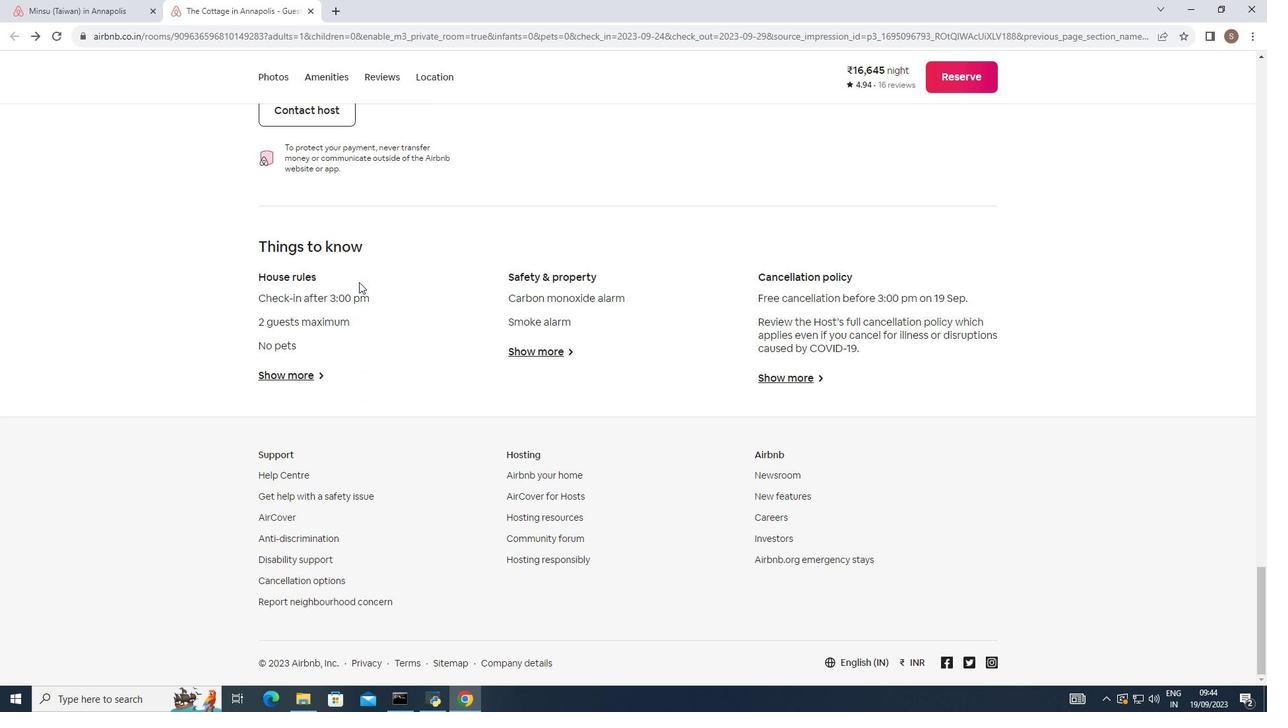 
Action: Mouse scrolled (359, 281) with delta (0, 0)
Screenshot: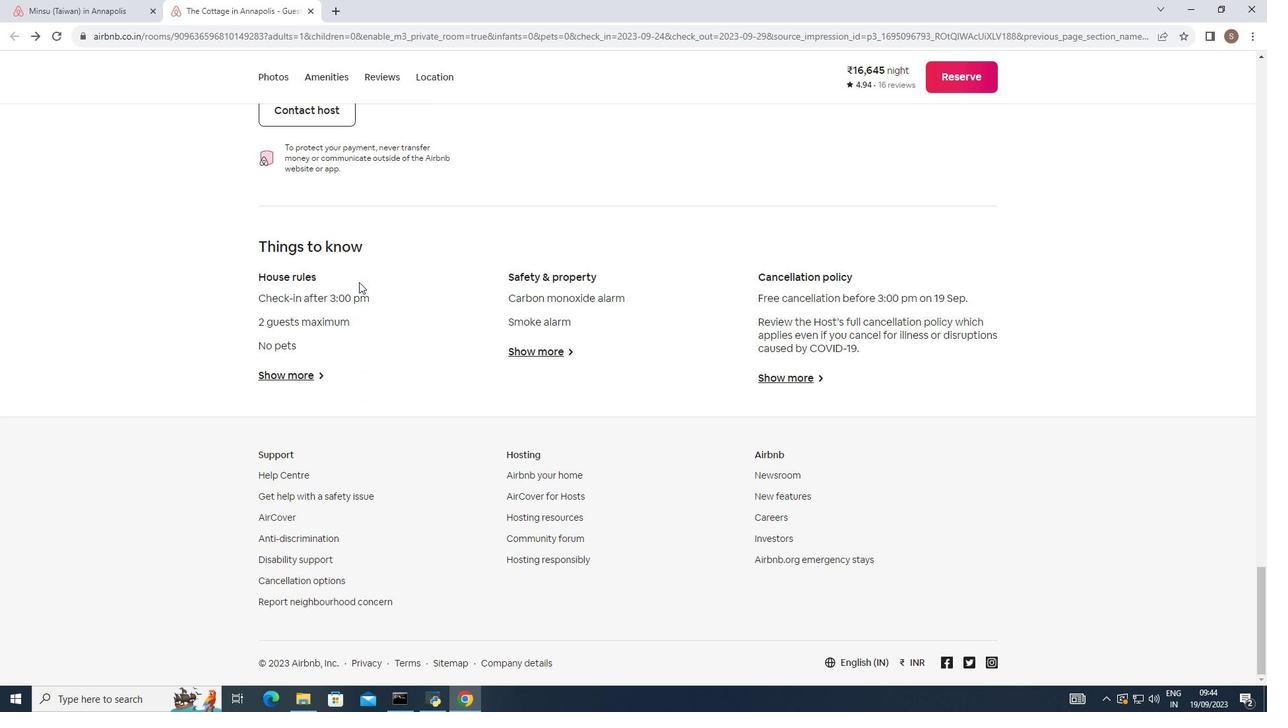 
Action: Mouse scrolled (359, 283) with delta (0, 0)
Screenshot: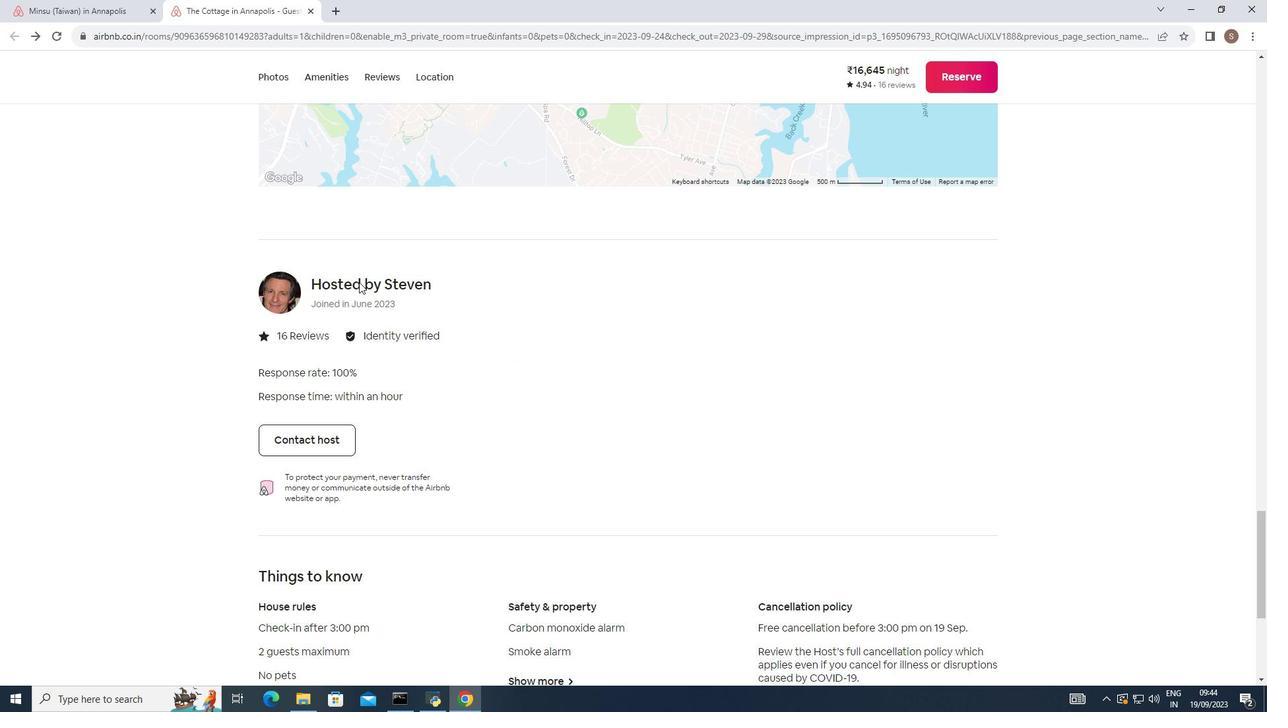 
Action: Mouse scrolled (359, 283) with delta (0, 0)
Screenshot: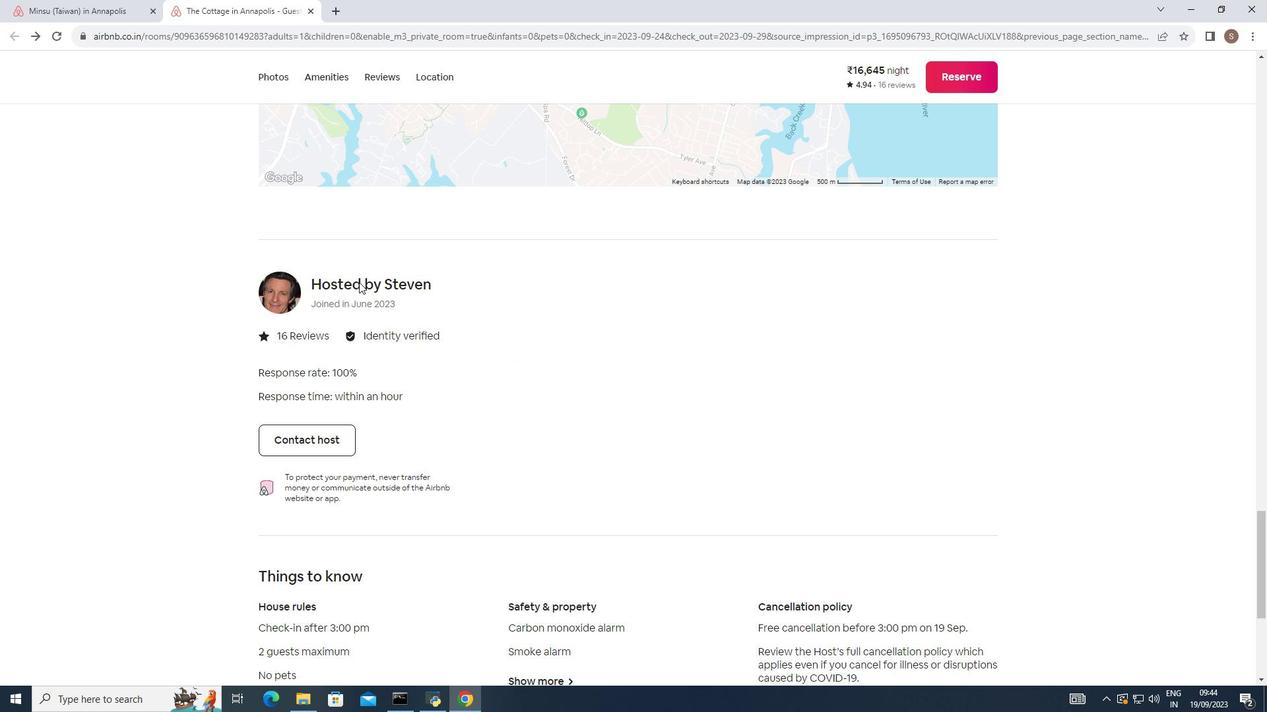 
Action: Mouse scrolled (359, 283) with delta (0, 0)
Screenshot: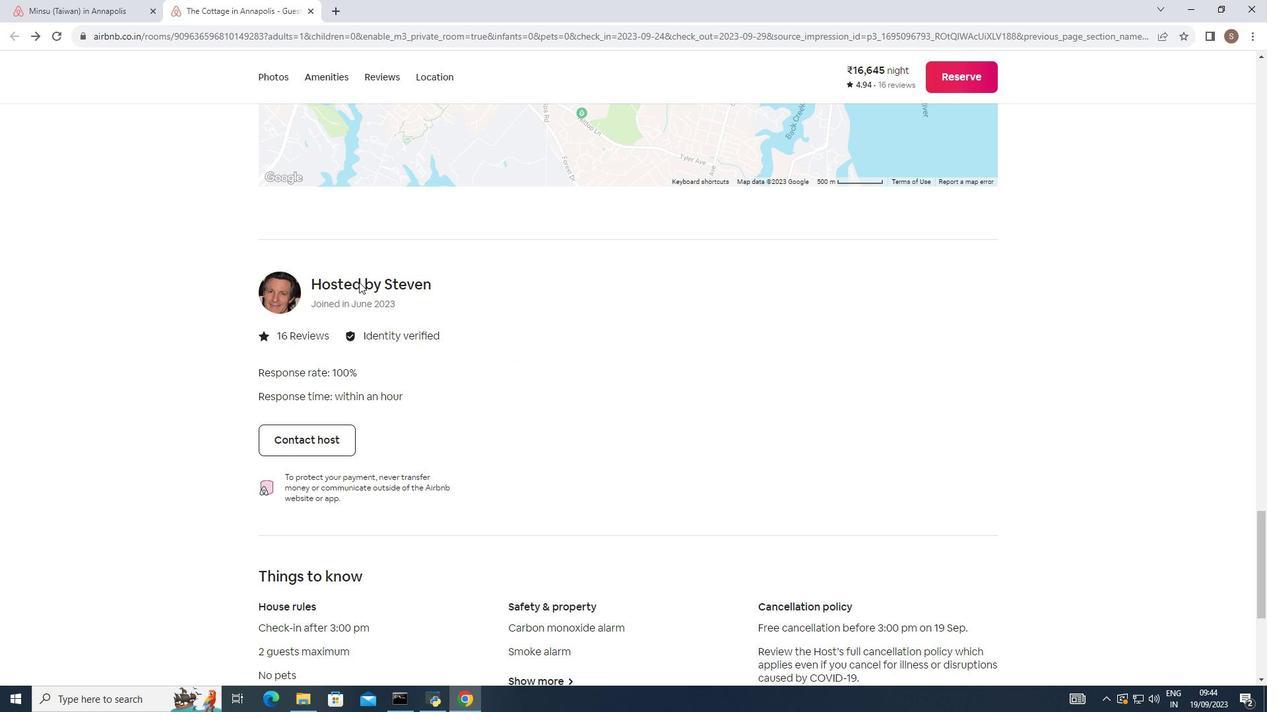 
Action: Mouse scrolled (359, 283) with delta (0, 0)
Screenshot: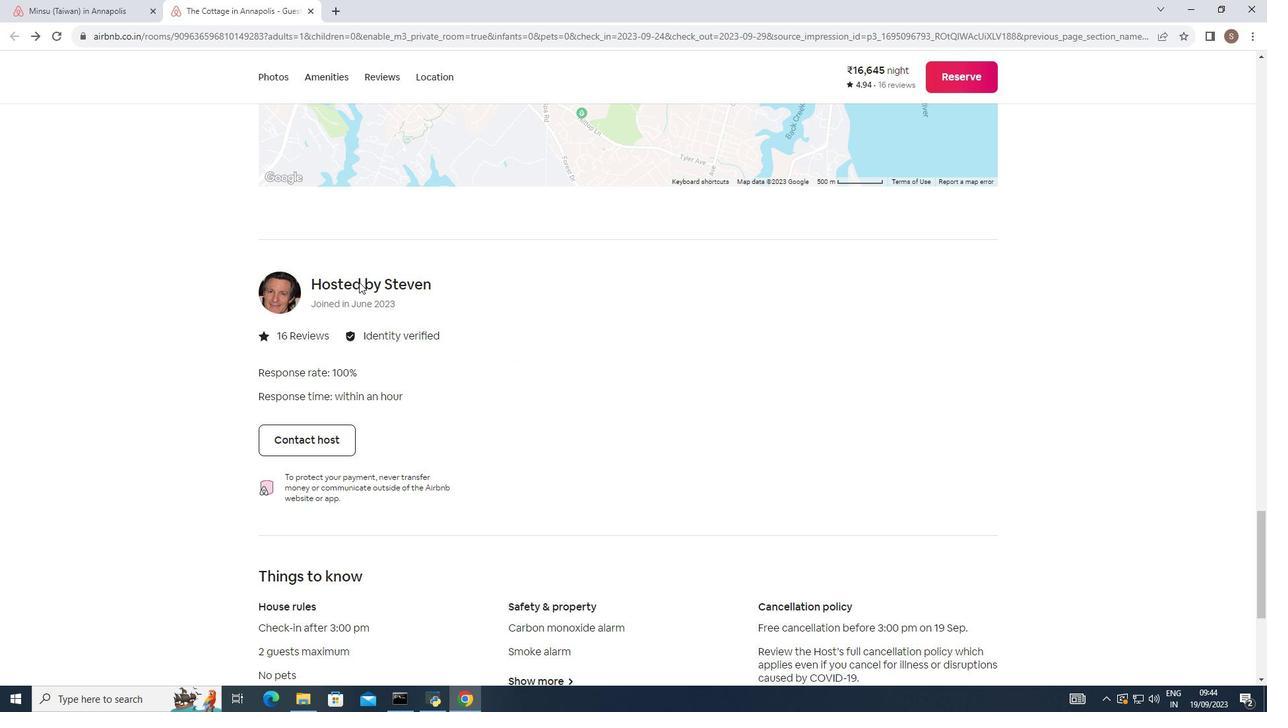 
Action: Mouse scrolled (359, 283) with delta (0, 0)
Screenshot: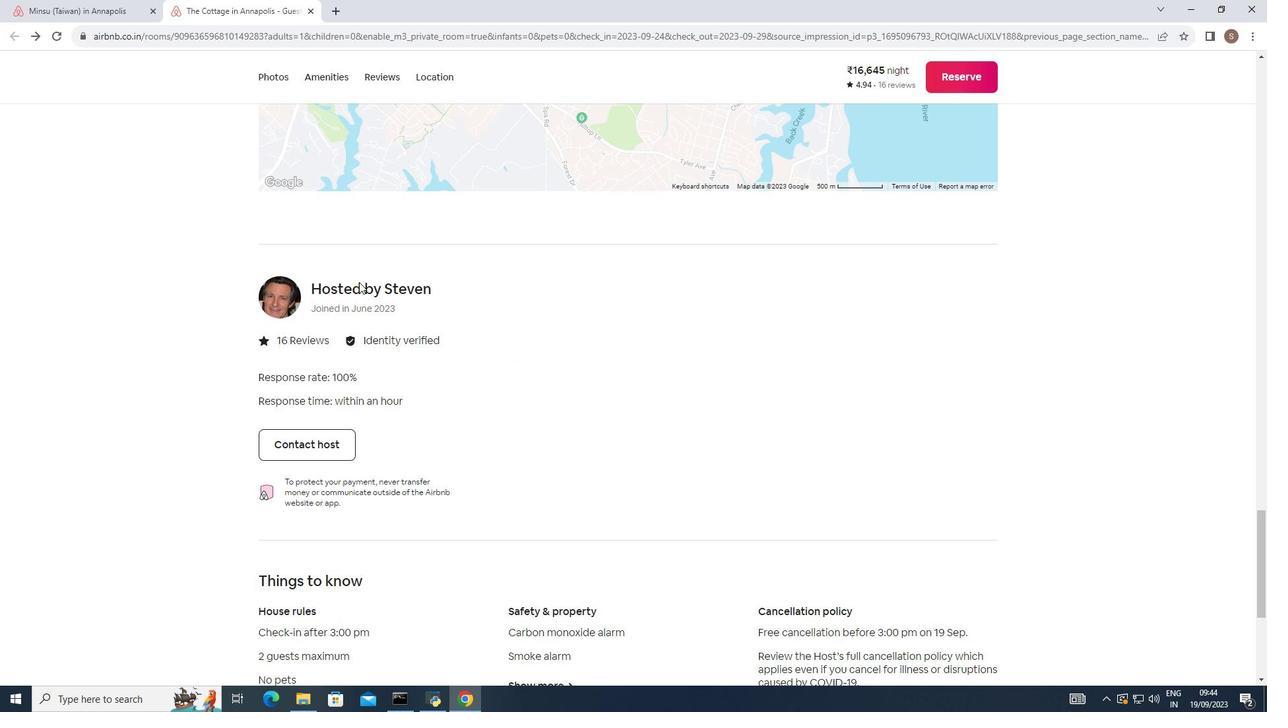 
Action: Mouse scrolled (359, 283) with delta (0, 0)
Screenshot: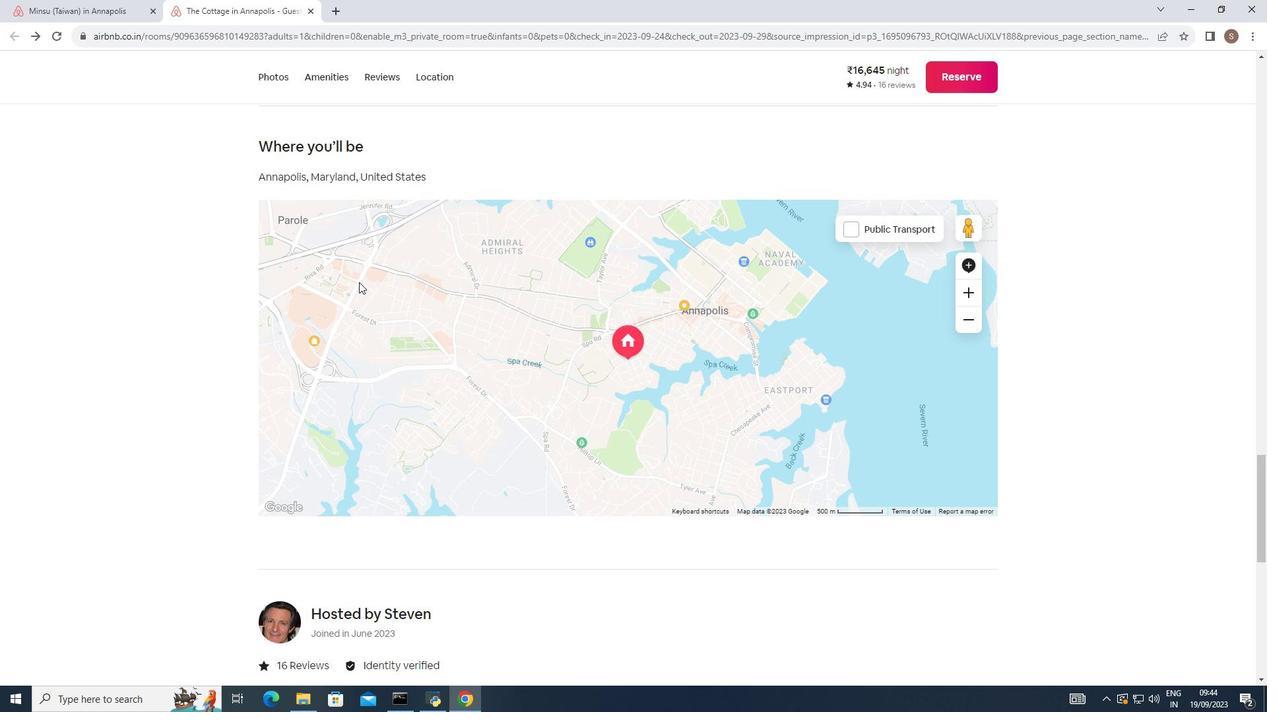 
Action: Mouse scrolled (359, 283) with delta (0, 0)
Screenshot: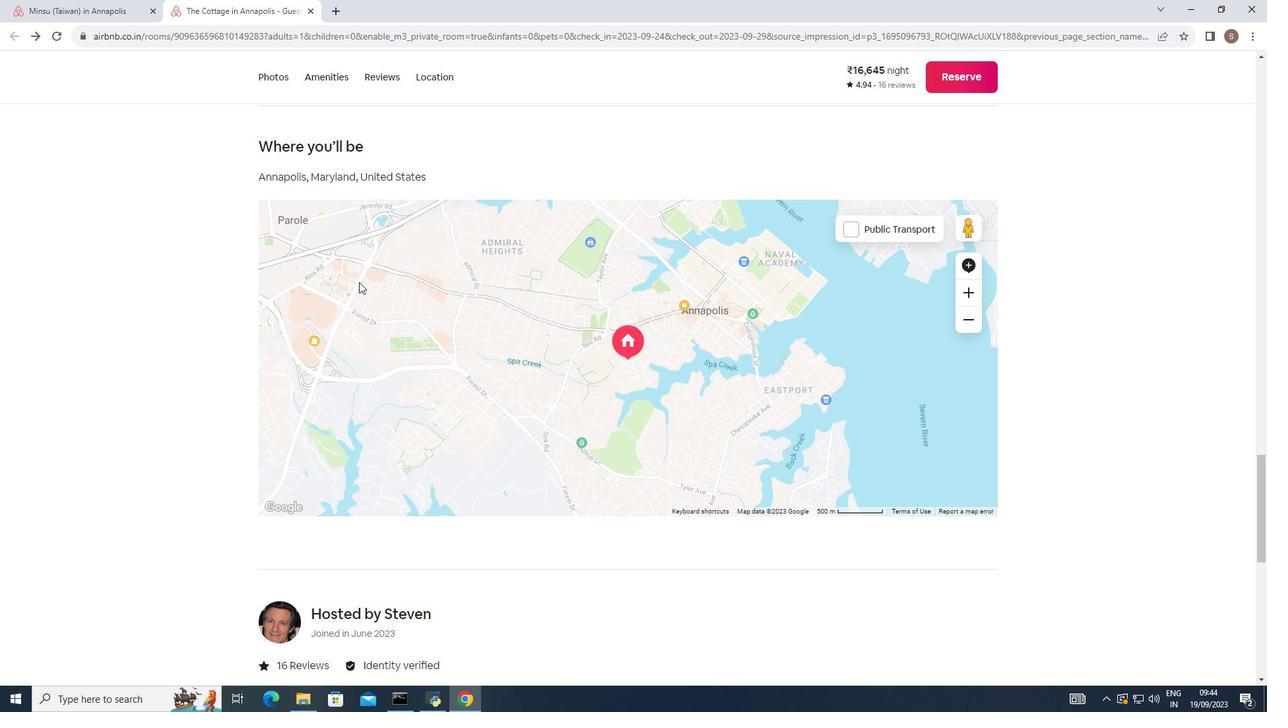 
Action: Mouse scrolled (359, 283) with delta (0, 0)
Screenshot: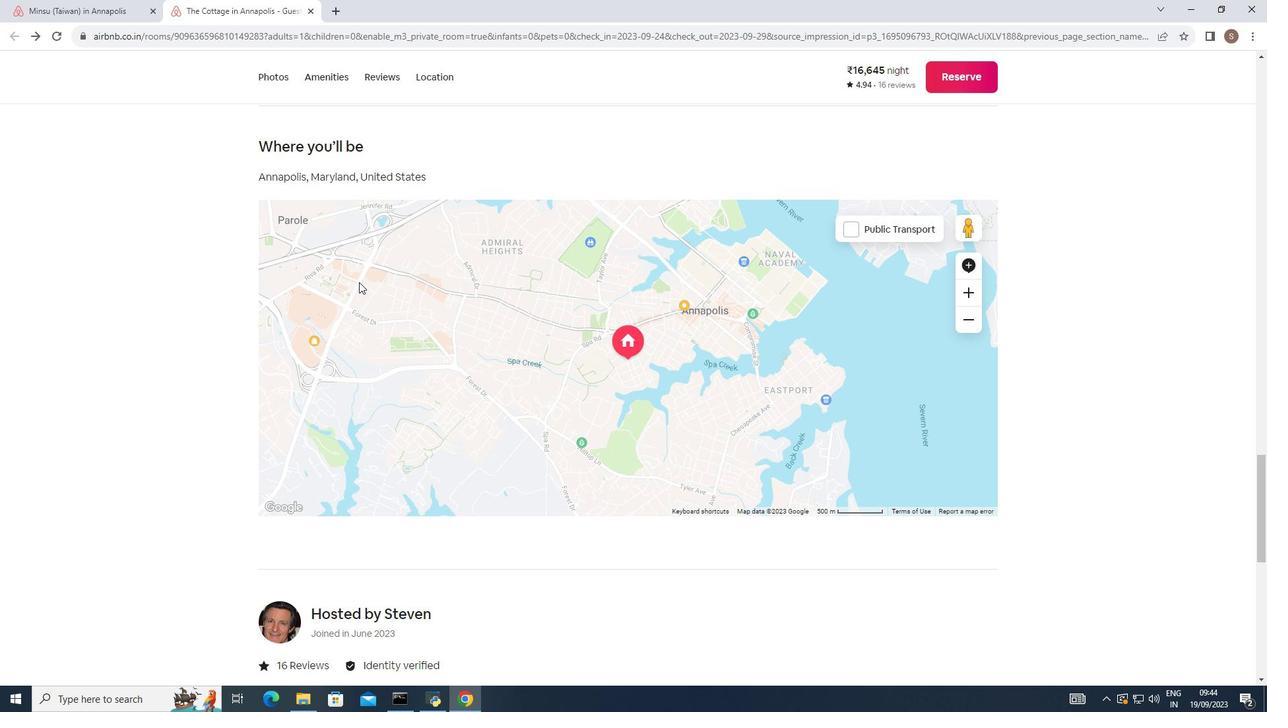 
Action: Mouse scrolled (359, 283) with delta (0, 0)
Screenshot: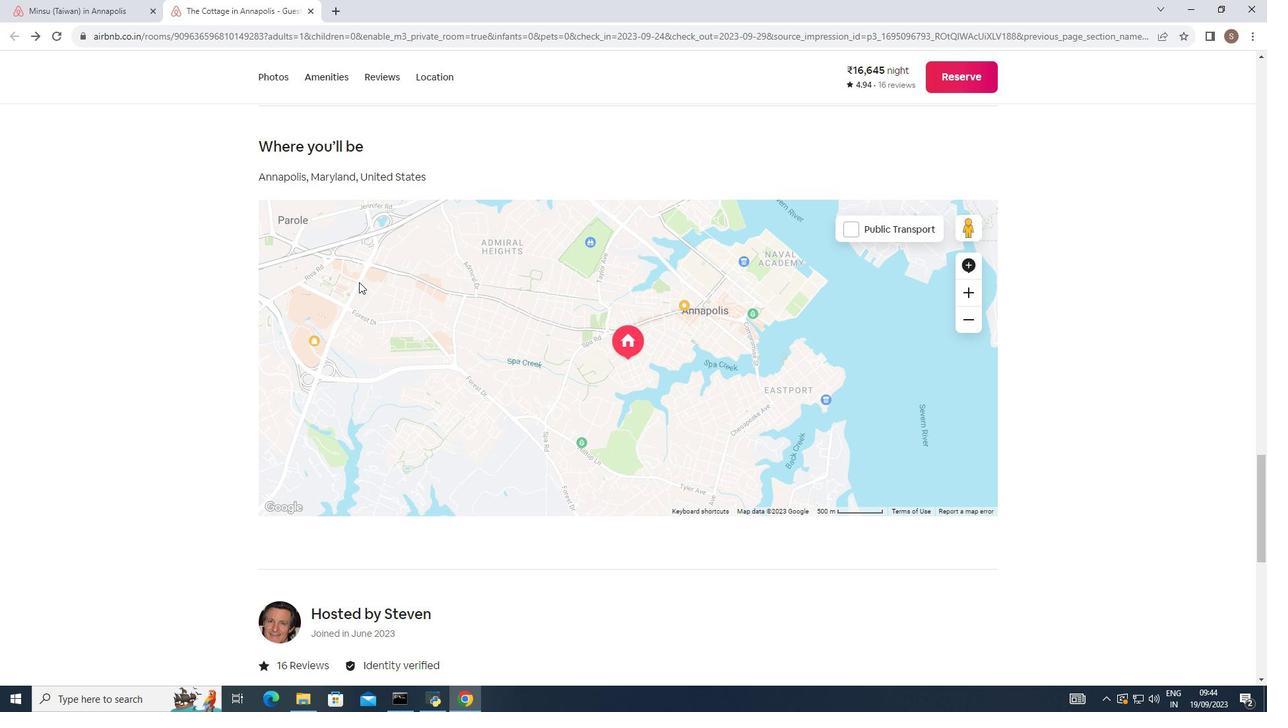 
Action: Mouse scrolled (359, 283) with delta (0, 0)
Screenshot: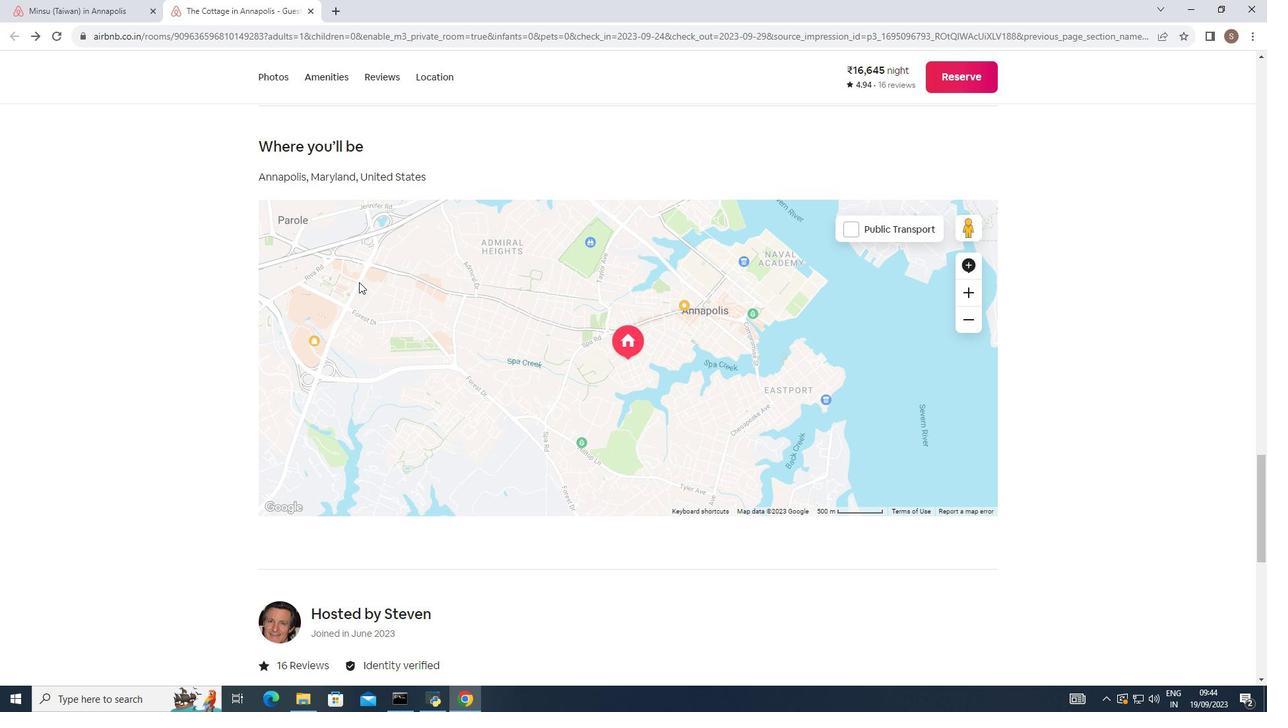 
Action: Mouse scrolled (359, 283) with delta (0, 0)
Screenshot: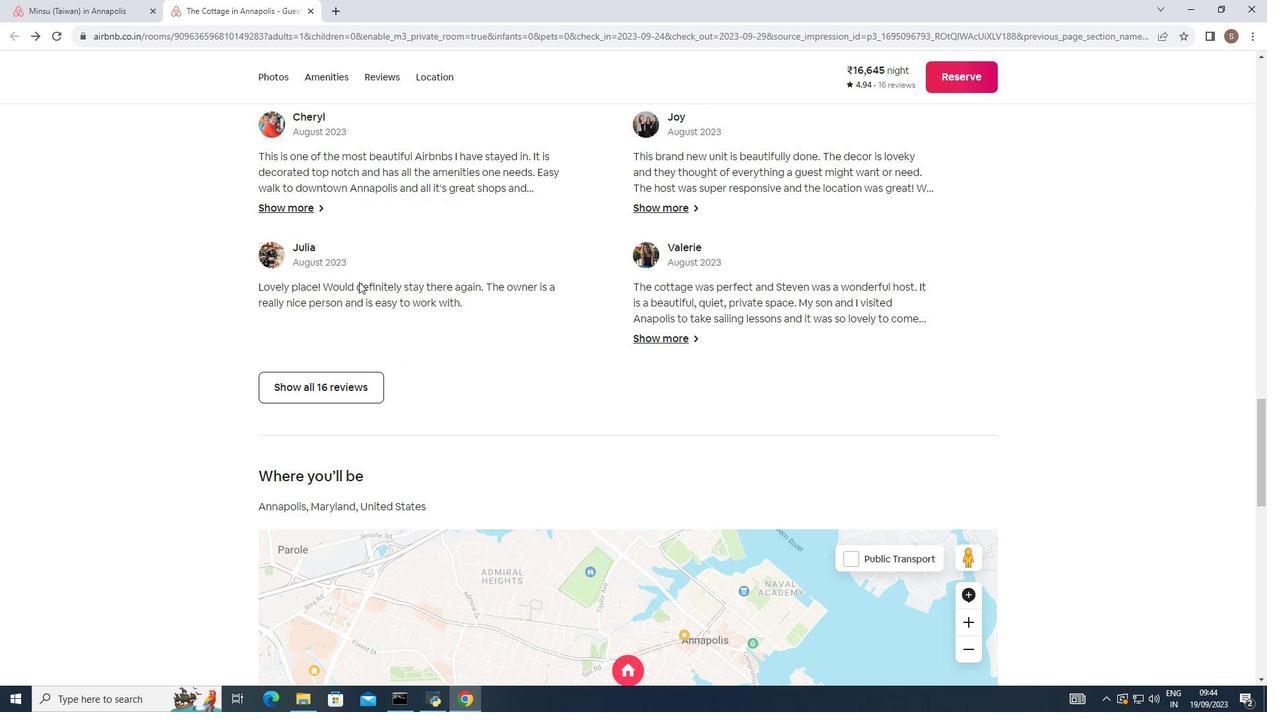 
Action: Mouse scrolled (359, 283) with delta (0, 0)
Screenshot: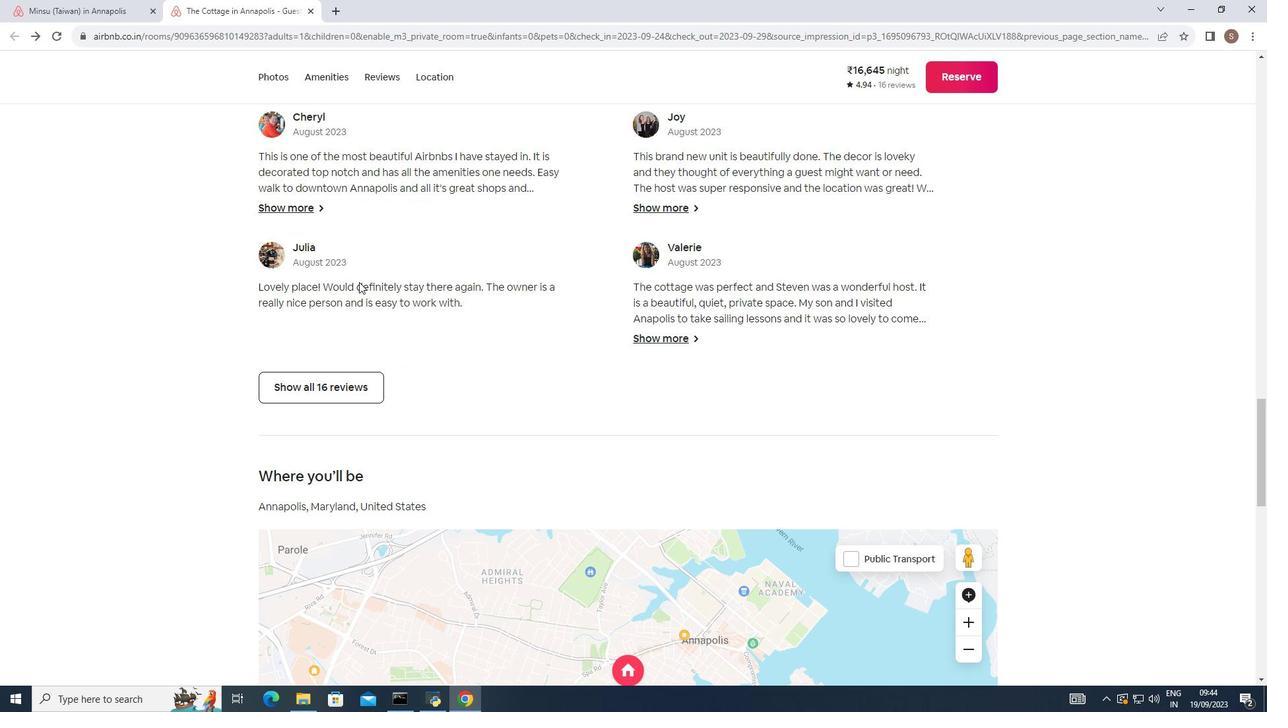 
Action: Mouse scrolled (359, 283) with delta (0, 0)
Screenshot: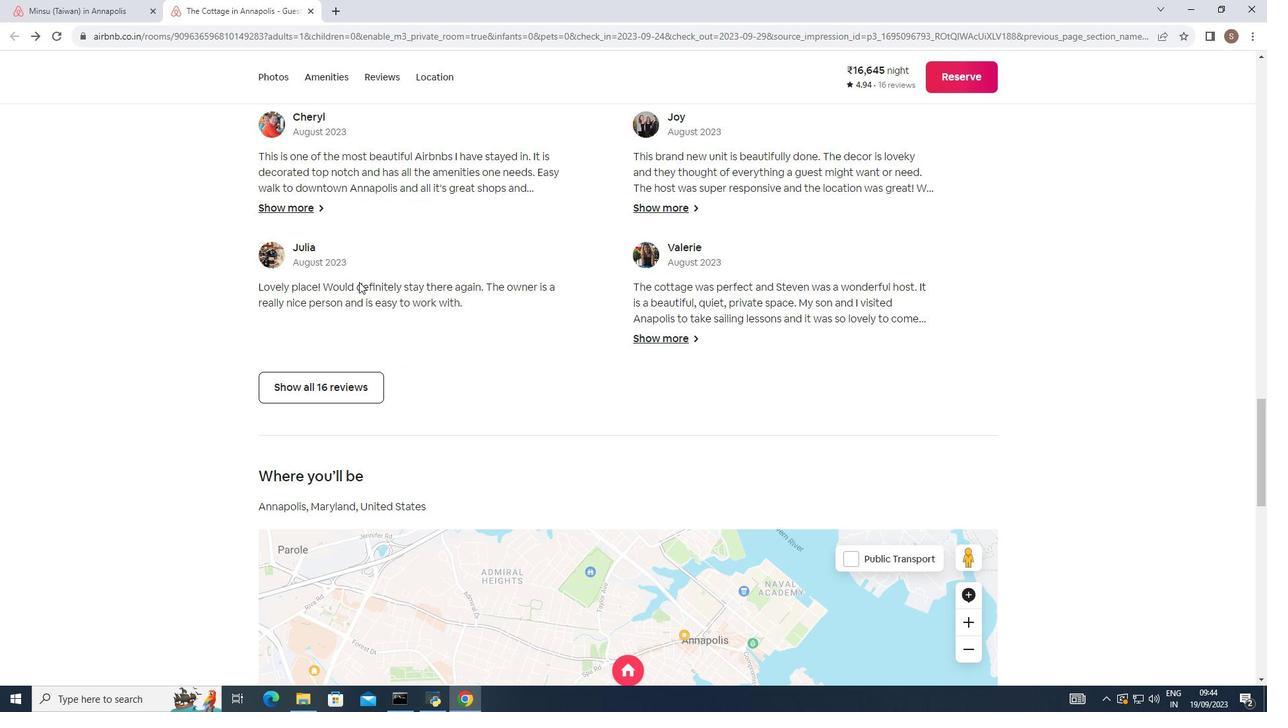 
Action: Mouse scrolled (359, 283) with delta (0, 0)
Screenshot: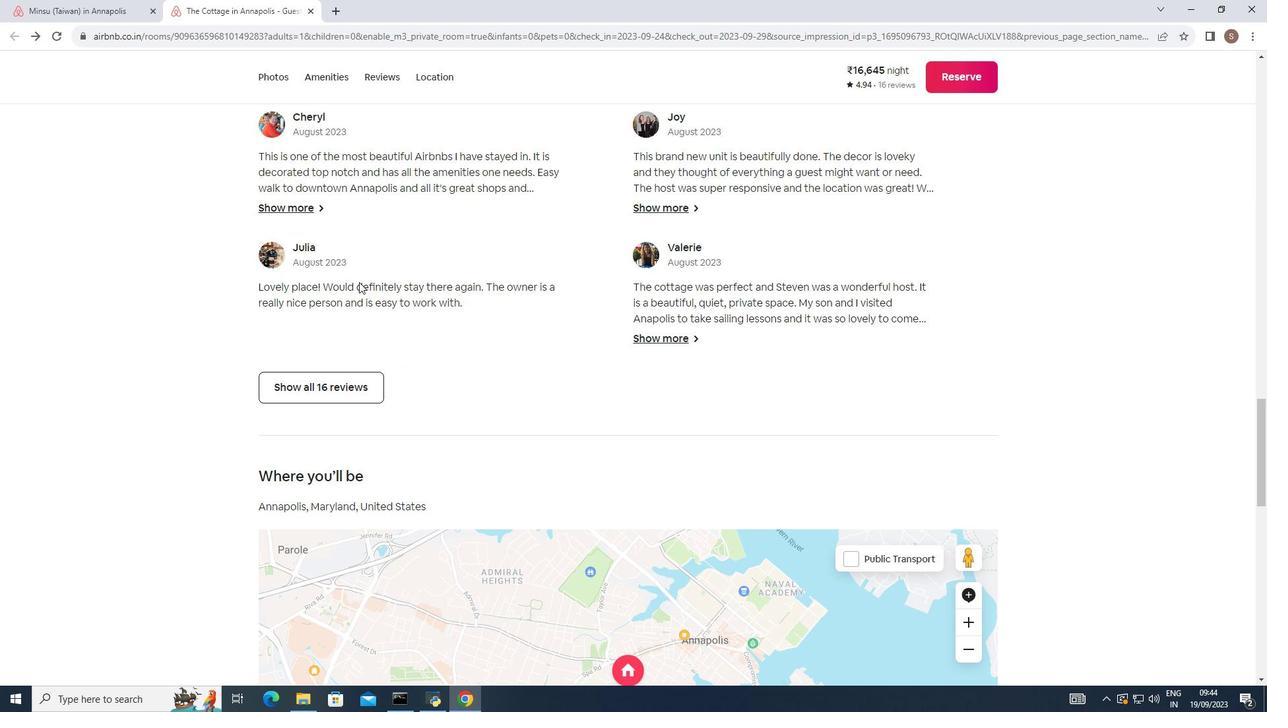 
Action: Mouse scrolled (359, 283) with delta (0, 0)
Screenshot: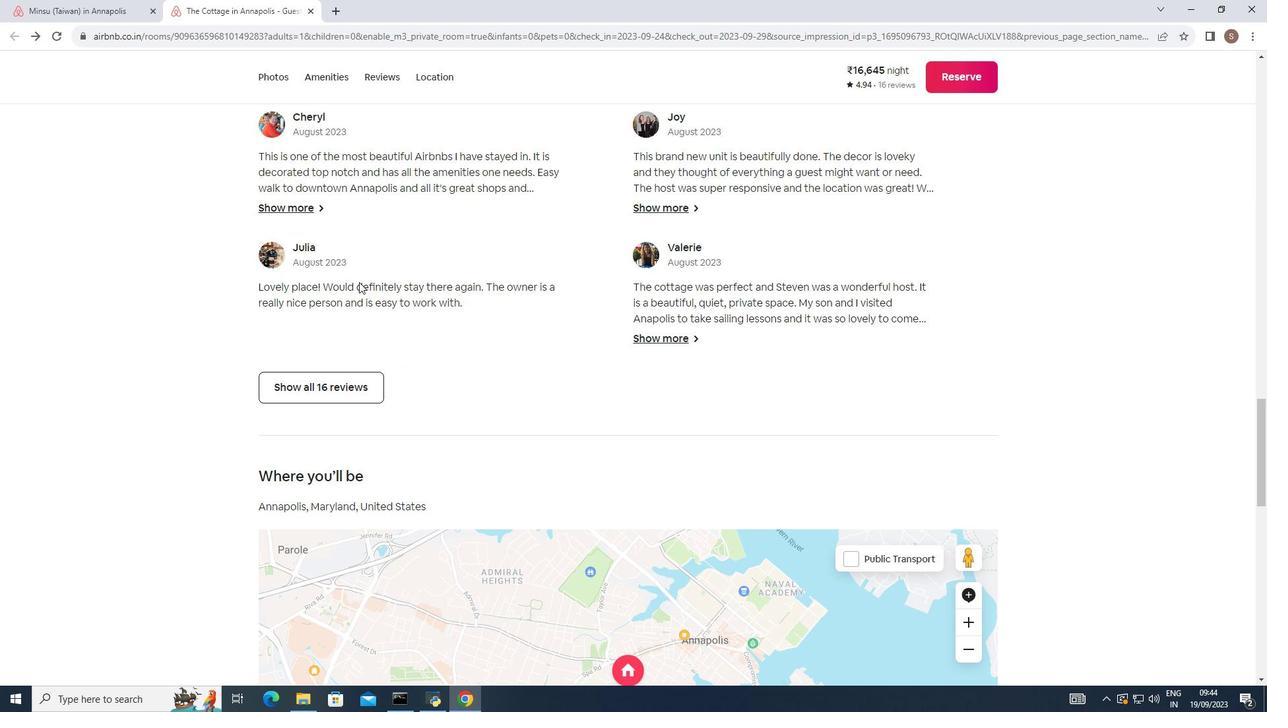 
Action: Mouse scrolled (359, 283) with delta (0, 0)
Screenshot: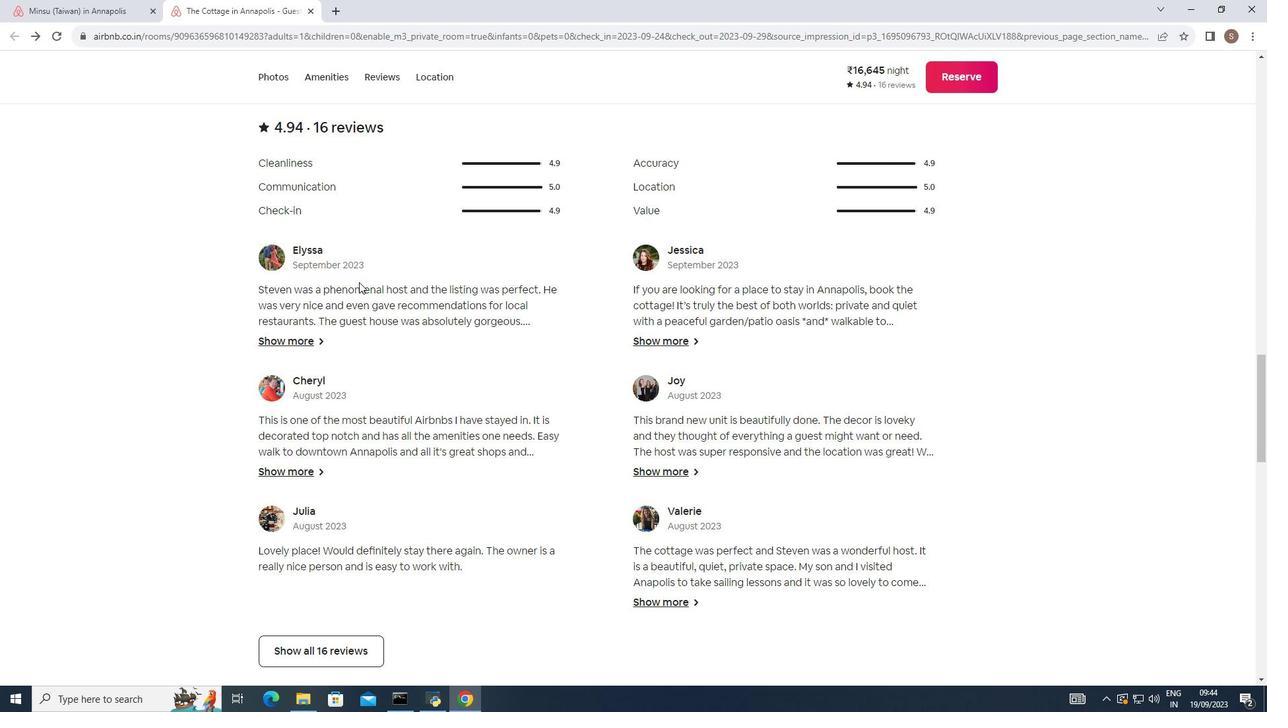 
Action: Mouse scrolled (359, 283) with delta (0, 0)
Screenshot: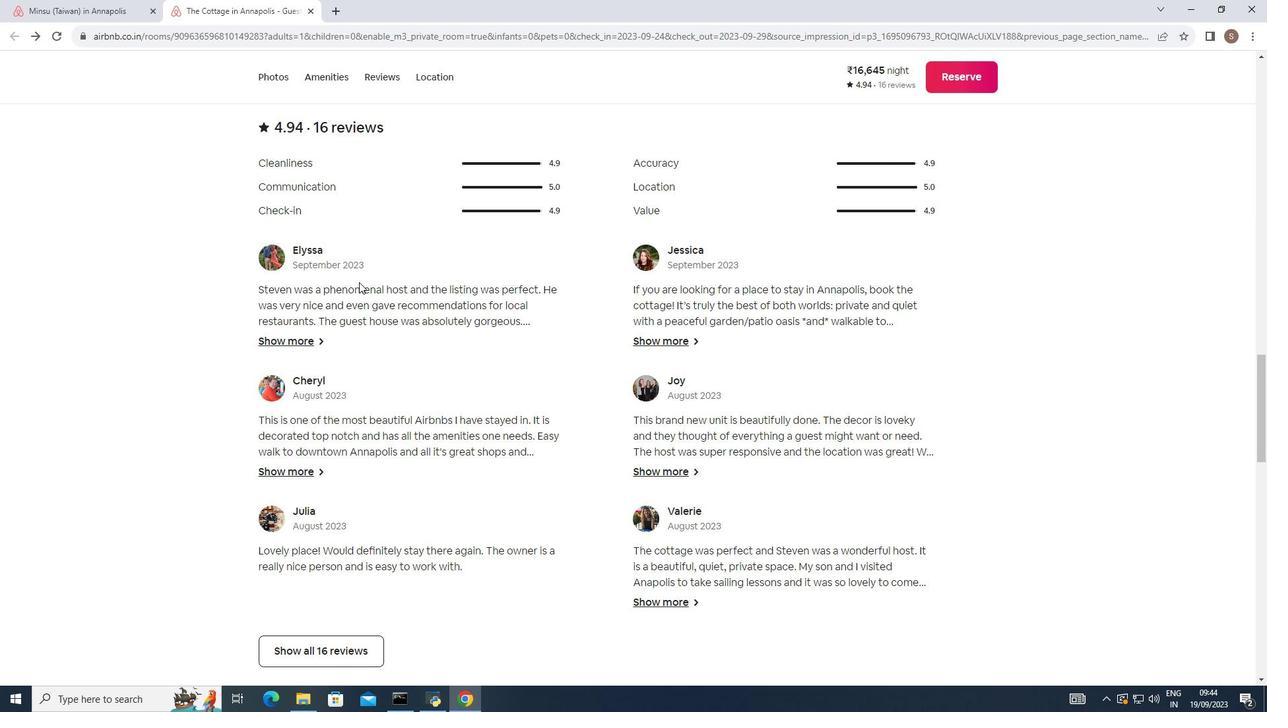
Action: Mouse scrolled (359, 283) with delta (0, 0)
Screenshot: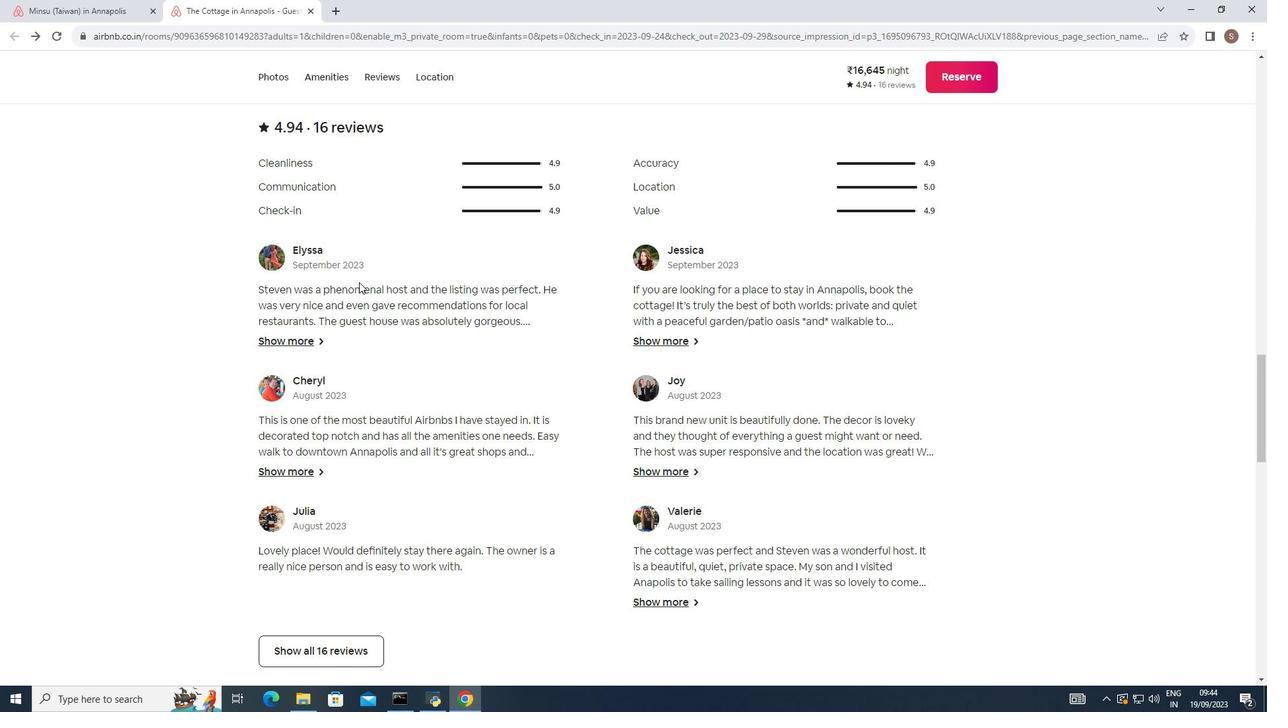 
Action: Mouse scrolled (359, 283) with delta (0, 0)
Screenshot: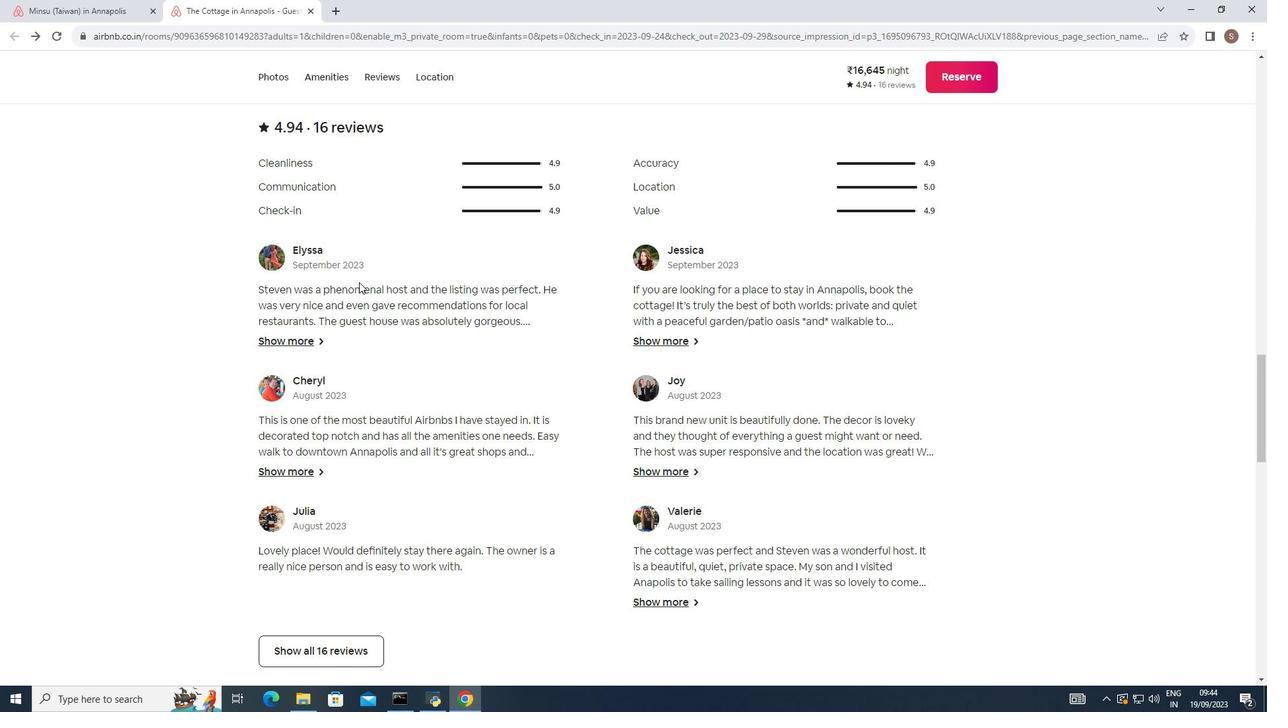 
Action: Mouse scrolled (359, 283) with delta (0, 0)
Screenshot: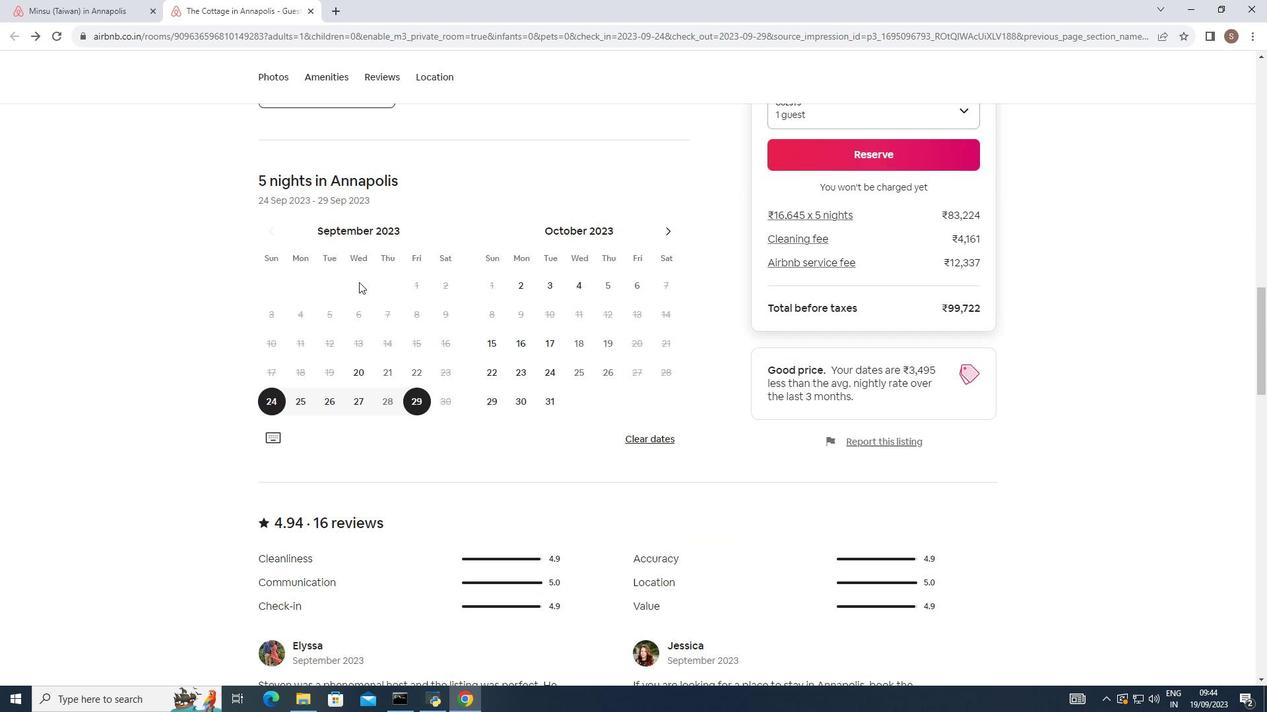 
Action: Mouse scrolled (359, 283) with delta (0, 0)
Screenshot: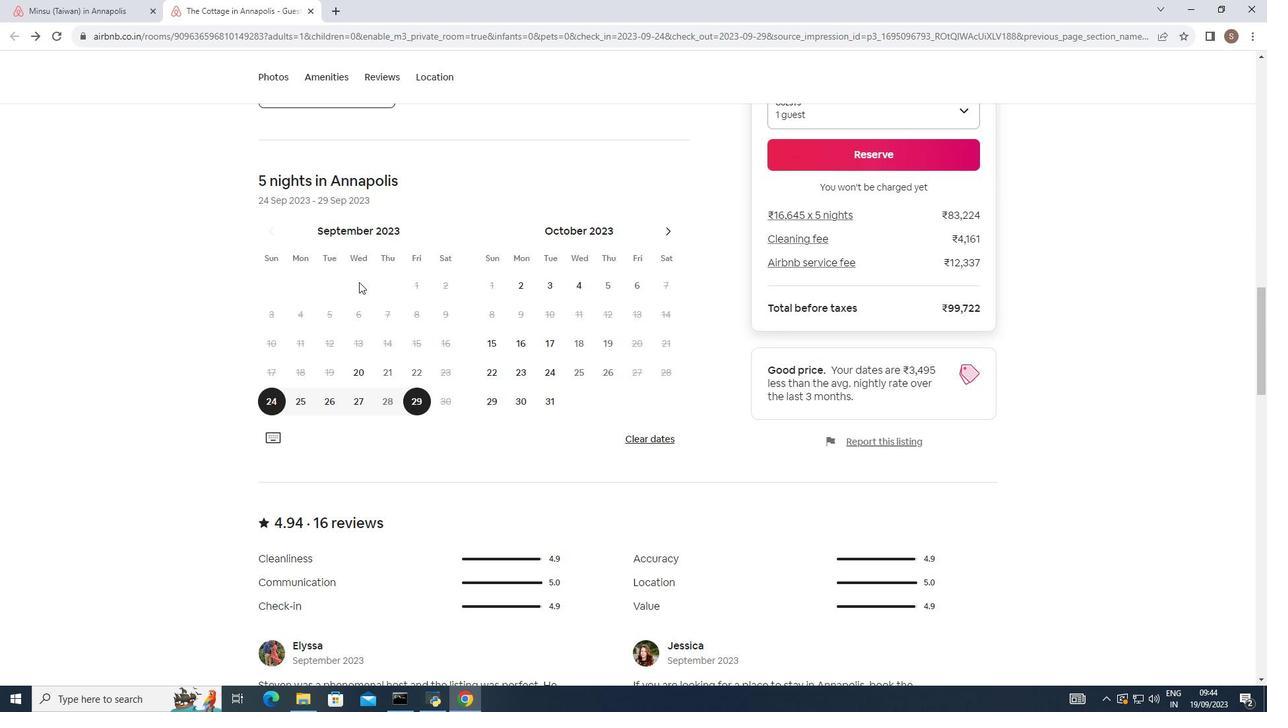 
Action: Mouse scrolled (359, 283) with delta (0, 0)
Screenshot: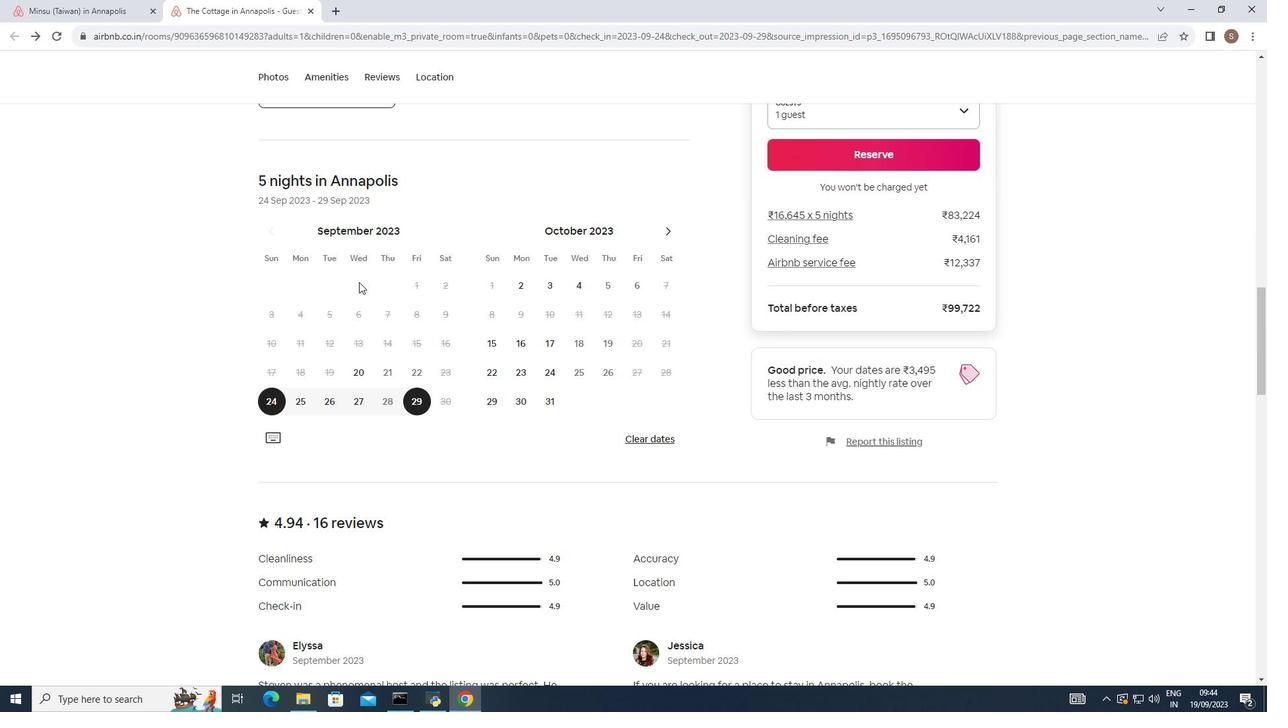 
Action: Mouse scrolled (359, 283) with delta (0, 0)
Screenshot: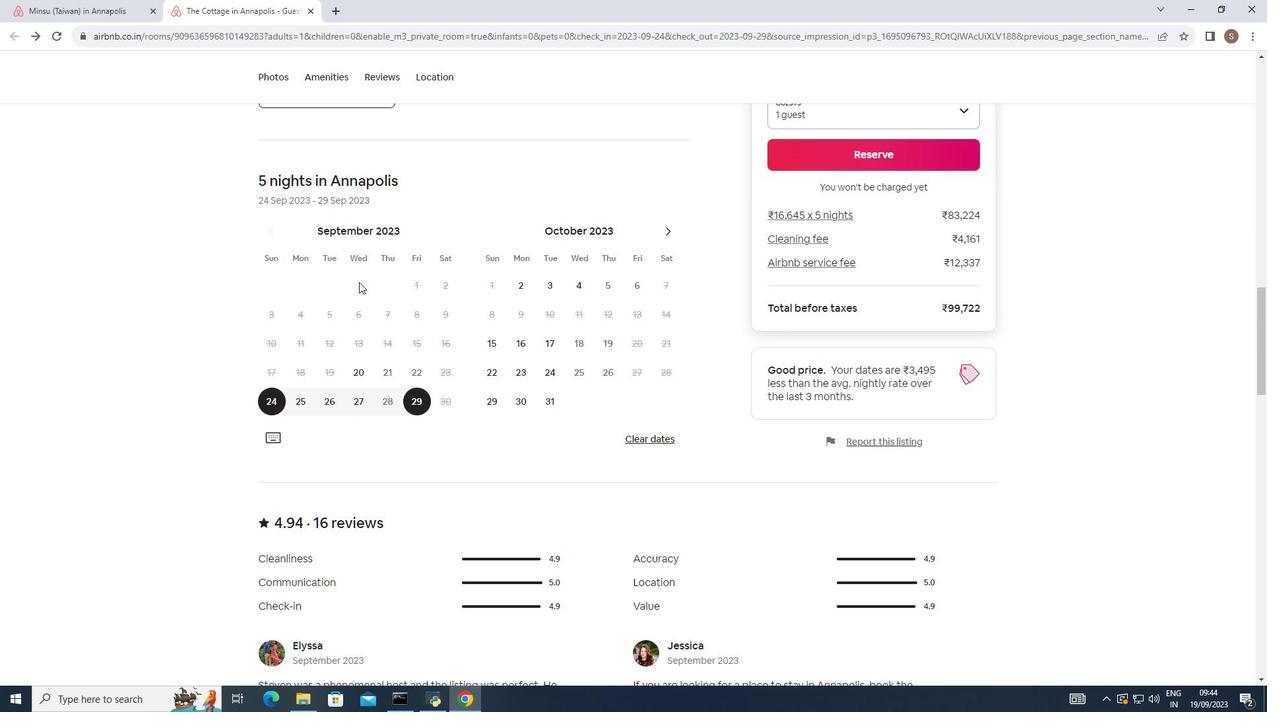 
Action: Mouse scrolled (359, 283) with delta (0, 0)
Screenshot: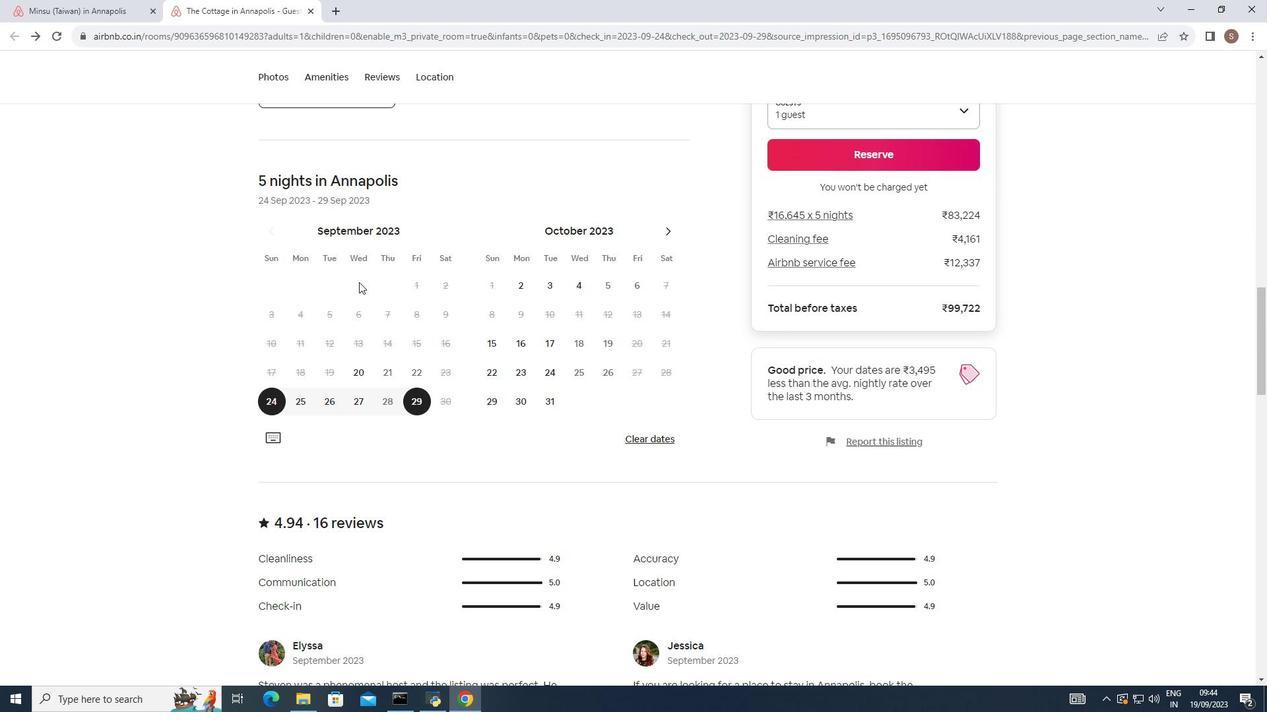 
Action: Mouse scrolled (359, 283) with delta (0, 0)
Screenshot: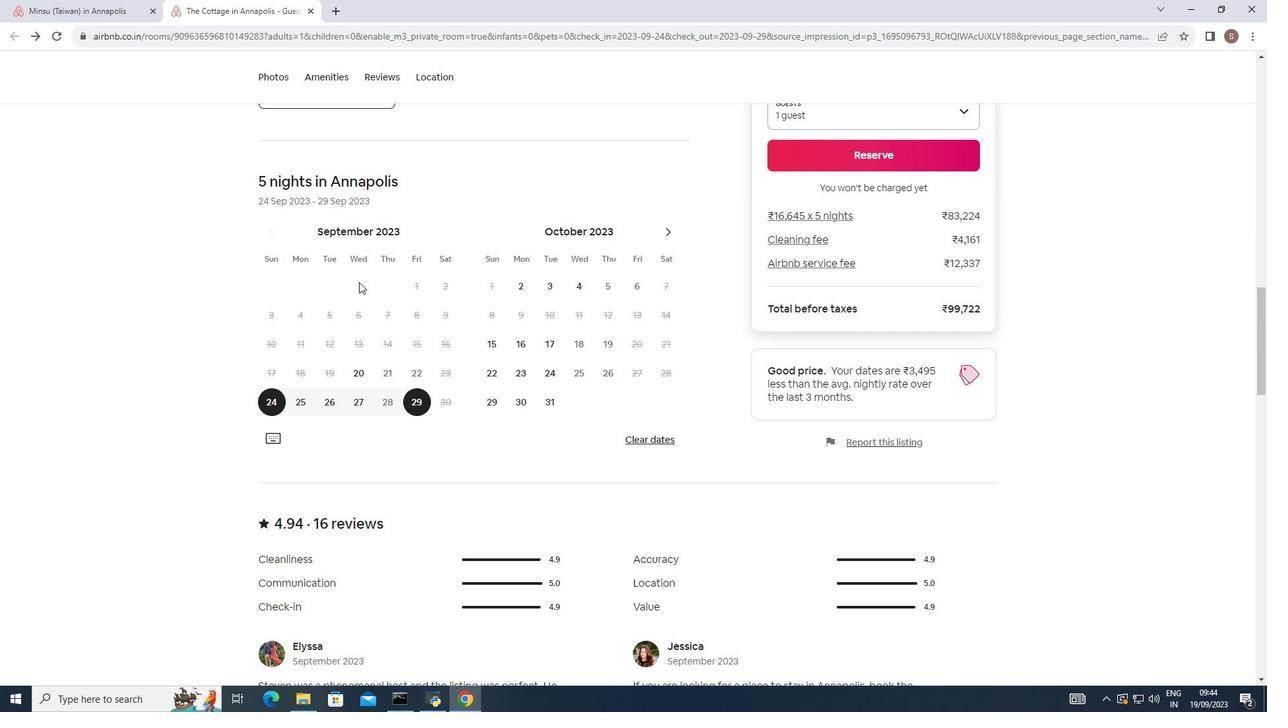 
Action: Mouse scrolled (359, 283) with delta (0, 0)
Screenshot: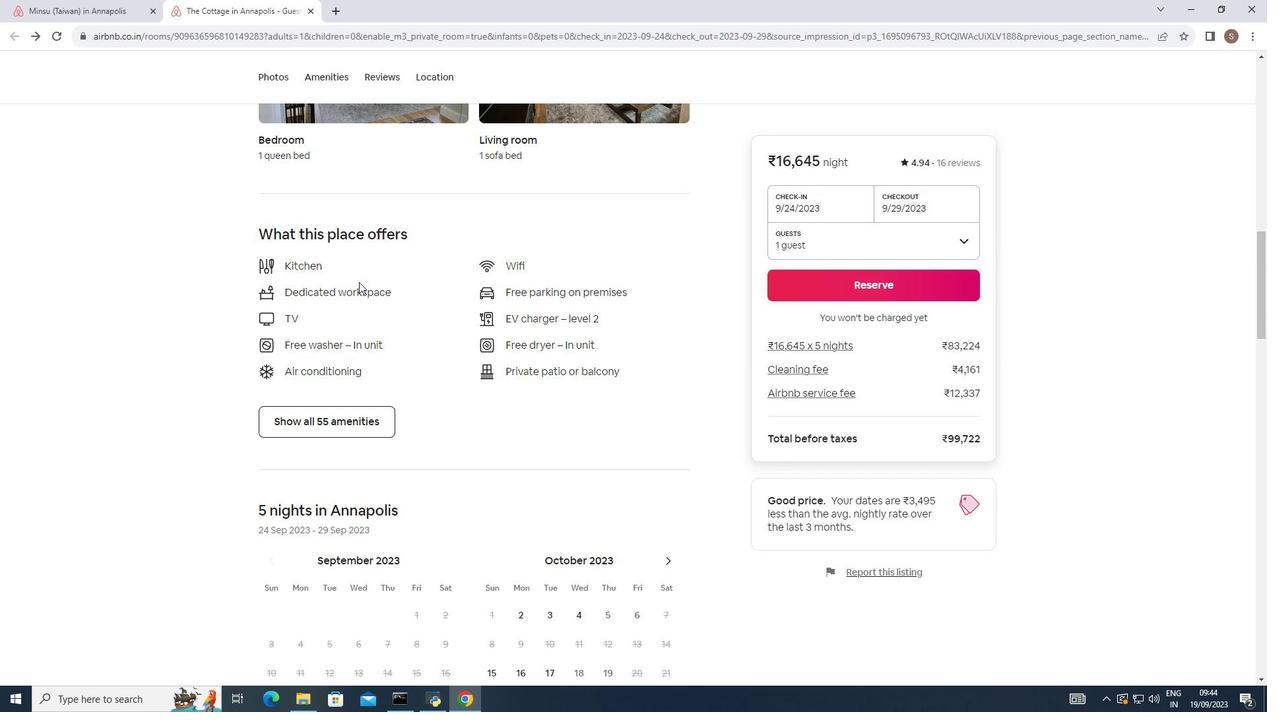 
Action: Mouse scrolled (359, 283) with delta (0, 0)
Screenshot: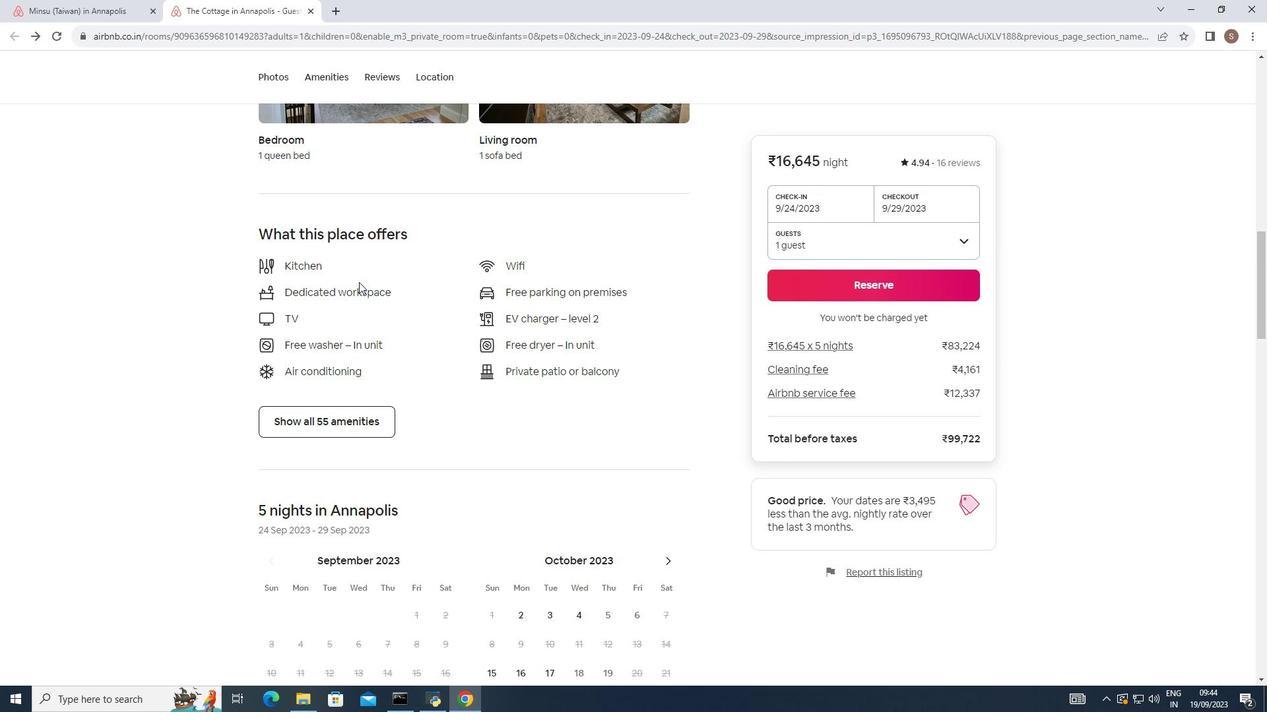 
Action: Mouse scrolled (359, 283) with delta (0, 0)
Screenshot: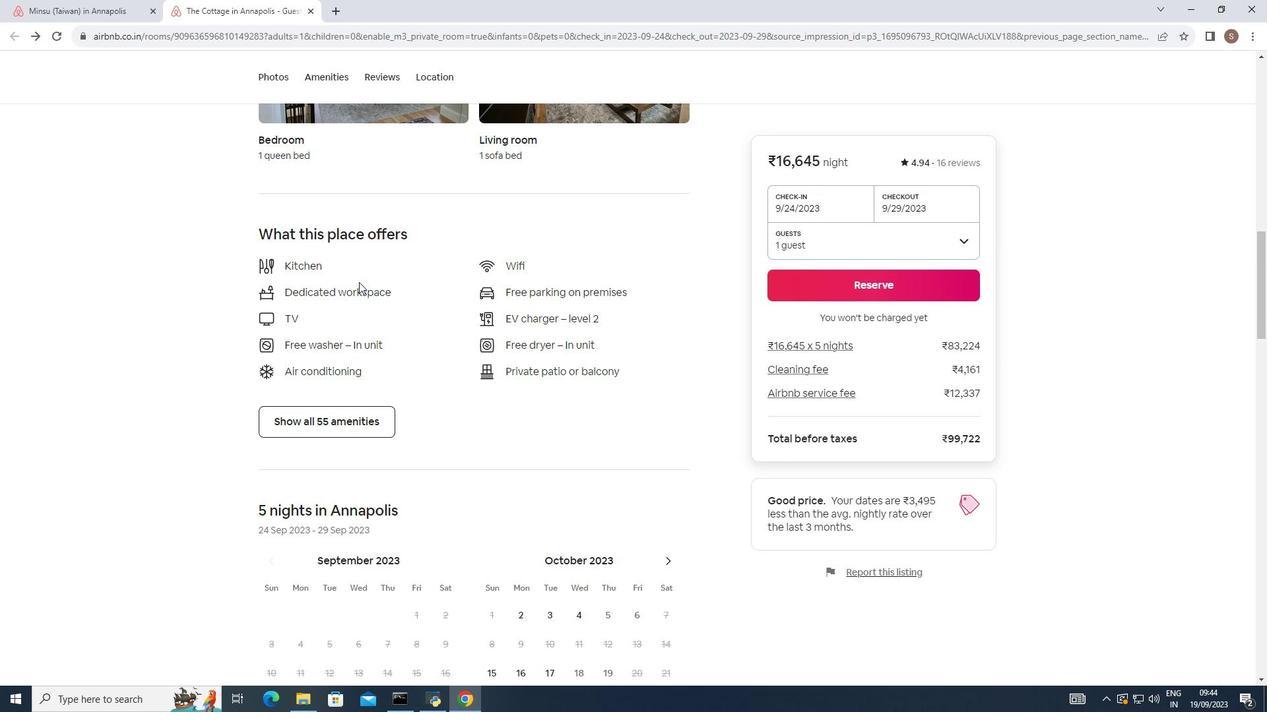 
Action: Mouse scrolled (359, 283) with delta (0, 0)
Screenshot: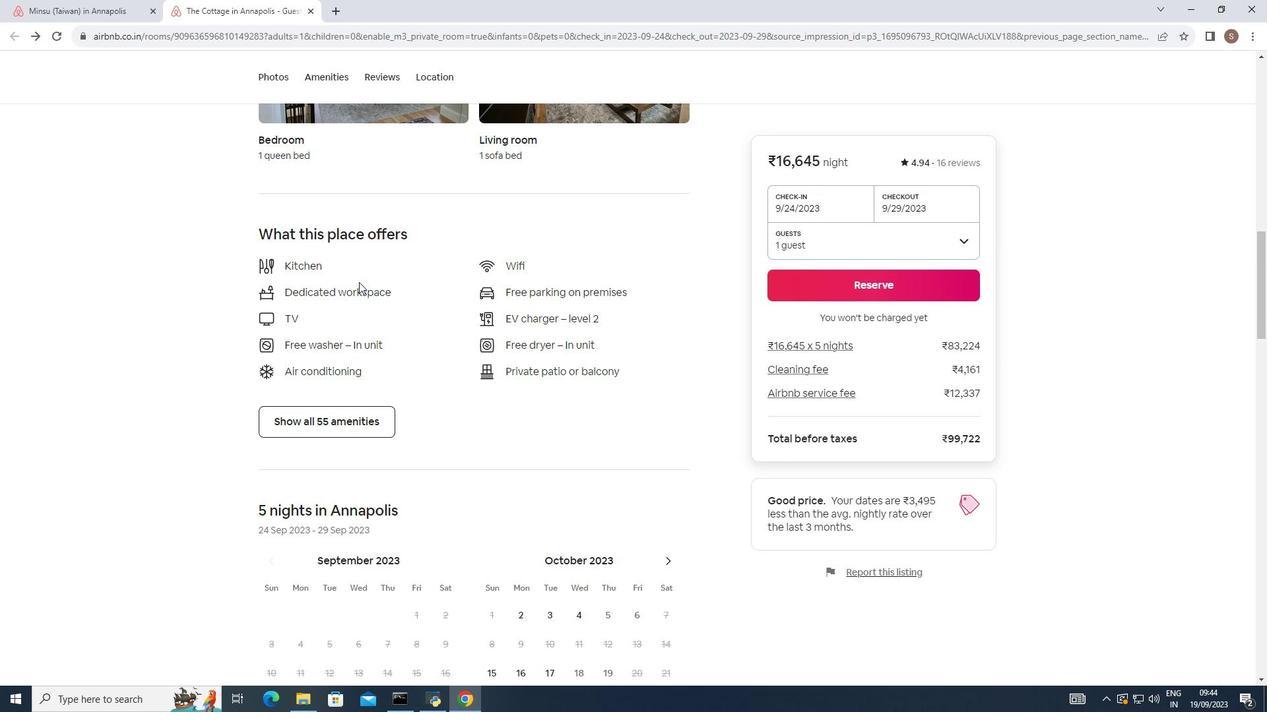 
Action: Mouse scrolled (359, 283) with delta (0, 0)
Screenshot: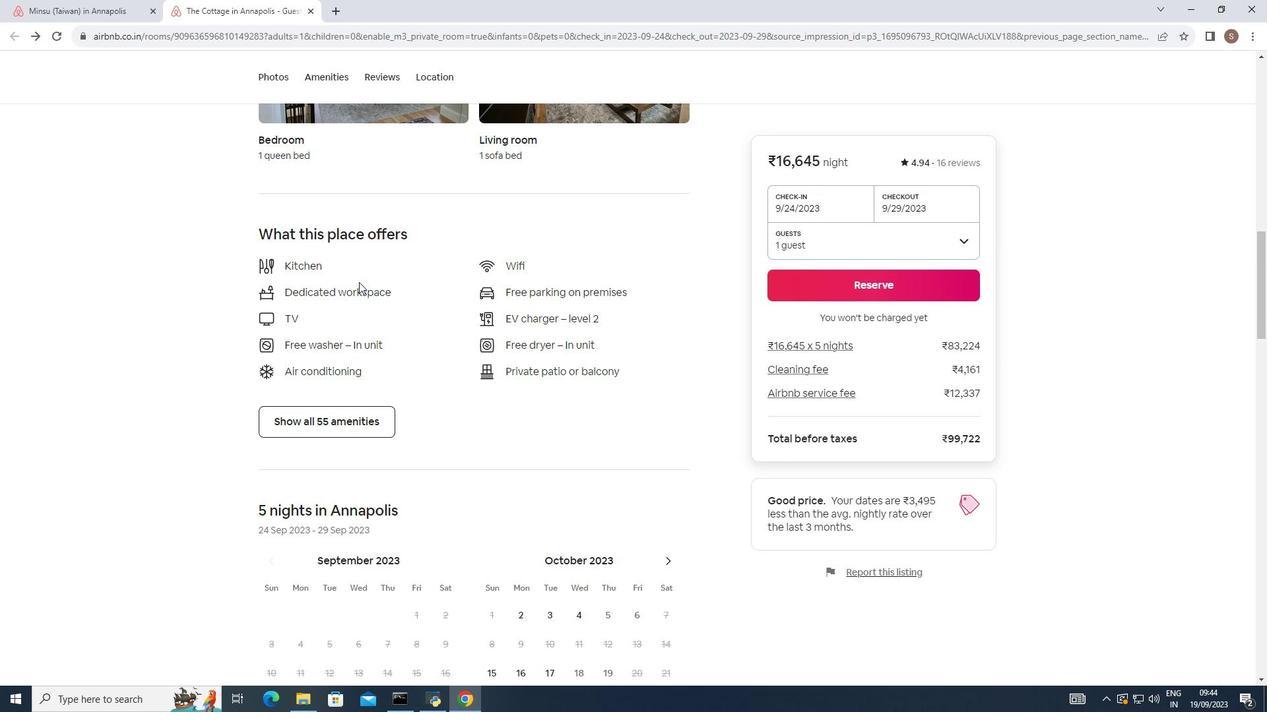 
Action: Mouse scrolled (359, 283) with delta (0, 0)
Screenshot: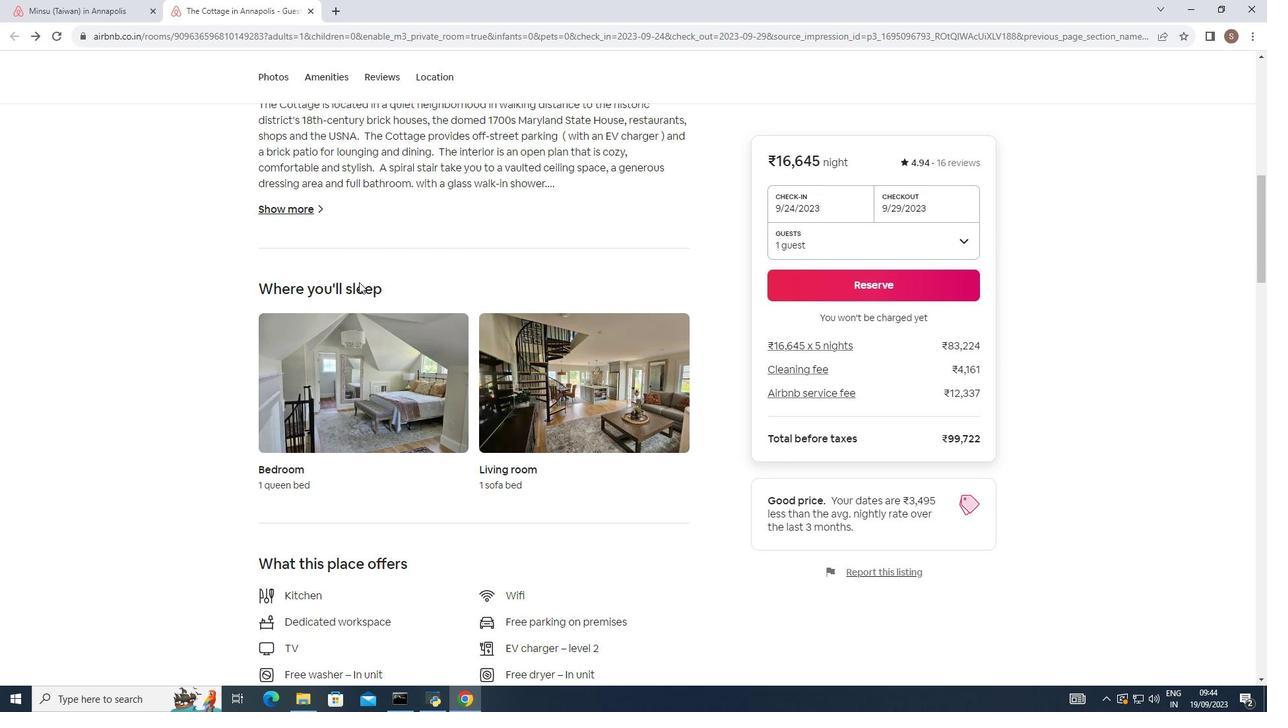 
Action: Mouse scrolled (359, 283) with delta (0, 0)
Screenshot: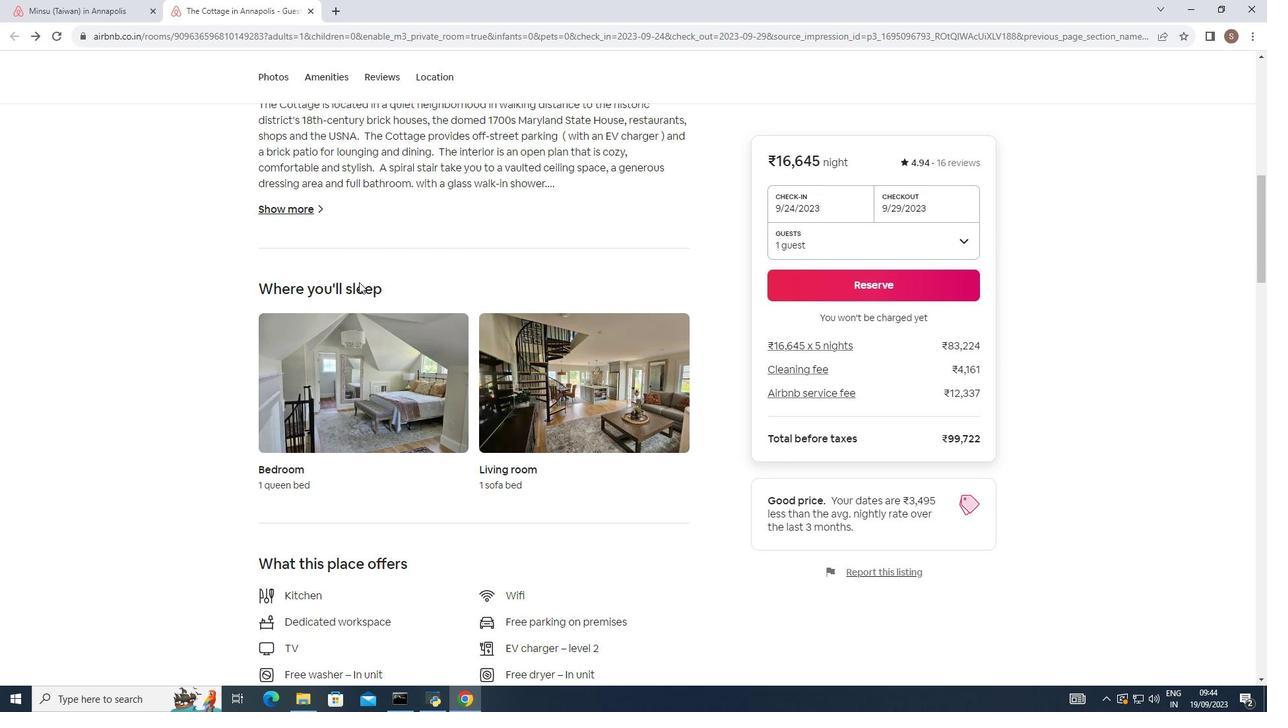 
Action: Mouse scrolled (359, 283) with delta (0, 0)
Screenshot: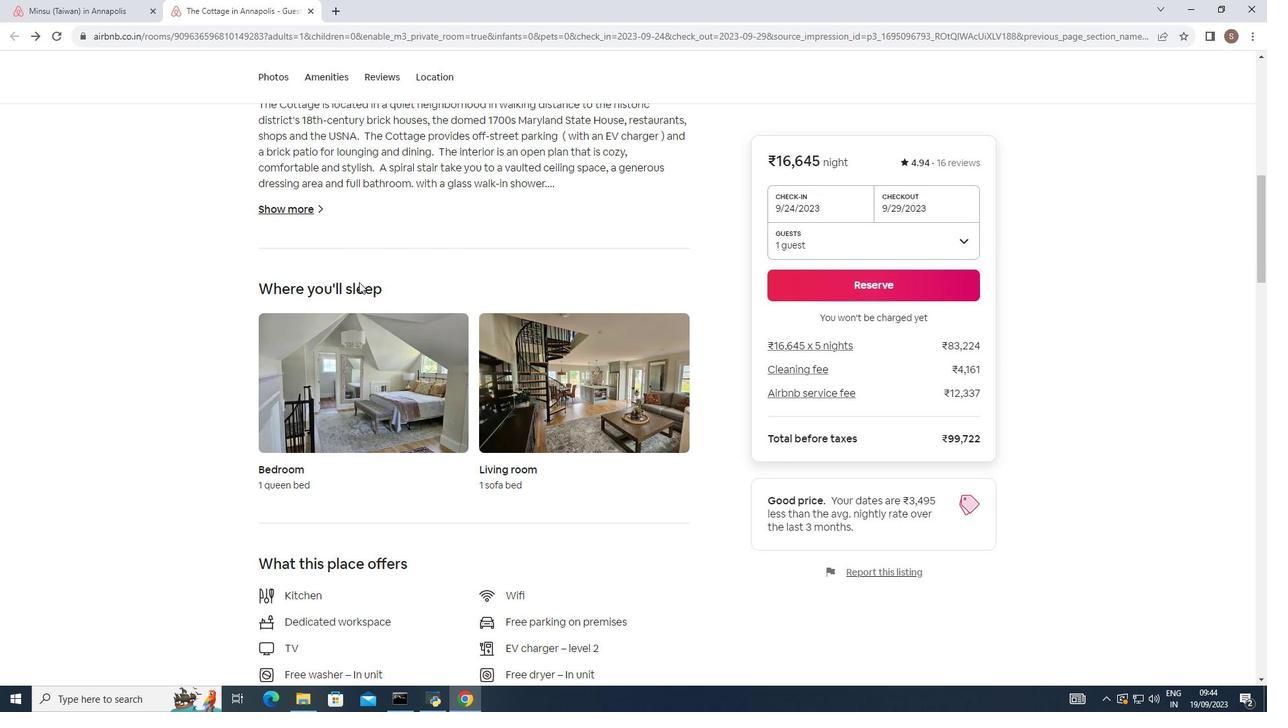 
Action: Mouse scrolled (359, 283) with delta (0, 0)
Screenshot: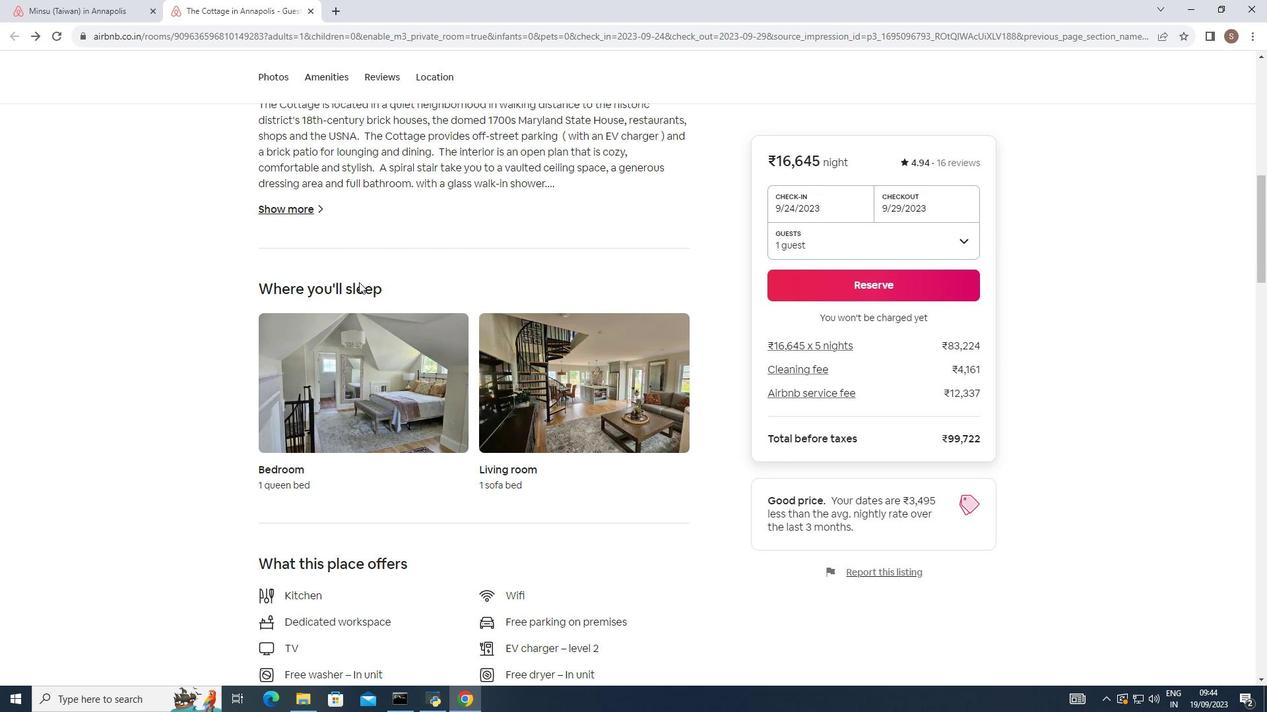 
Action: Mouse scrolled (359, 283) with delta (0, 0)
Screenshot: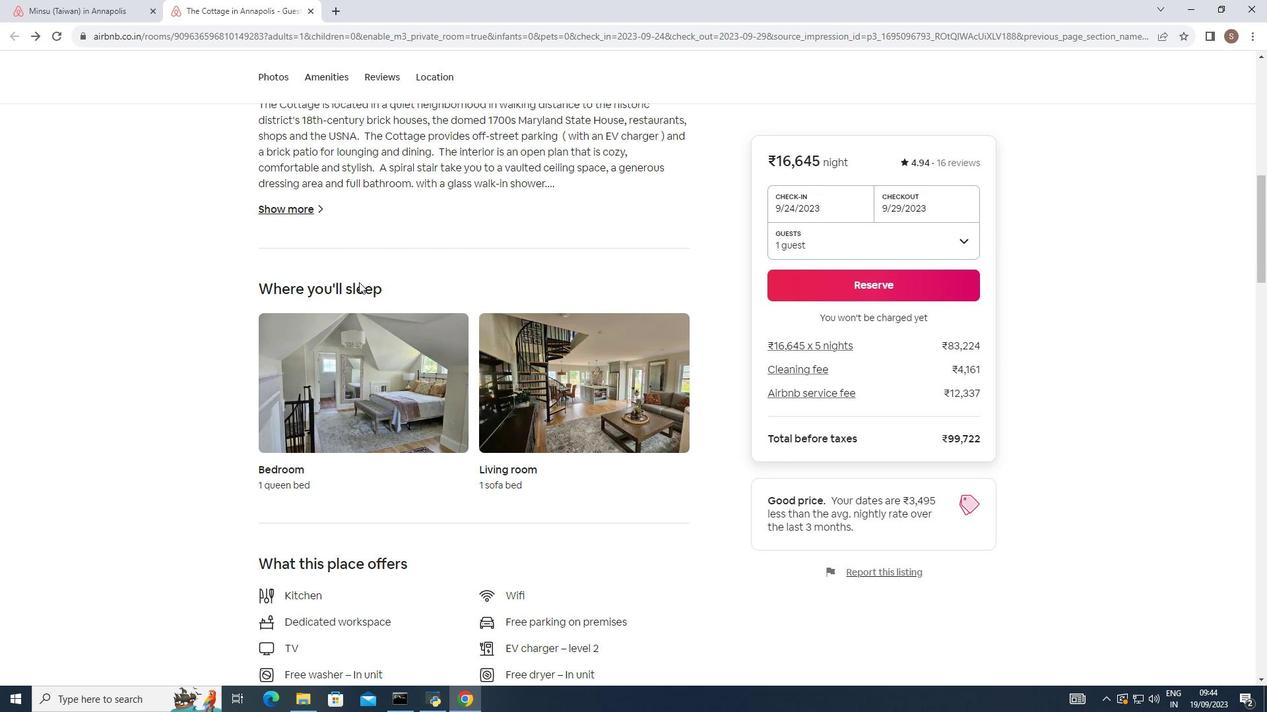 
Action: Mouse scrolled (359, 283) with delta (0, 0)
Screenshot: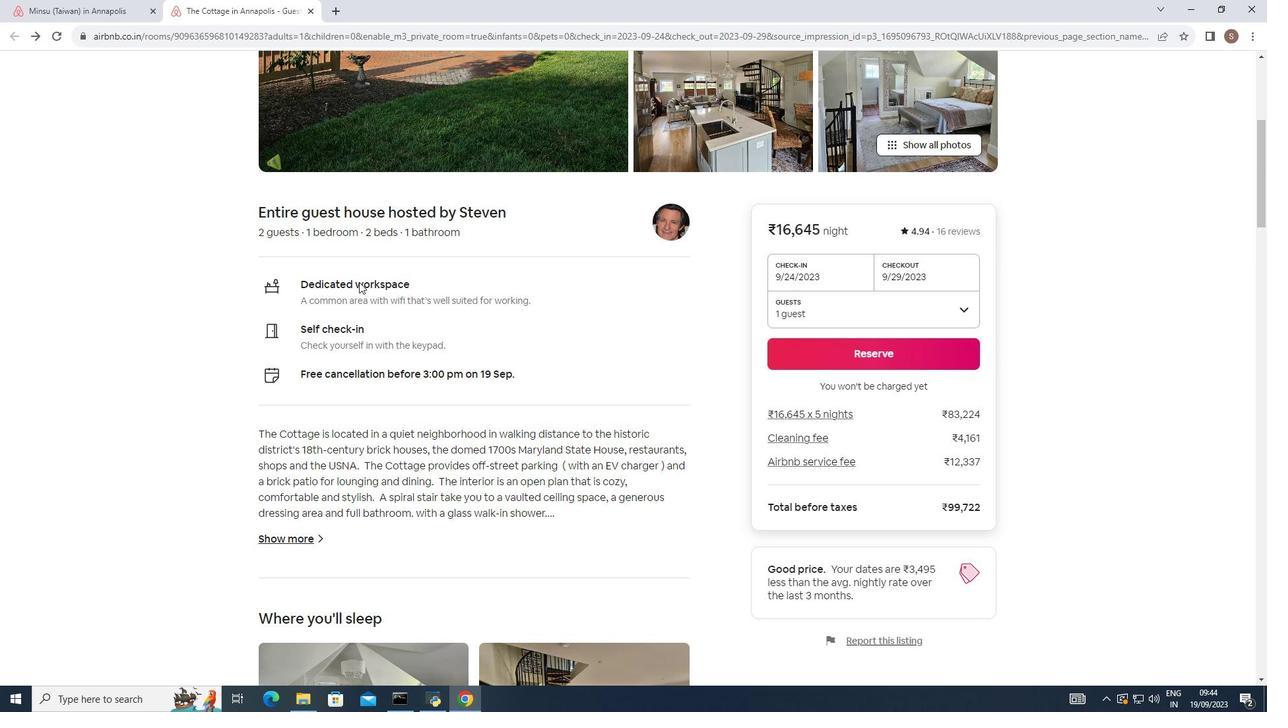 
Action: Mouse scrolled (359, 283) with delta (0, 0)
Screenshot: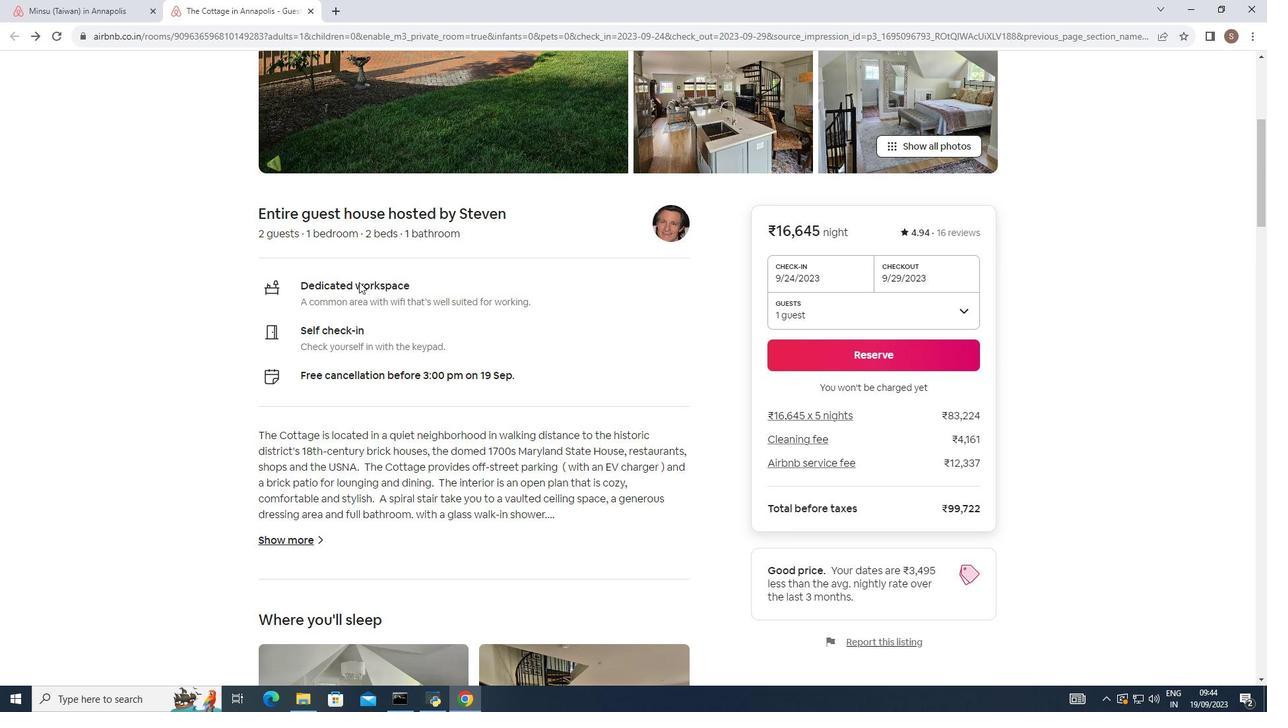 
Action: Mouse scrolled (359, 283) with delta (0, 0)
Screenshot: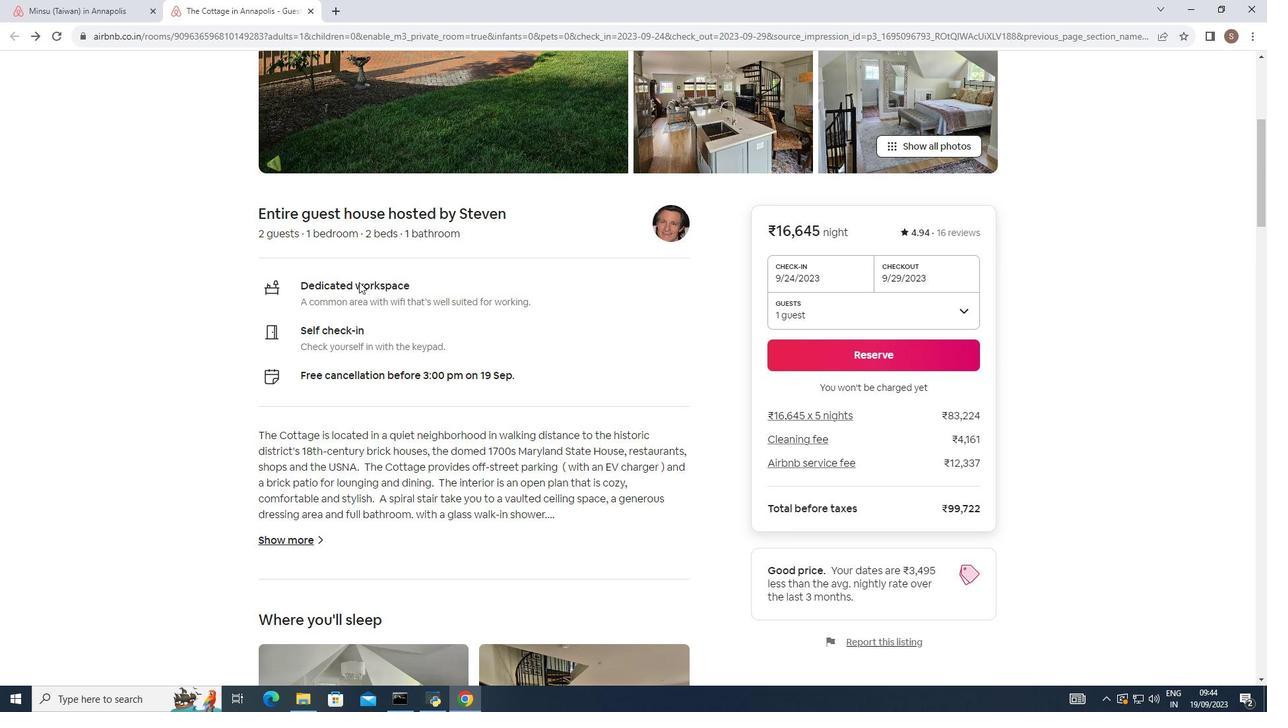 
Action: Mouse scrolled (359, 283) with delta (0, 0)
Screenshot: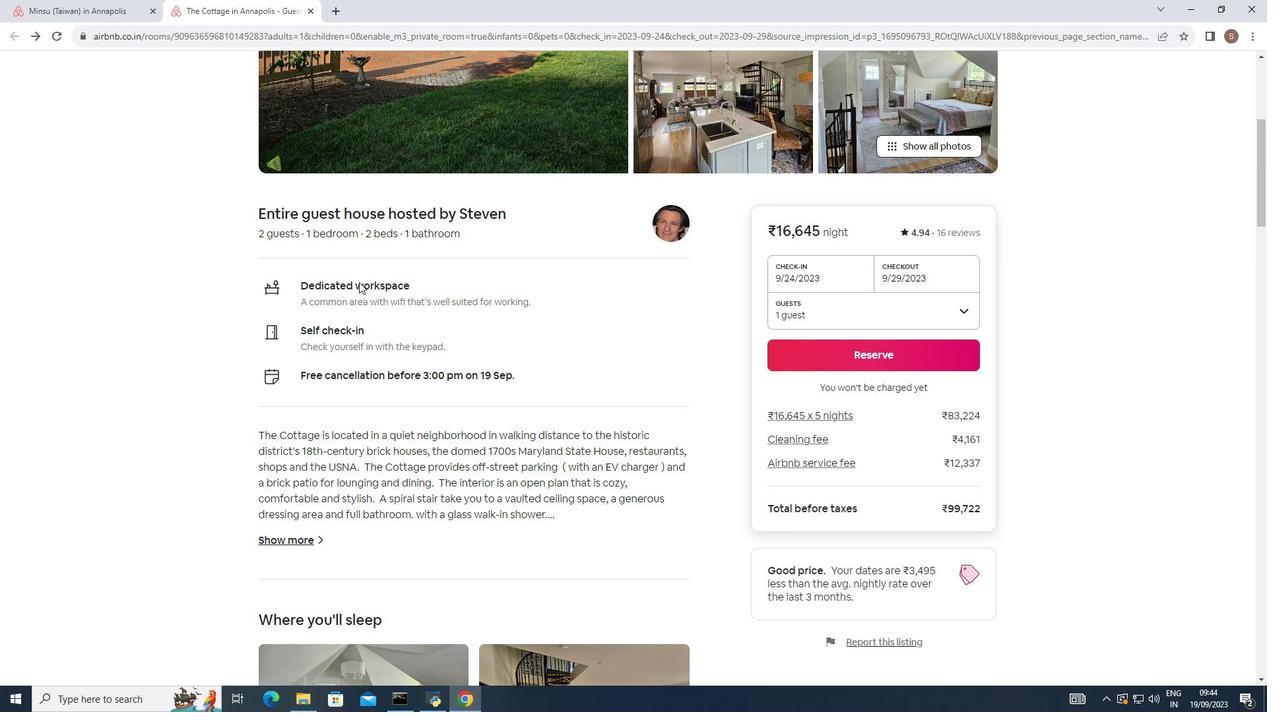 
Action: Mouse scrolled (359, 283) with delta (0, 0)
Screenshot: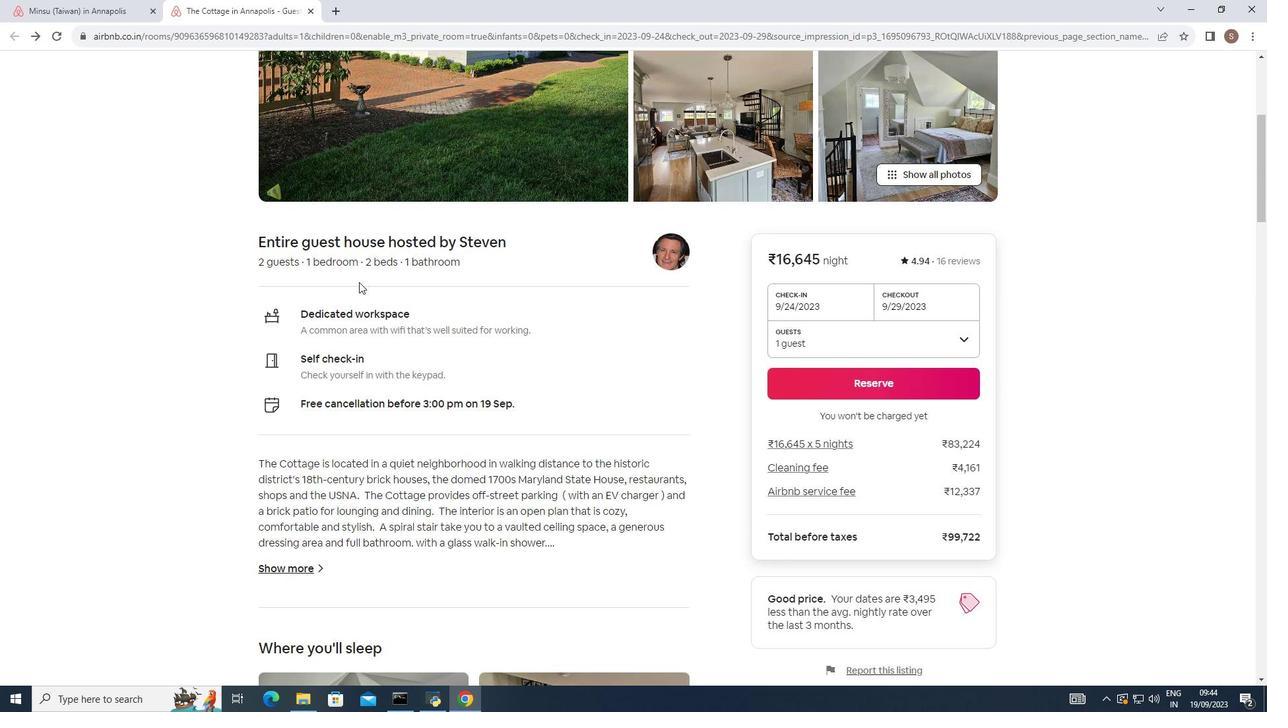 
Action: Mouse scrolled (359, 283) with delta (0, 0)
Screenshot: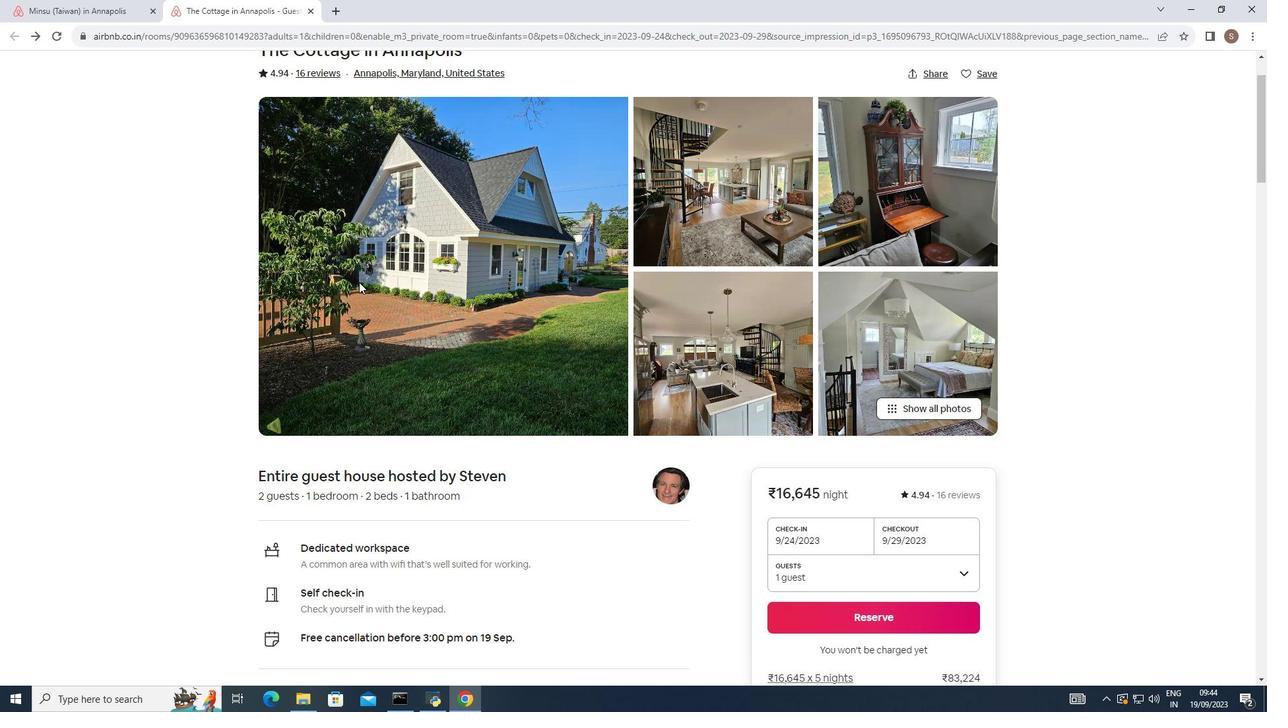 
Action: Mouse scrolled (359, 283) with delta (0, 0)
Screenshot: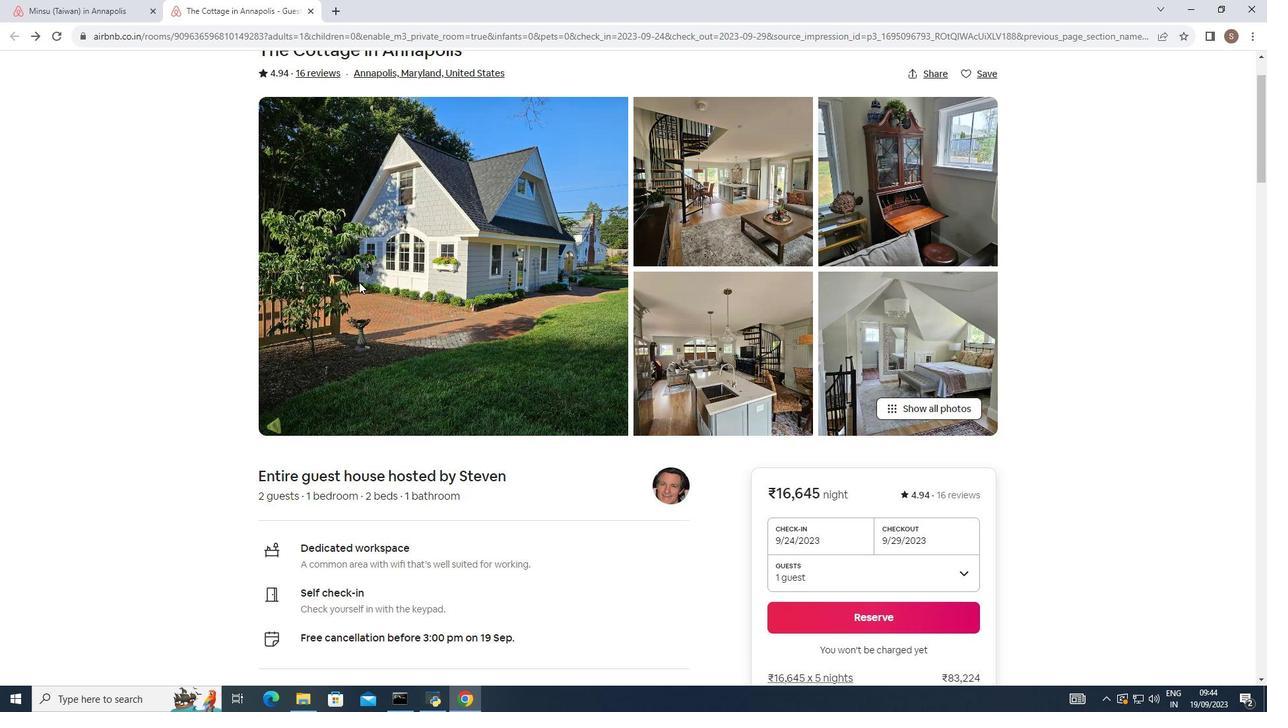 
Action: Mouse scrolled (359, 283) with delta (0, 0)
Screenshot: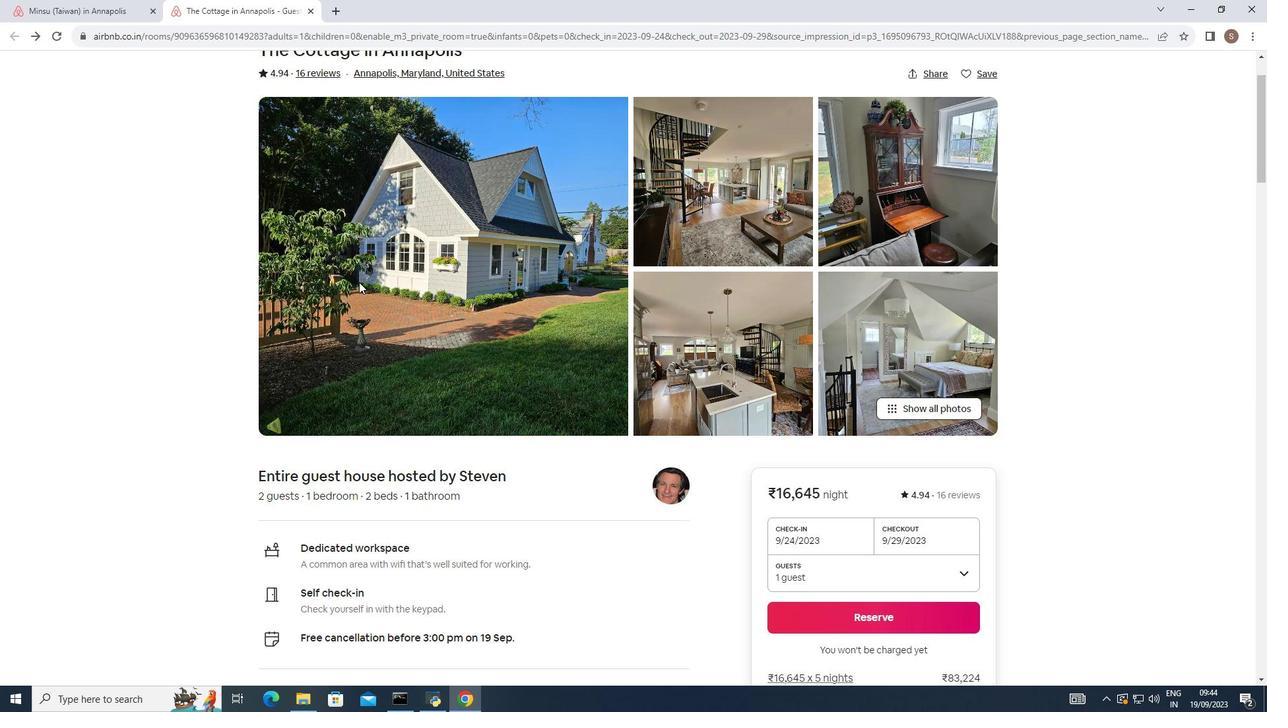 
Action: Mouse scrolled (359, 283) with delta (0, 0)
Screenshot: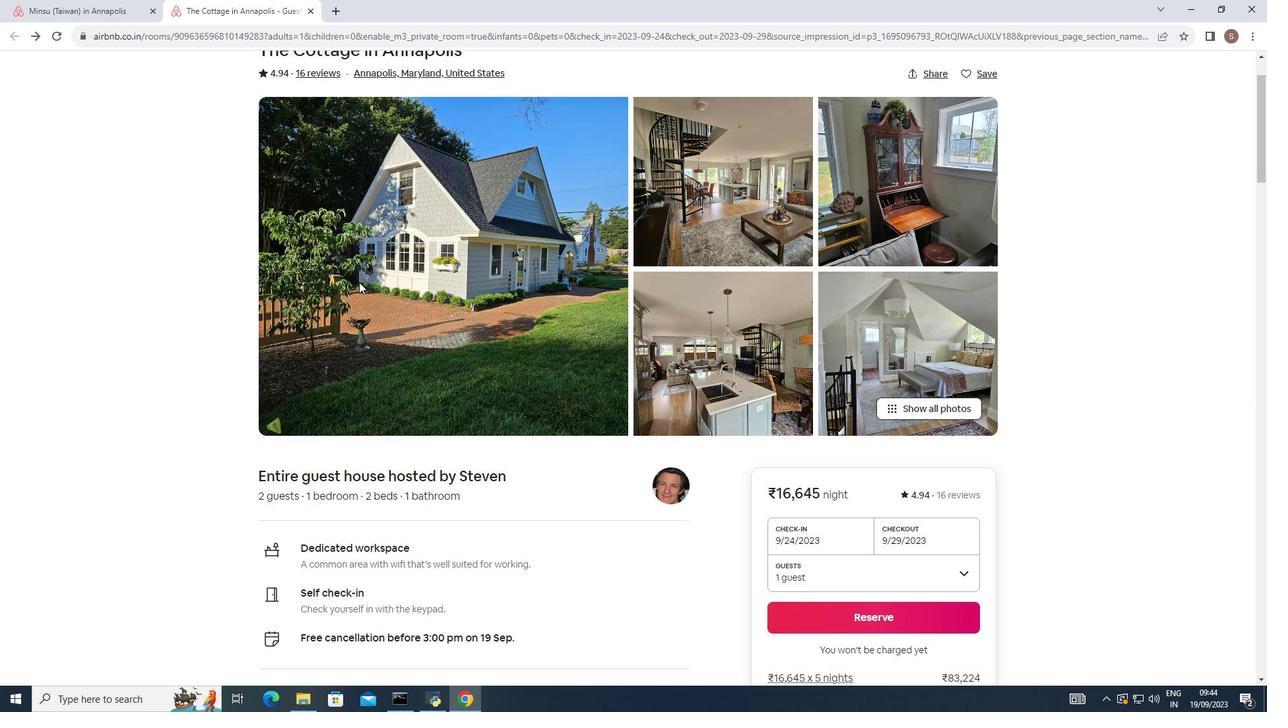 
Action: Mouse moved to (937, 406)
Screenshot: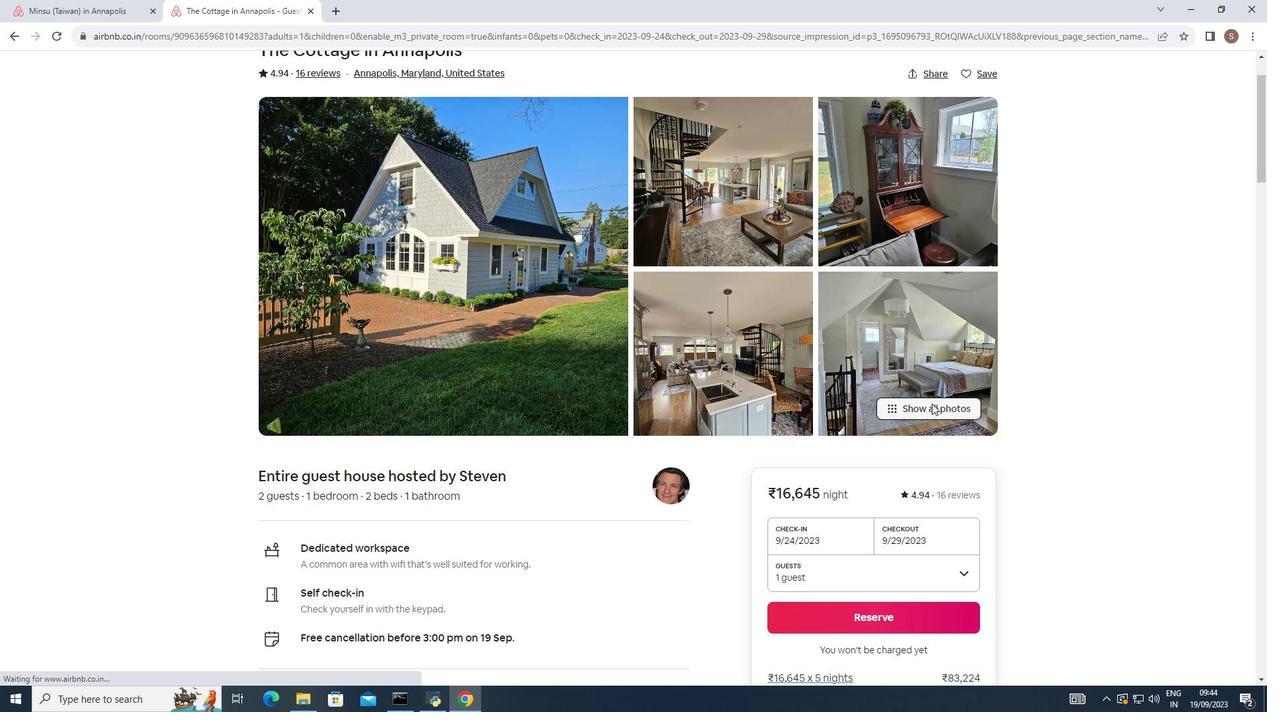 
Action: Mouse pressed left at (937, 406)
Screenshot: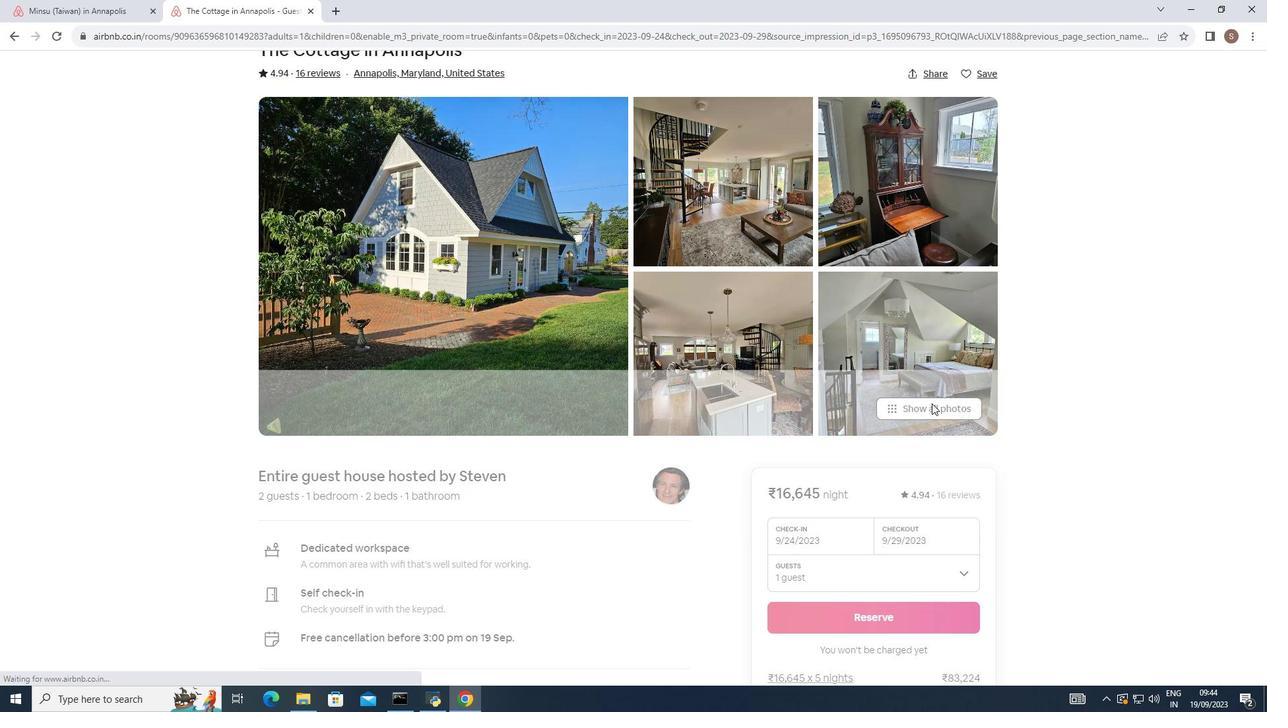 
Action: Mouse moved to (719, 427)
Screenshot: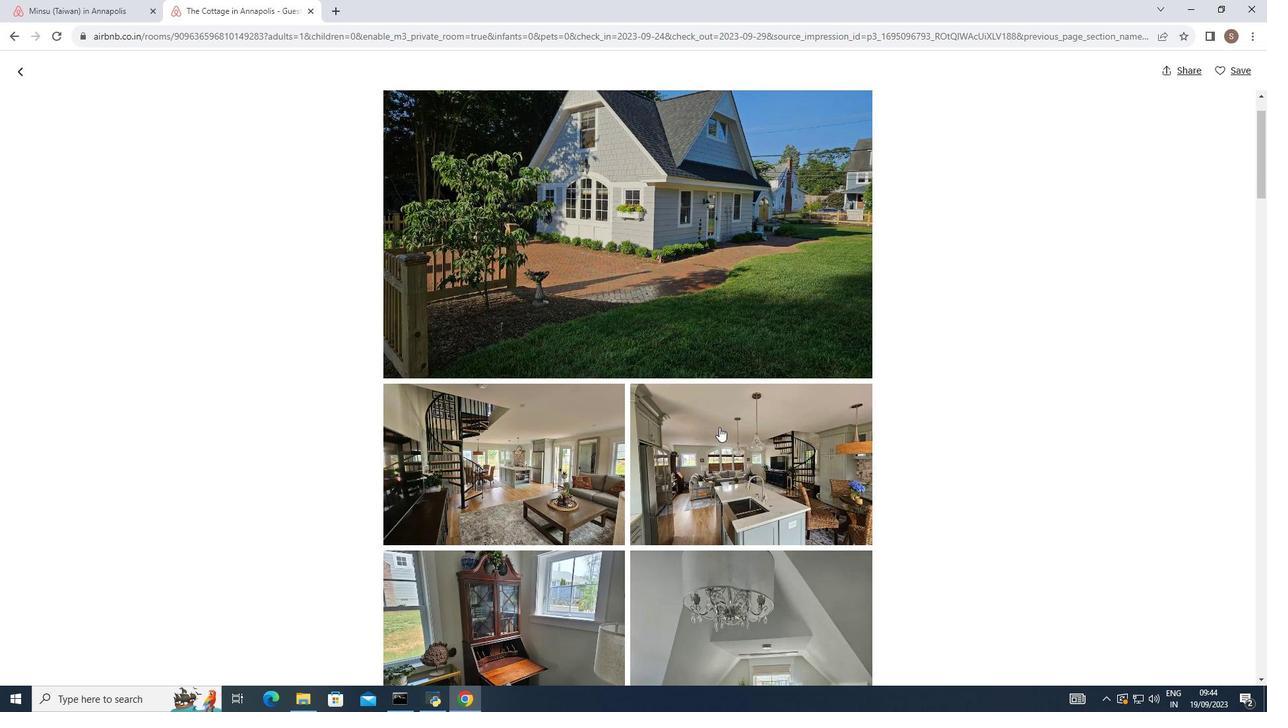 
Action: Mouse scrolled (719, 427) with delta (0, 0)
Screenshot: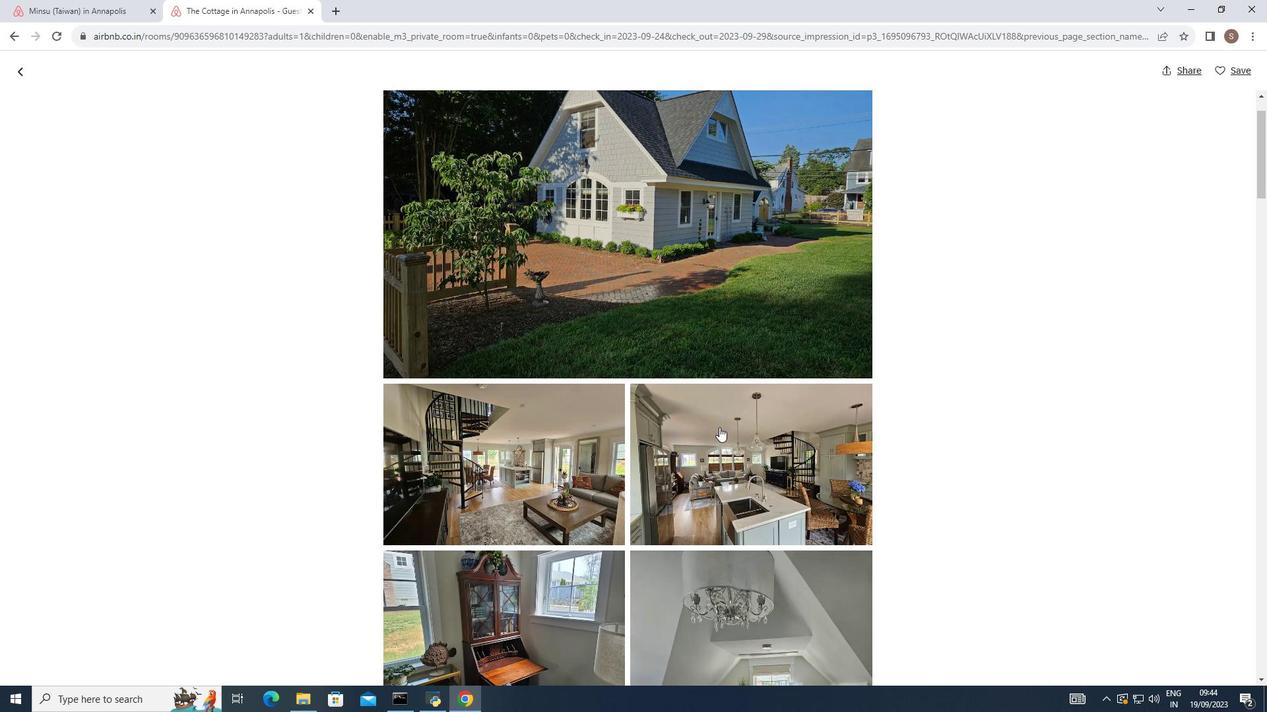 
Action: Mouse moved to (719, 426)
Screenshot: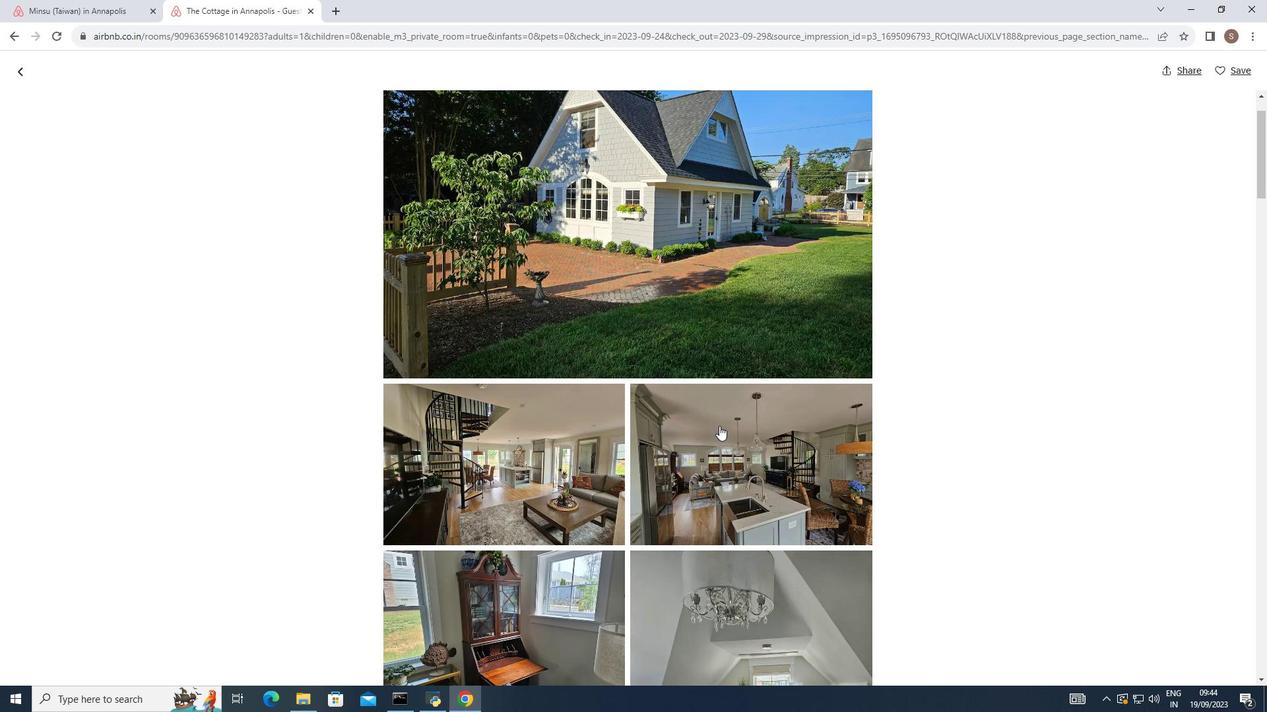 
Action: Mouse scrolled (719, 425) with delta (0, 0)
Screenshot: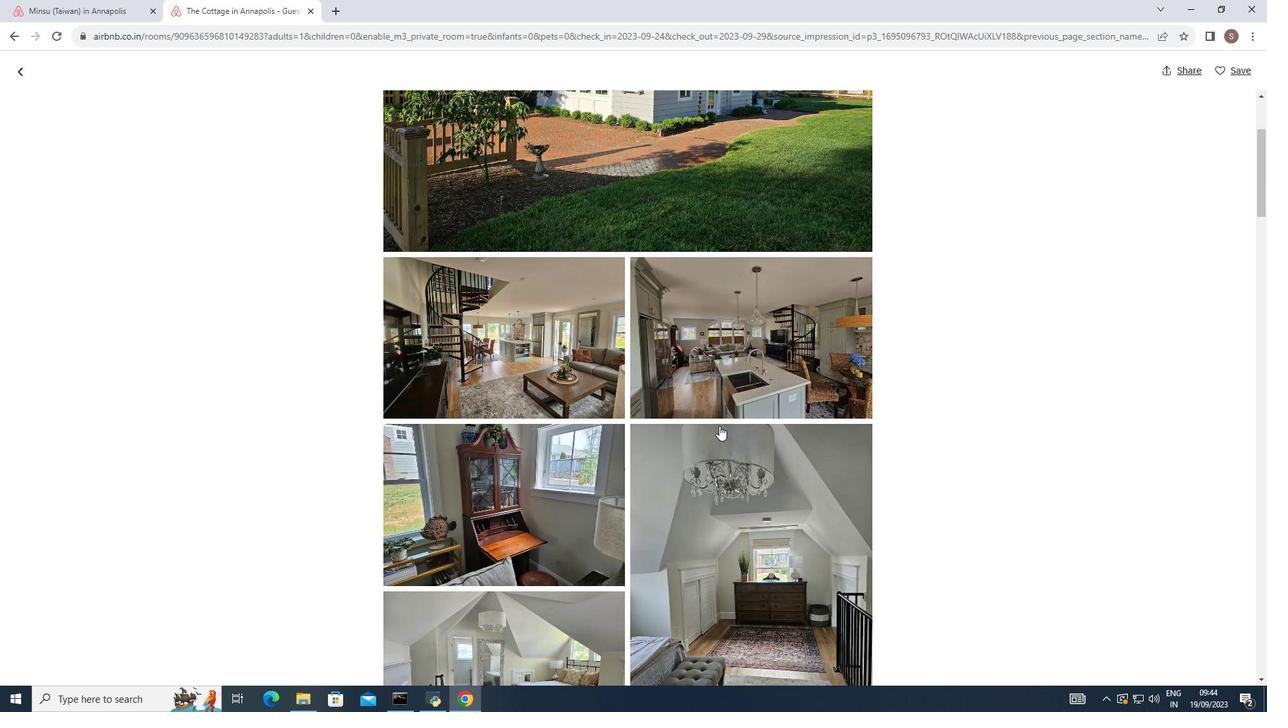
Action: Mouse scrolled (719, 425) with delta (0, 0)
Screenshot: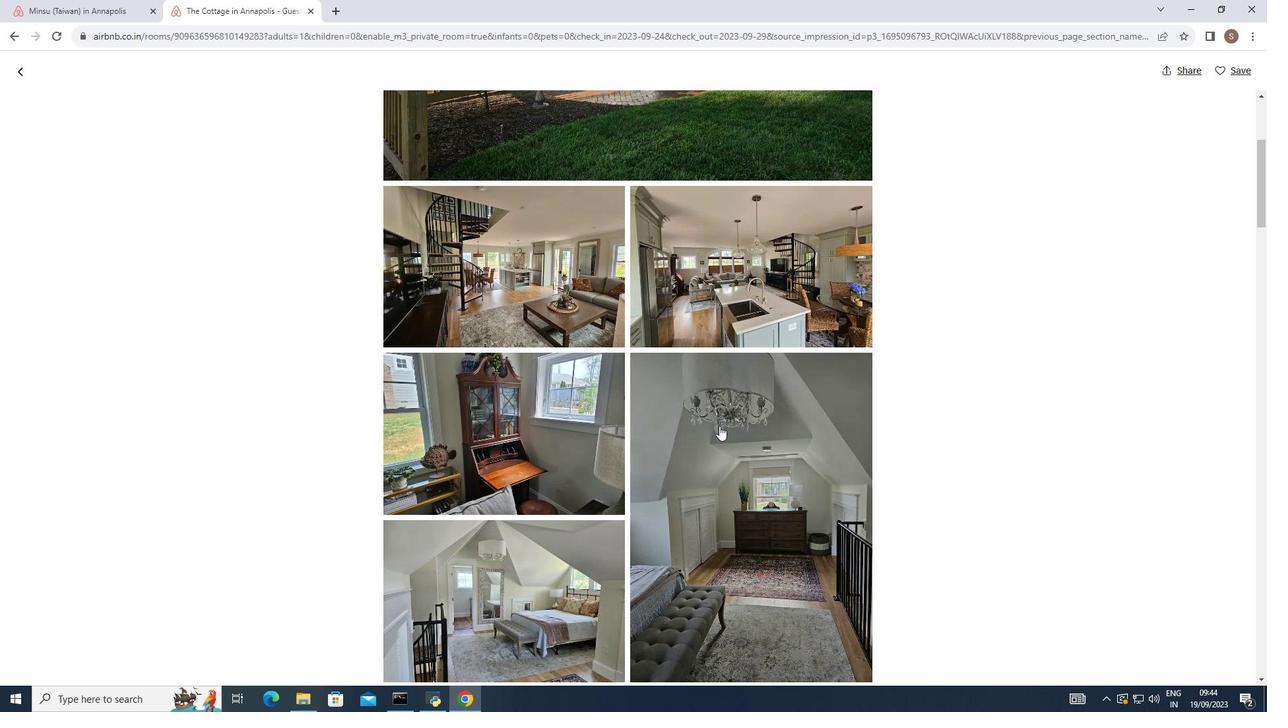 
Action: Mouse scrolled (719, 425) with delta (0, 0)
Screenshot: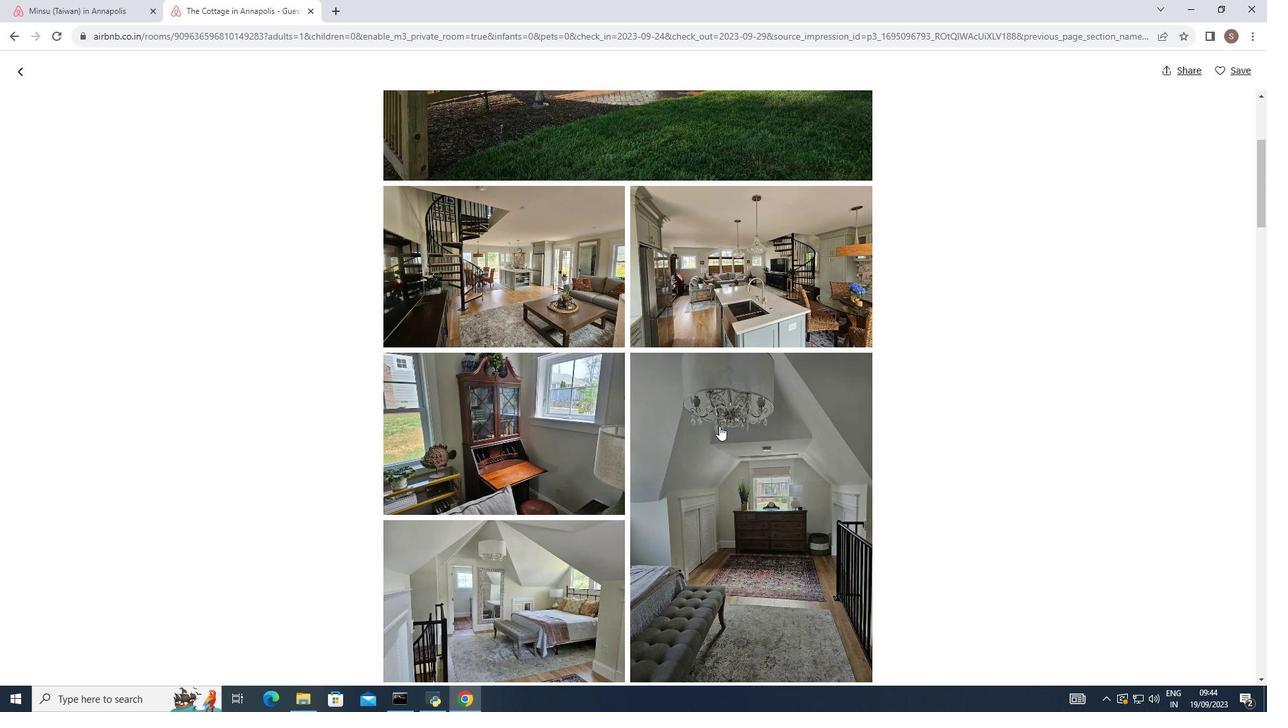 
Action: Mouse moved to (719, 425)
Screenshot: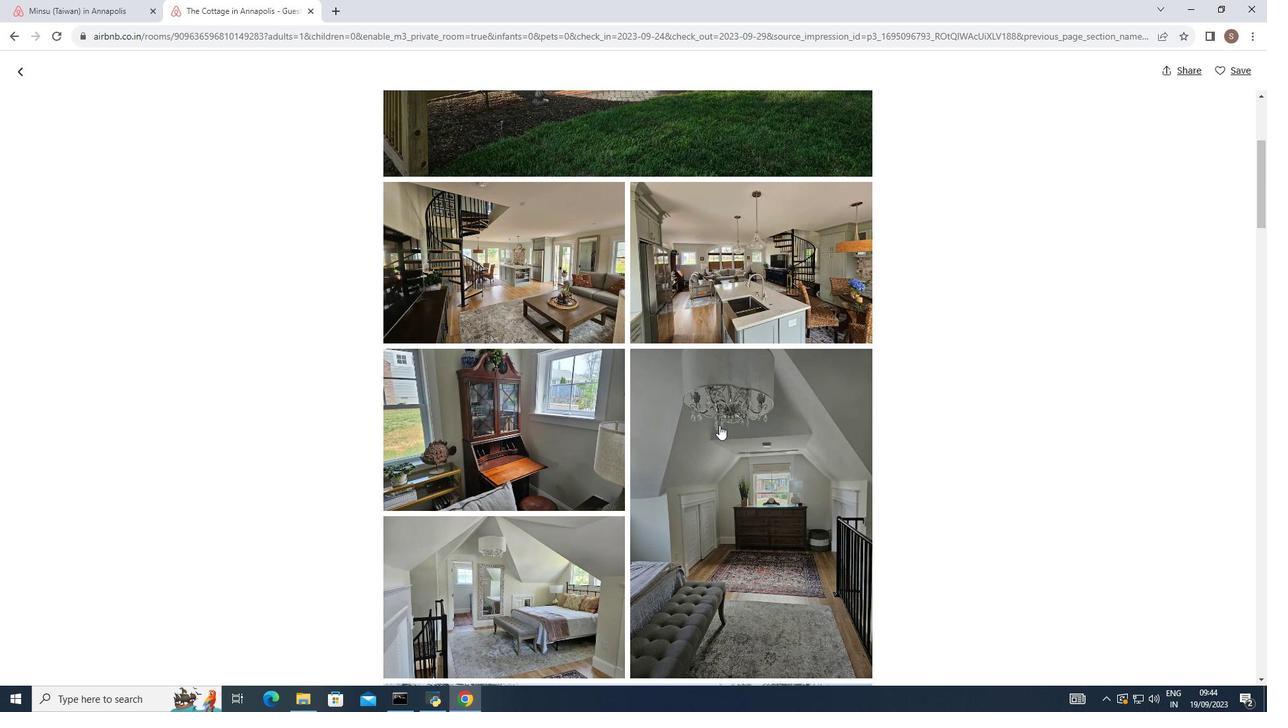
Action: Mouse scrolled (719, 425) with delta (0, 0)
Screenshot: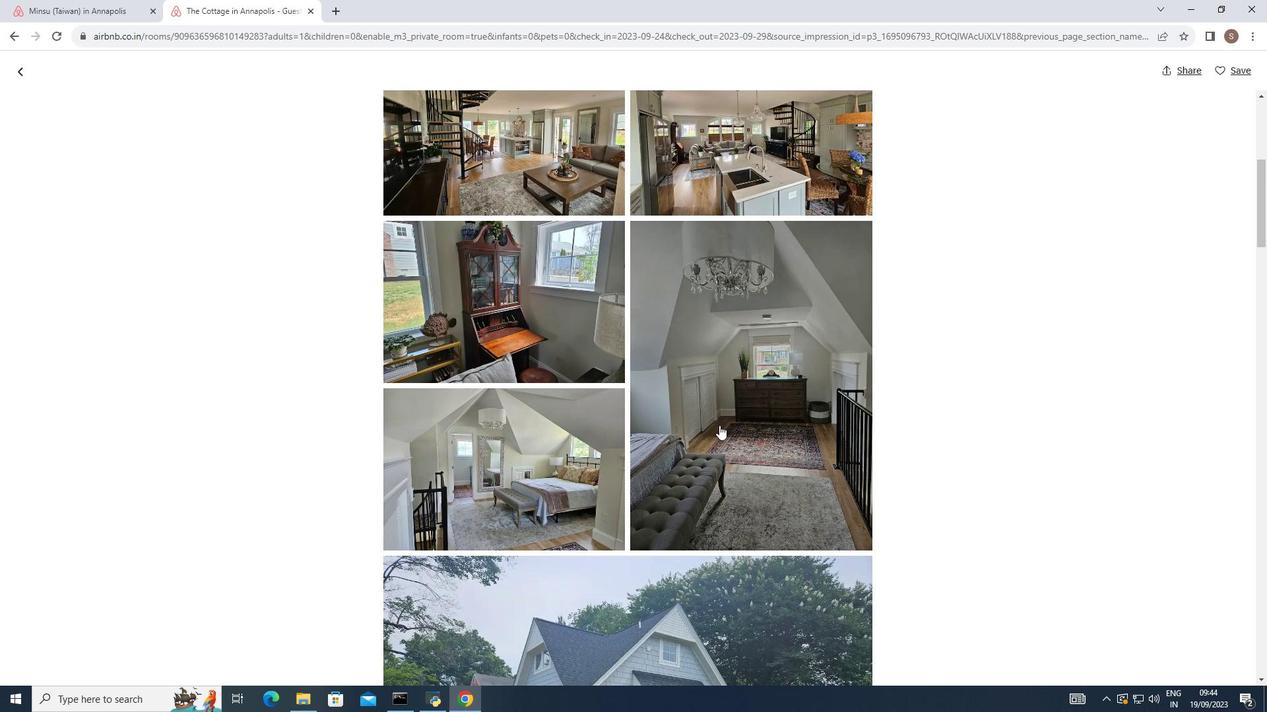 
Action: Mouse scrolled (719, 425) with delta (0, 0)
Screenshot: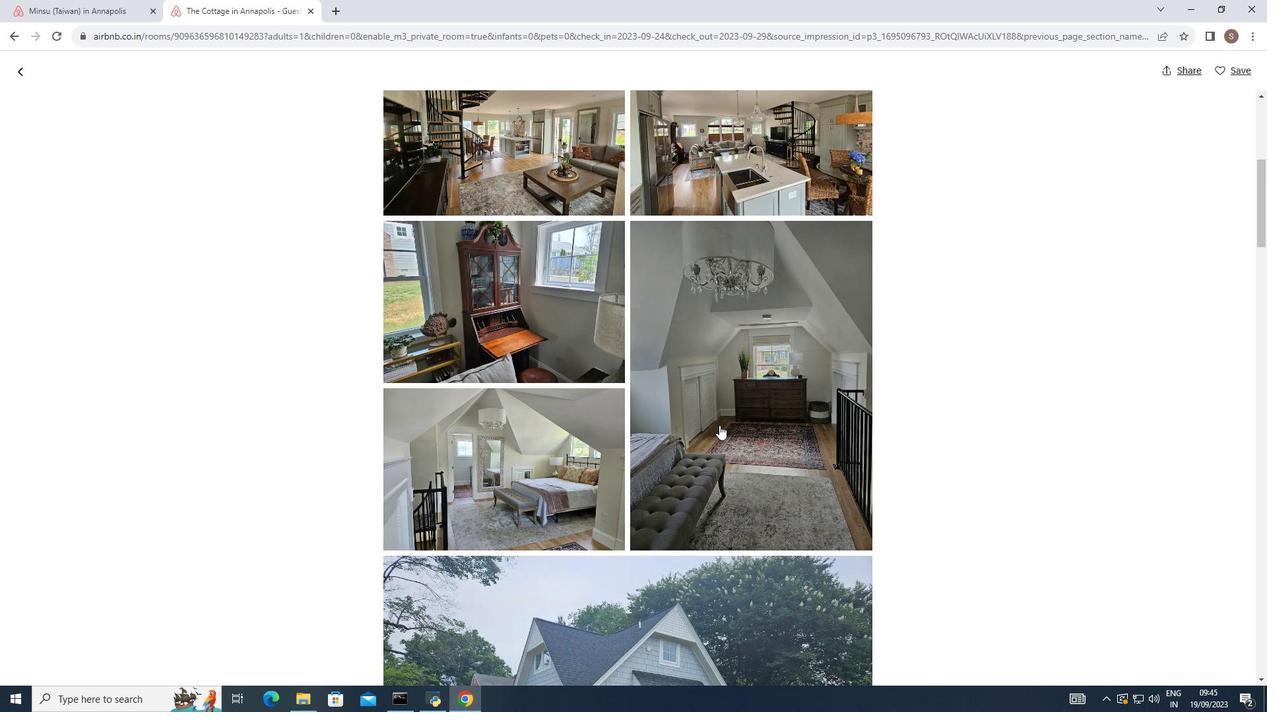 
Action: Mouse moved to (719, 424)
Screenshot: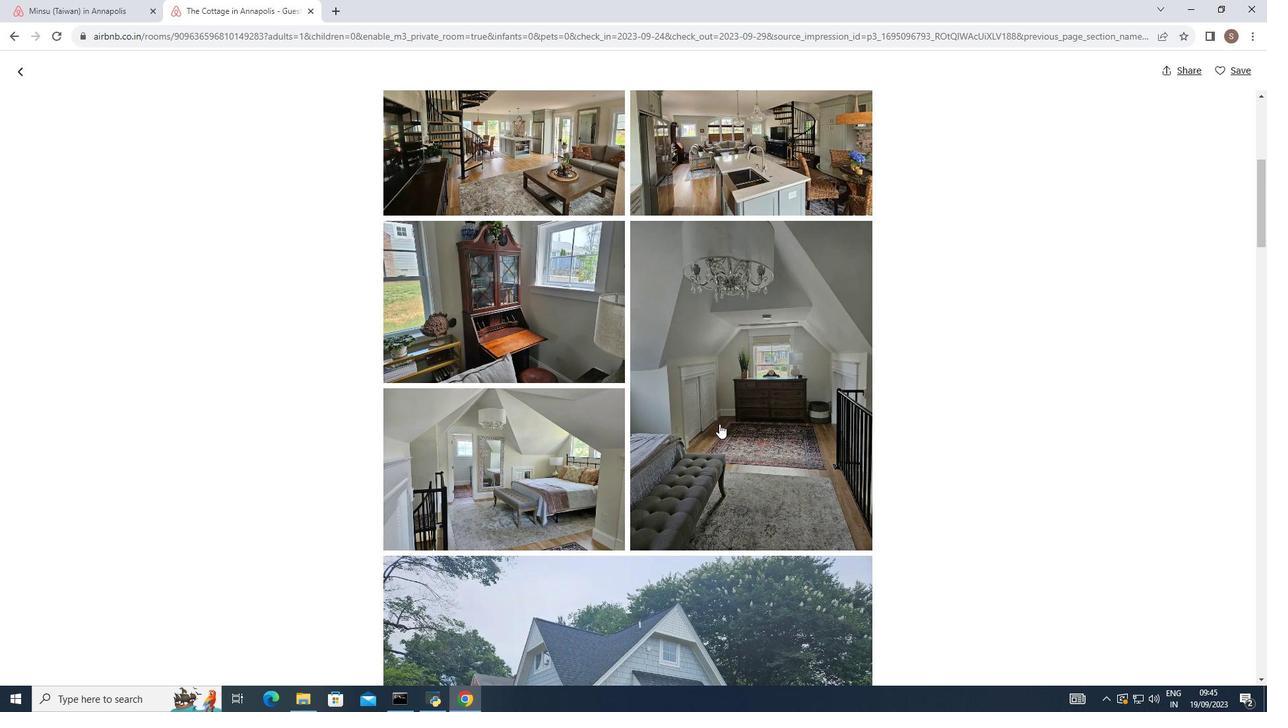 
Action: Mouse scrolled (719, 423) with delta (0, 0)
Screenshot: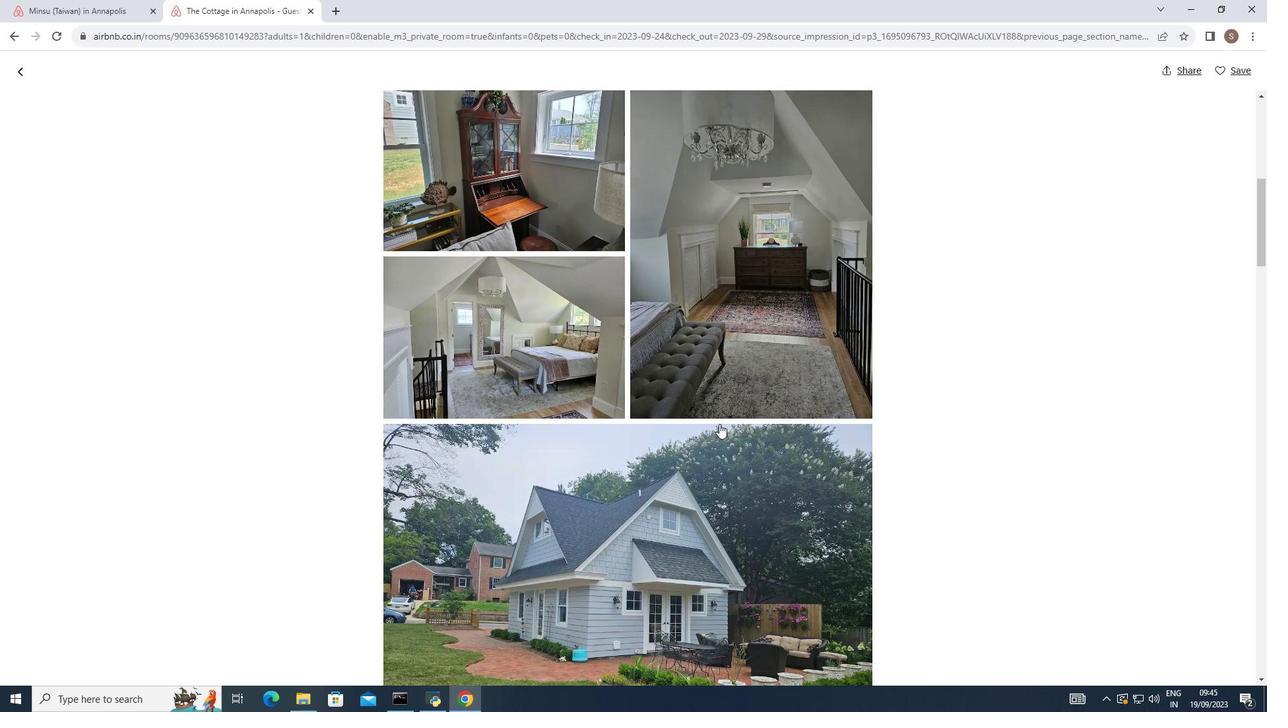 
Action: Mouse scrolled (719, 423) with delta (0, 0)
Screenshot: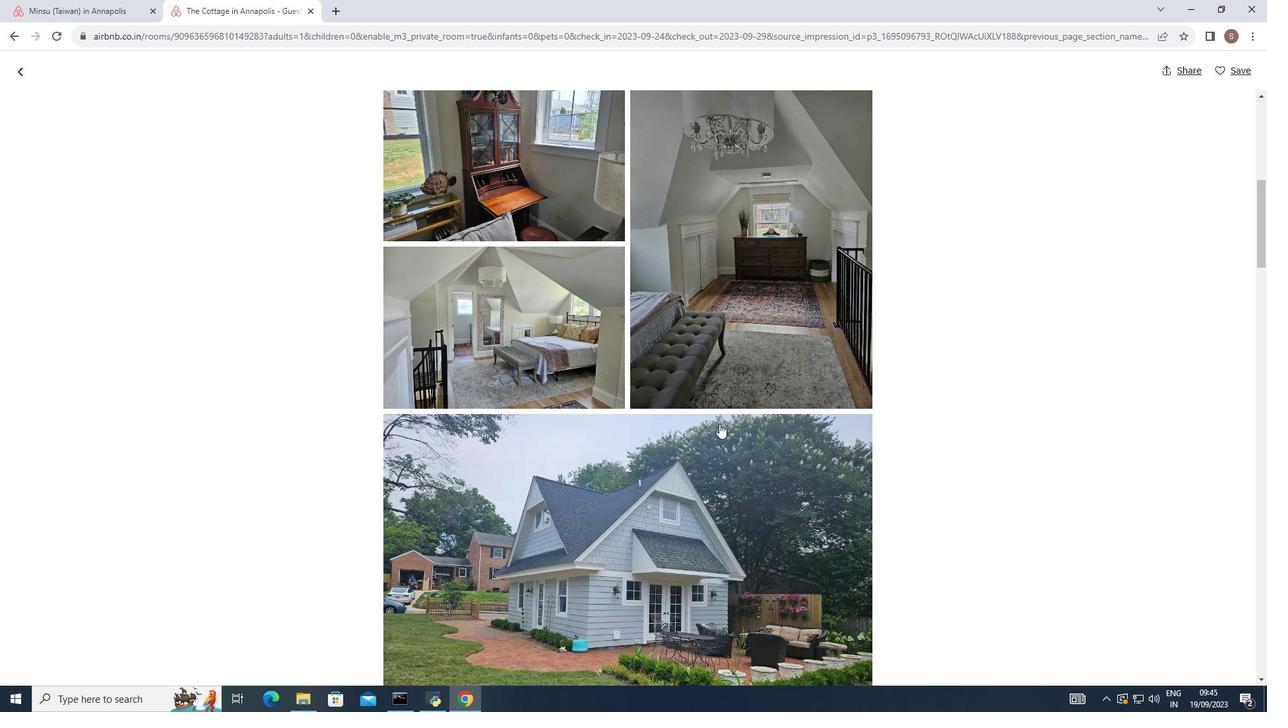 
Action: Mouse scrolled (719, 423) with delta (0, 0)
Screenshot: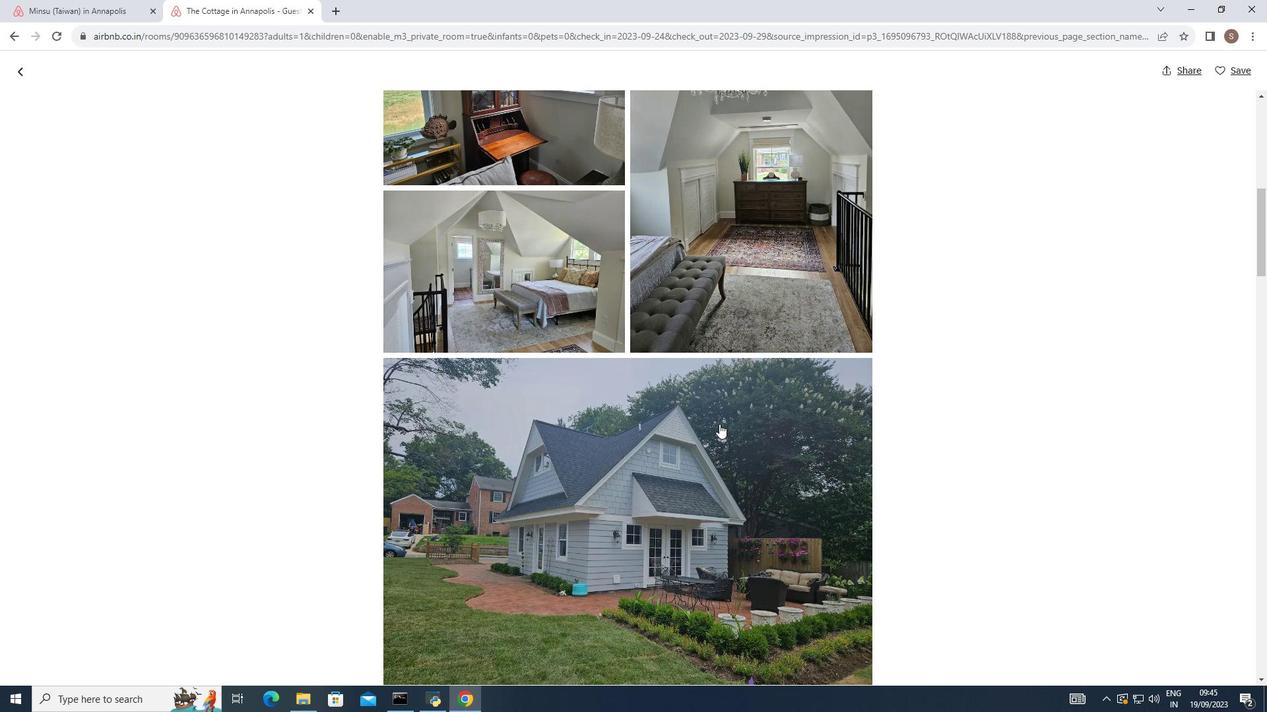 
Action: Mouse scrolled (719, 423) with delta (0, 0)
Screenshot: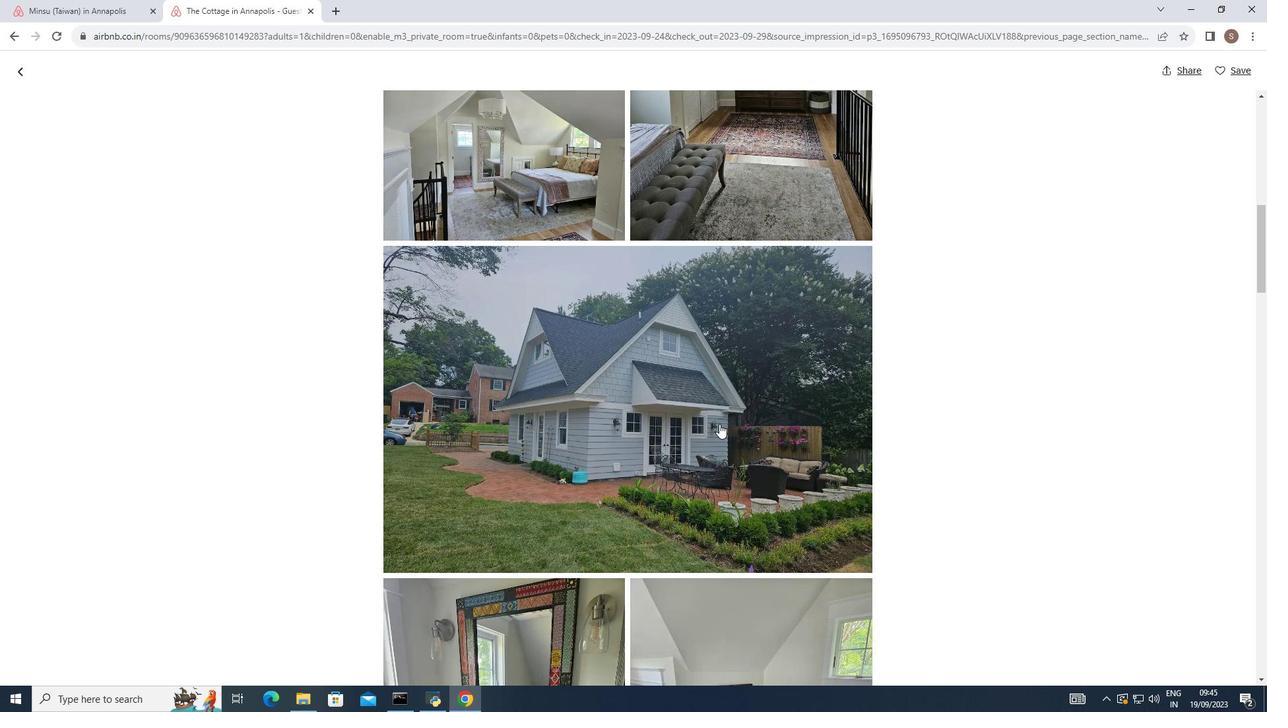 
Action: Mouse scrolled (719, 423) with delta (0, 0)
Screenshot: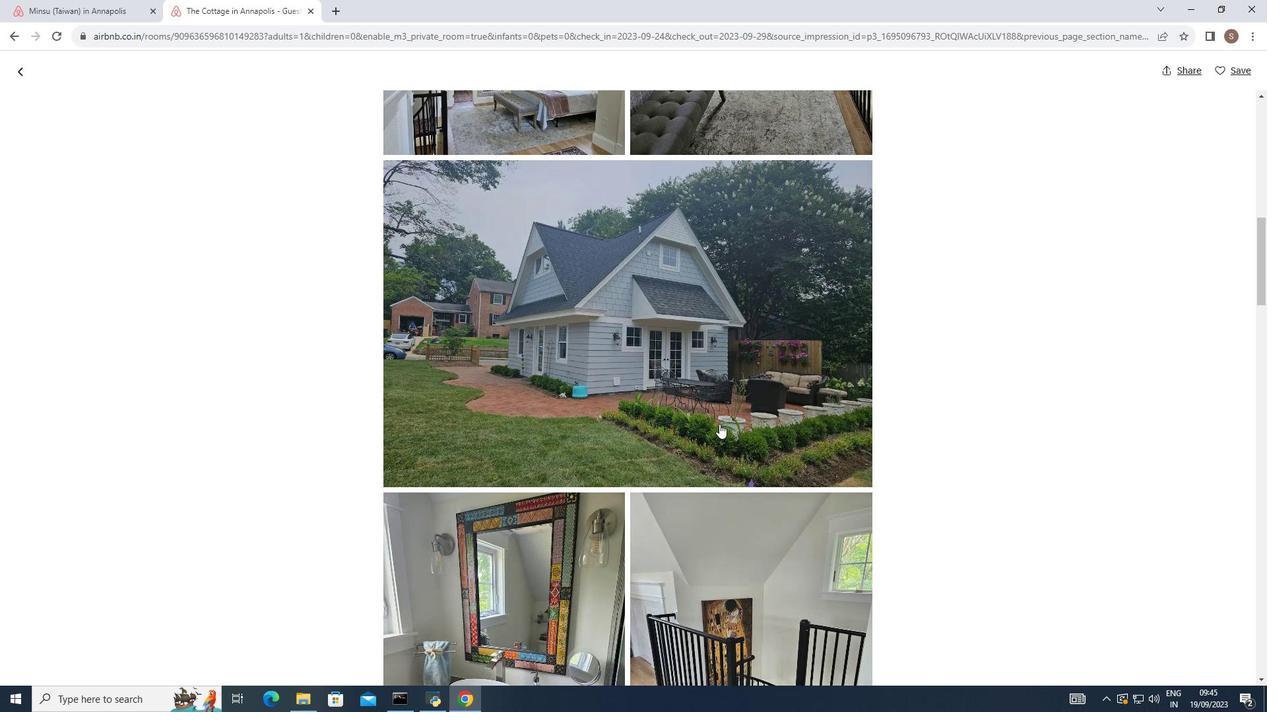 
Action: Mouse scrolled (719, 423) with delta (0, 0)
Screenshot: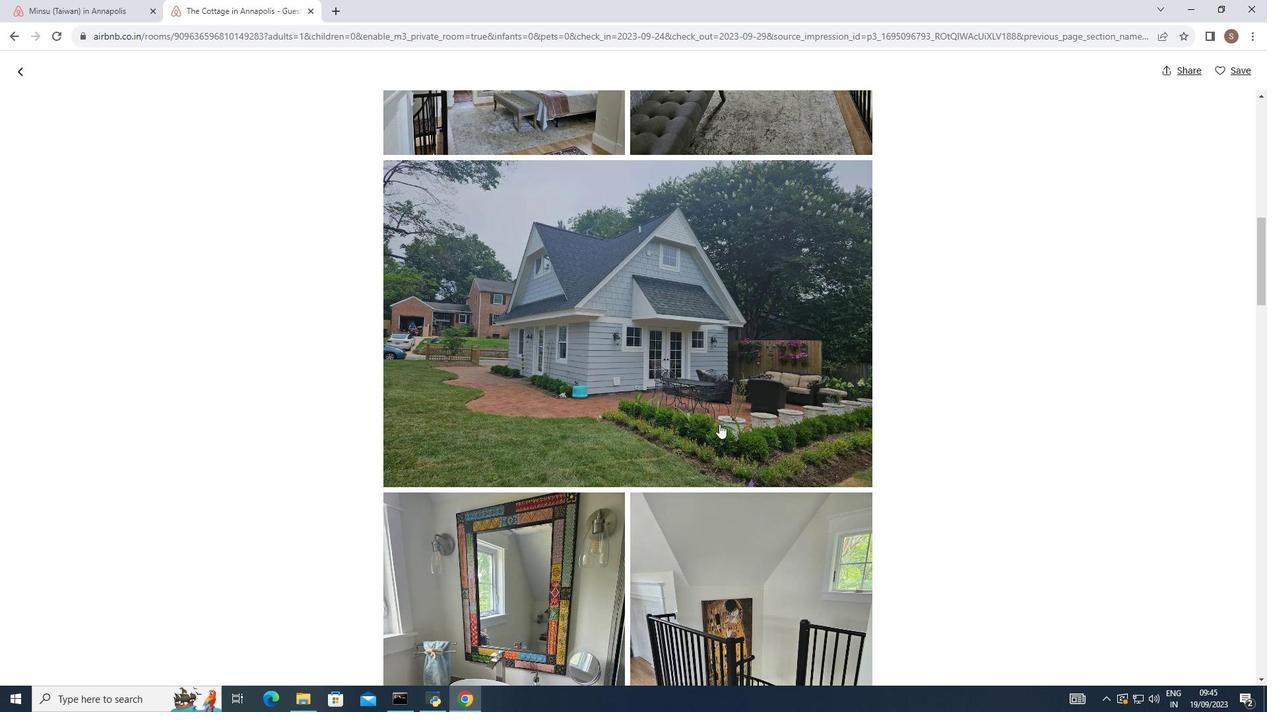 
Action: Mouse scrolled (719, 423) with delta (0, 0)
Screenshot: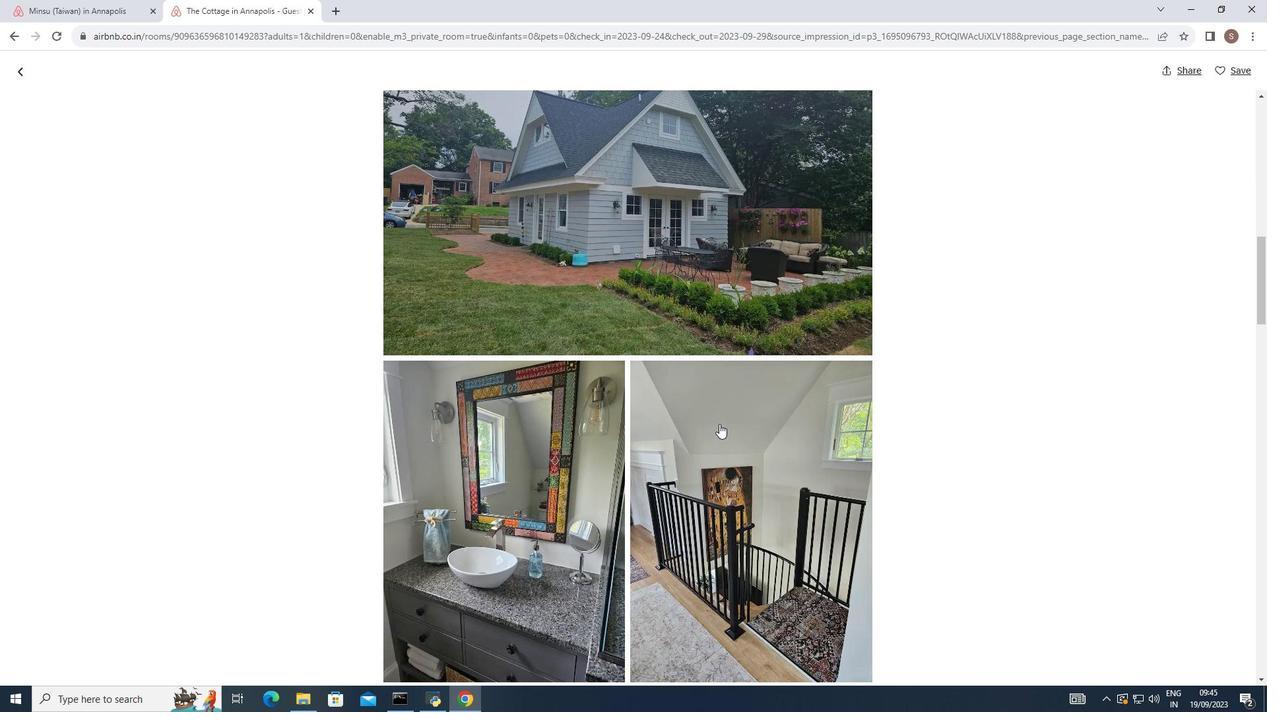 
Action: Mouse scrolled (719, 423) with delta (0, 0)
Screenshot: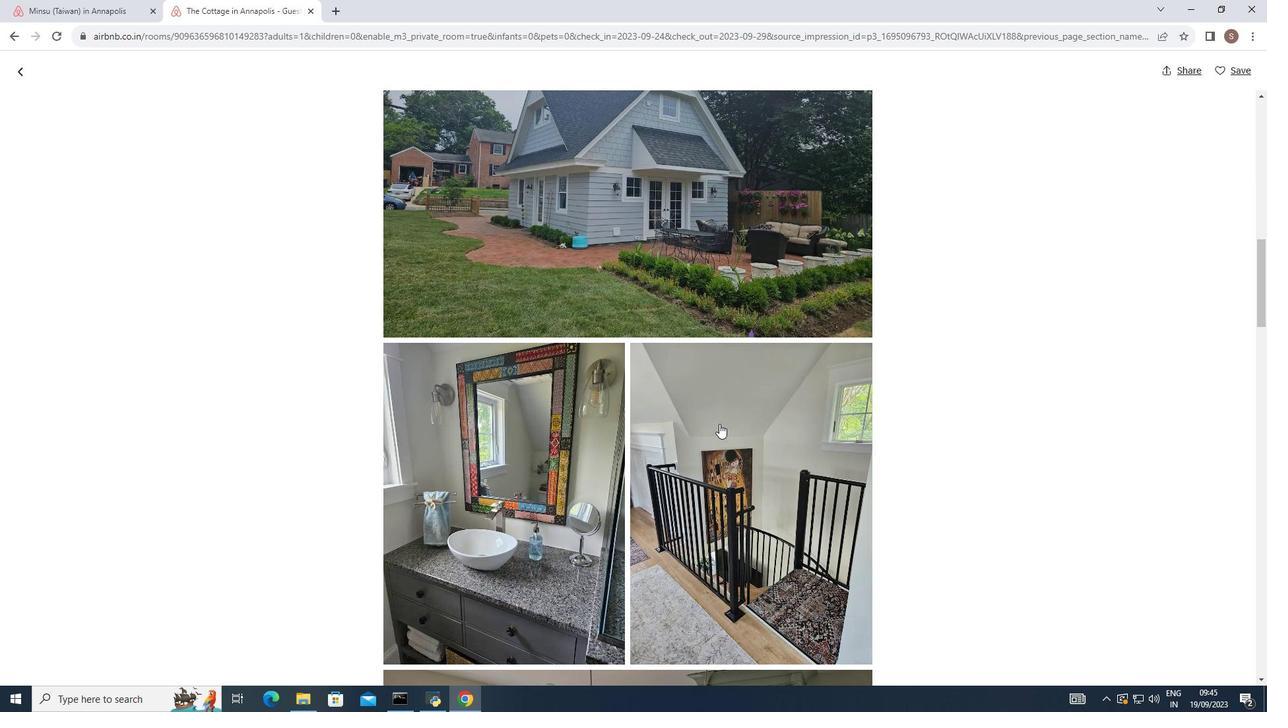 
Action: Mouse scrolled (719, 423) with delta (0, 0)
Screenshot: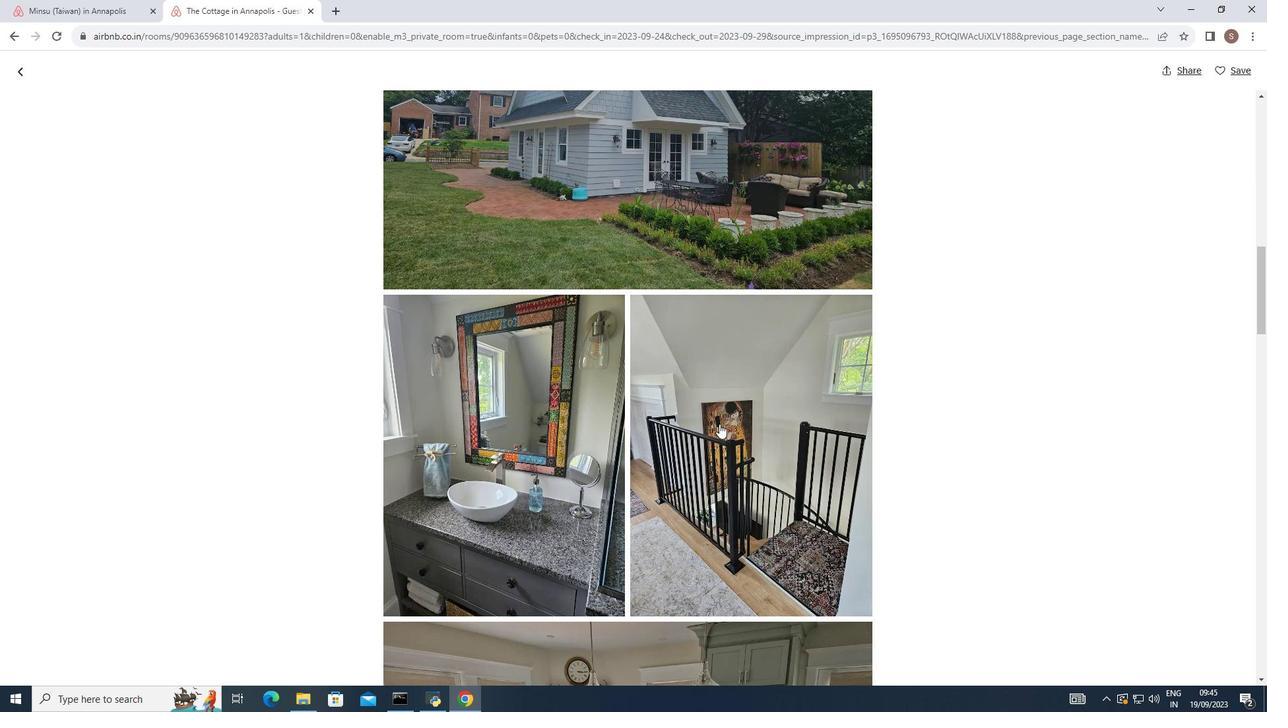 
Action: Mouse scrolled (719, 423) with delta (0, 0)
Screenshot: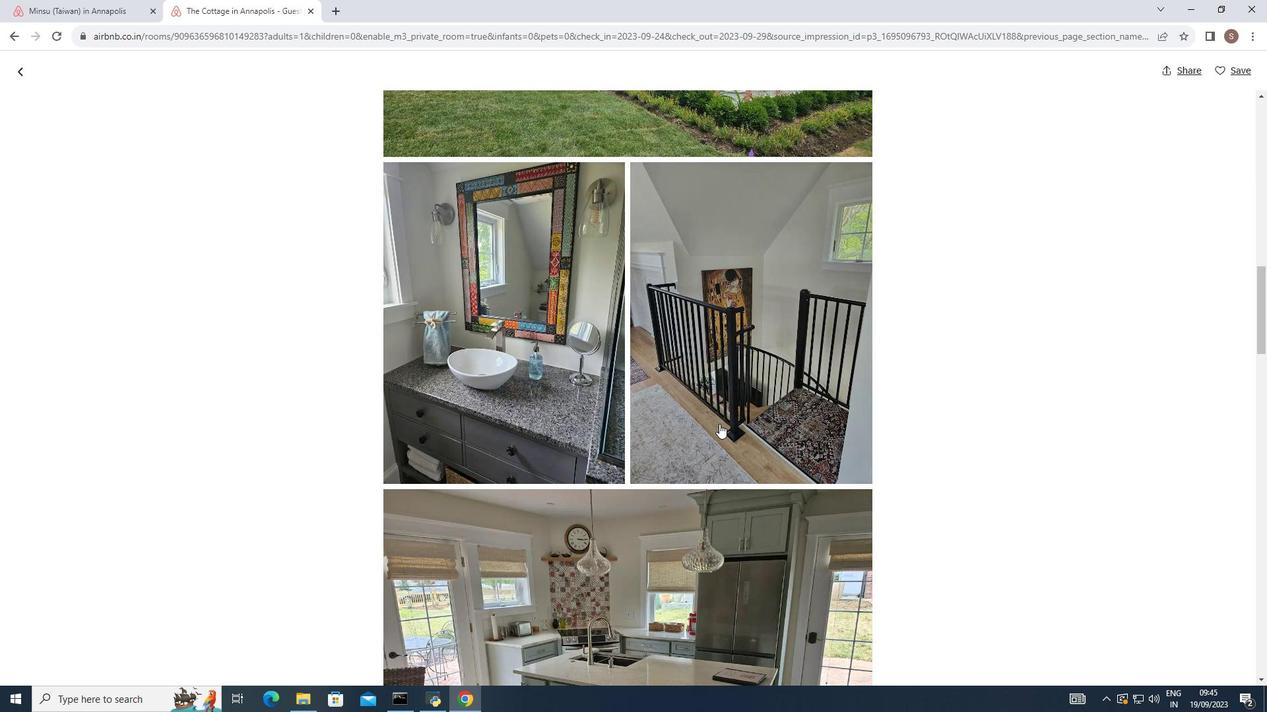 
Action: Mouse scrolled (719, 423) with delta (0, 0)
Screenshot: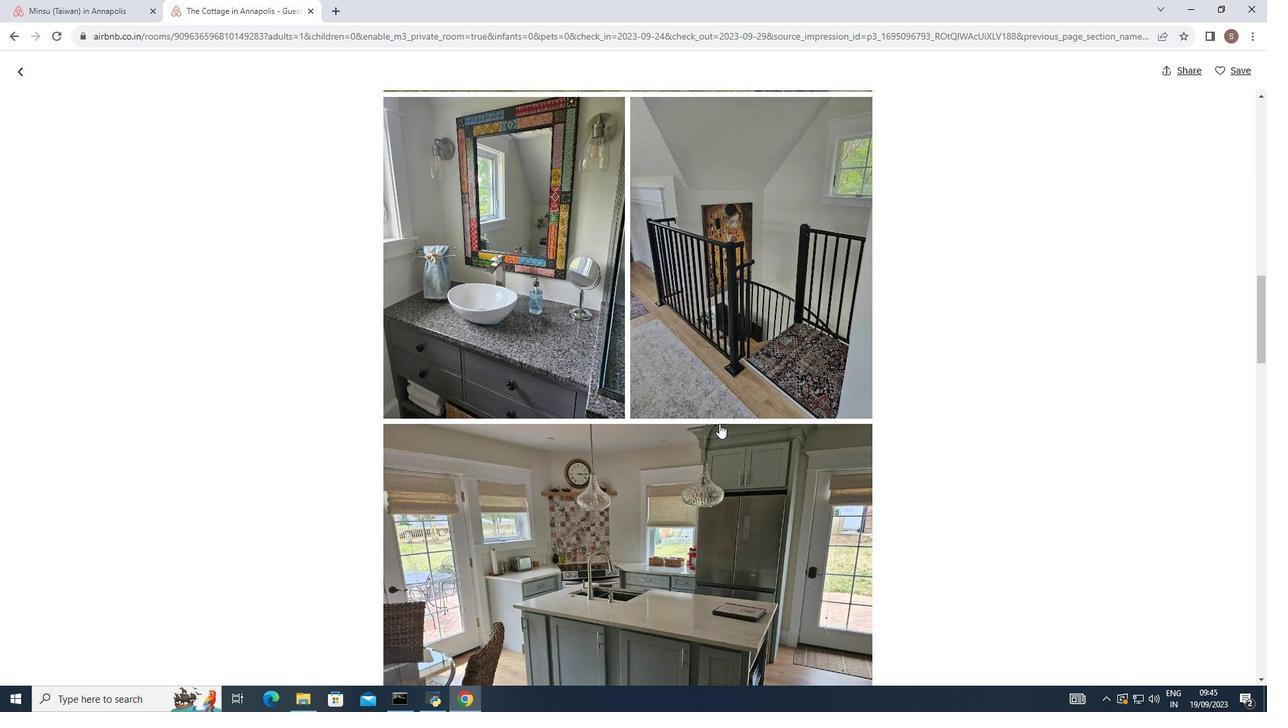 
Action: Mouse scrolled (719, 423) with delta (0, 0)
Screenshot: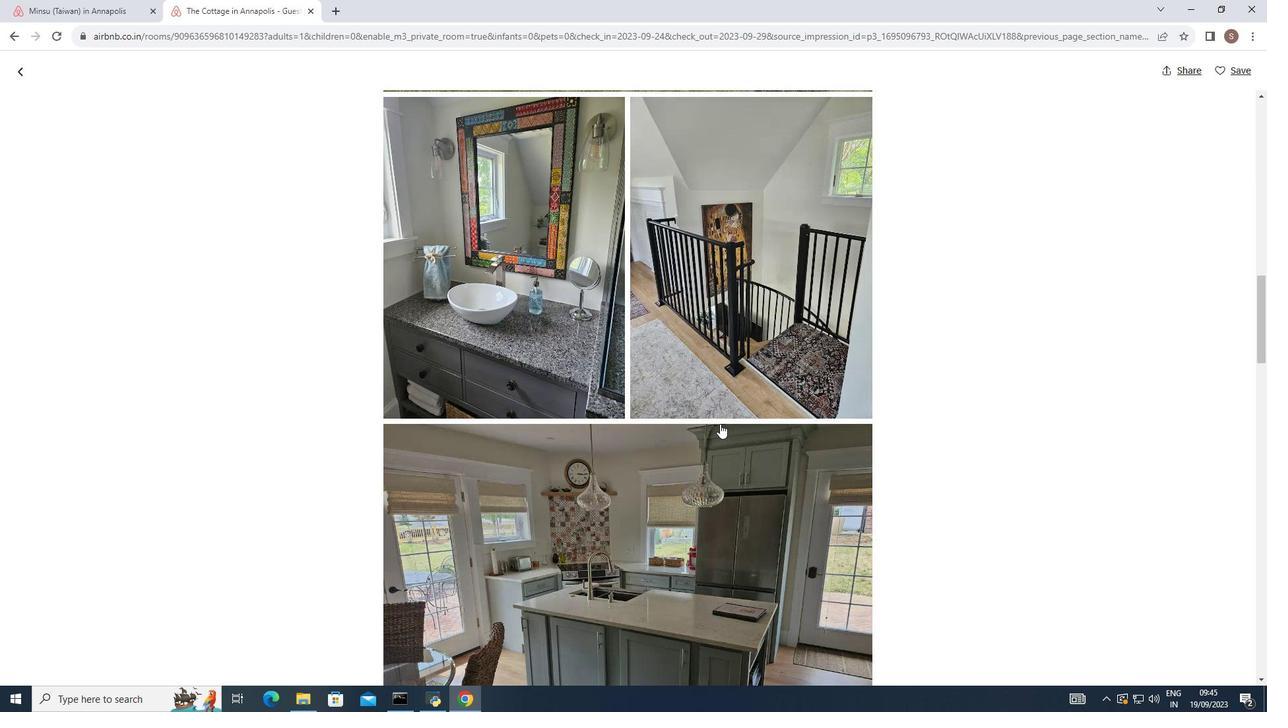 
Action: Mouse moved to (722, 423)
Screenshot: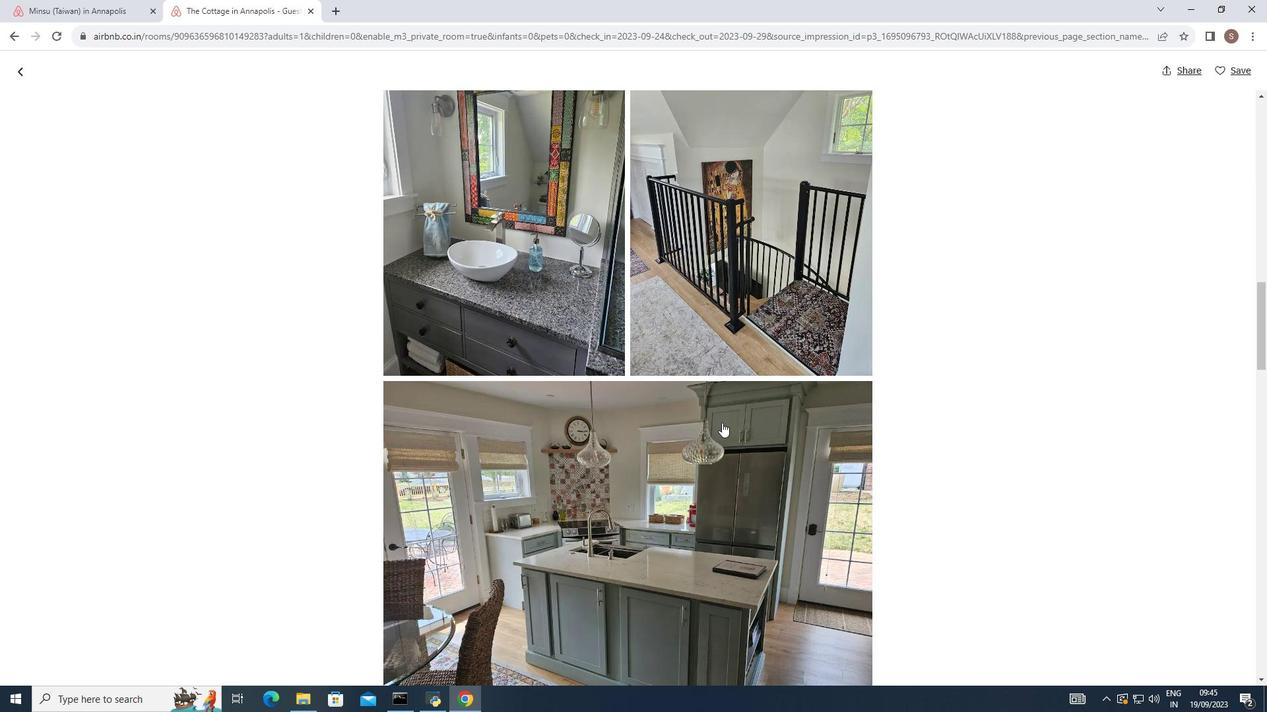 
Action: Mouse scrolled (722, 422) with delta (0, 0)
Screenshot: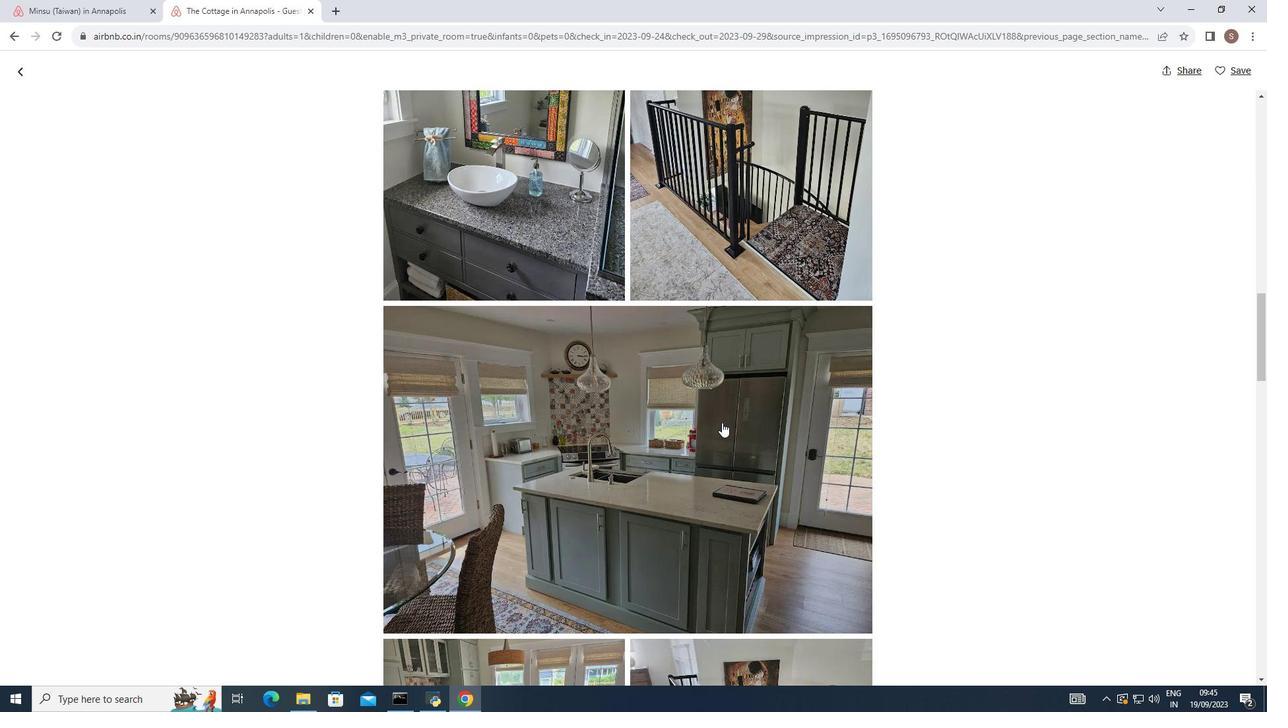 
Action: Mouse scrolled (722, 422) with delta (0, 0)
Screenshot: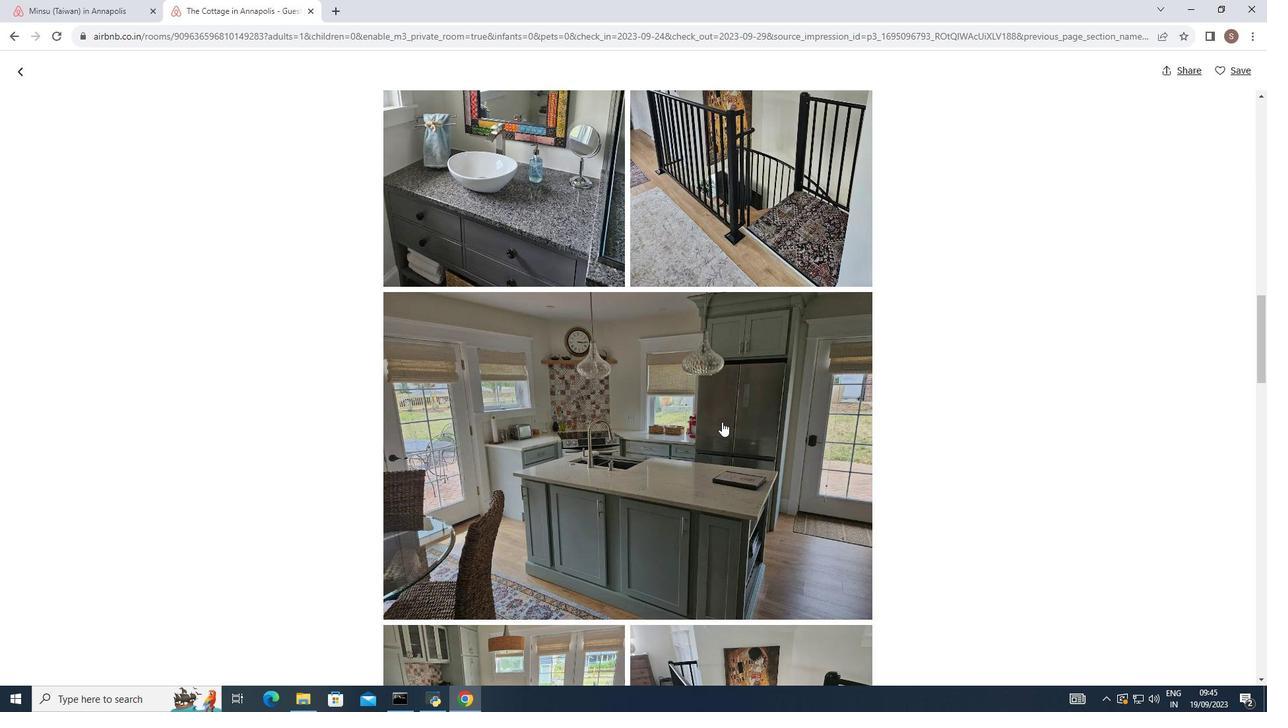 
Action: Mouse moved to (722, 422)
Screenshot: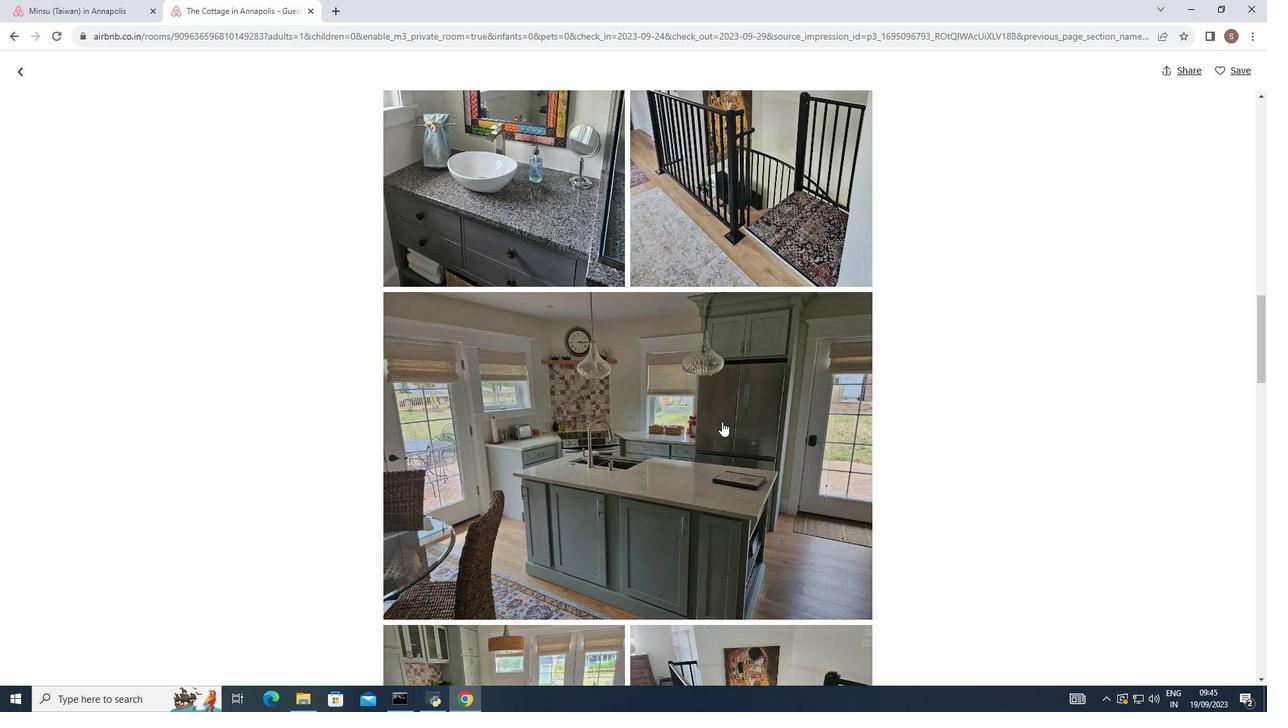 
Action: Mouse scrolled (722, 421) with delta (0, 0)
Screenshot: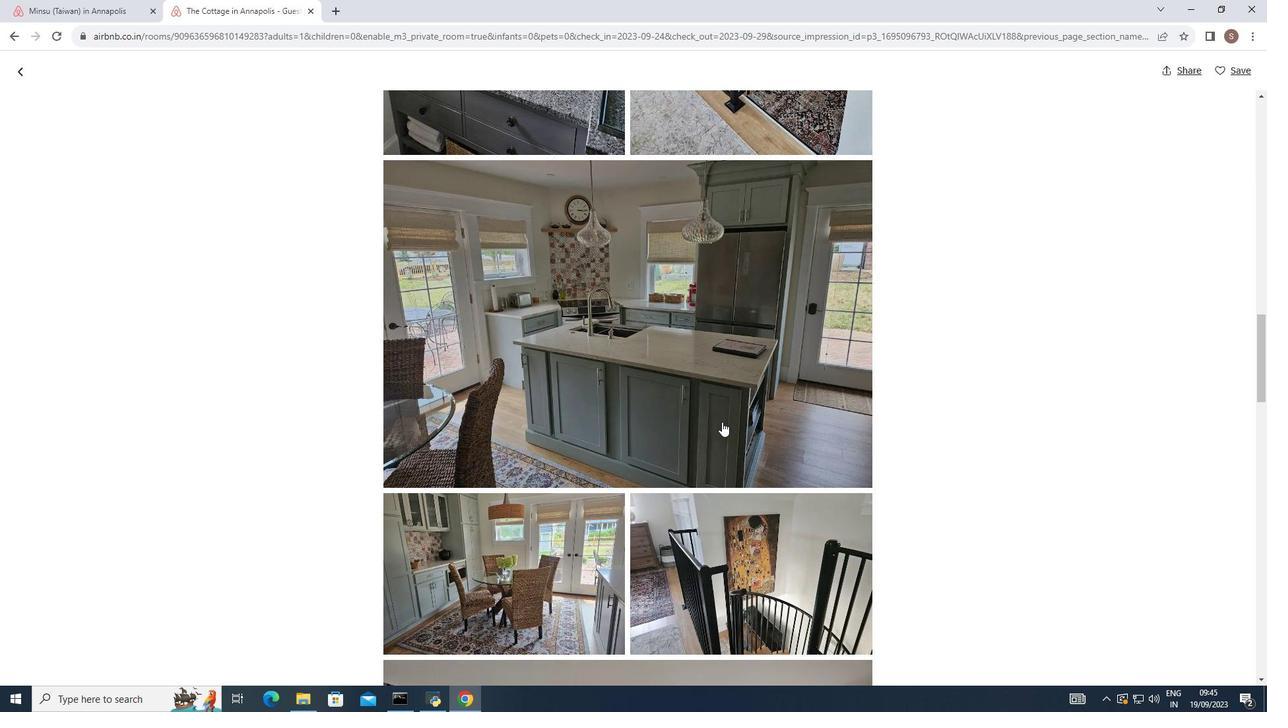 
Action: Mouse scrolled (722, 421) with delta (0, 0)
Screenshot: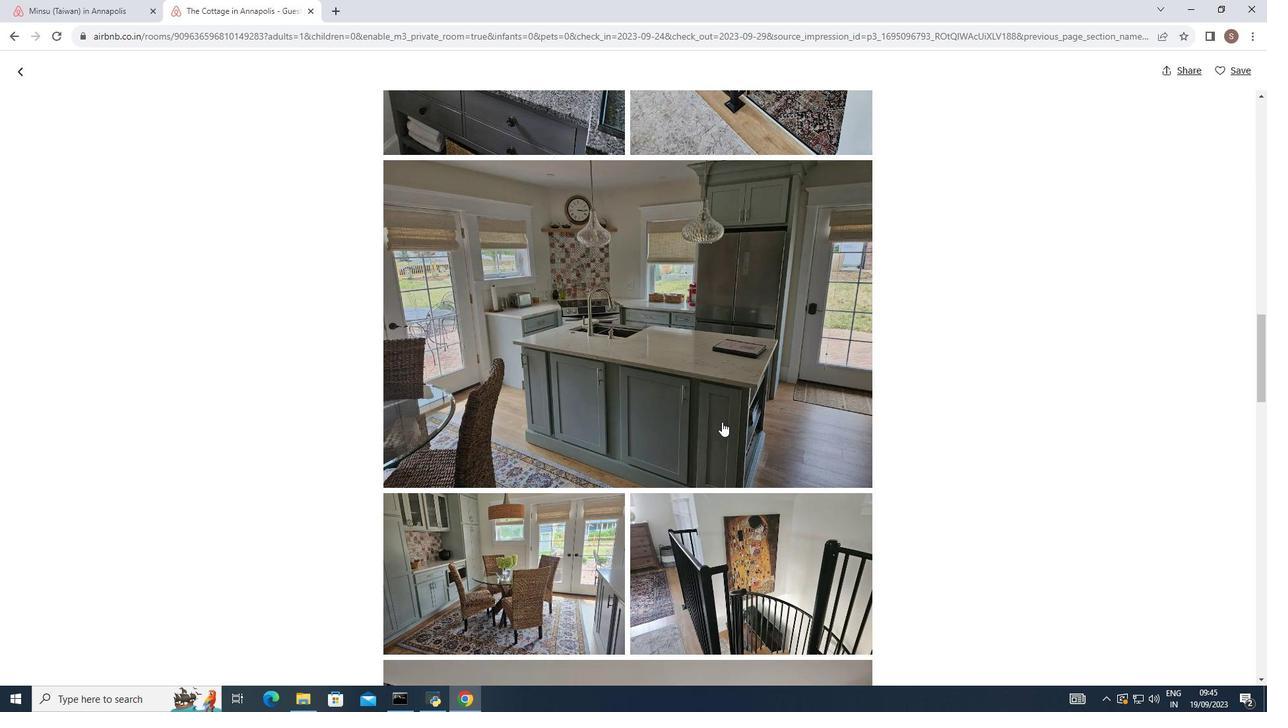 
Action: Mouse scrolled (722, 421) with delta (0, 0)
Screenshot: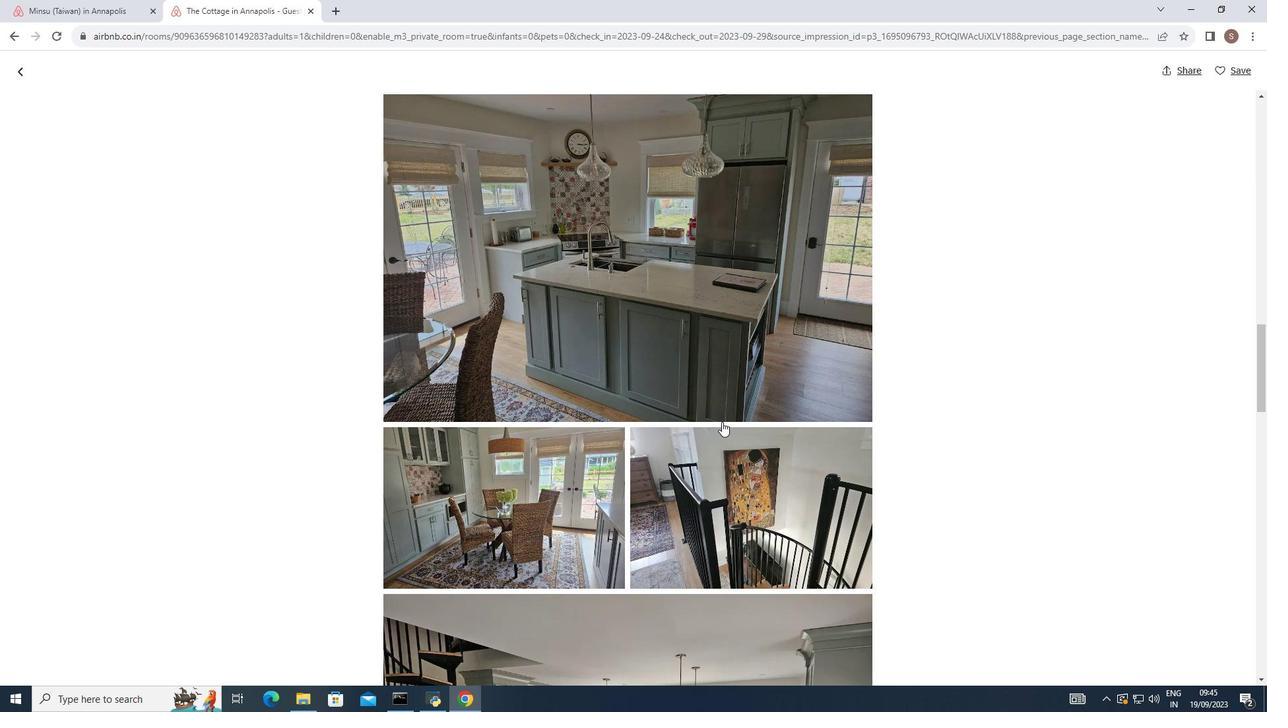 
Action: Mouse scrolled (722, 421) with delta (0, 0)
Screenshot: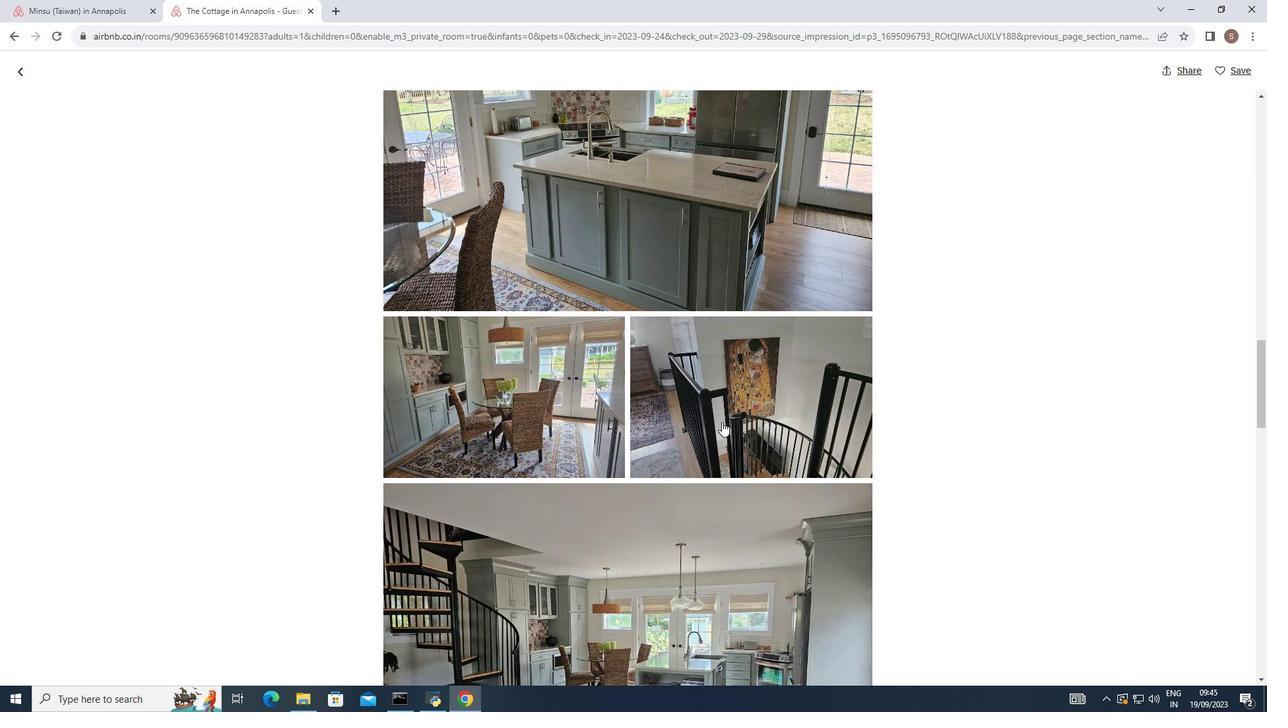 
Action: Mouse scrolled (722, 421) with delta (0, 0)
Screenshot: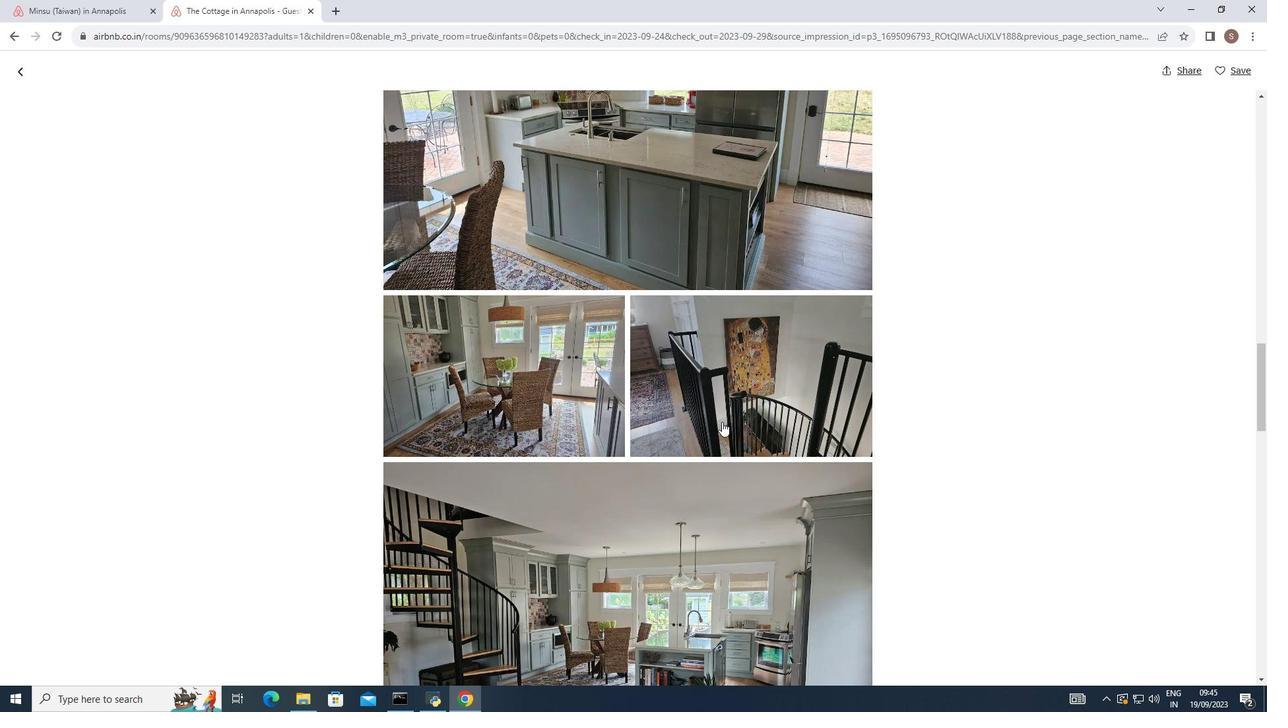 
Action: Mouse scrolled (722, 421) with delta (0, 0)
Screenshot: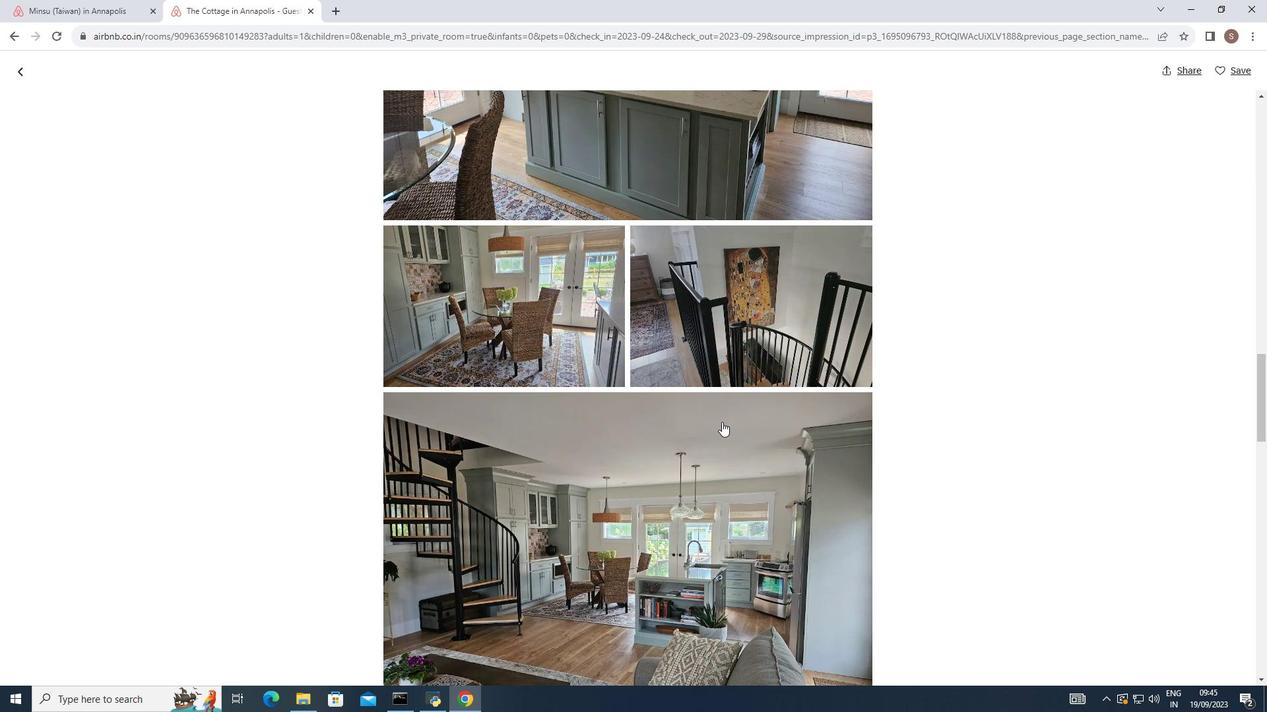 
Action: Mouse scrolled (722, 421) with delta (0, 0)
Screenshot: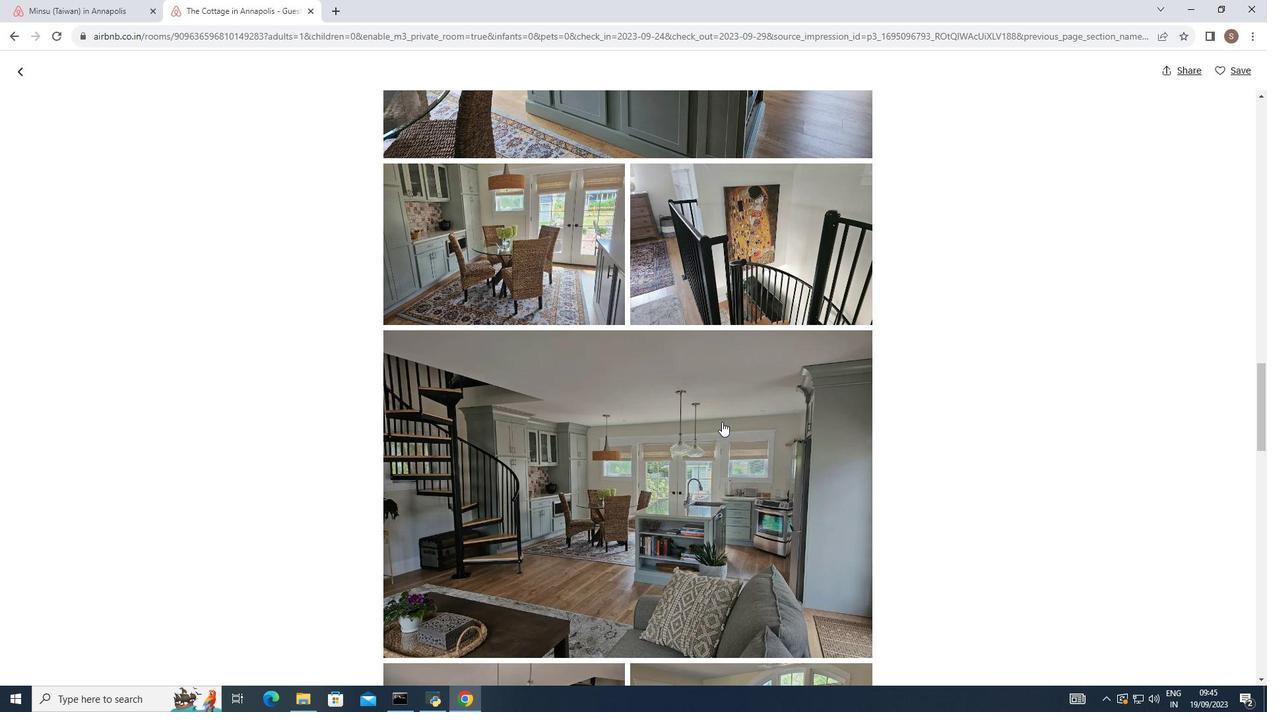 
Action: Mouse scrolled (722, 421) with delta (0, 0)
Screenshot: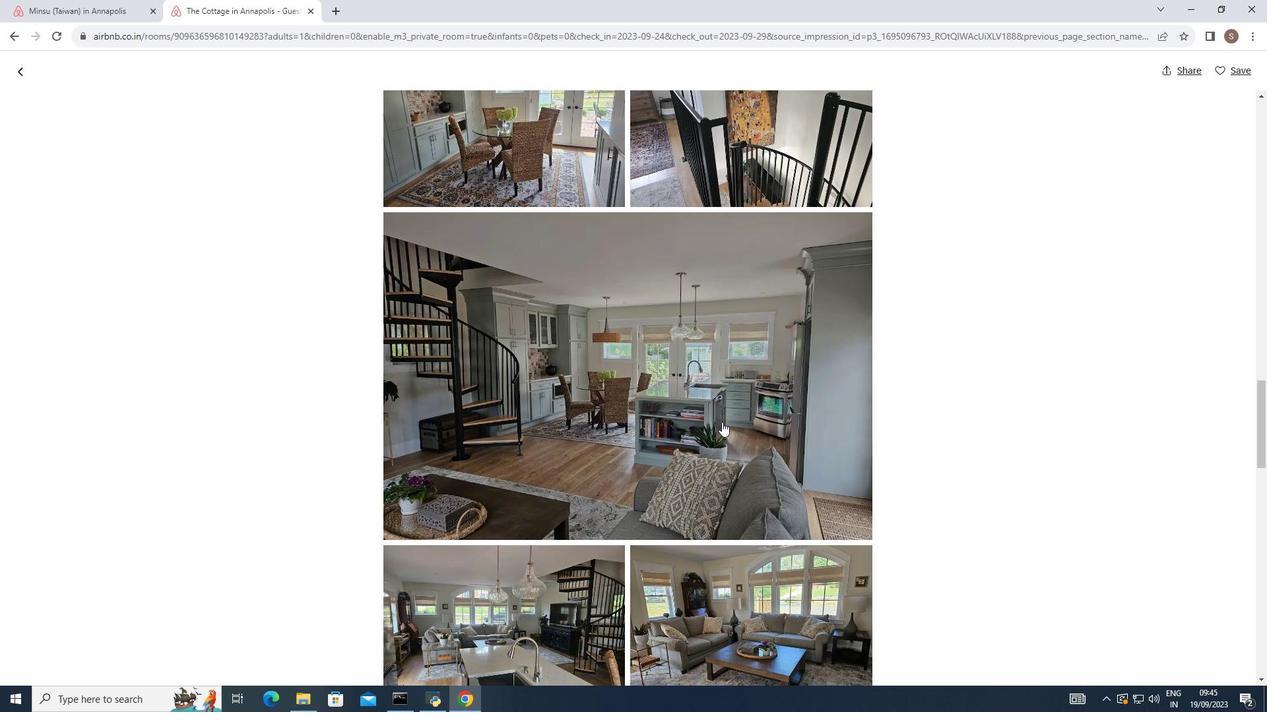 
Action: Mouse scrolled (722, 421) with delta (0, 0)
Screenshot: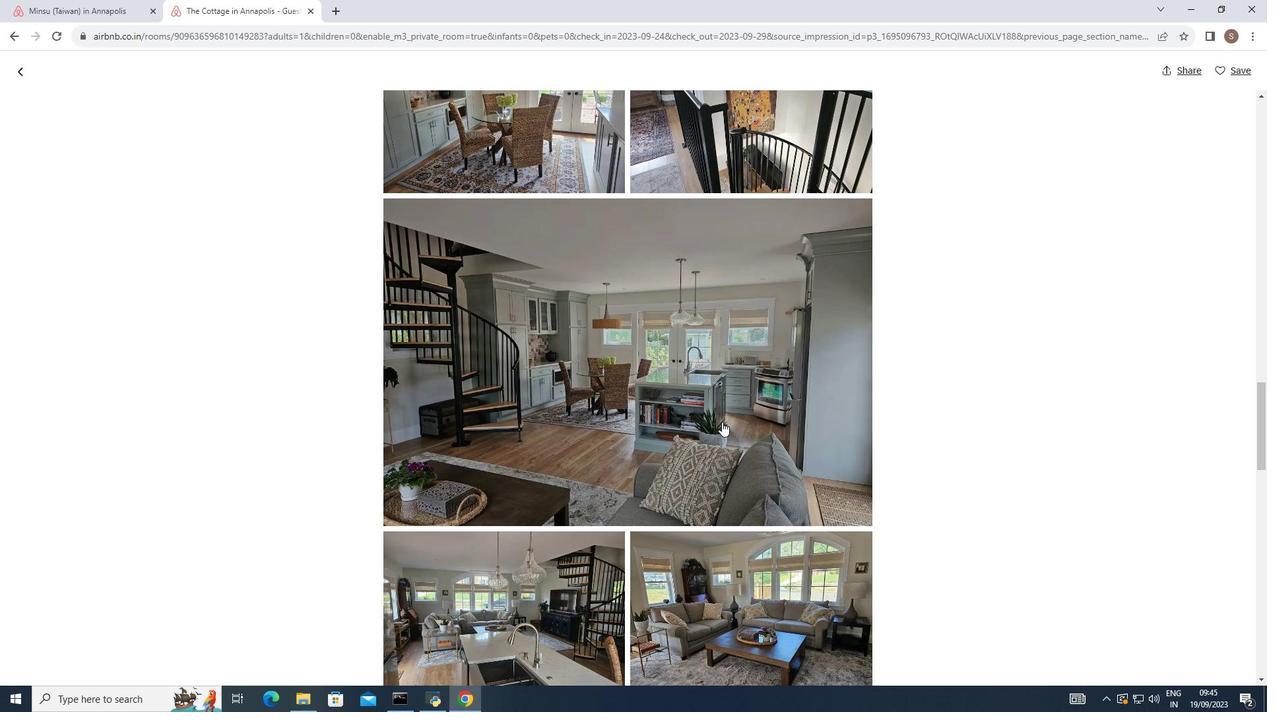 
Action: Mouse scrolled (722, 421) with delta (0, 0)
Screenshot: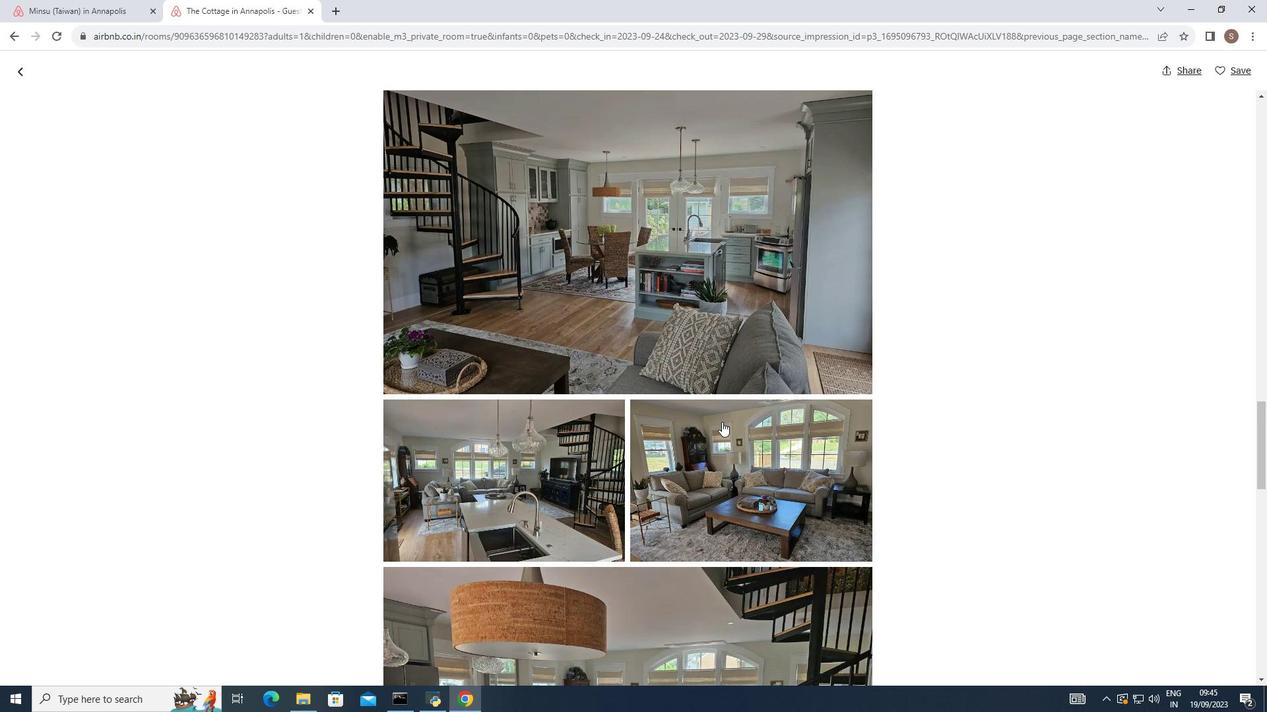 
Action: Mouse scrolled (722, 421) with delta (0, 0)
Screenshot: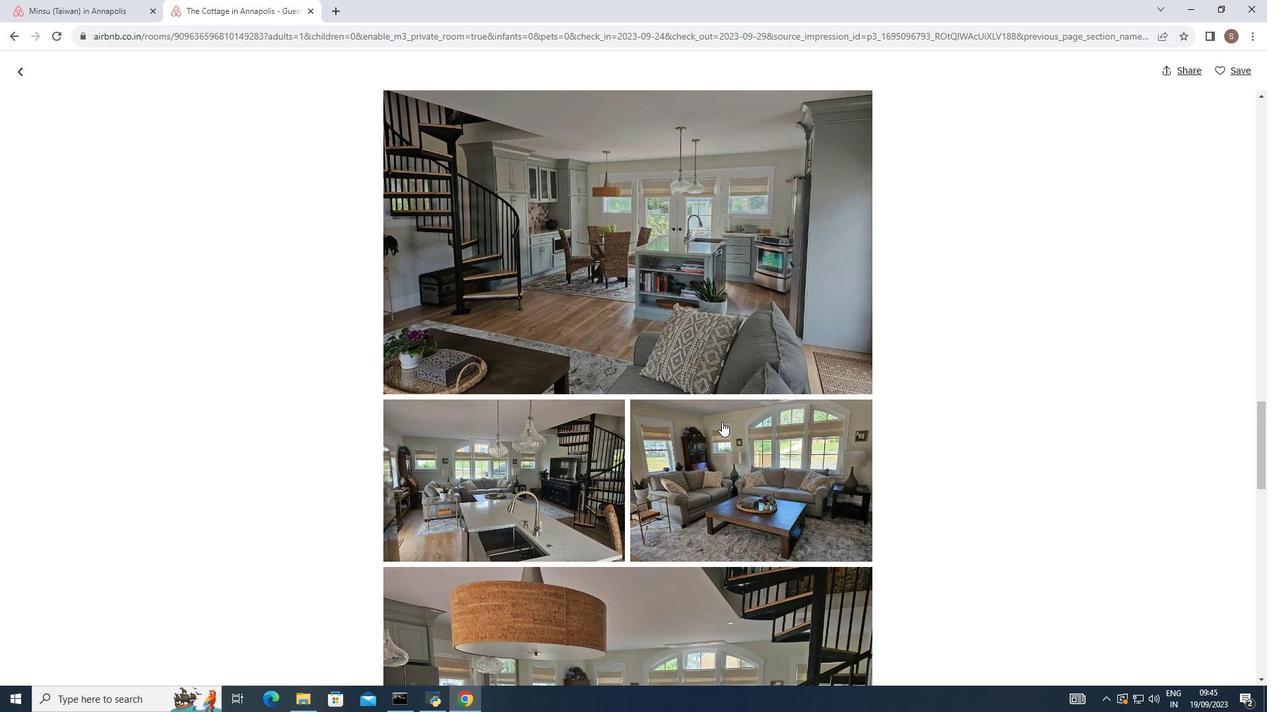 
Action: Mouse scrolled (722, 421) with delta (0, 0)
Screenshot: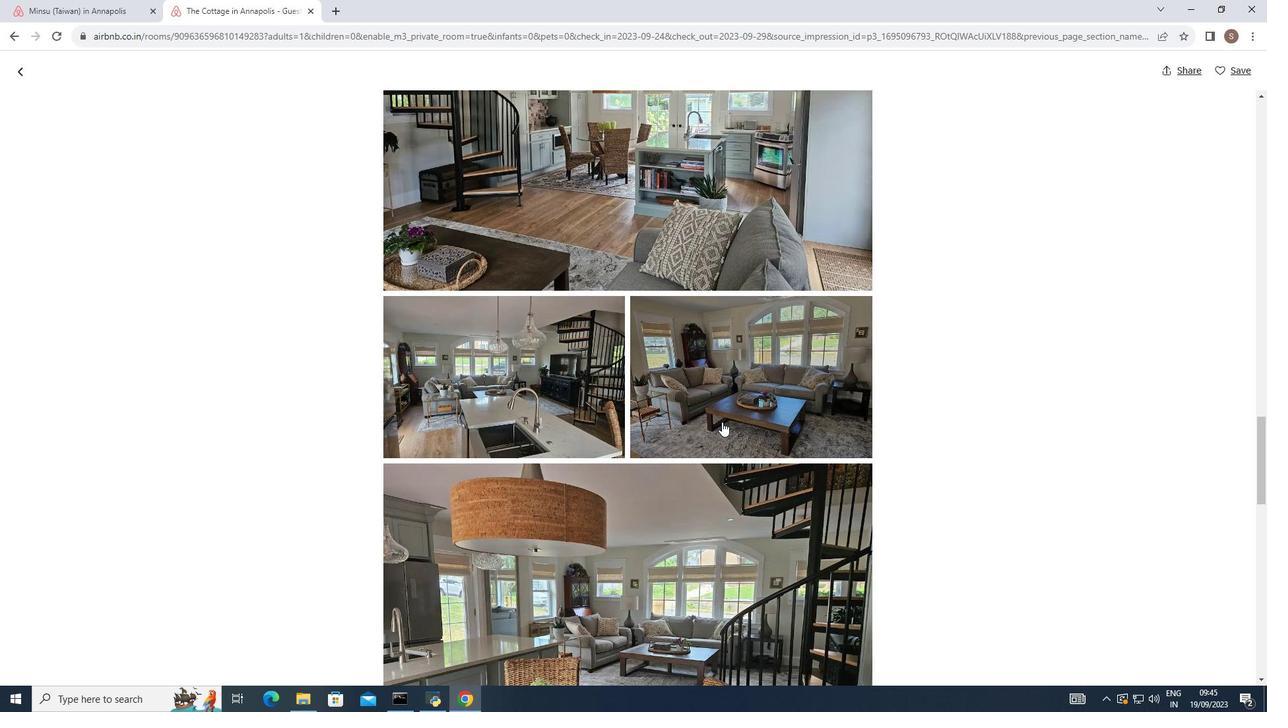
Action: Mouse moved to (722, 422)
Screenshot: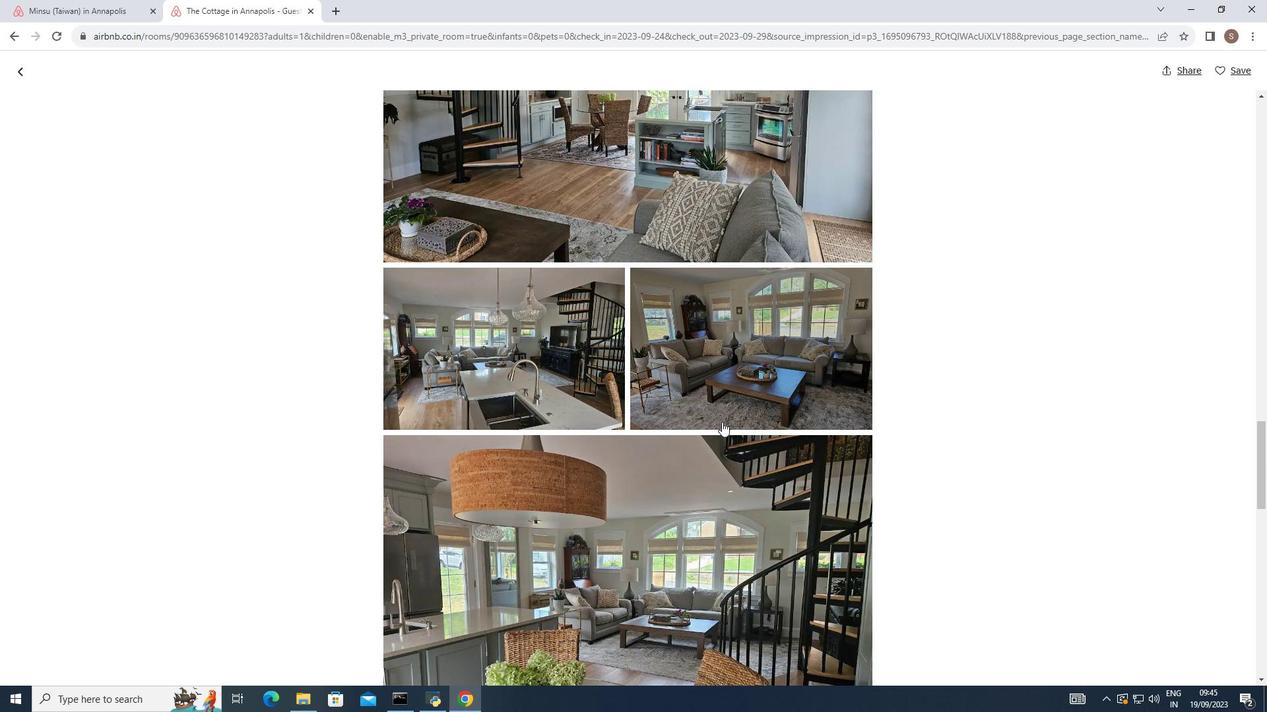 
Action: Mouse scrolled (722, 421) with delta (0, 0)
Screenshot: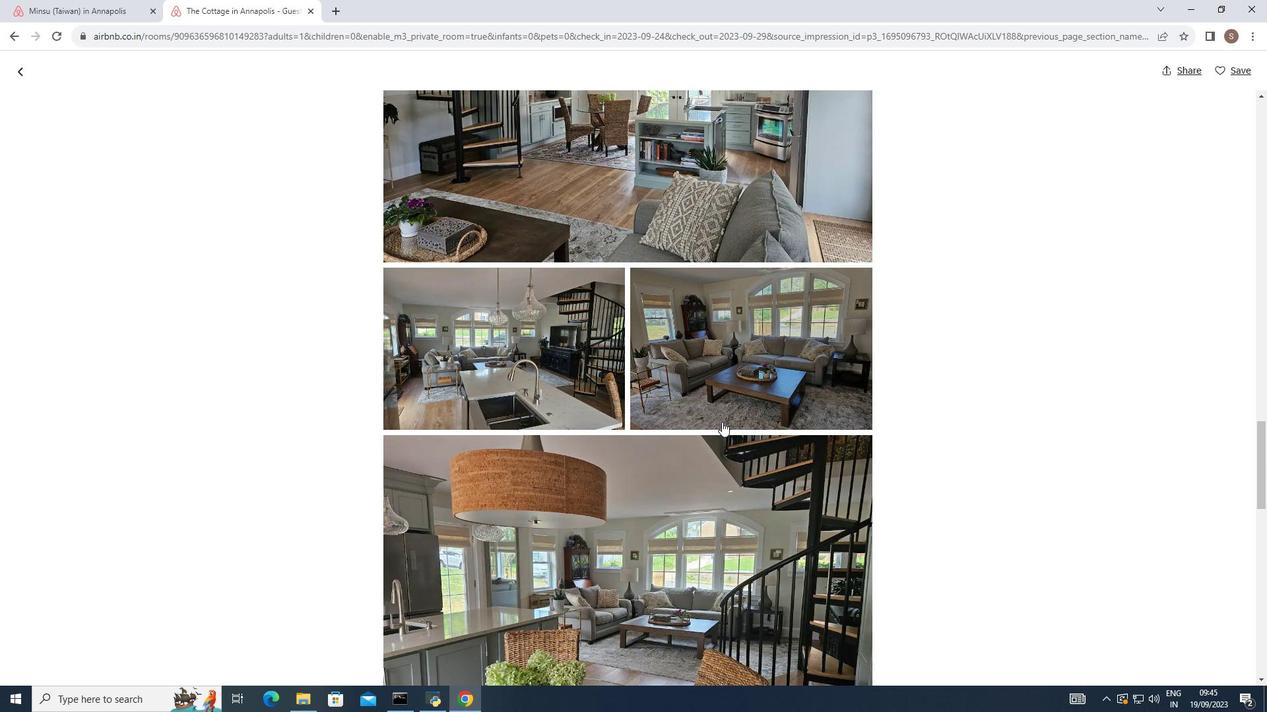 
Action: Mouse scrolled (722, 421) with delta (0, 0)
Screenshot: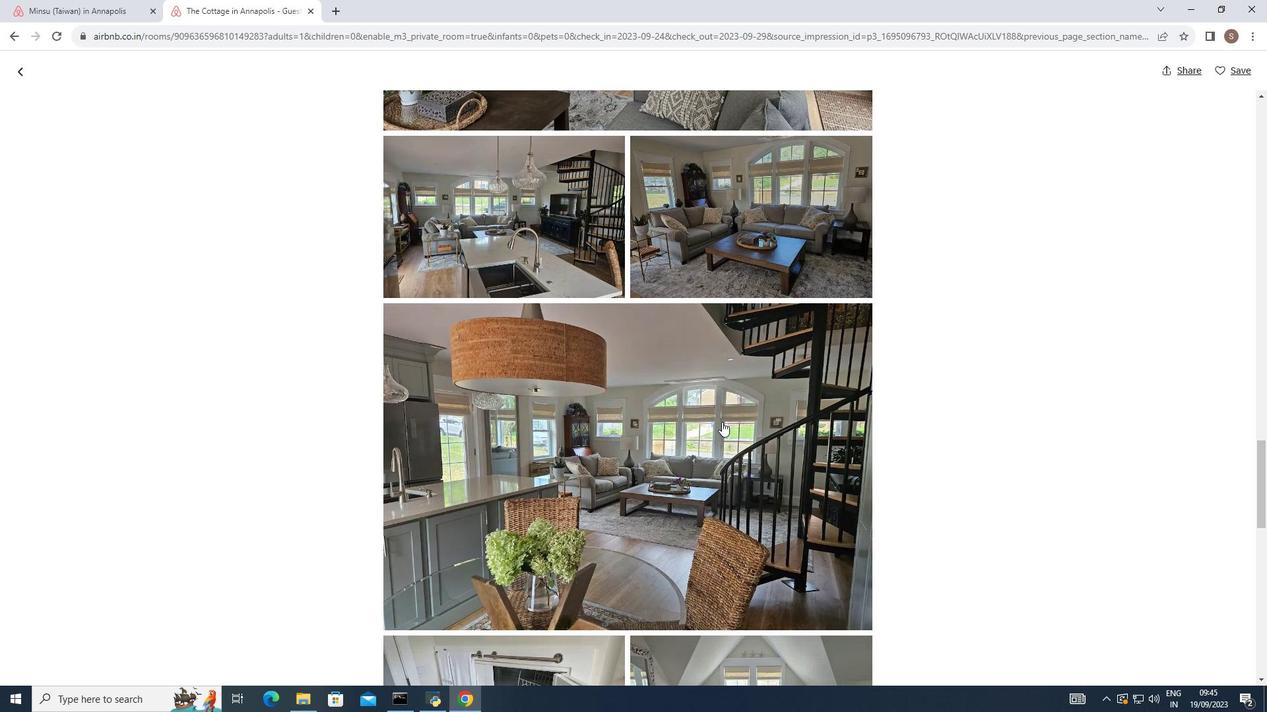 
Action: Mouse scrolled (722, 421) with delta (0, 0)
Screenshot: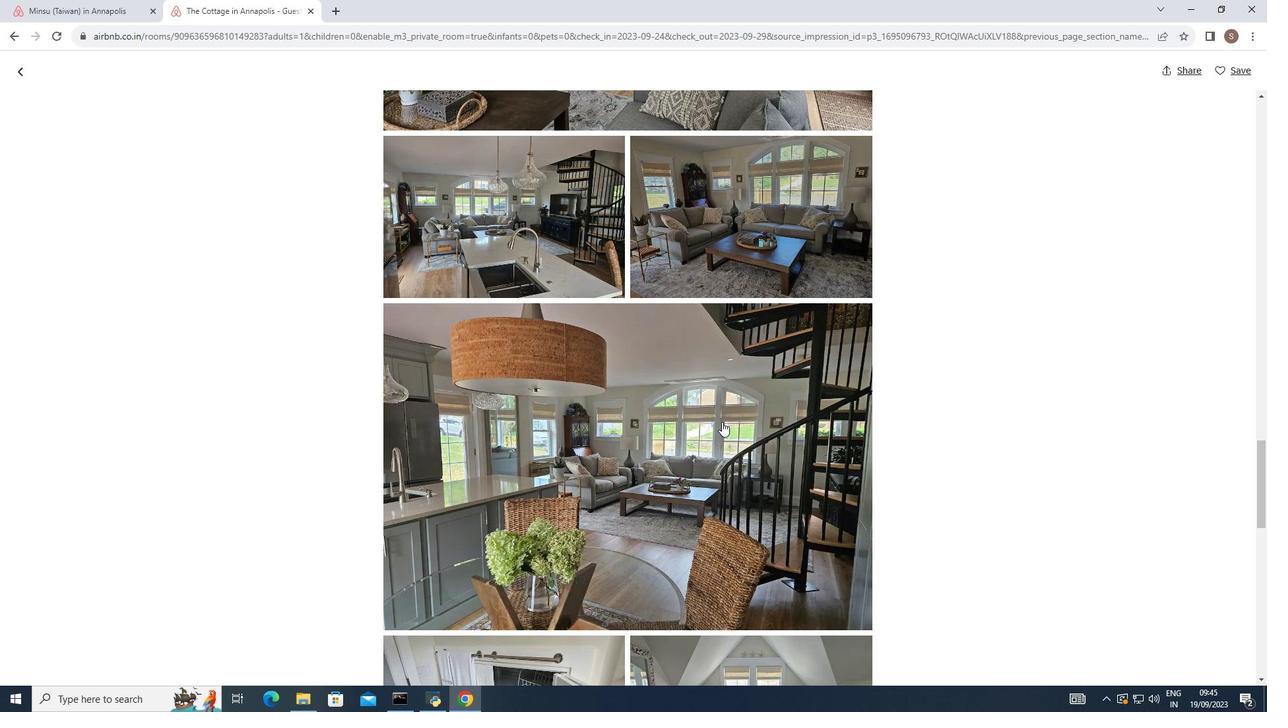 
Action: Mouse moved to (722, 423)
Screenshot: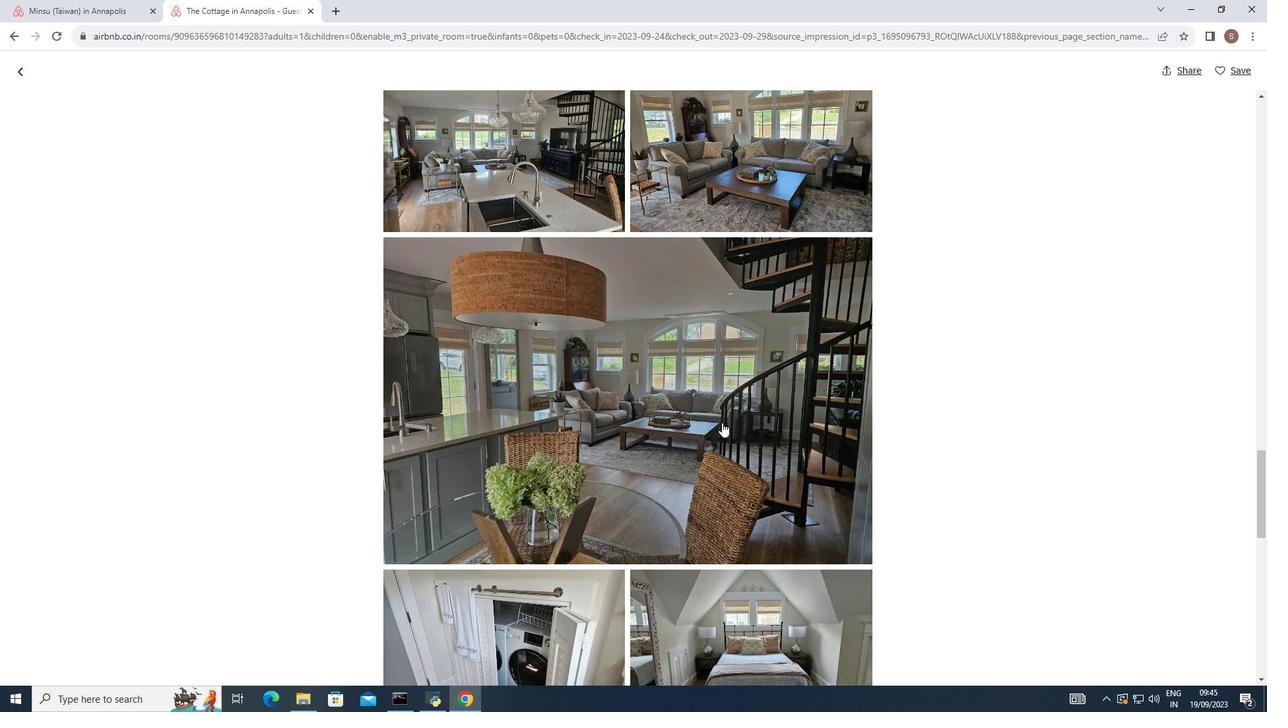 
Action: Mouse scrolled (722, 422) with delta (0, 0)
Screenshot: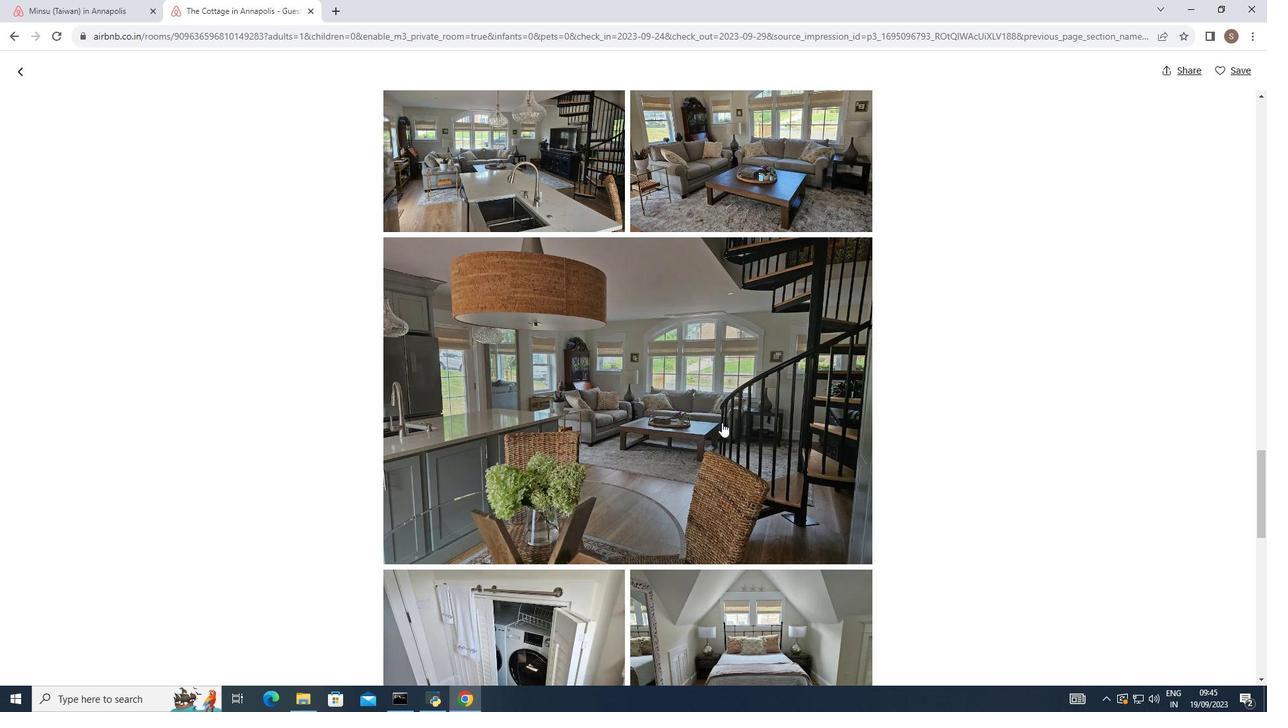 
Action: Mouse scrolled (722, 422) with delta (0, 0)
Screenshot: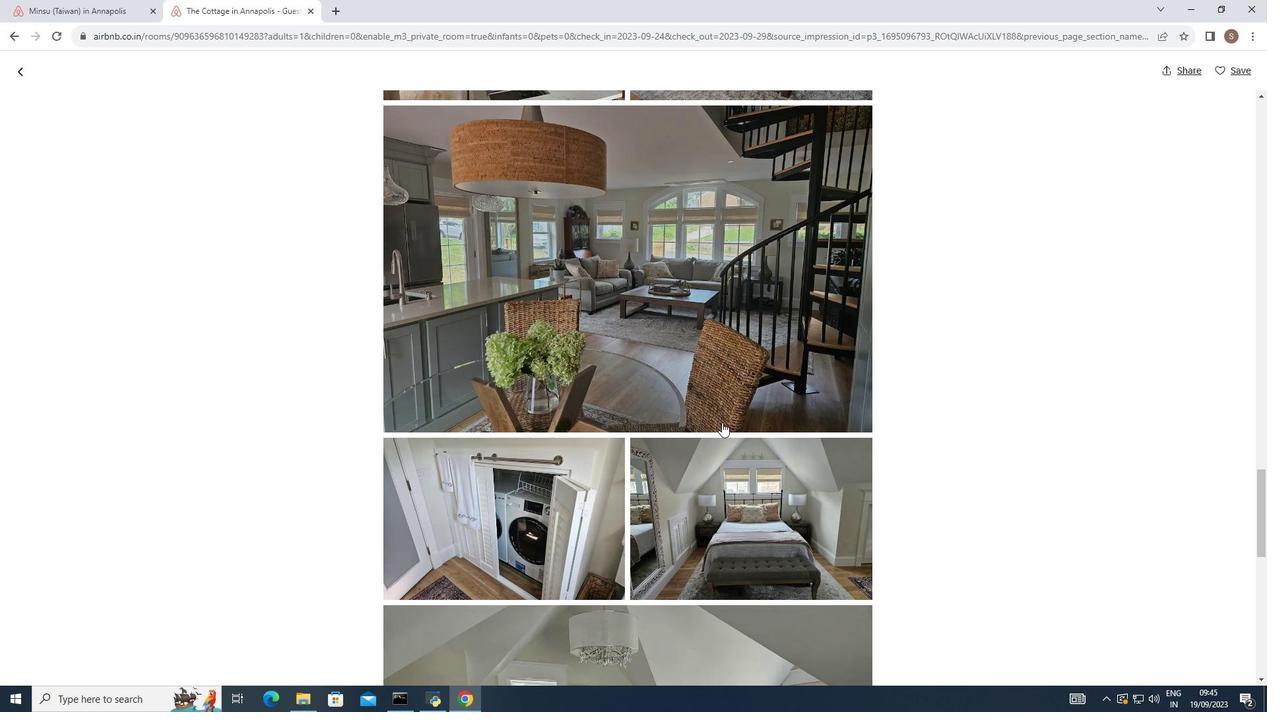 
Action: Mouse scrolled (722, 422) with delta (0, 0)
Screenshot: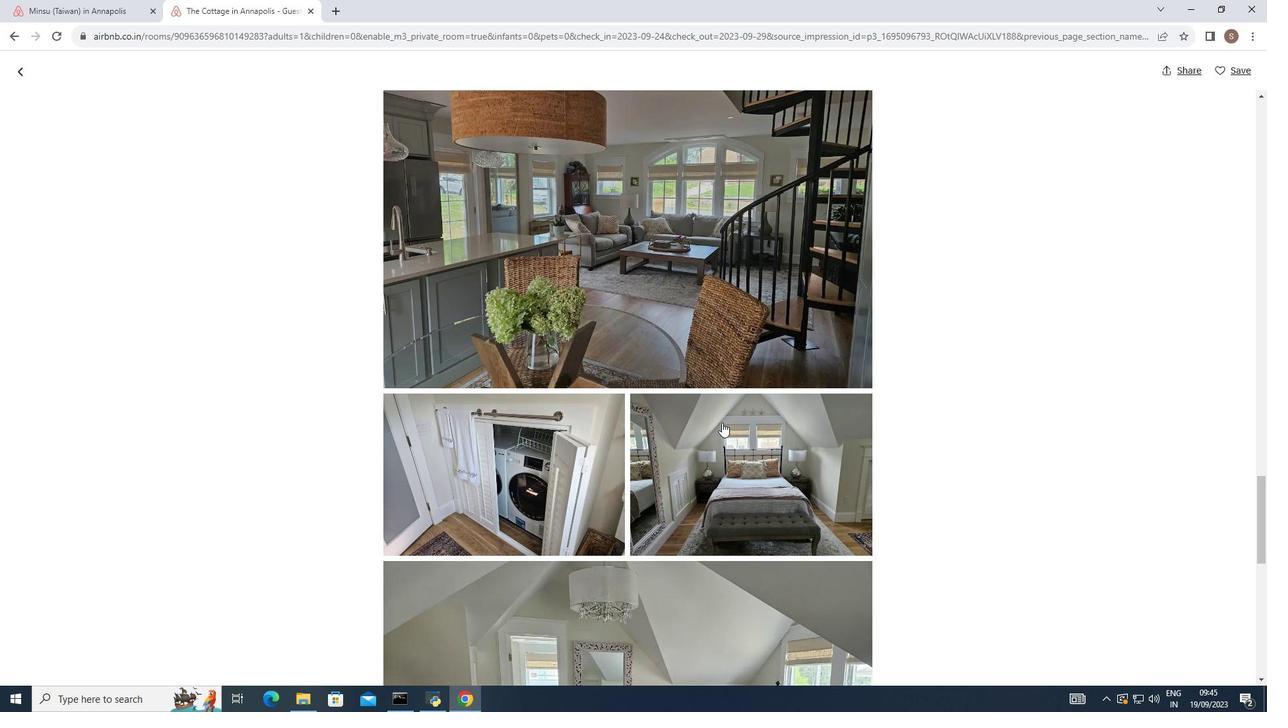 
Action: Mouse scrolled (722, 422) with delta (0, 0)
Screenshot: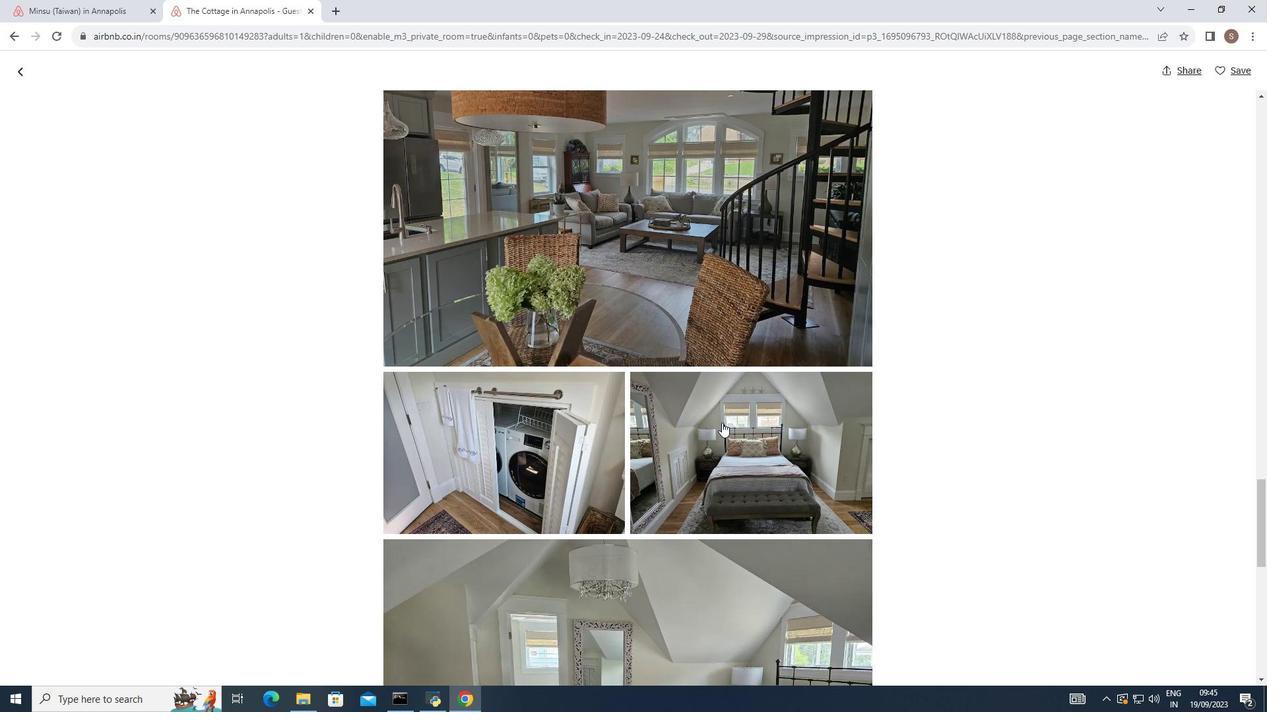 
Action: Mouse moved to (721, 424)
Screenshot: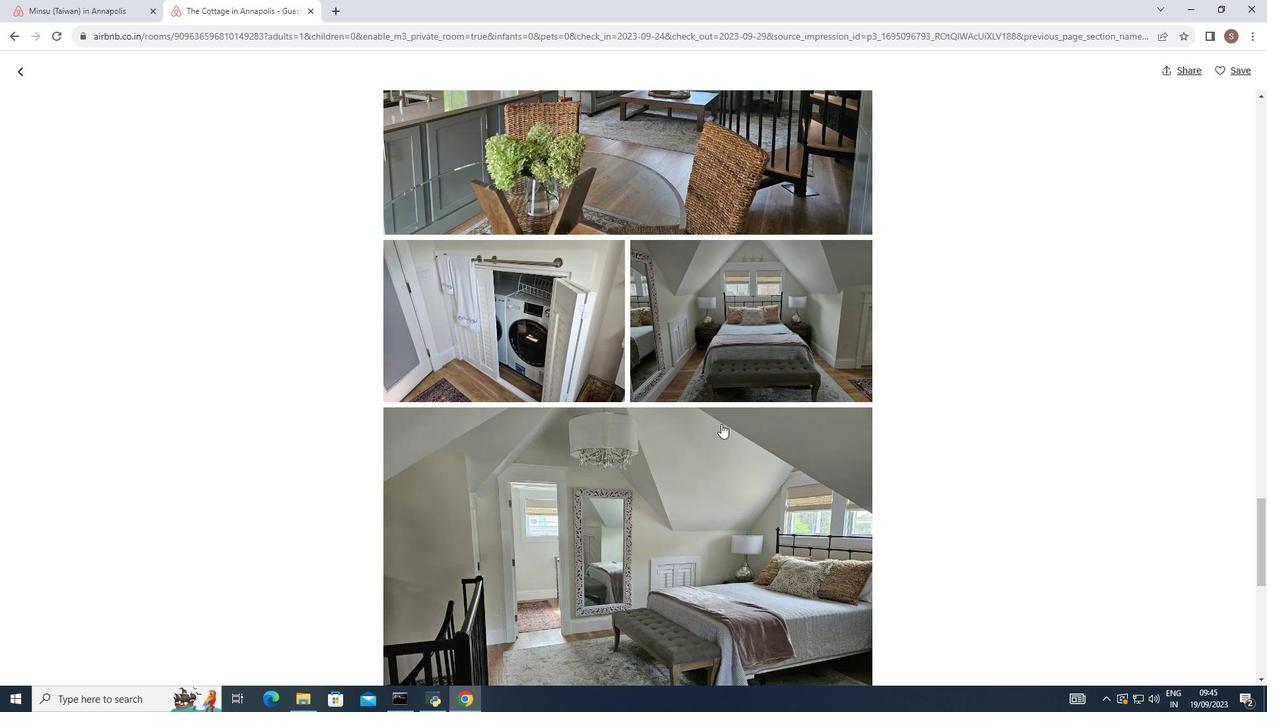 
Action: Mouse scrolled (721, 423) with delta (0, 0)
Screenshot: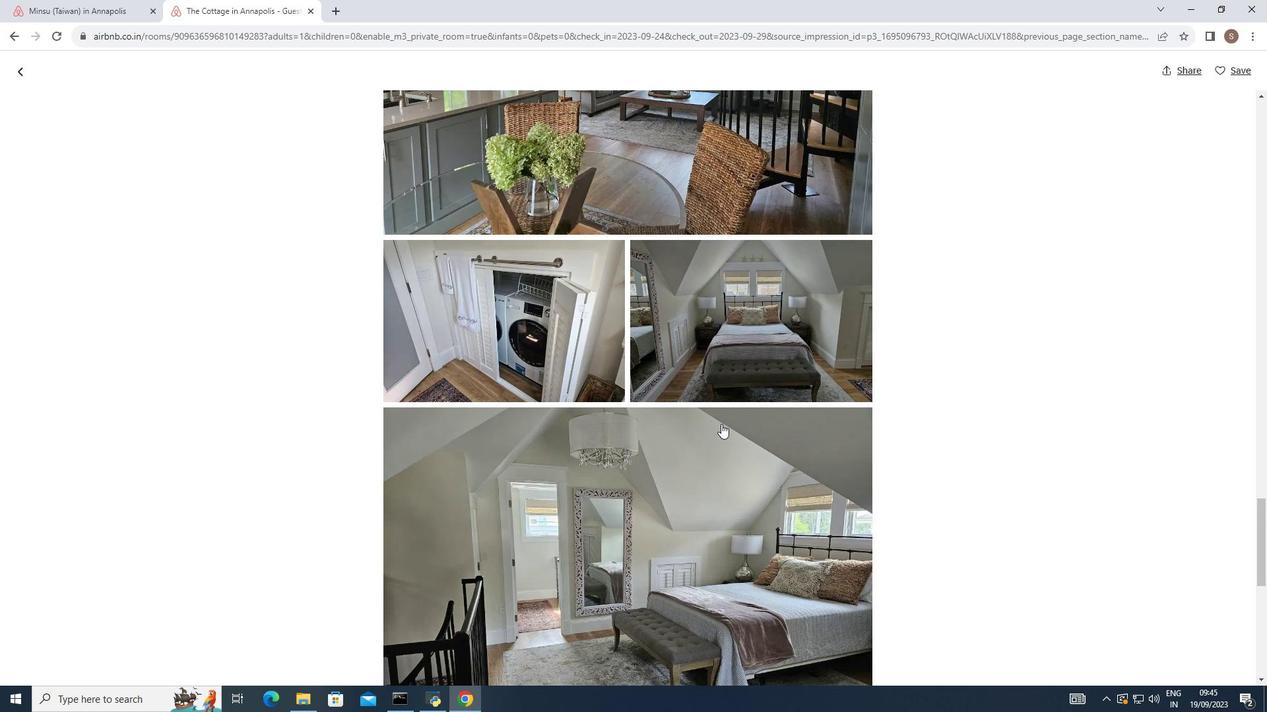 
Action: Mouse moved to (721, 424)
Screenshot: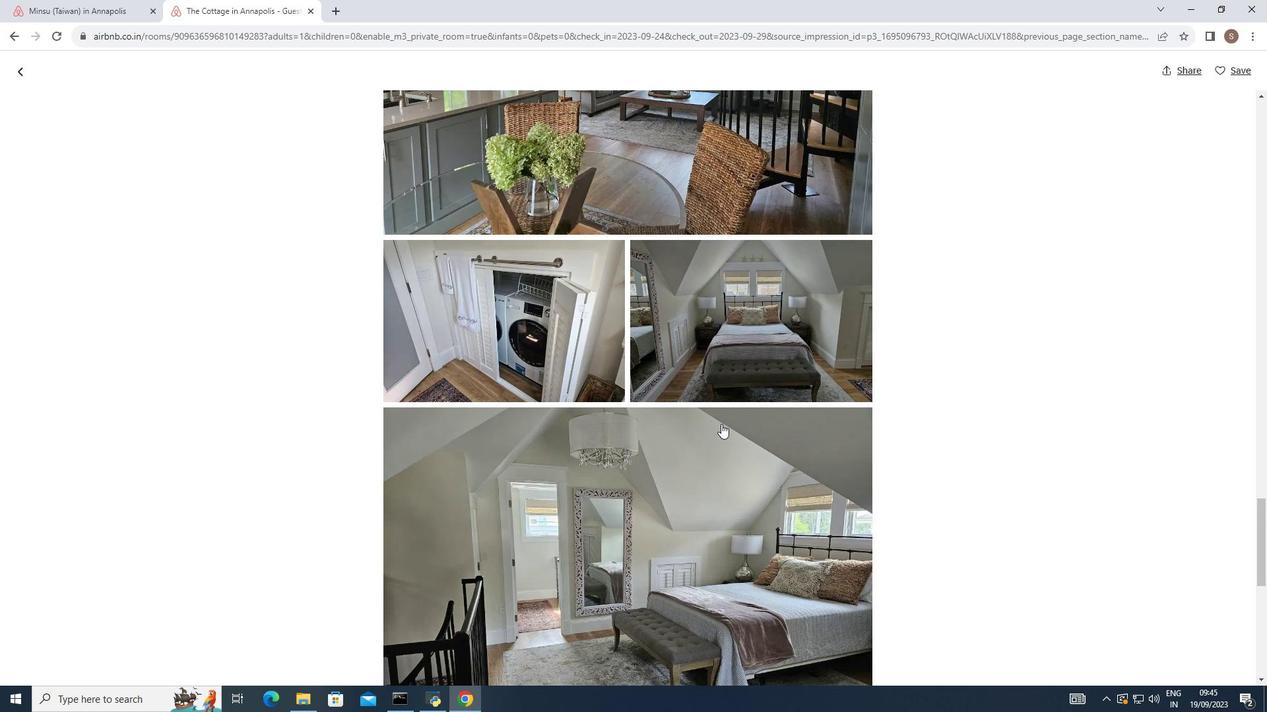 
Action: Mouse scrolled (721, 423) with delta (0, 0)
Screenshot: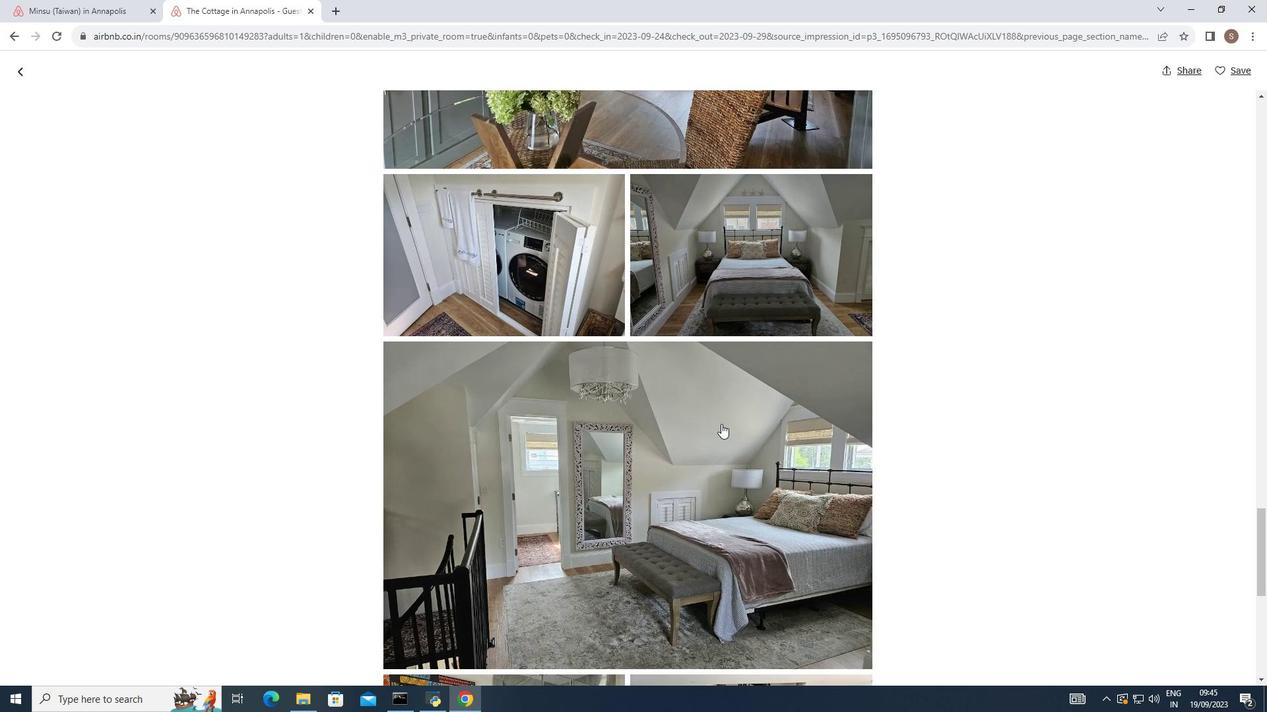
Action: Mouse scrolled (721, 423) with delta (0, 0)
Screenshot: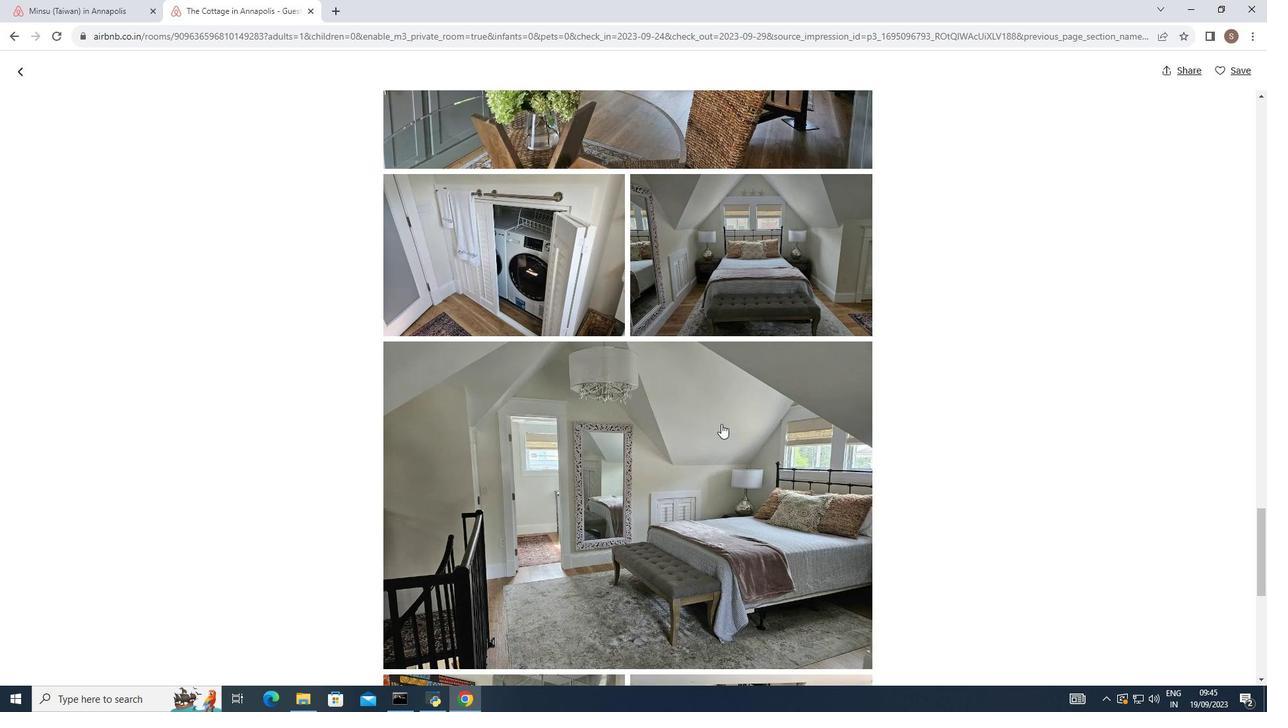 
Action: Mouse moved to (721, 425)
Screenshot: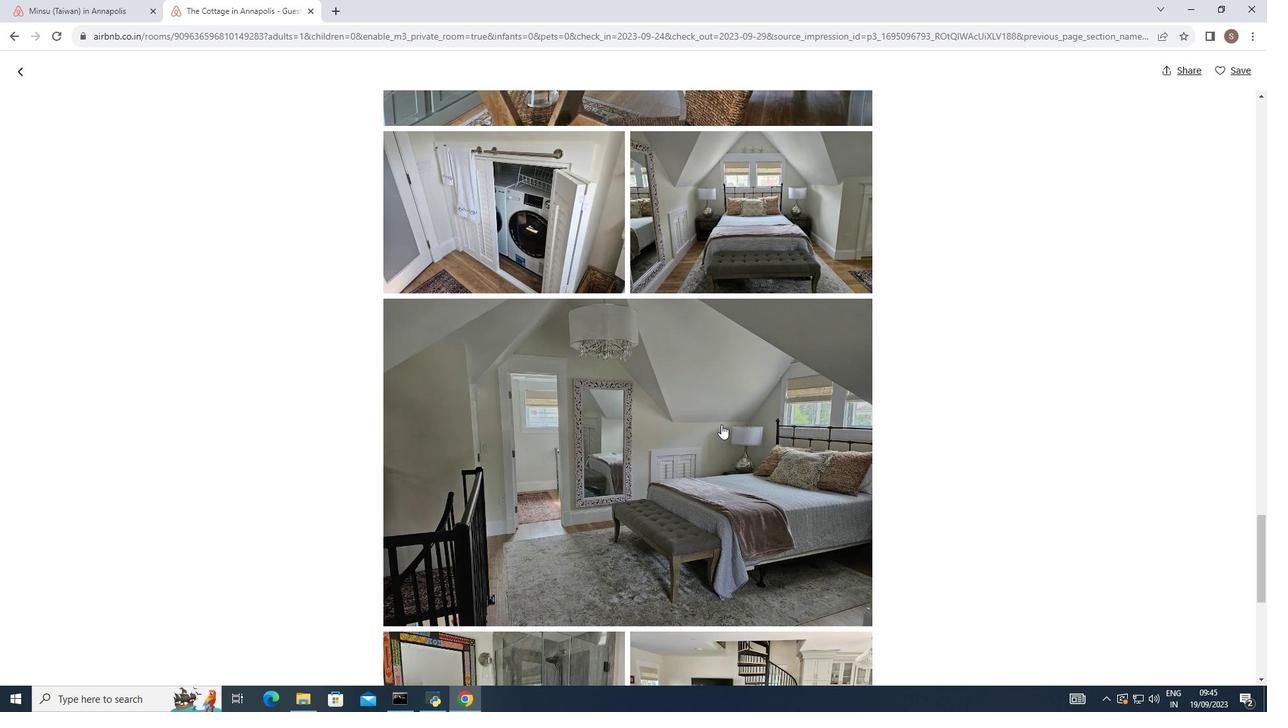 
Action: Mouse scrolled (721, 424) with delta (0, 0)
Screenshot: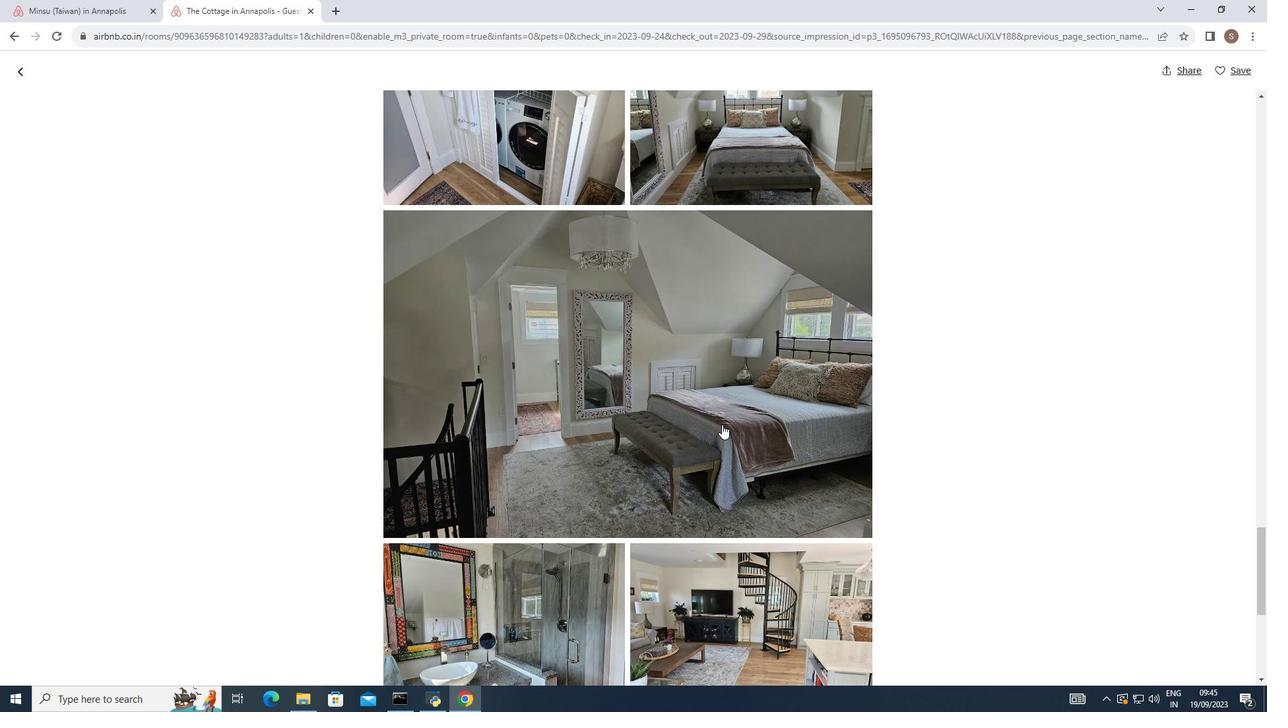 
Action: Mouse scrolled (721, 424) with delta (0, 0)
Screenshot: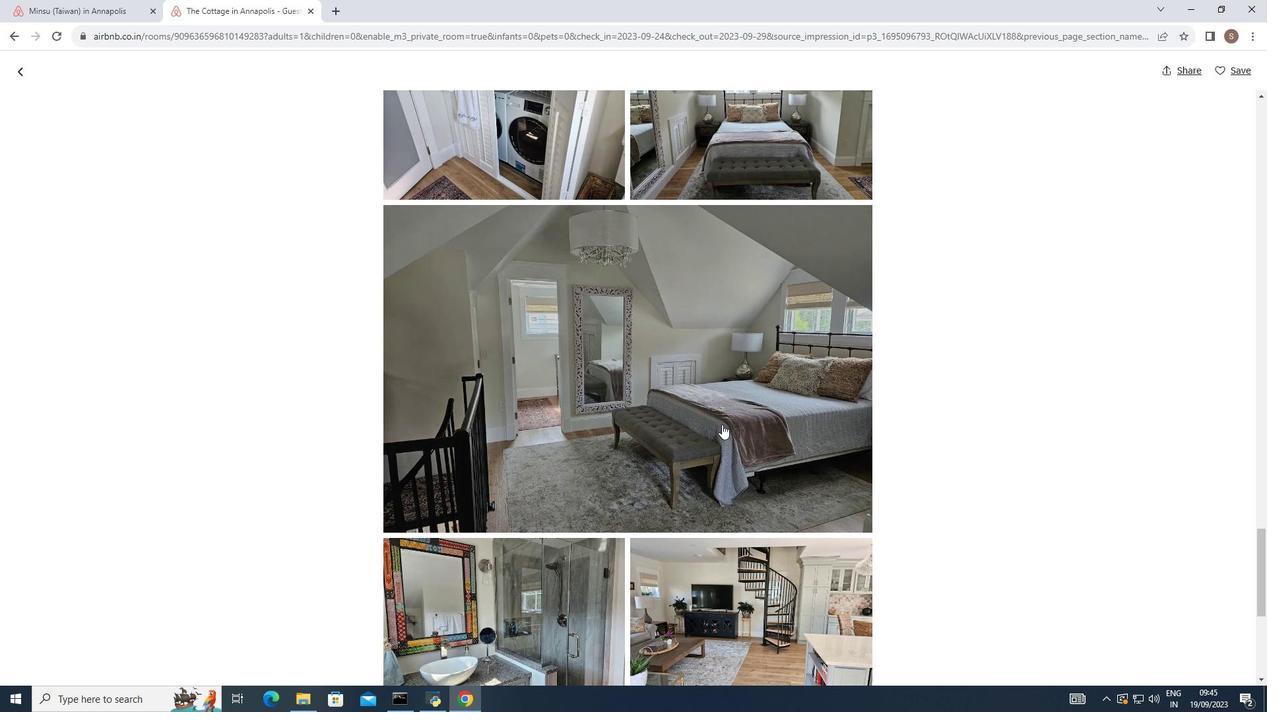 
Action: Mouse moved to (722, 425)
Screenshot: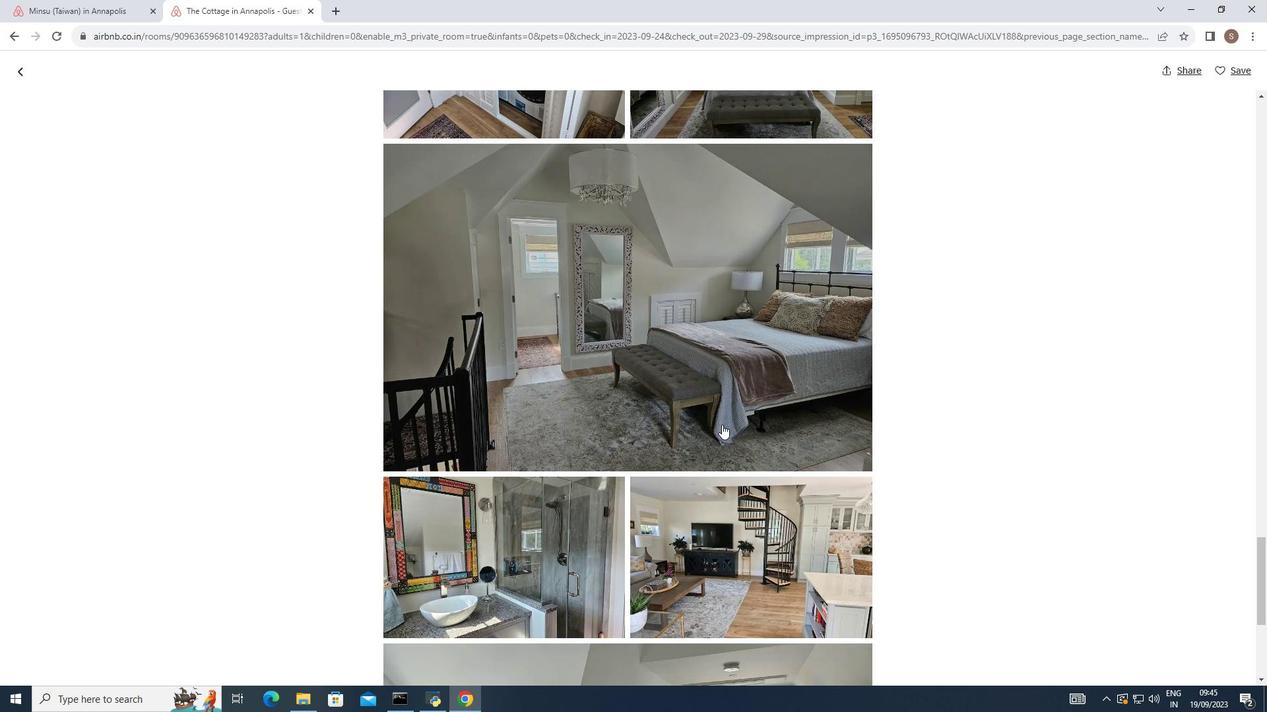
Action: Mouse scrolled (722, 424) with delta (0, 0)
